 Task: Design a Puzzle Illustration.
Action: Mouse moved to (630, 268)
Screenshot: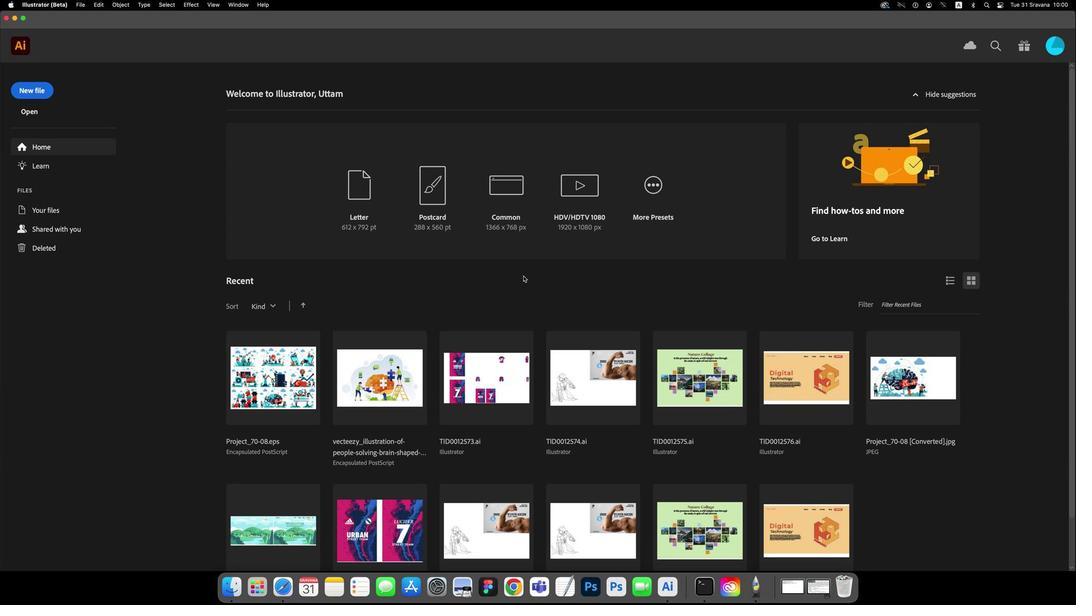 
Action: Mouse pressed left at (630, 268)
Screenshot: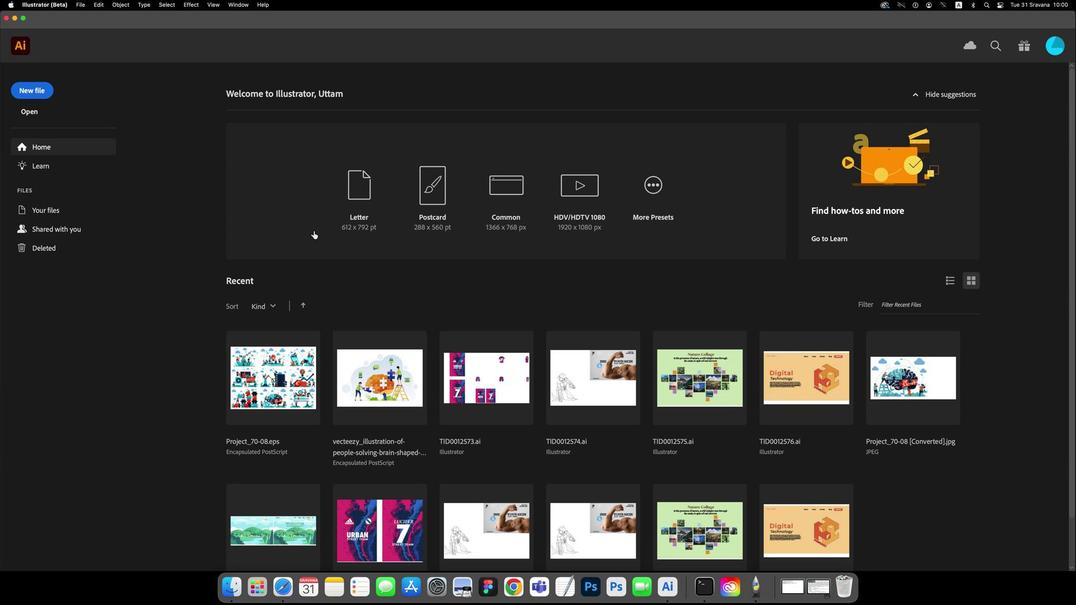 
Action: Mouse pressed left at (630, 268)
Screenshot: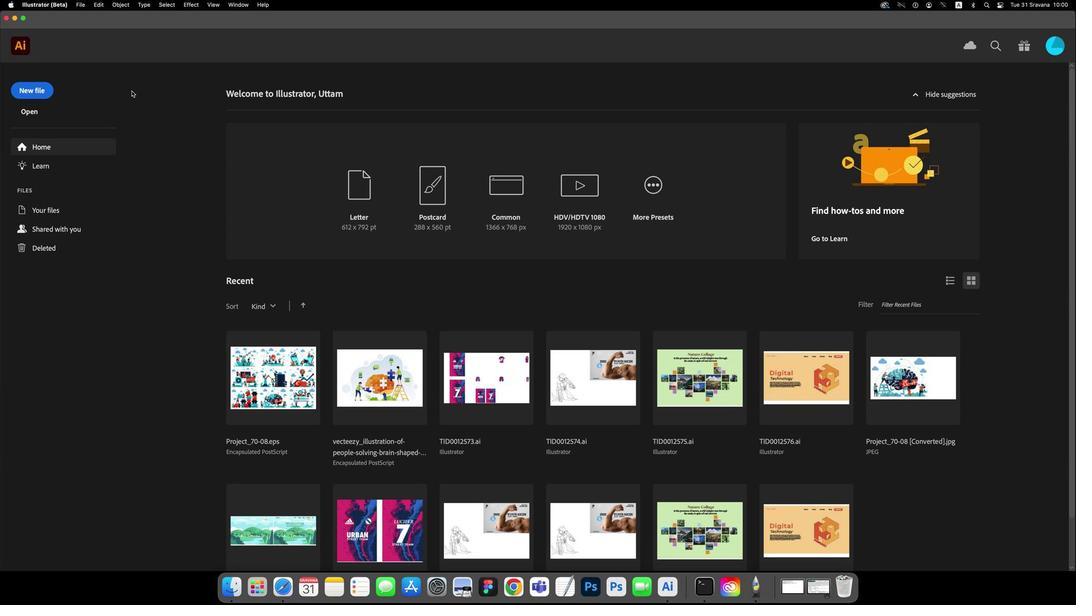 
Action: Mouse moved to (59, 108)
Screenshot: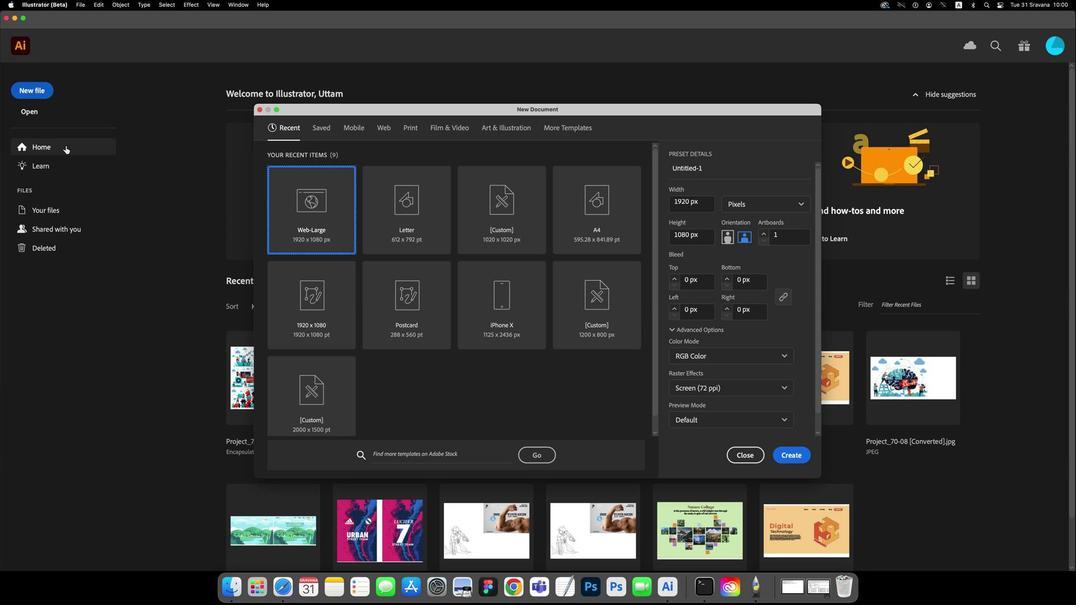 
Action: Mouse pressed left at (59, 108)
Screenshot: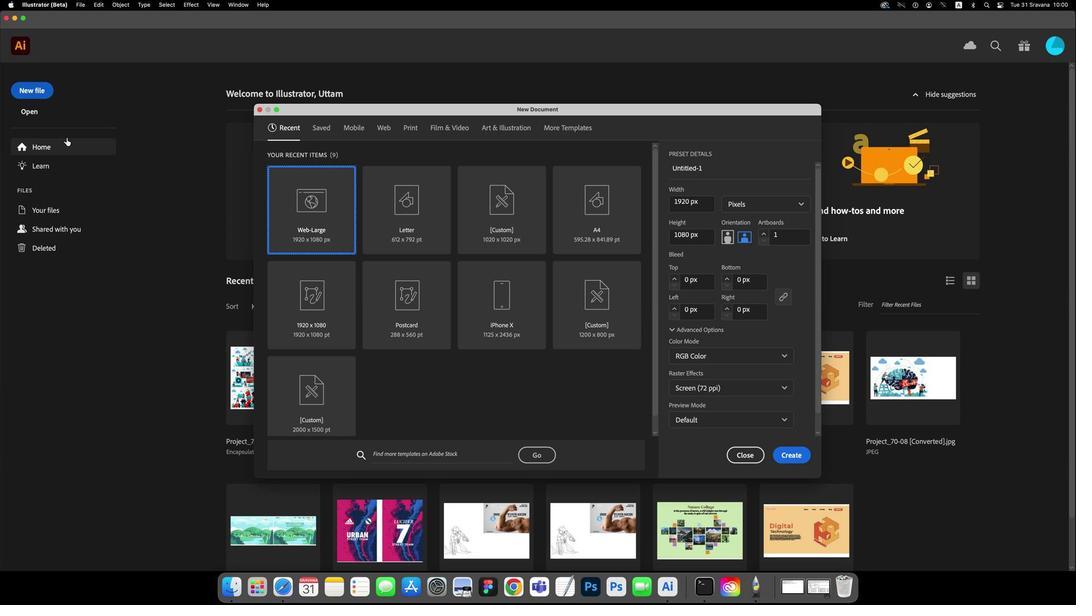 
Action: Mouse moved to (88, 141)
Screenshot: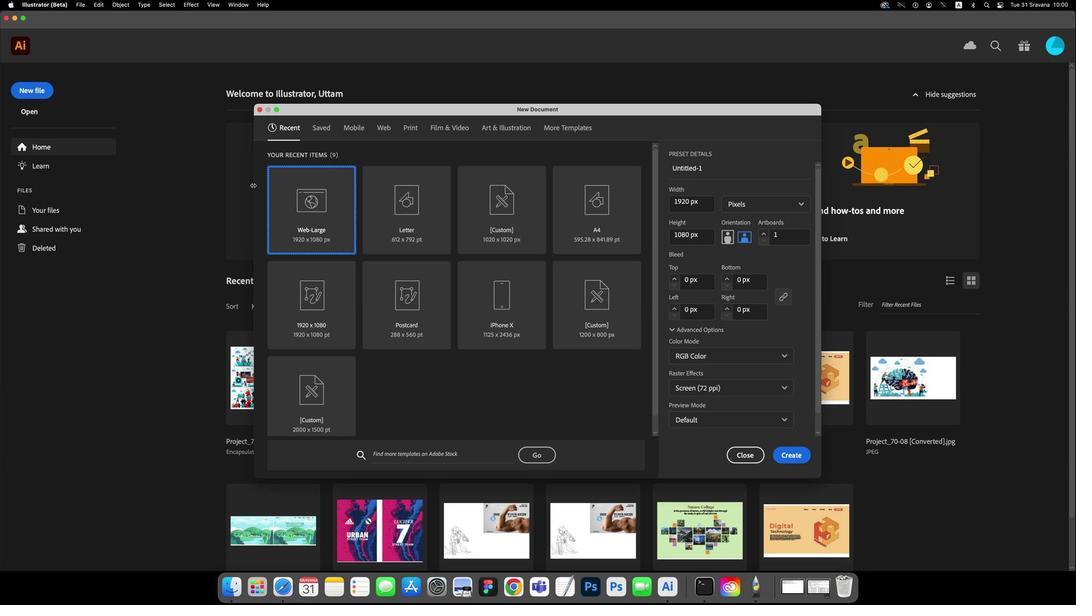 
Action: Mouse pressed left at (88, 141)
Screenshot: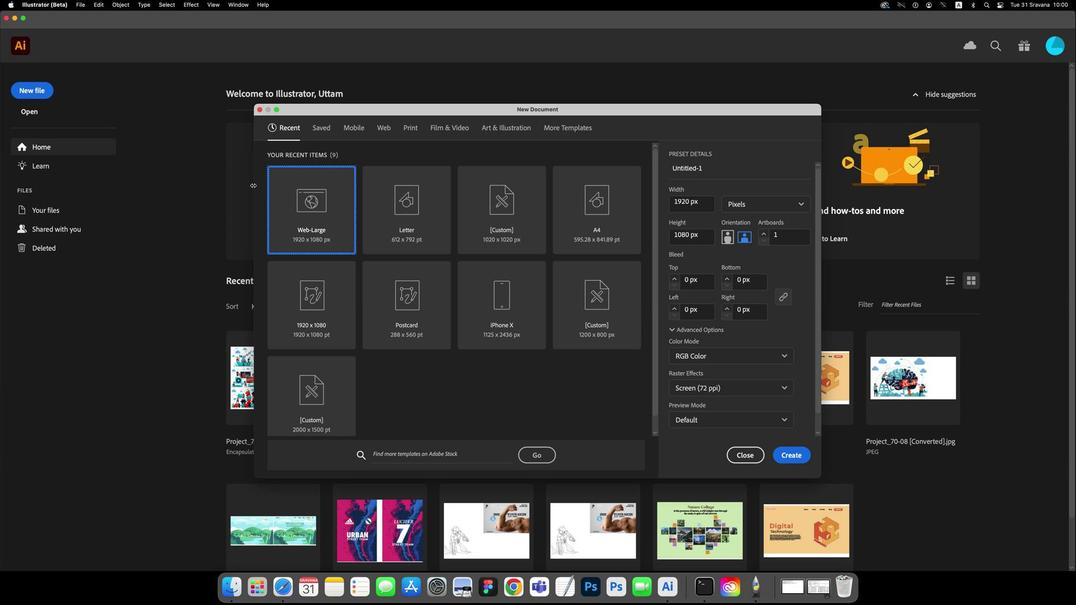 
Action: Mouse moved to (386, 141)
Screenshot: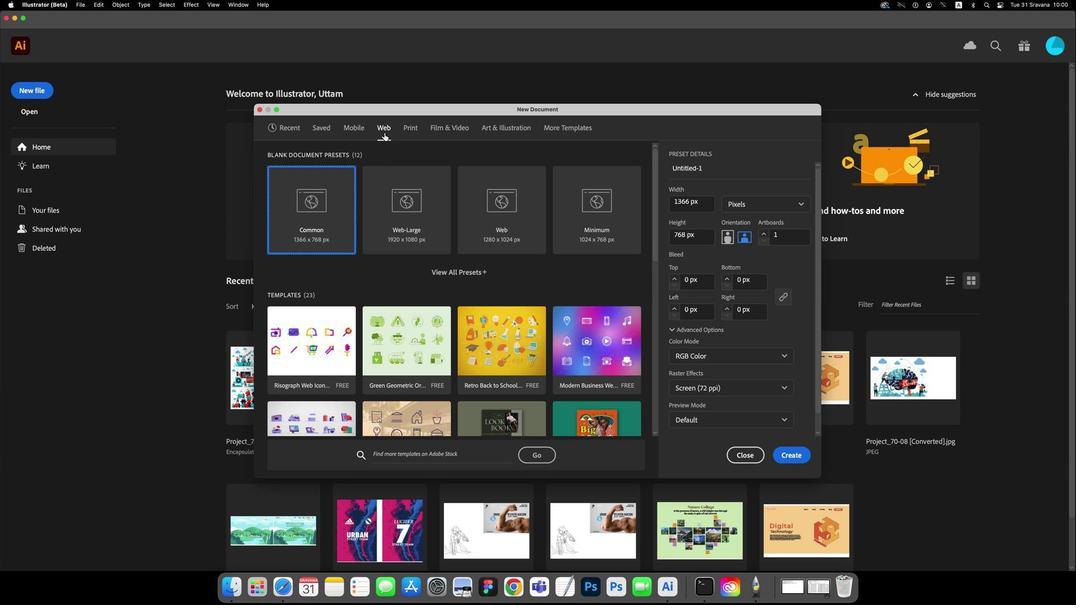 
Action: Mouse pressed left at (386, 141)
Screenshot: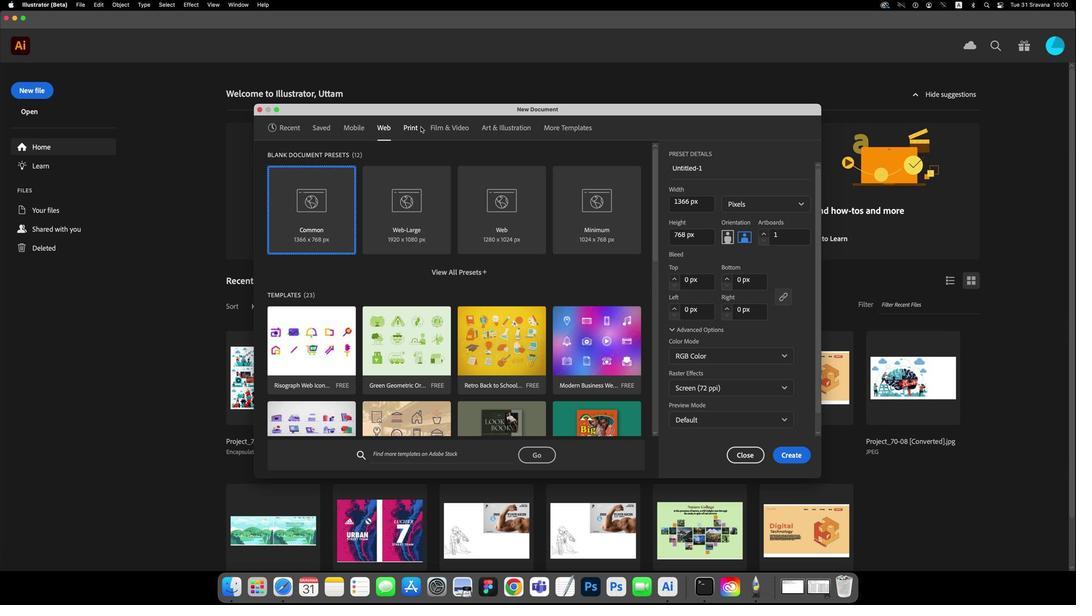 
Action: Mouse moved to (495, 138)
Screenshot: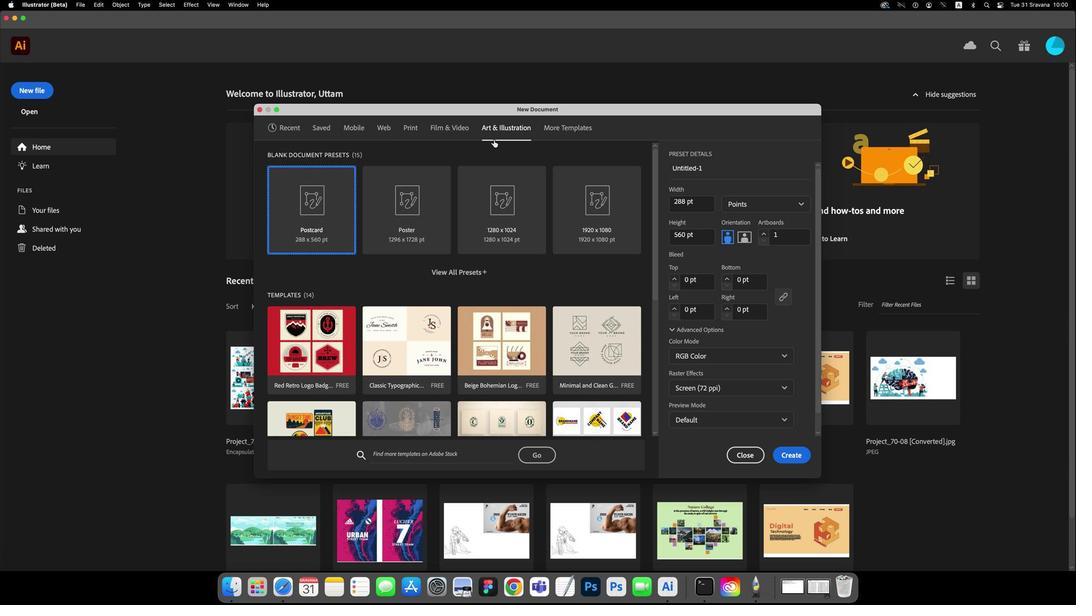 
Action: Mouse pressed left at (495, 138)
Screenshot: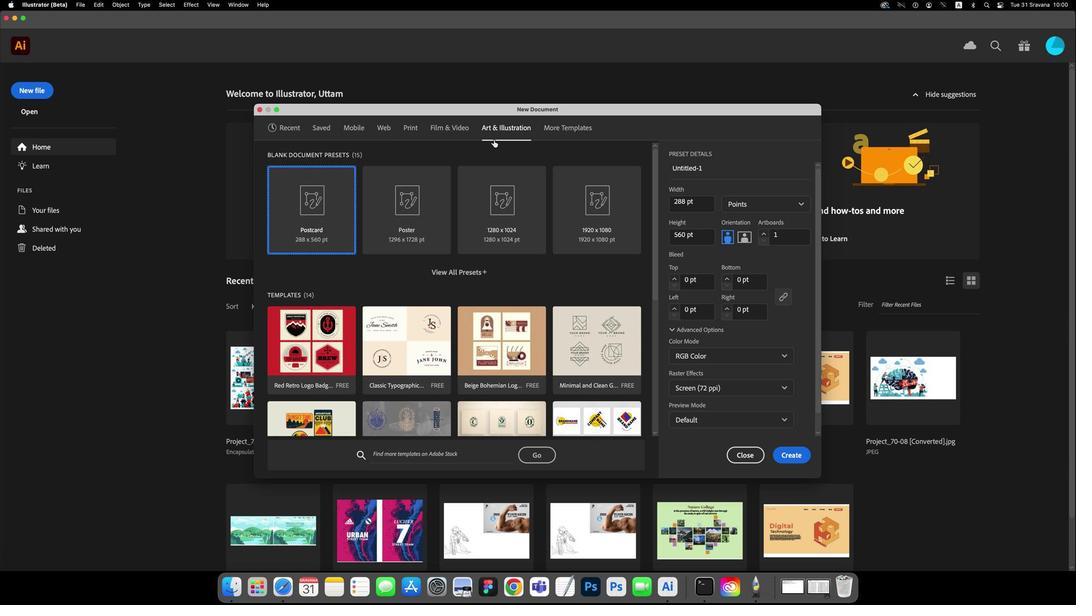 
Action: Mouse moved to (526, 205)
Screenshot: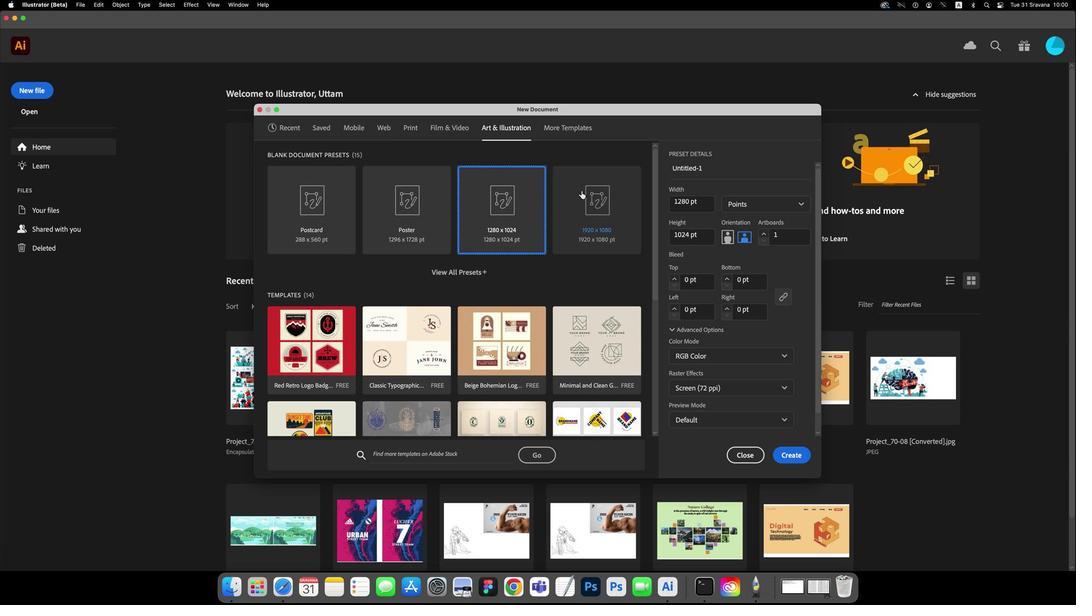 
Action: Mouse pressed left at (526, 205)
Screenshot: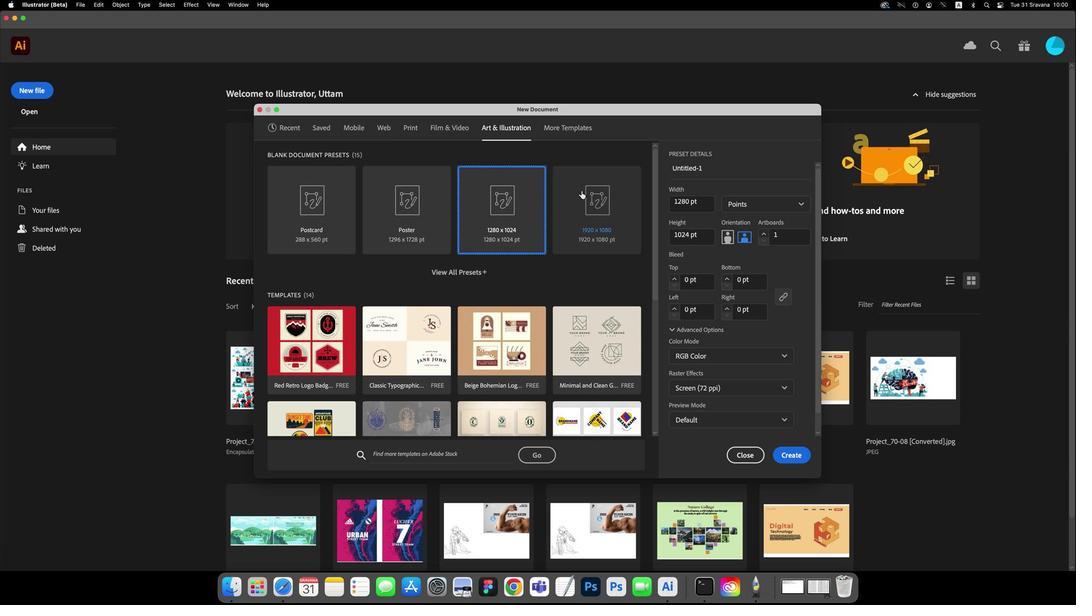 
Action: Mouse moved to (769, 404)
Screenshot: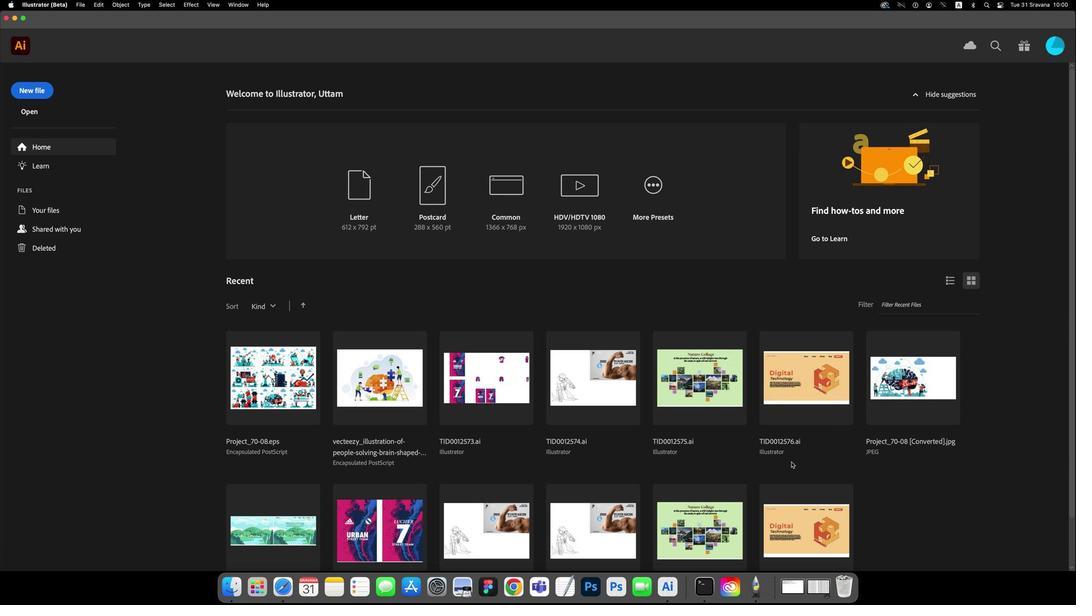 
Action: Mouse pressed left at (769, 404)
Screenshot: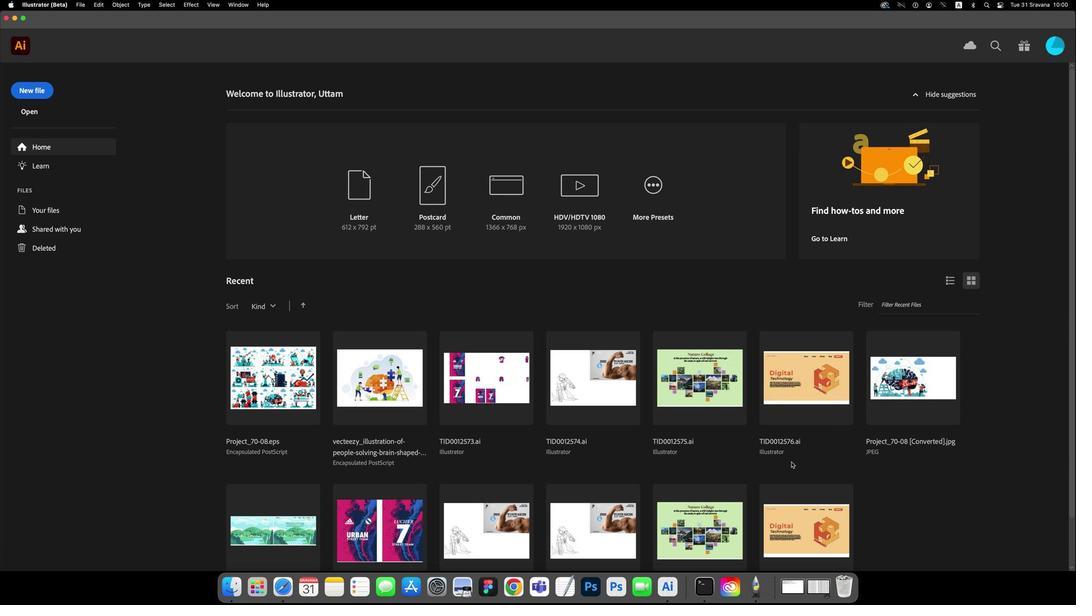 
Action: Mouse moved to (474, 188)
Screenshot: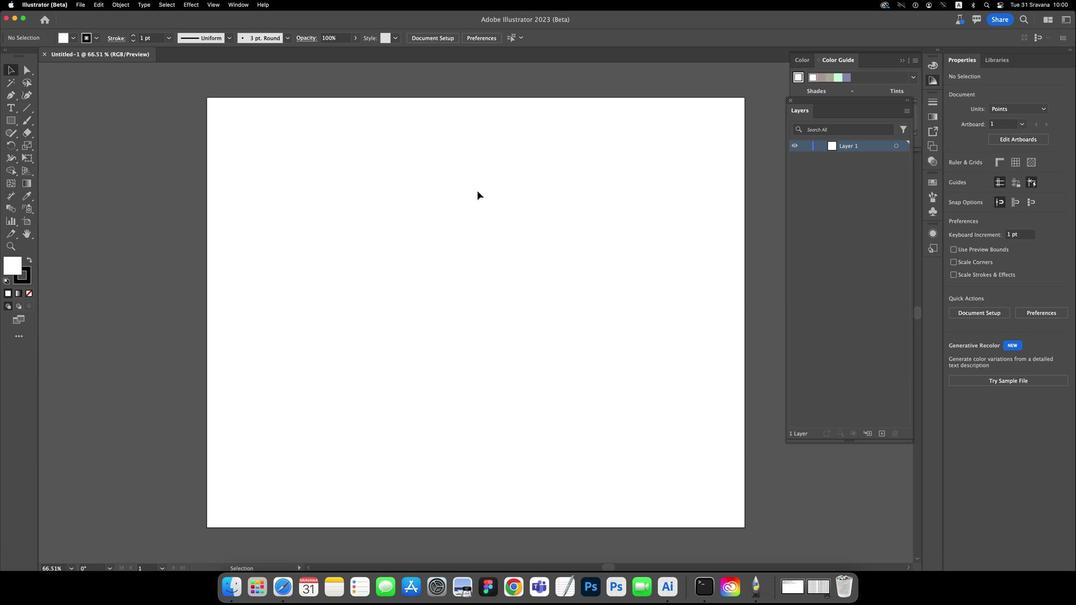 
Action: Mouse pressed left at (474, 188)
Screenshot: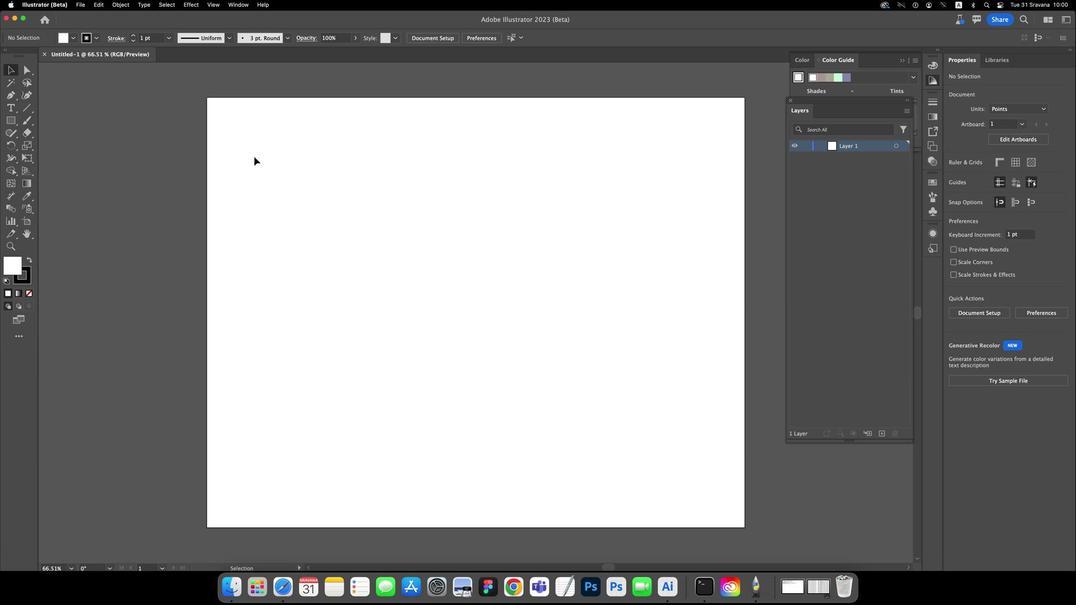 
Action: Mouse moved to (192, 149)
Screenshot: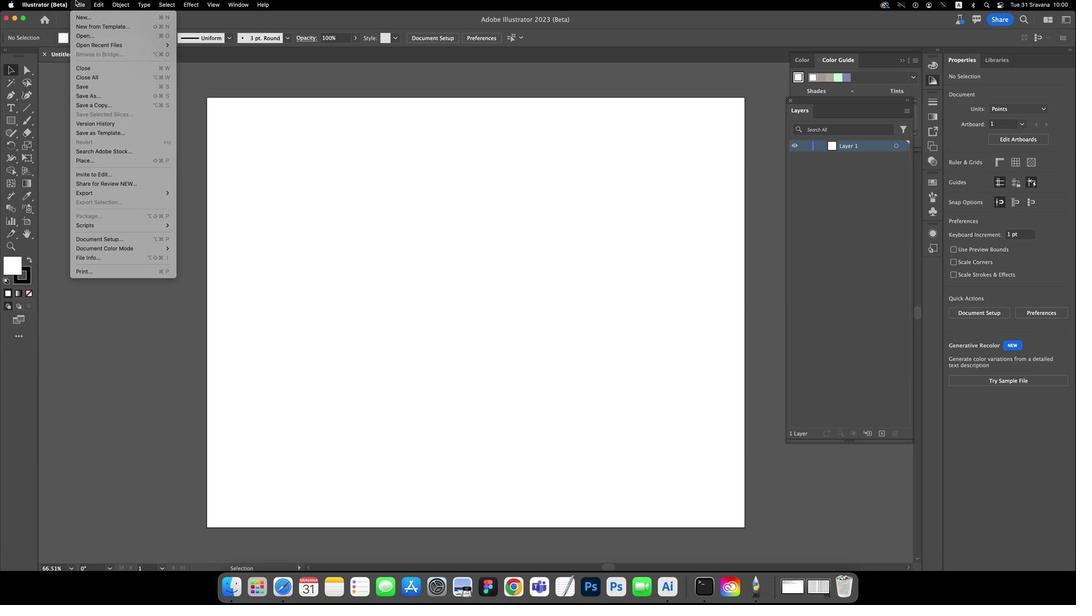 
Action: Mouse pressed left at (192, 149)
Screenshot: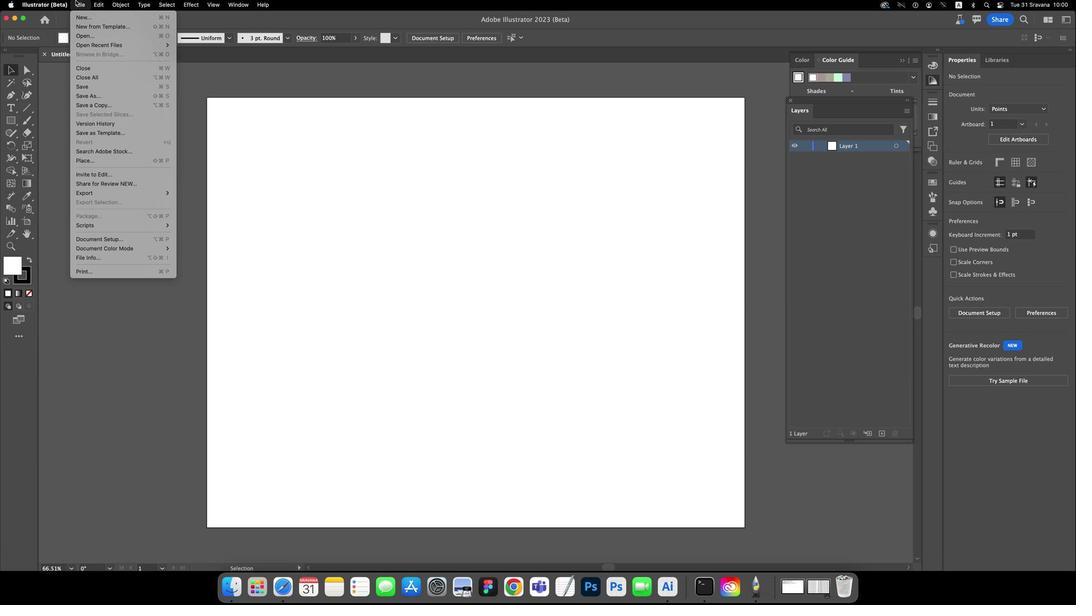 
Action: Mouse moved to (96, 35)
Screenshot: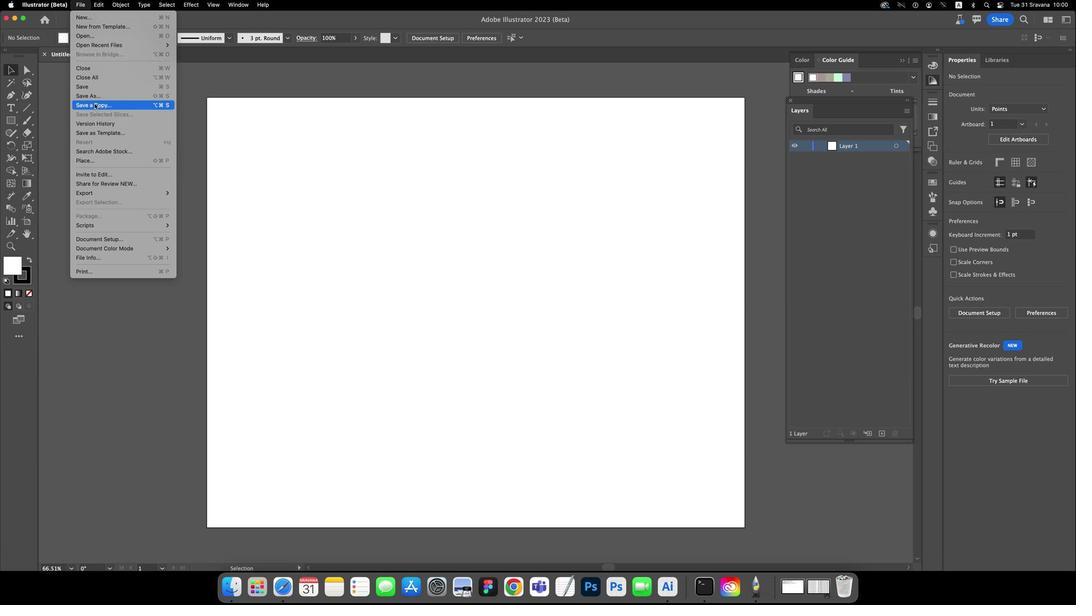 
Action: Mouse pressed left at (96, 35)
Screenshot: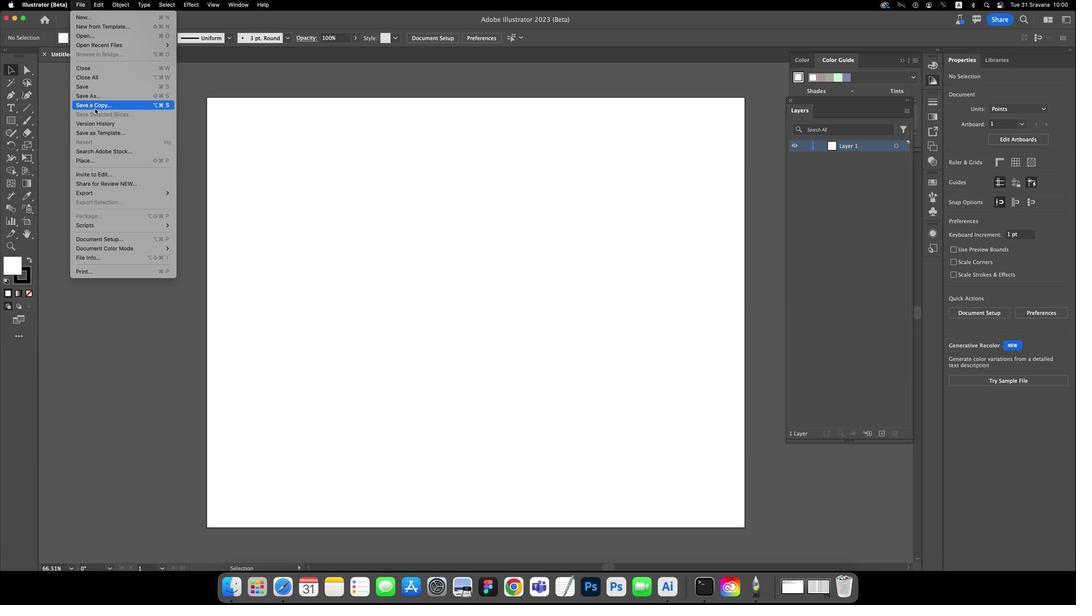 
Action: Mouse moved to (112, 166)
Screenshot: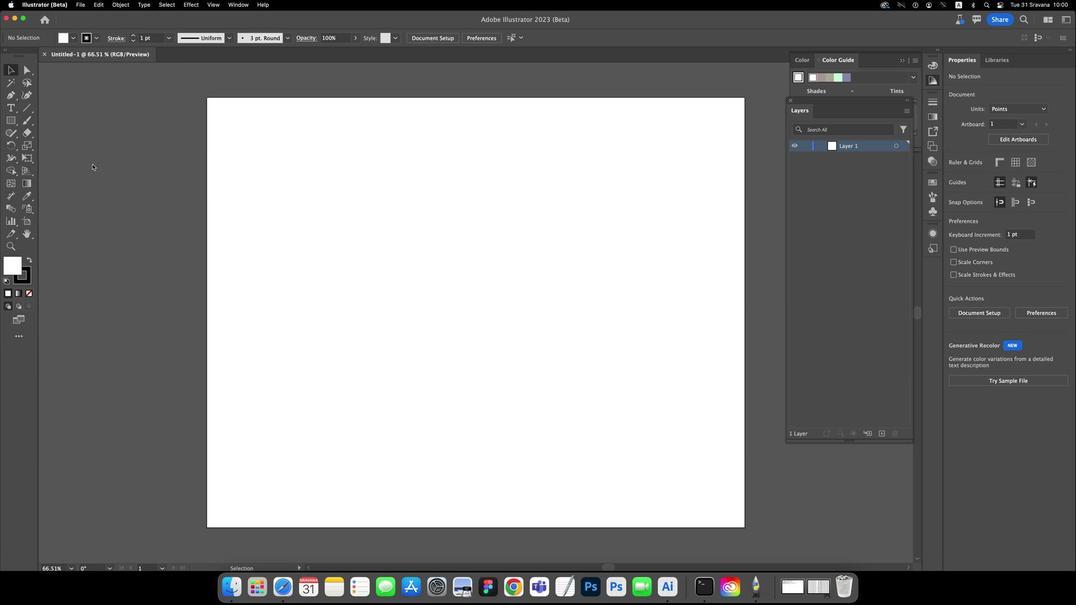 
Action: Mouse pressed left at (112, 166)
Screenshot: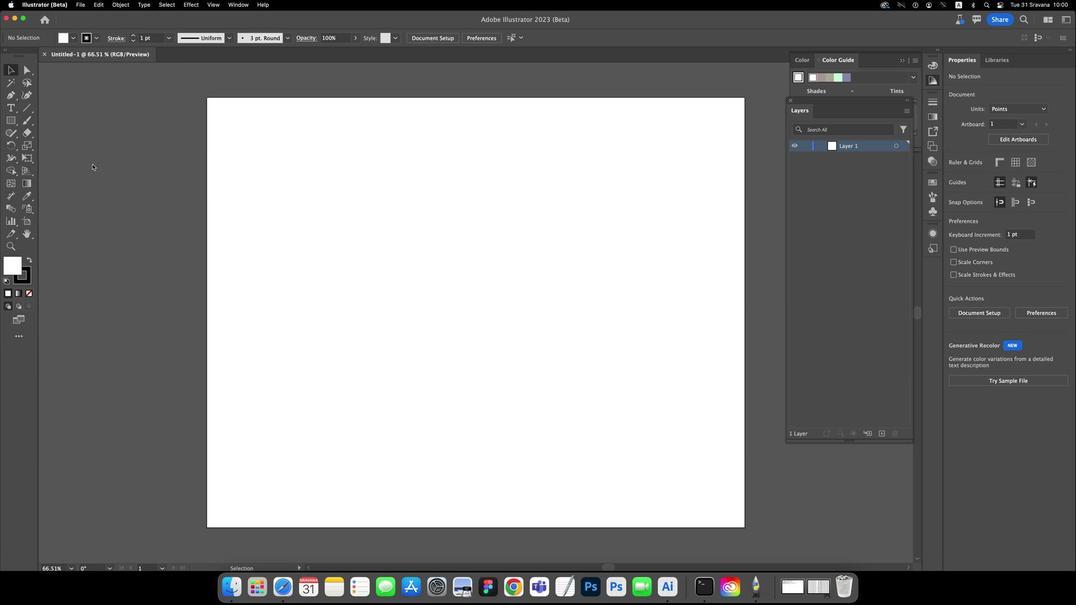 
Action: Mouse moved to (453, 154)
Screenshot: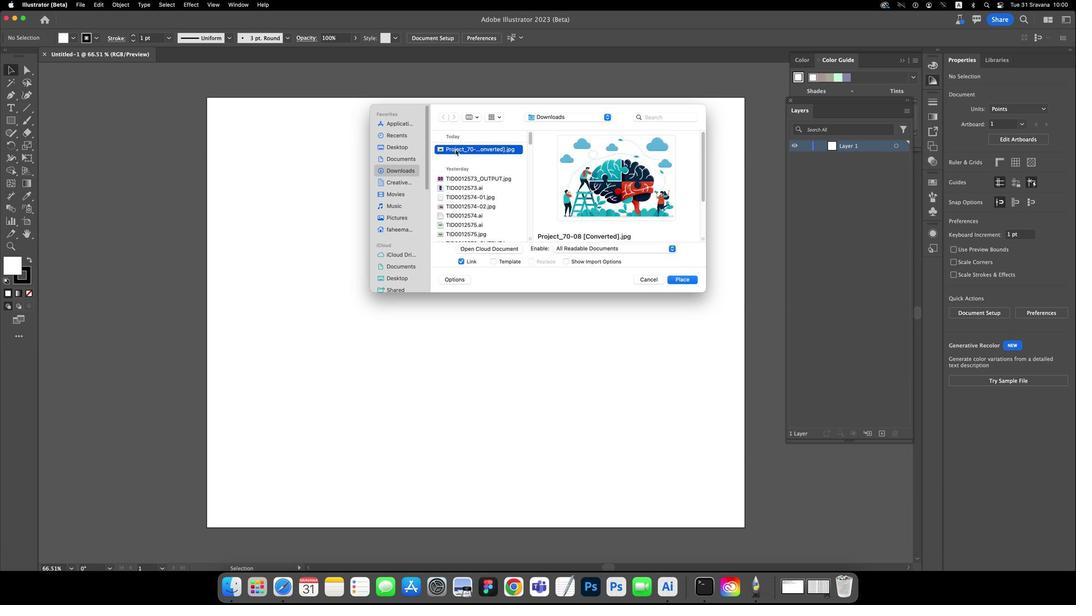 
Action: Mouse pressed left at (453, 154)
Screenshot: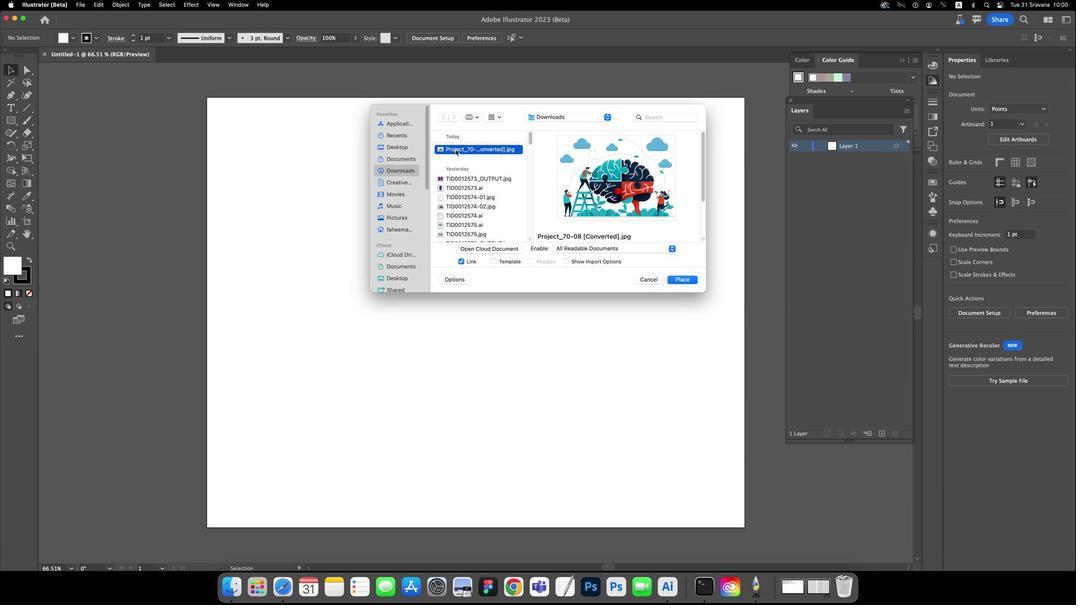 
Action: Key pressed Key.enter
Screenshot: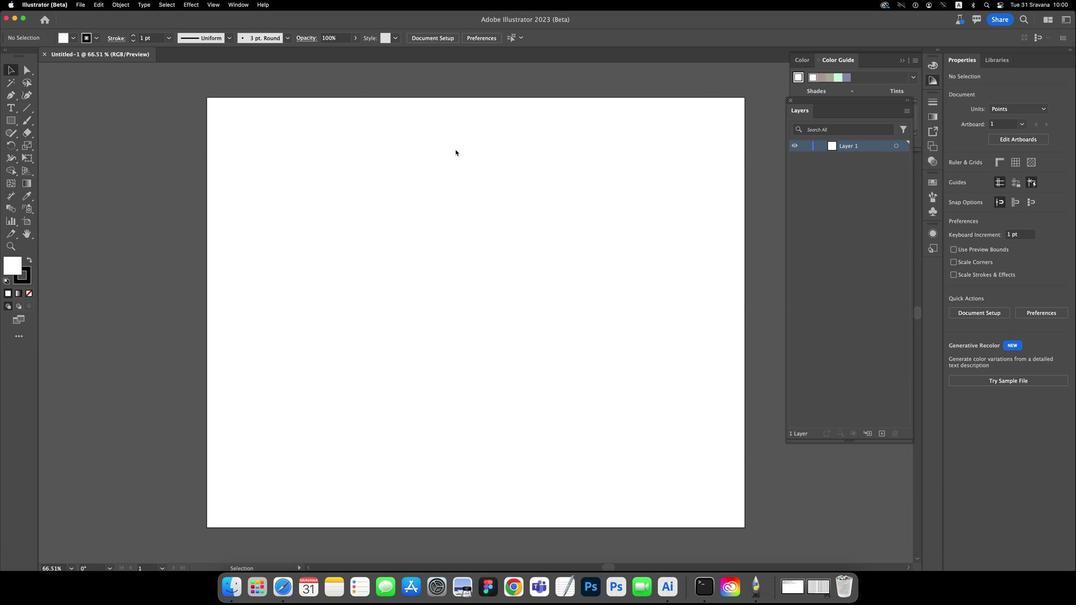 
Action: Mouse moved to (254, 136)
Screenshot: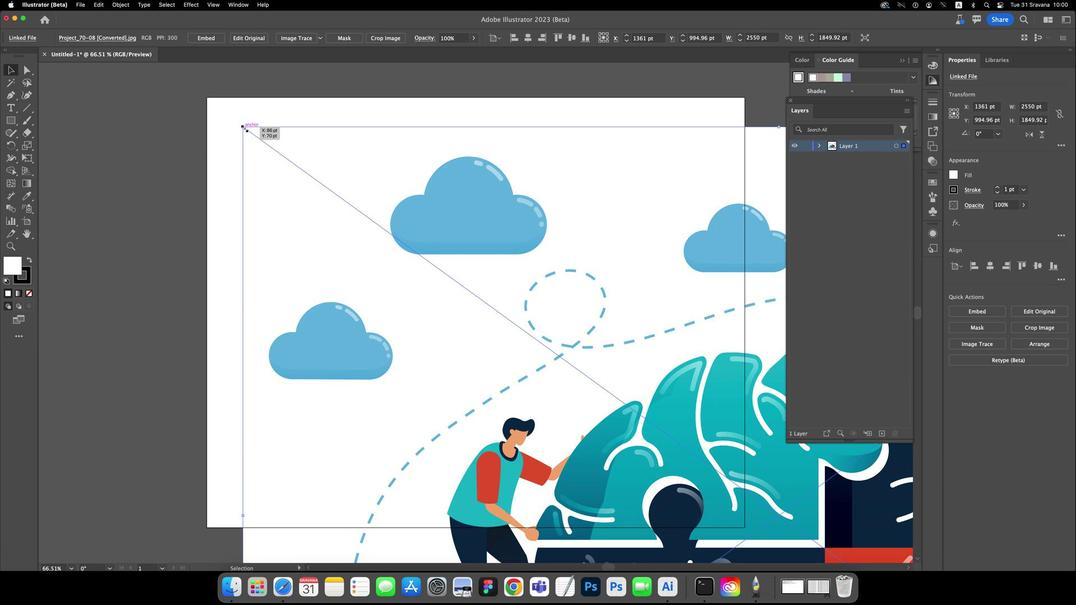 
Action: Mouse pressed left at (254, 136)
Screenshot: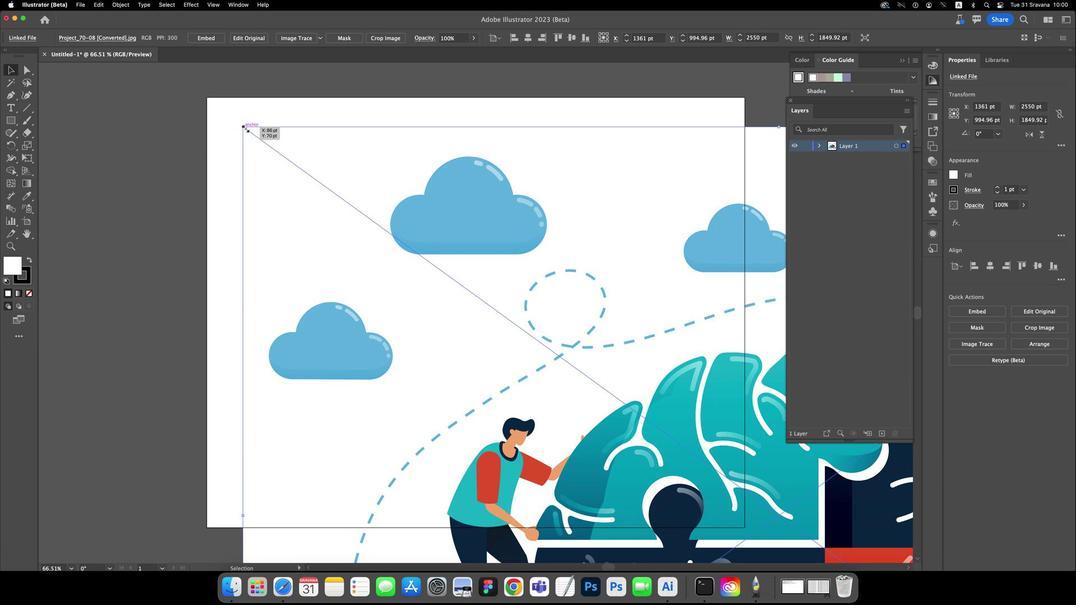 
Action: Mouse moved to (253, 135)
Screenshot: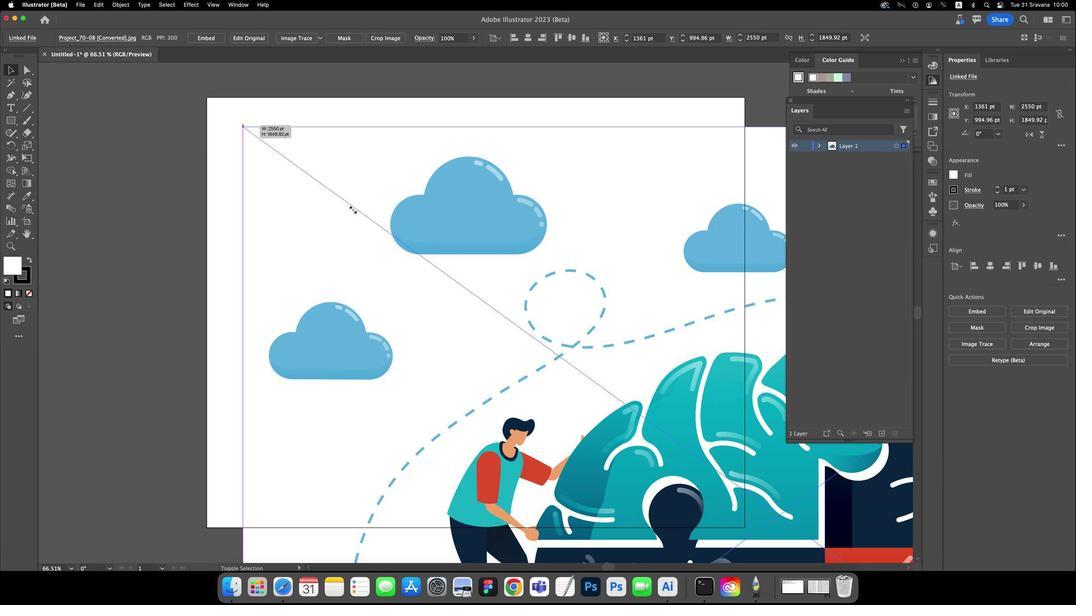 
Action: Key pressed Key.shift
Screenshot: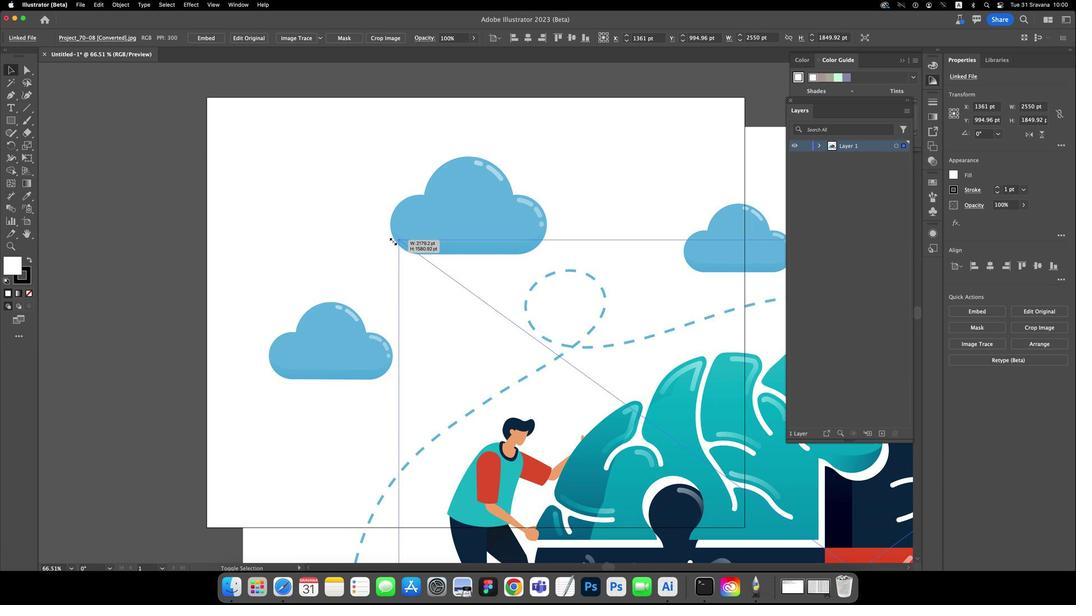 
Action: Mouse pressed left at (253, 135)
Screenshot: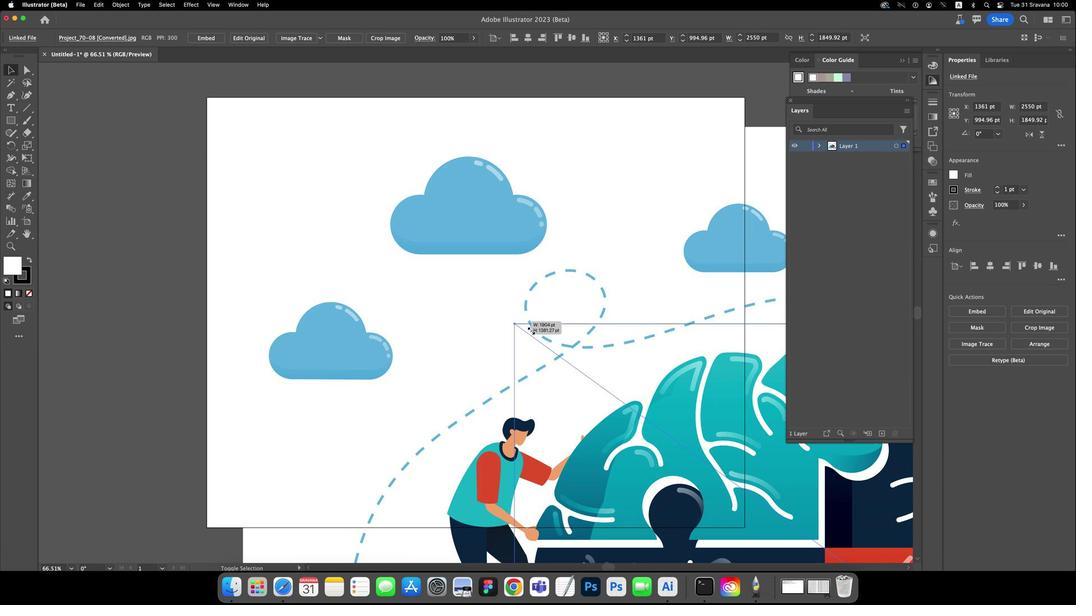 
Action: Mouse moved to (629, 359)
Screenshot: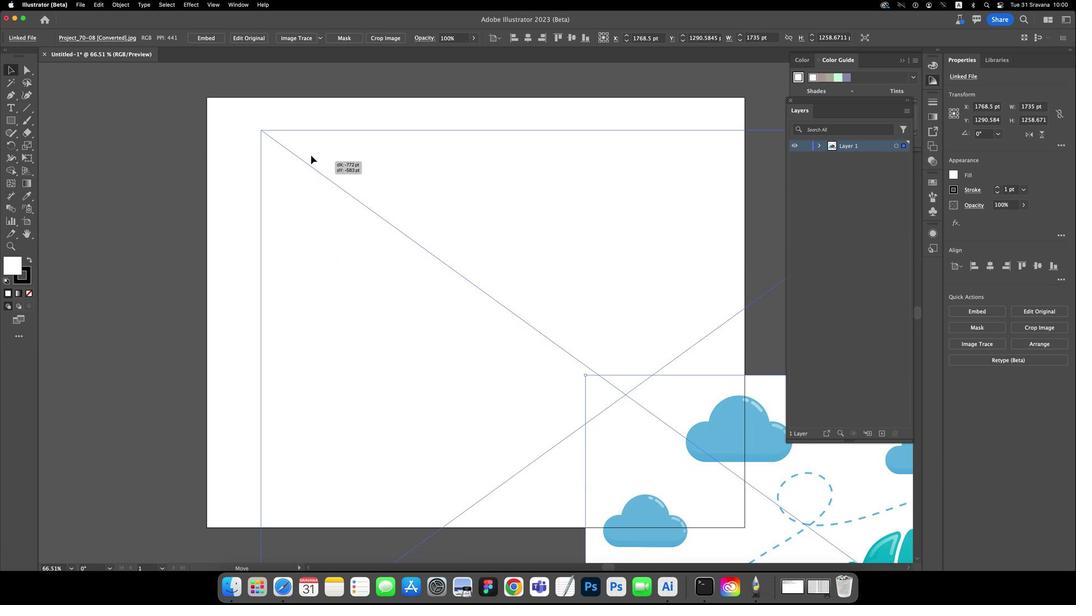 
Action: Mouse pressed left at (629, 359)
Screenshot: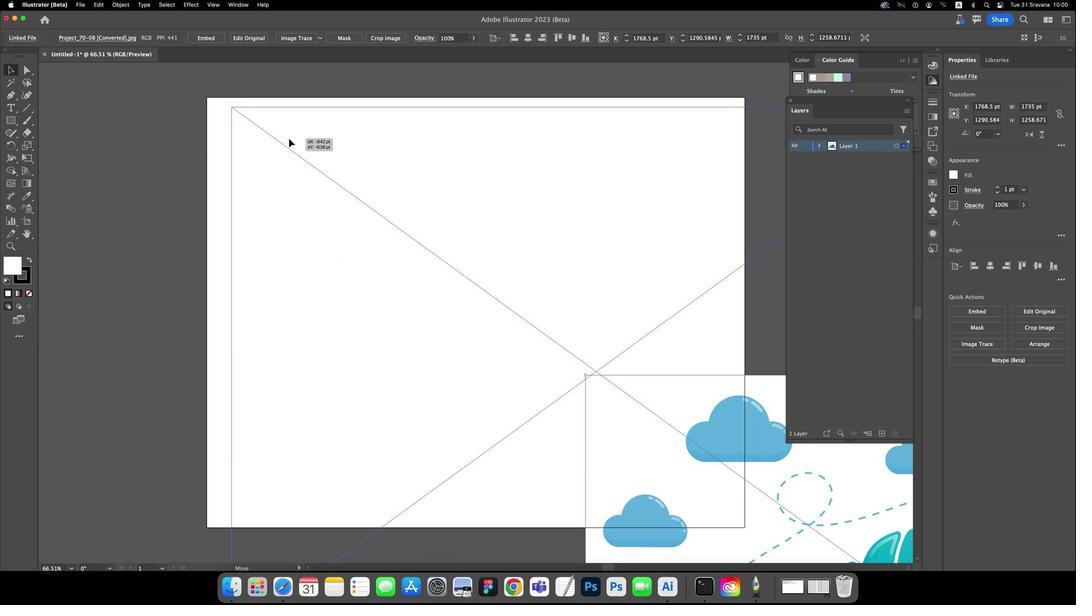 
Action: Mouse moved to (334, 164)
Screenshot: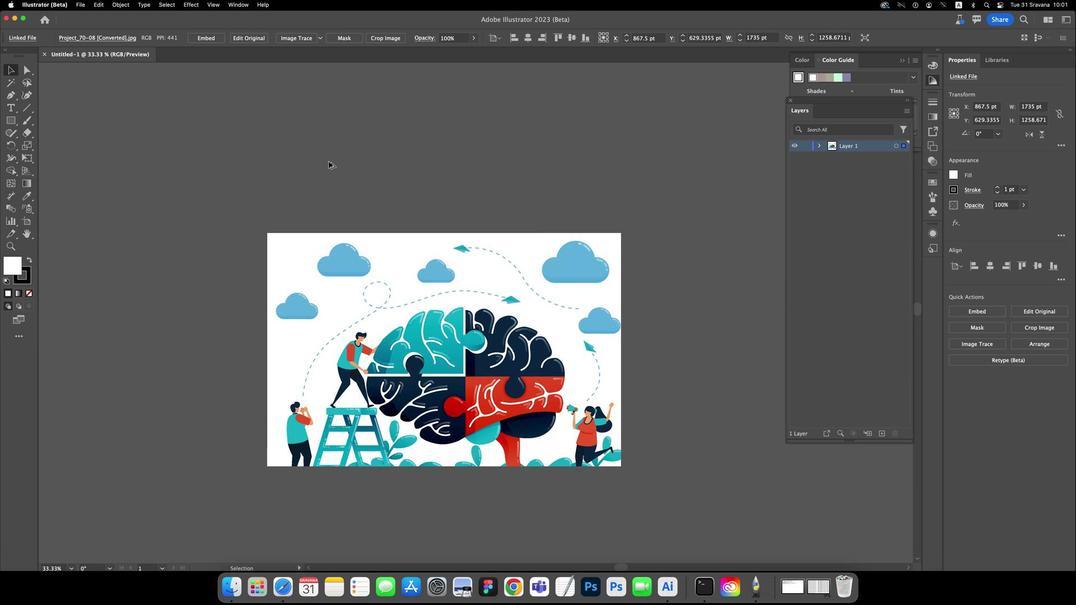 
Action: Key pressed Key.alt
Screenshot: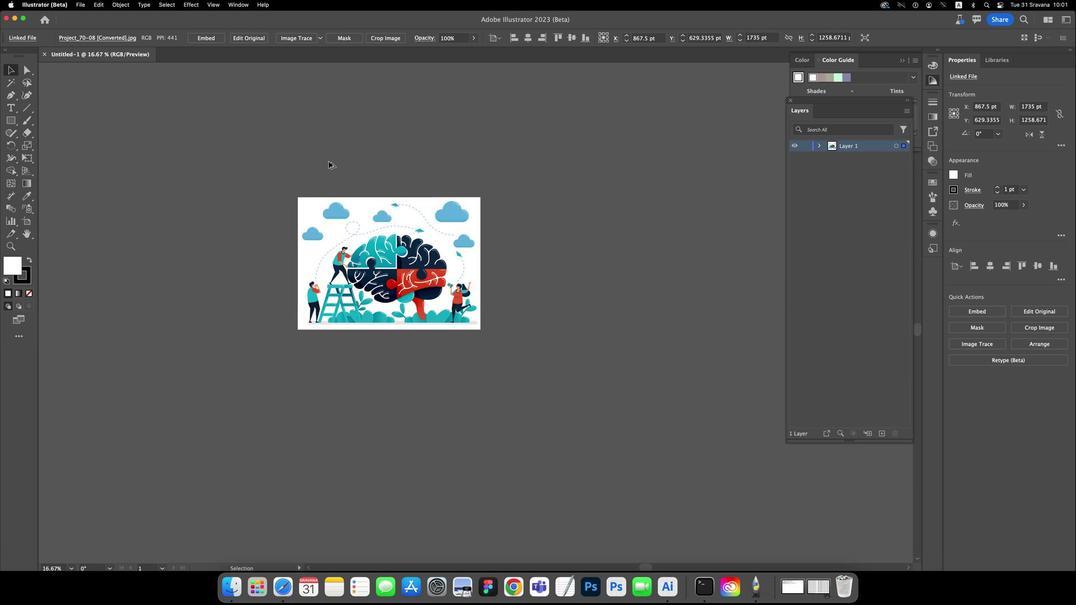 
Action: Mouse scrolled (334, 164) with delta (26, 34)
Screenshot: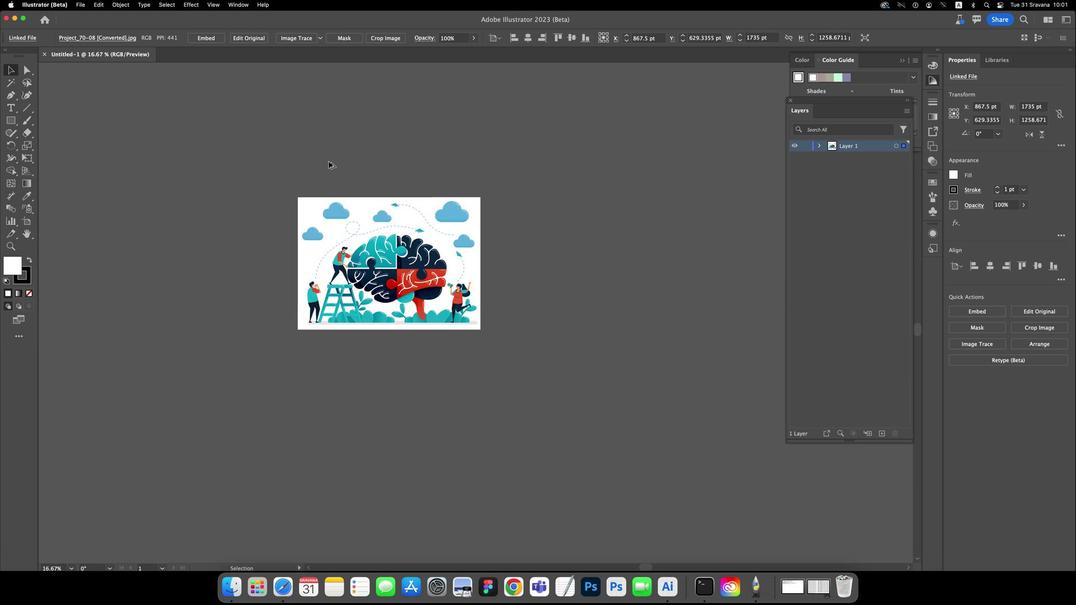 
Action: Mouse scrolled (334, 164) with delta (26, 34)
Screenshot: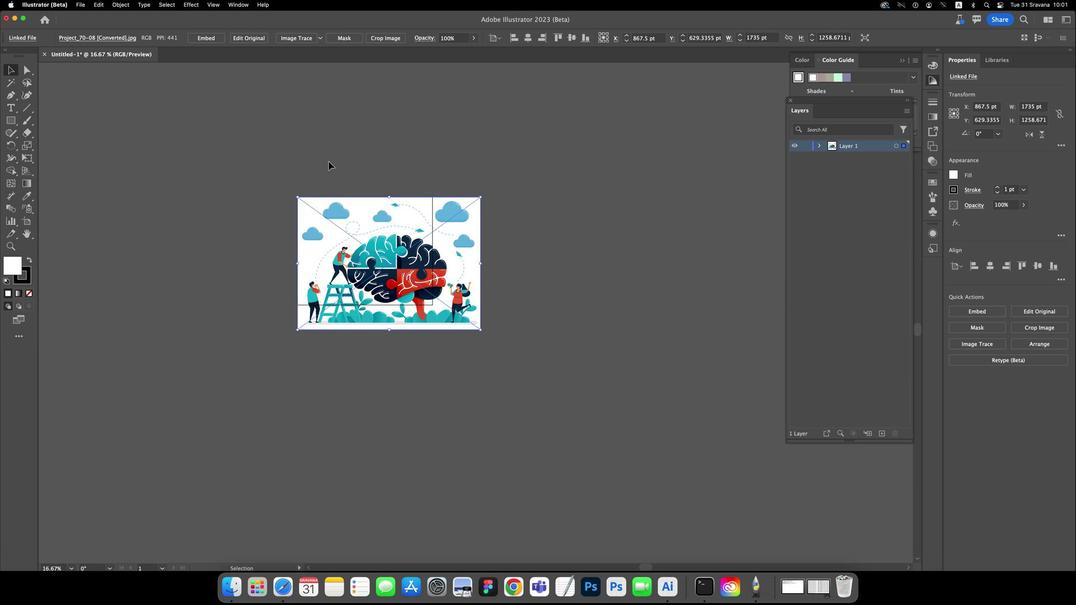 
Action: Mouse scrolled (334, 164) with delta (26, 34)
Screenshot: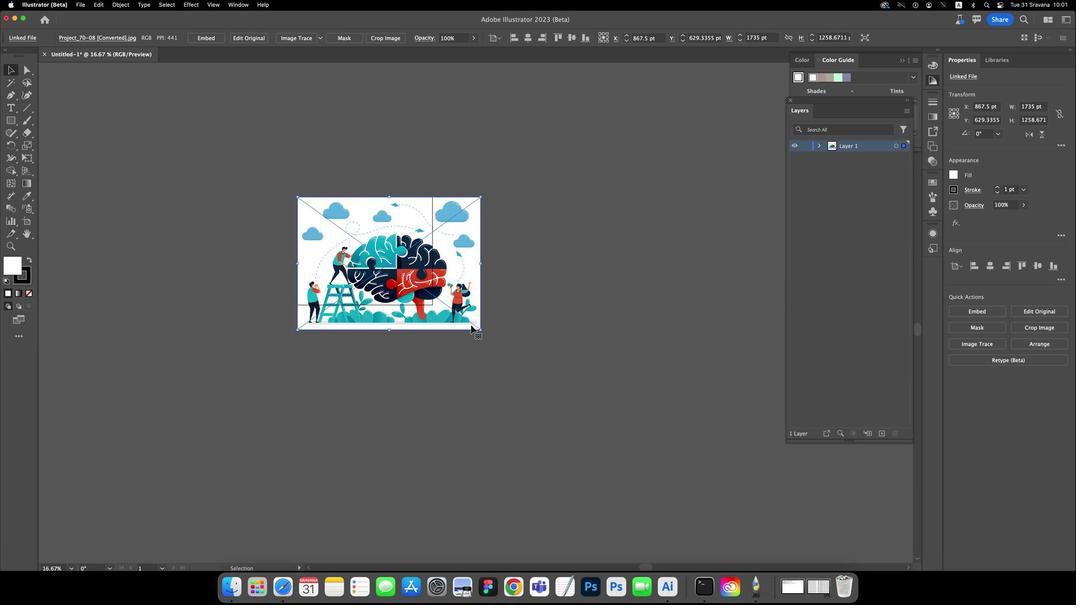 
Action: Mouse scrolled (334, 164) with delta (26, 34)
Screenshot: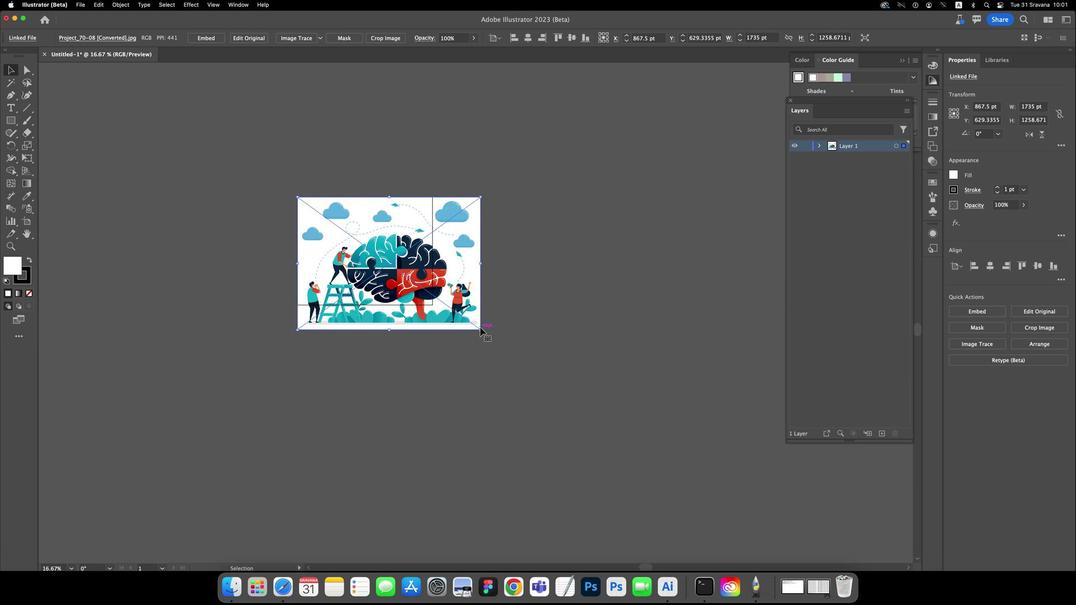 
Action: Mouse moved to (478, 298)
Screenshot: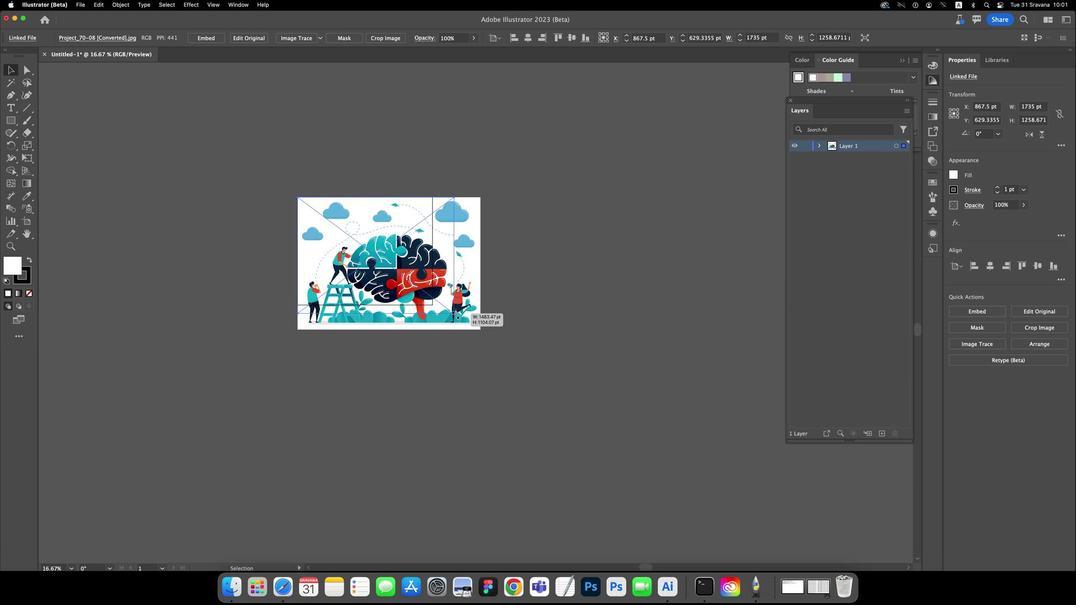
Action: Mouse pressed left at (478, 298)
Screenshot: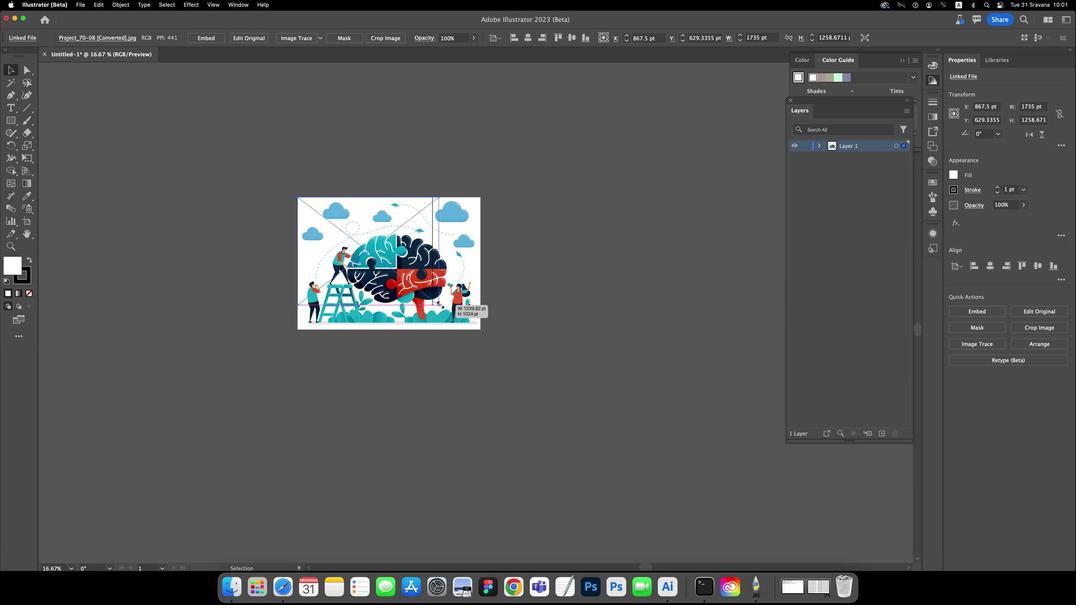 
Action: Mouse moved to (437, 278)
Screenshot: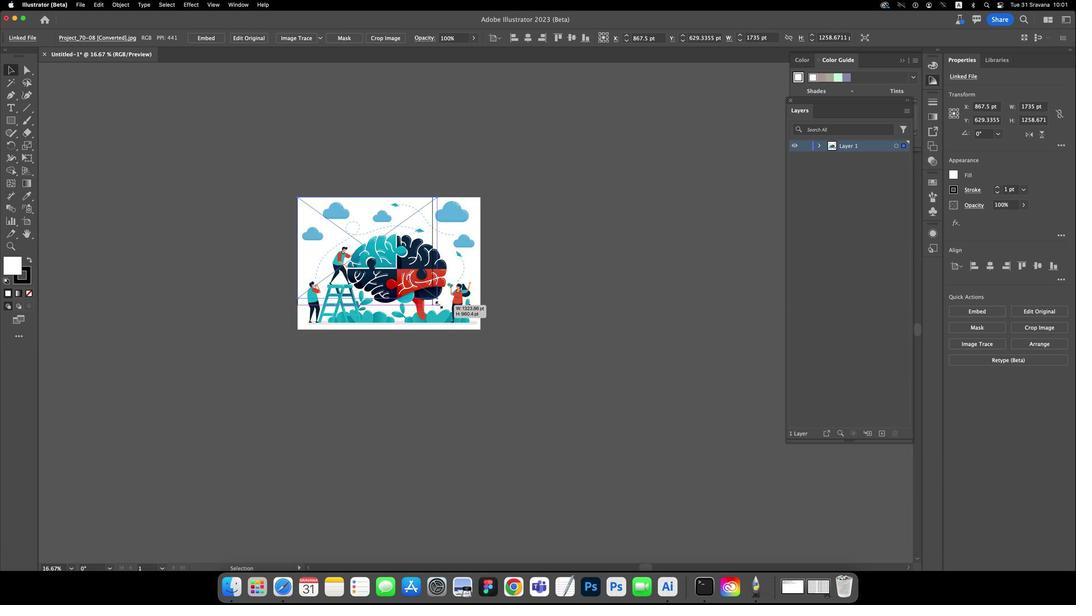 
Action: Key pressed Key.shift
Screenshot: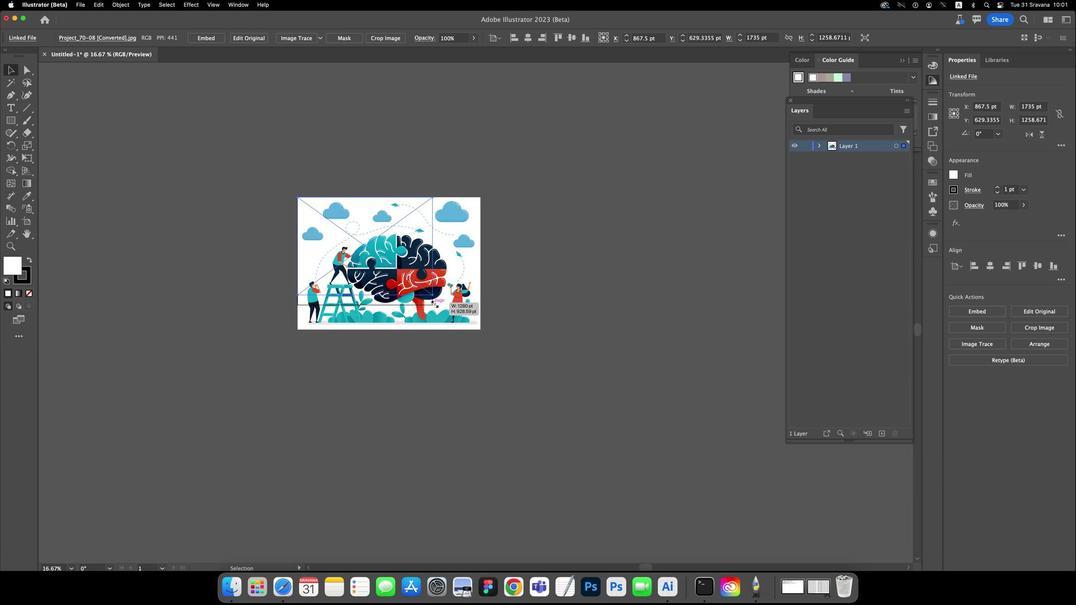 
Action: Mouse moved to (482, 249)
Screenshot: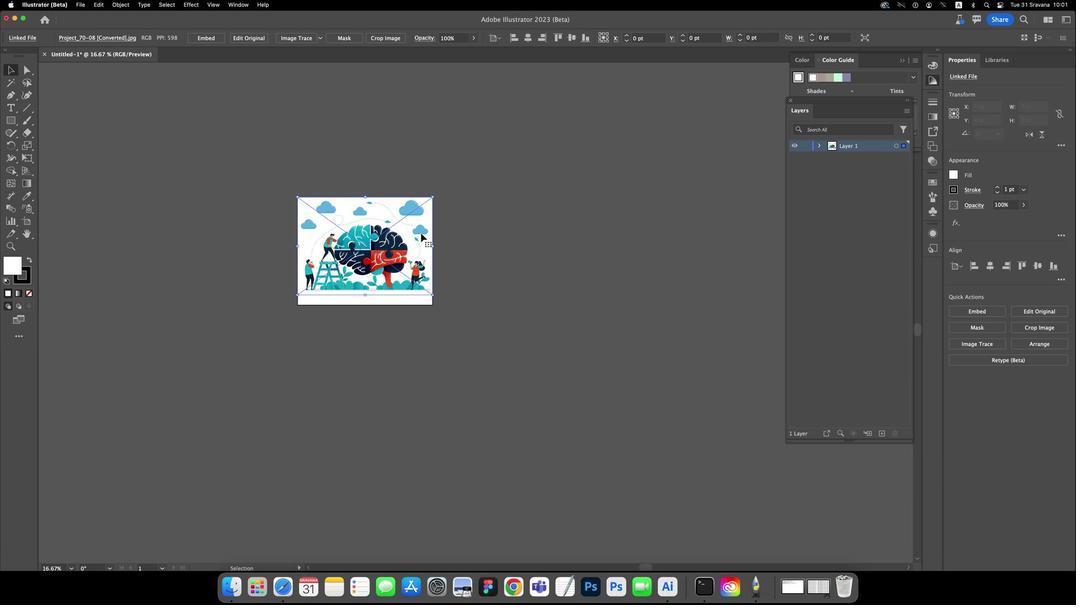 
Action: Mouse pressed left at (482, 249)
Screenshot: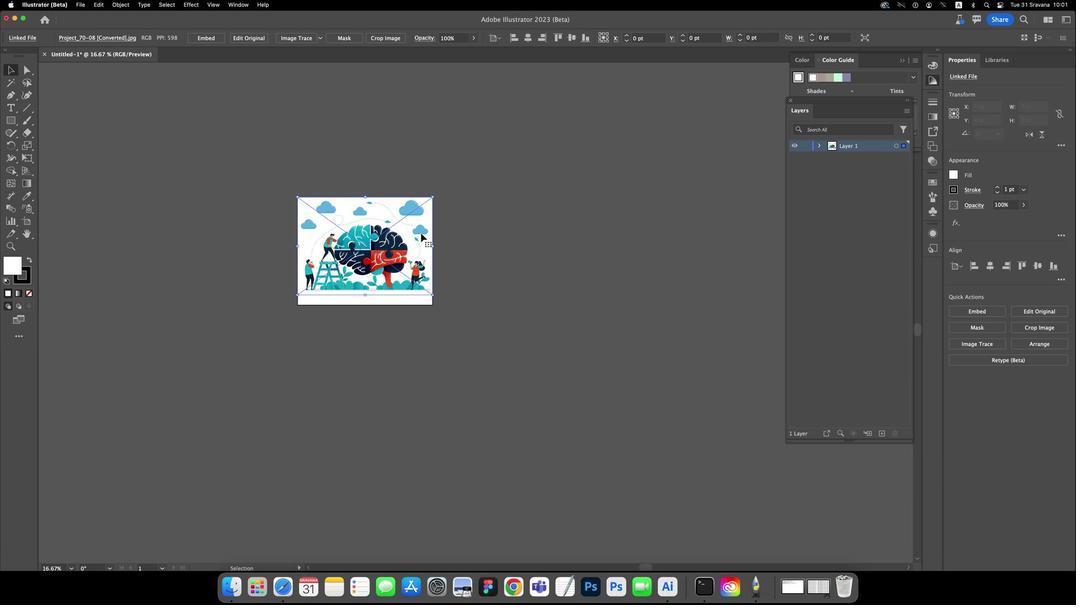 
Action: Mouse moved to (396, 232)
Screenshot: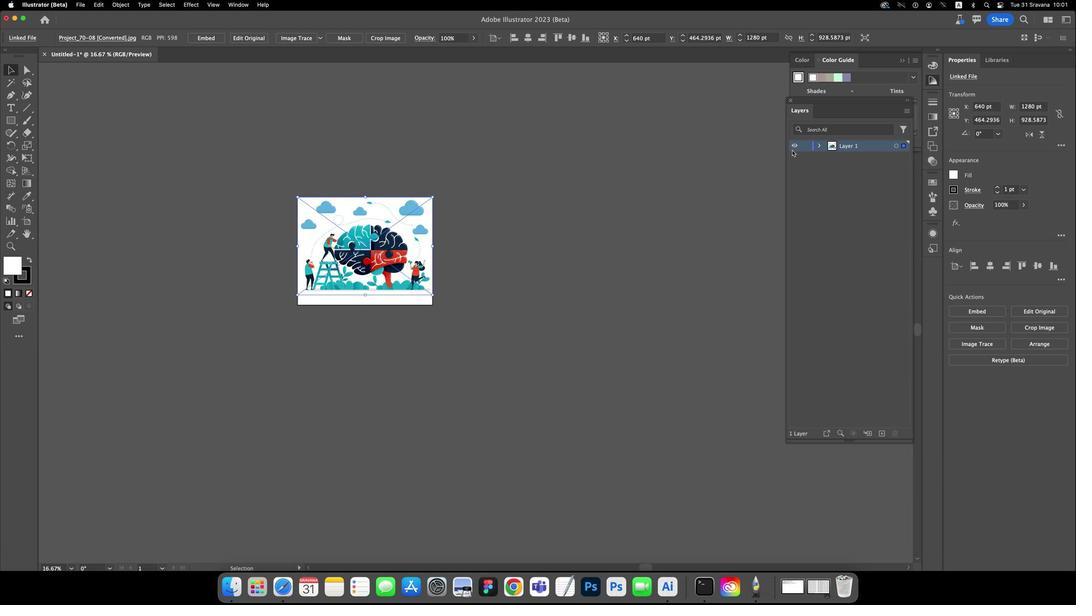 
Action: Mouse pressed left at (396, 232)
Screenshot: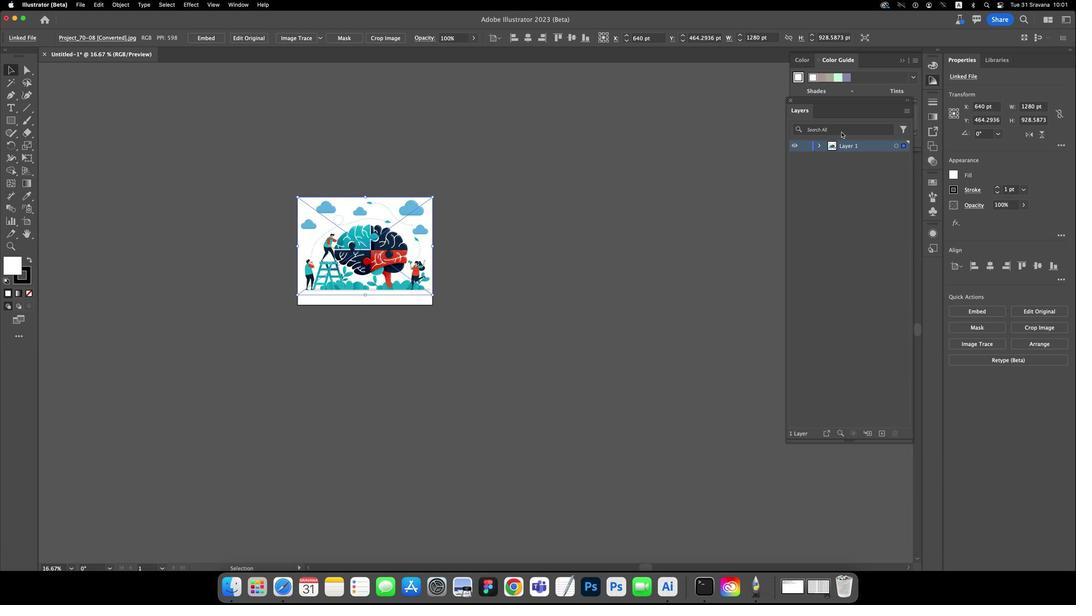 
Action: Mouse moved to (796, 150)
Screenshot: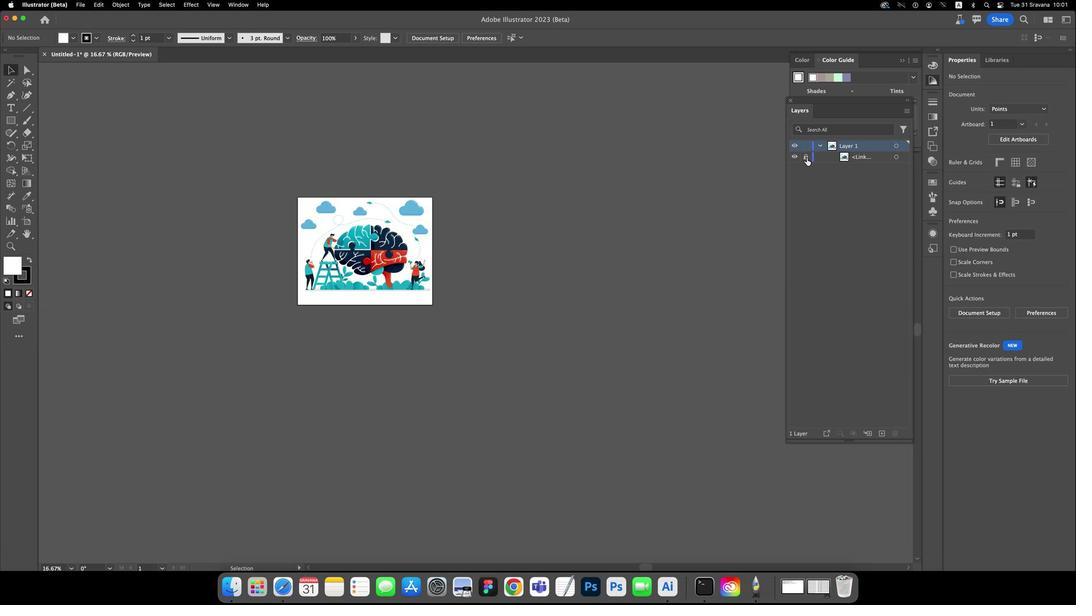 
Action: Mouse pressed left at (796, 150)
Screenshot: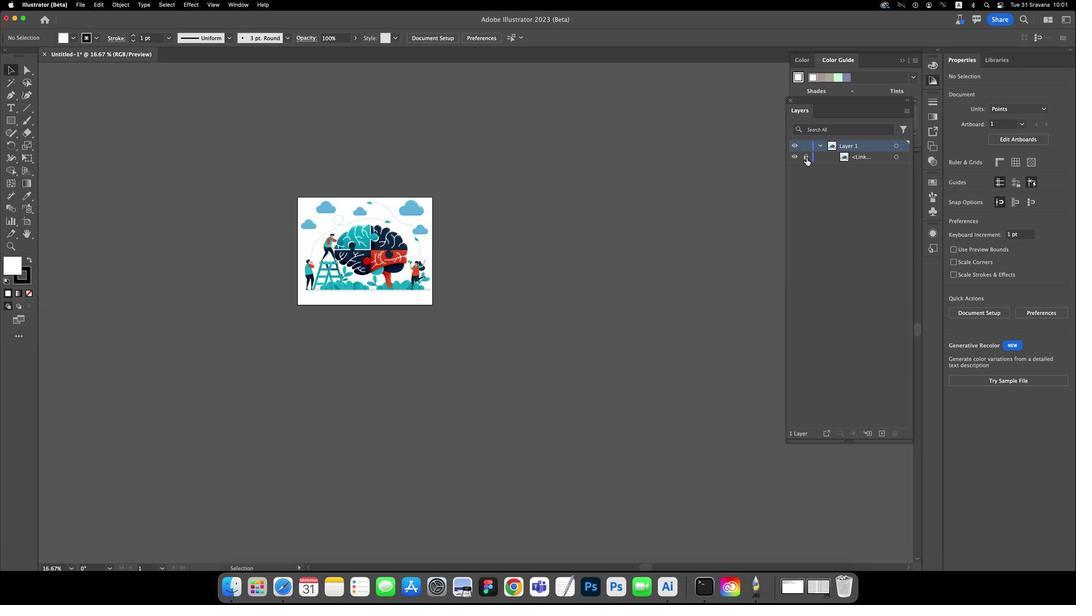 
Action: Mouse moved to (783, 161)
Screenshot: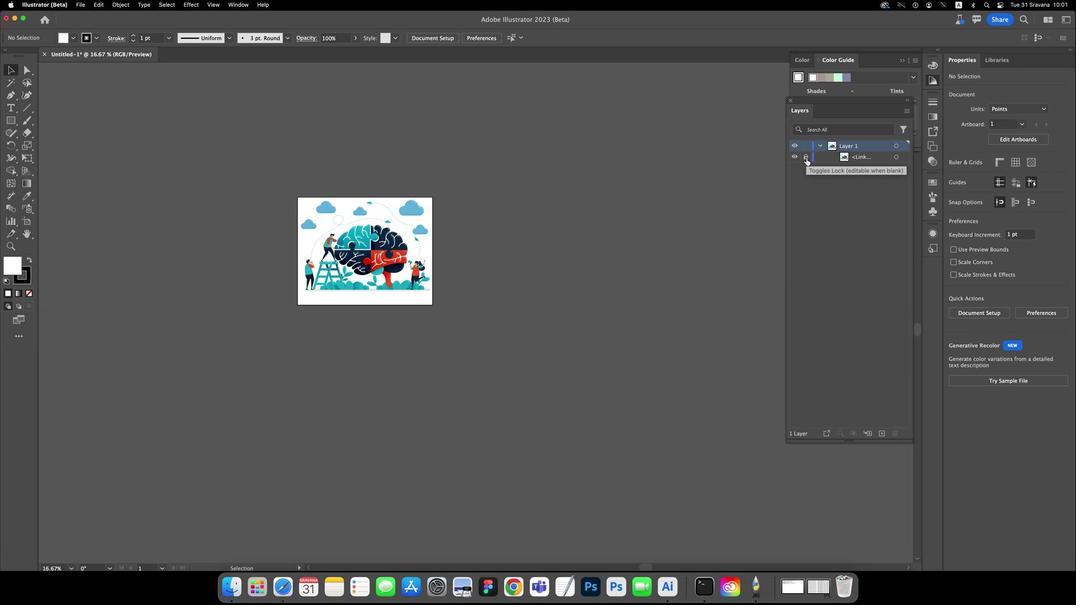 
Action: Mouse pressed left at (783, 161)
Screenshot: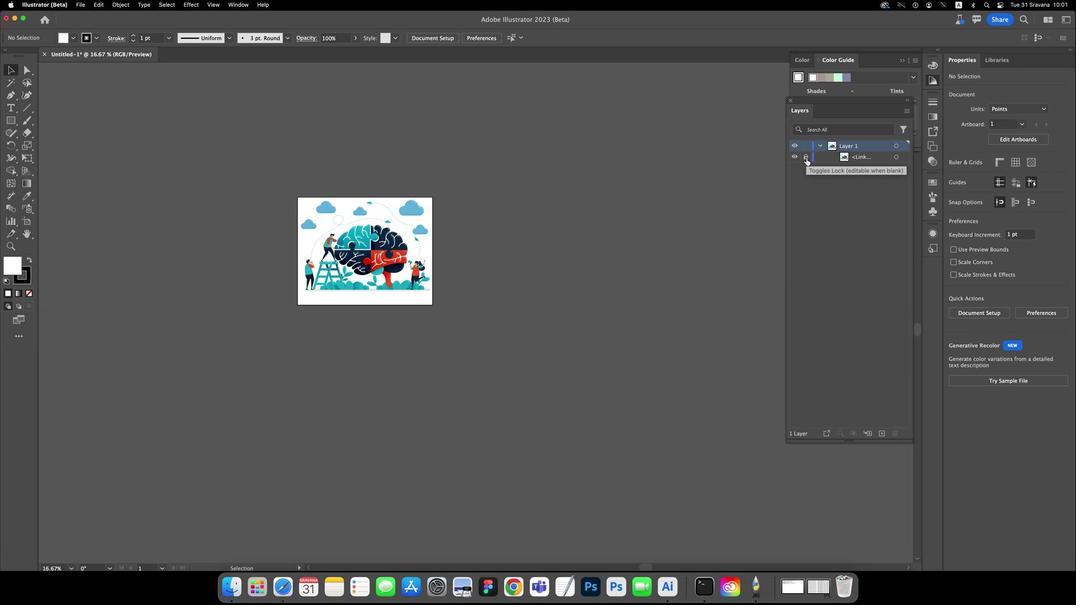 
Action: Mouse moved to (360, 281)
Screenshot: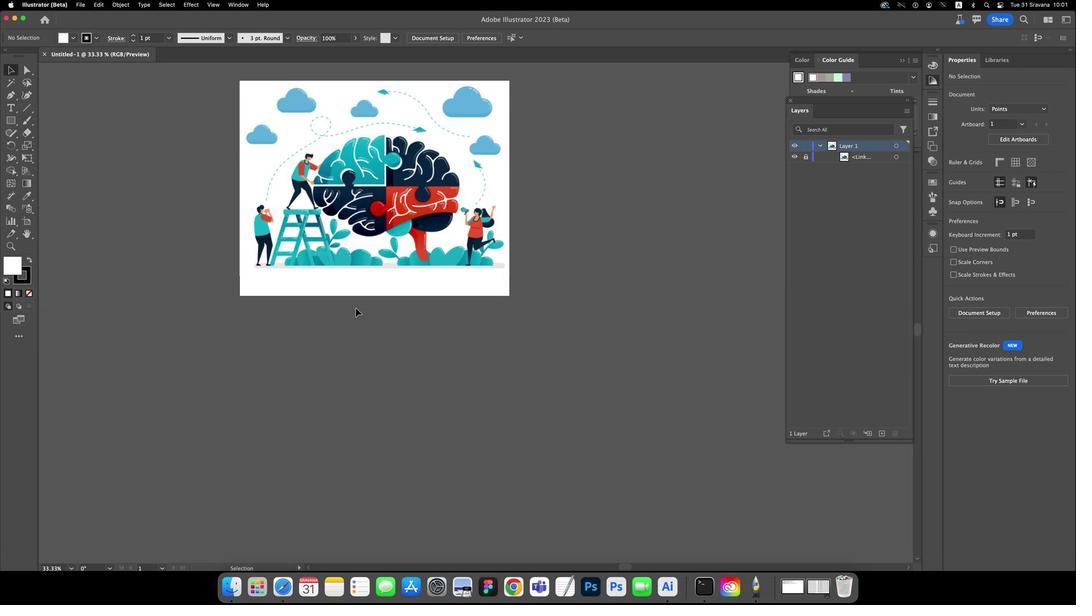
Action: Mouse pressed left at (360, 281)
Screenshot: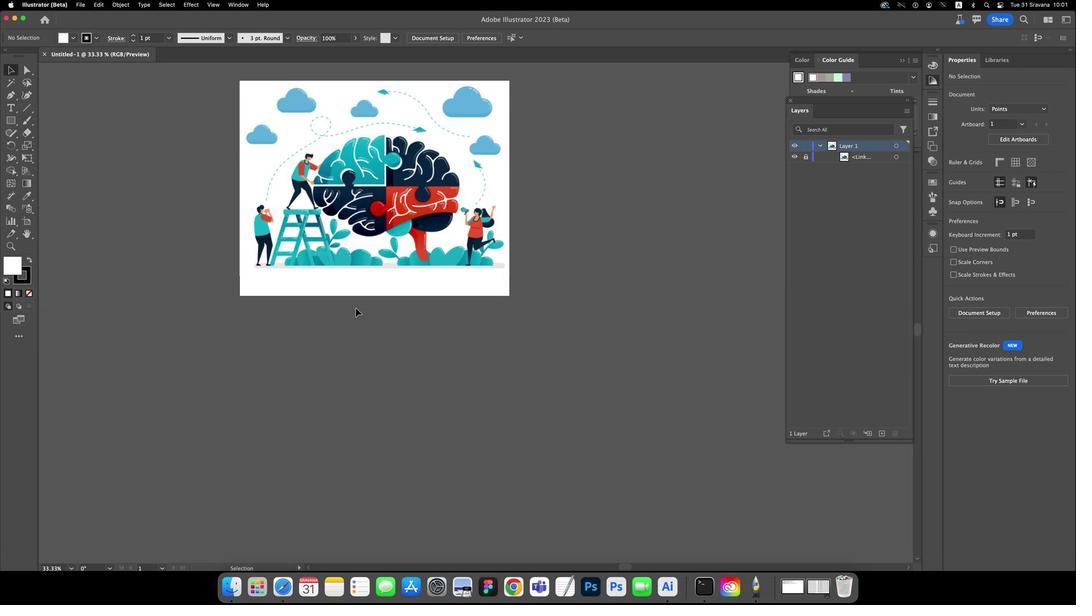 
Action: Key pressed Key.alt
Screenshot: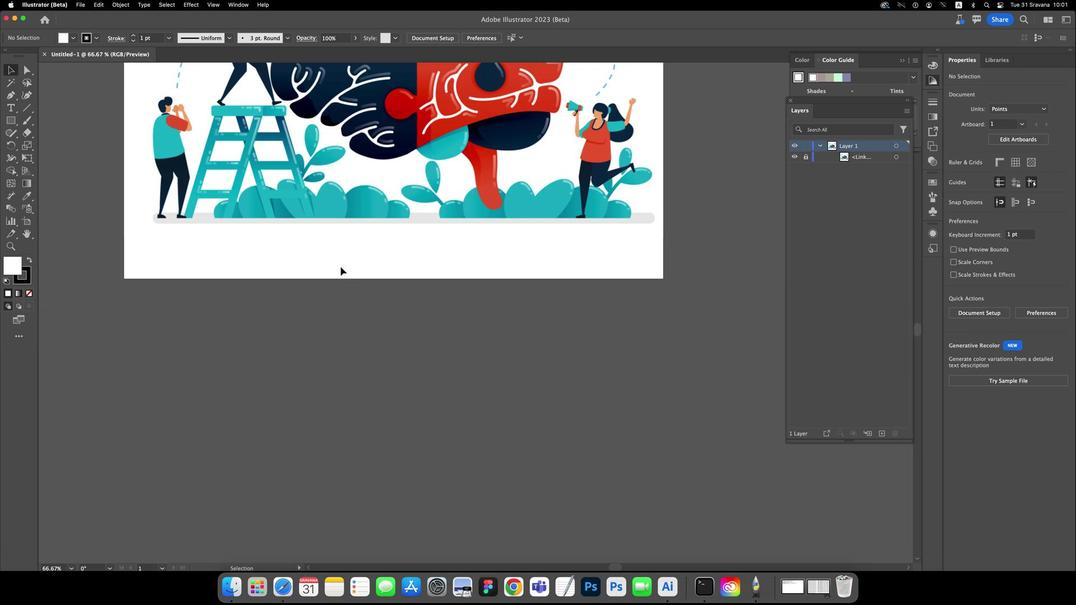 
Action: Mouse scrolled (360, 281) with delta (26, 35)
Screenshot: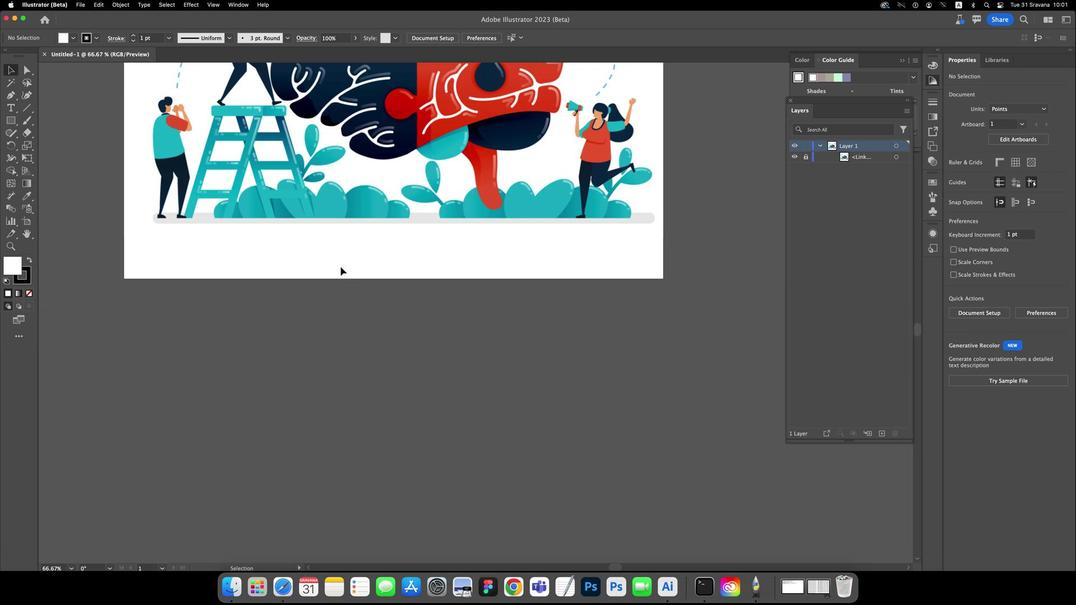 
Action: Mouse moved to (360, 281)
Screenshot: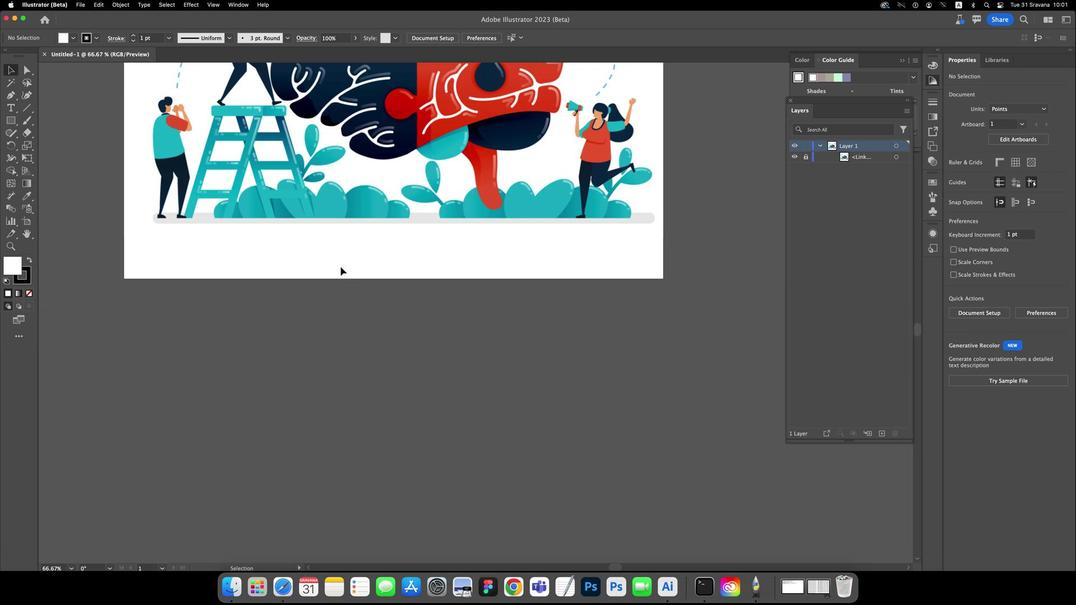 
Action: Mouse scrolled (360, 281) with delta (26, 35)
Screenshot: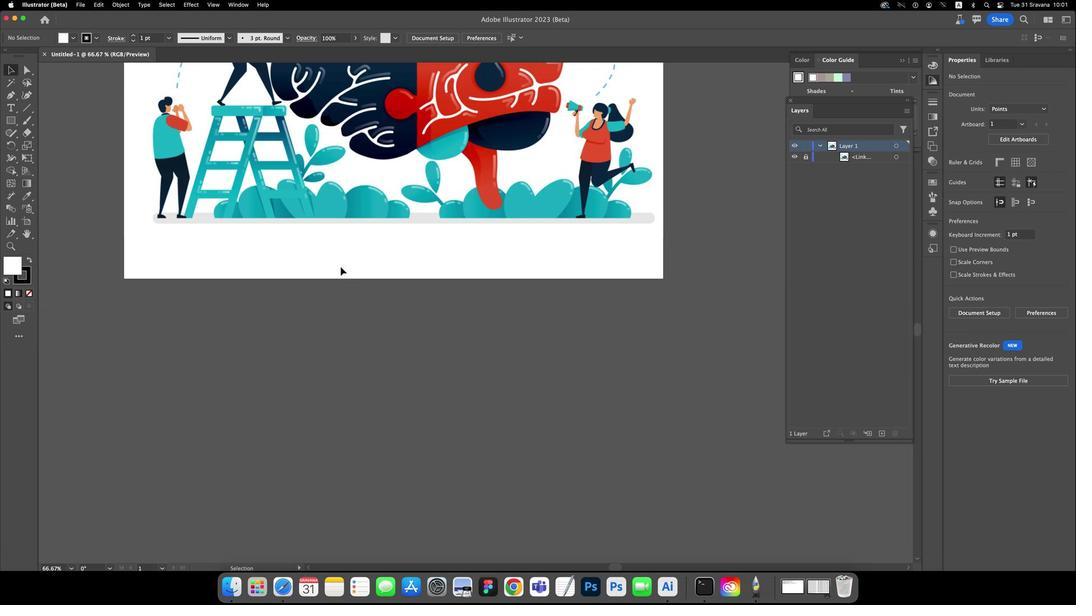 
Action: Mouse scrolled (360, 281) with delta (26, 35)
Screenshot: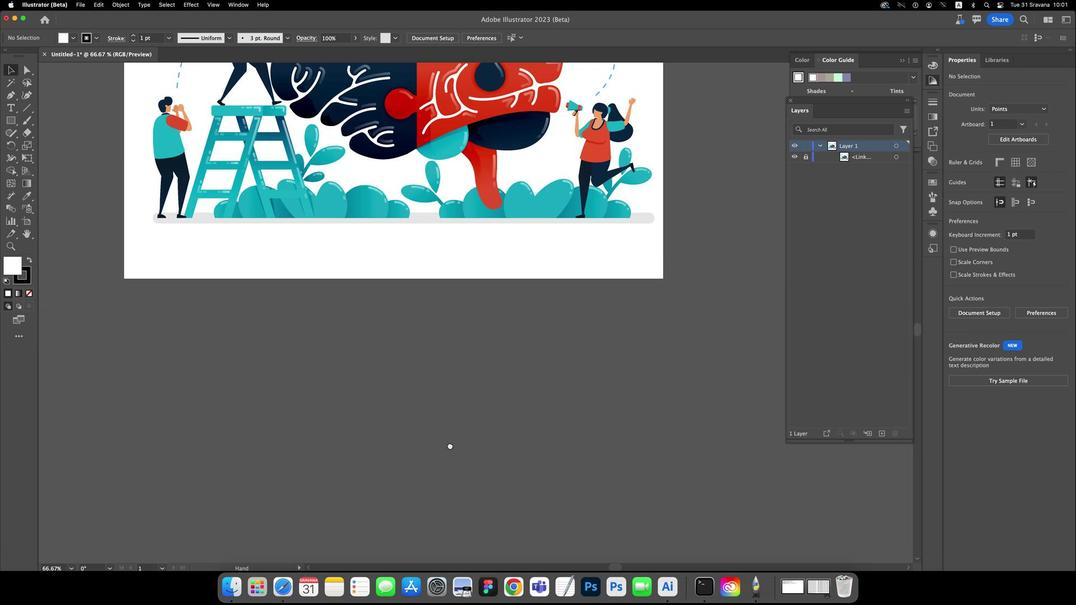 
Action: Mouse scrolled (360, 281) with delta (26, 35)
Screenshot: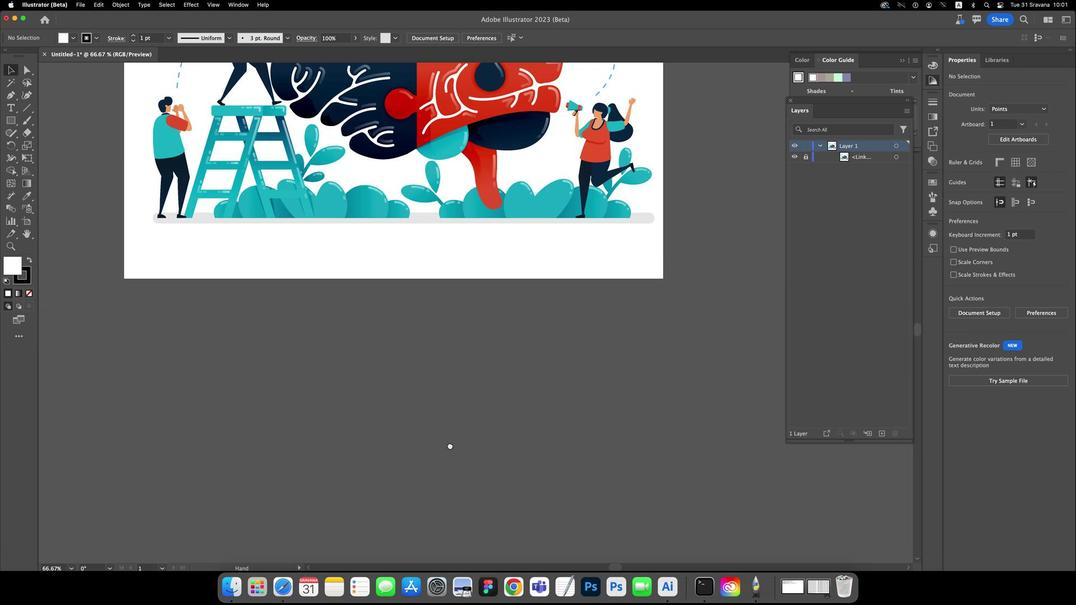 
Action: Mouse moved to (345, 248)
Screenshot: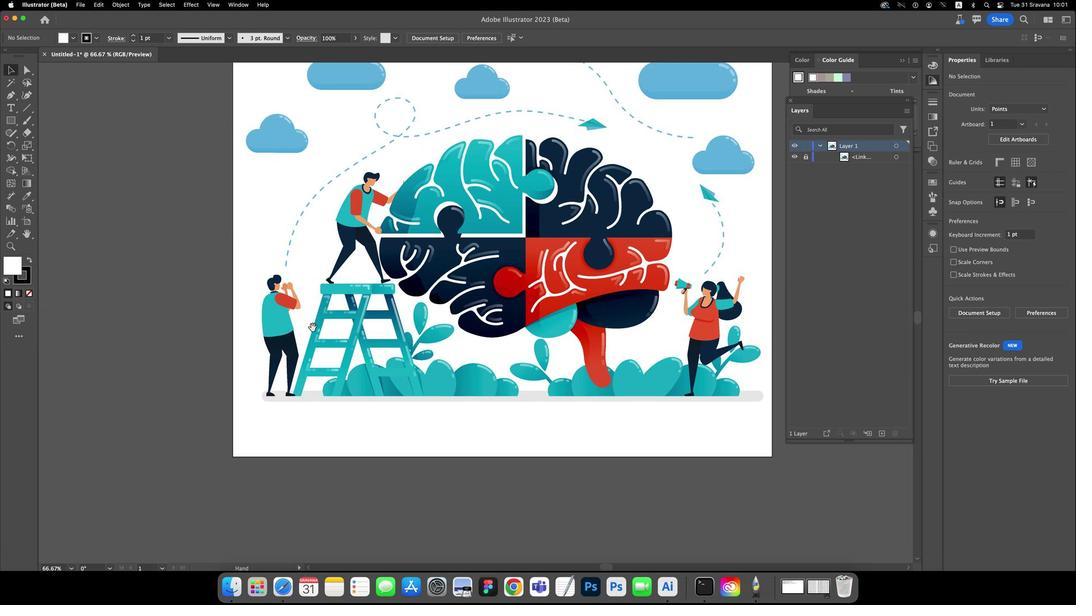 
Action: Key pressed Key.space
Screenshot: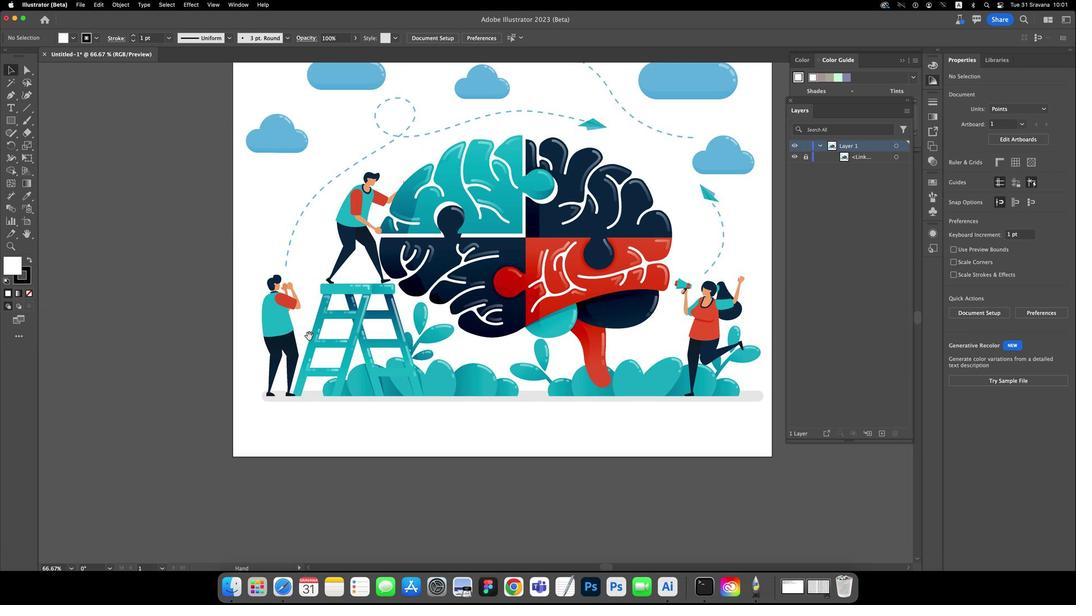 
Action: Mouse moved to (345, 248)
Screenshot: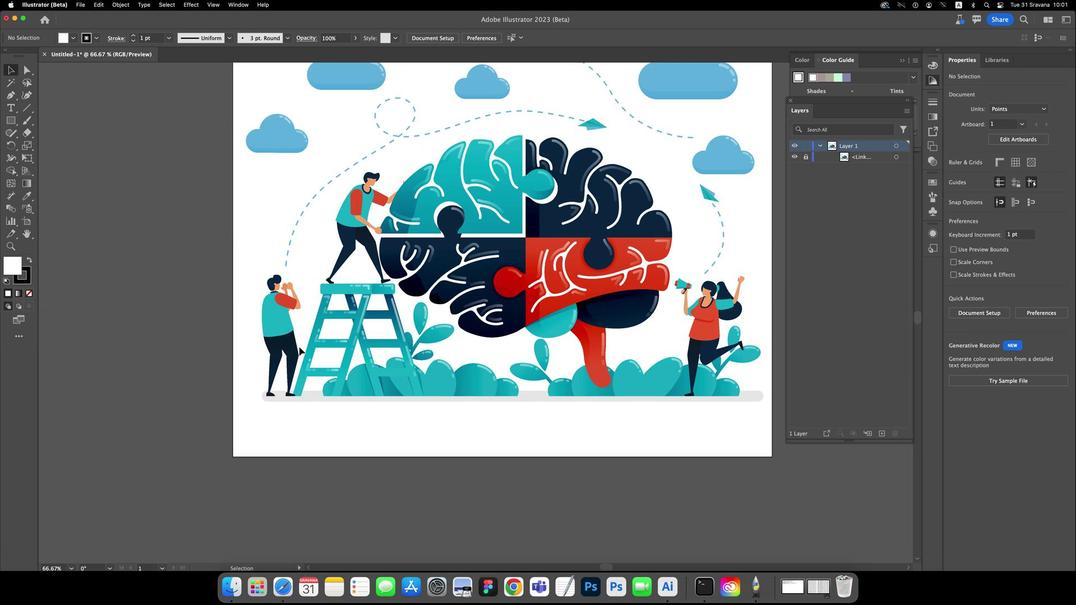 
Action: Mouse pressed left at (345, 248)
Screenshot: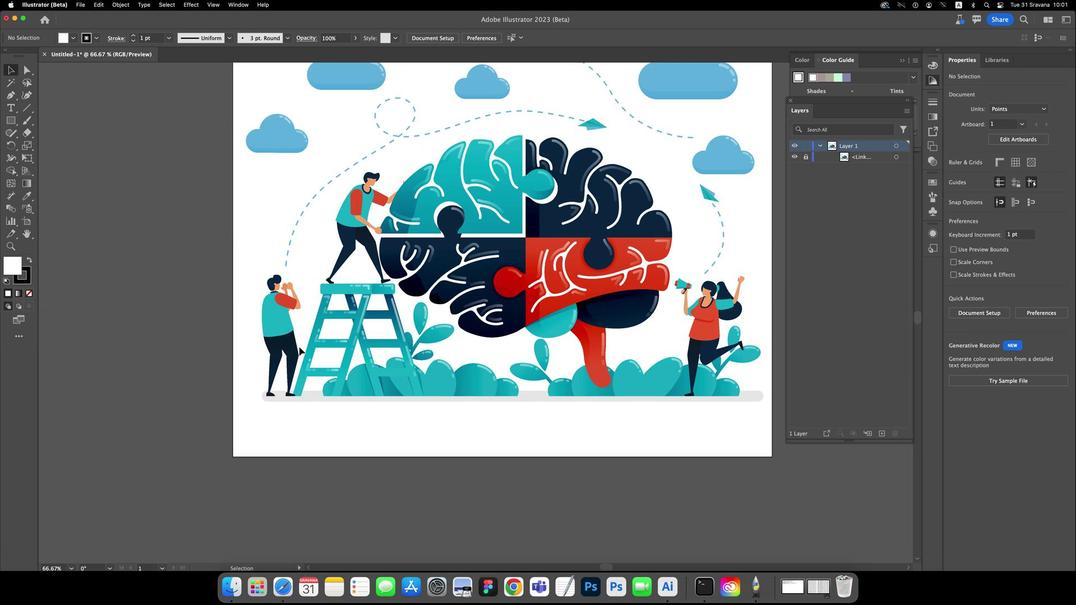 
Action: Mouse moved to (321, 282)
Screenshot: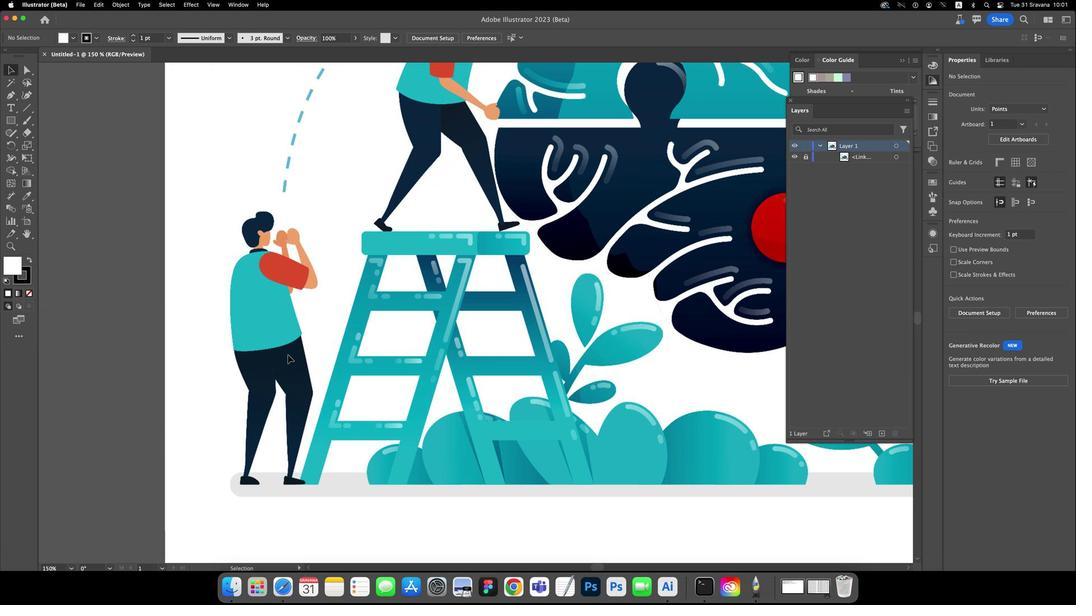 
Action: Key pressed Key.space
Screenshot: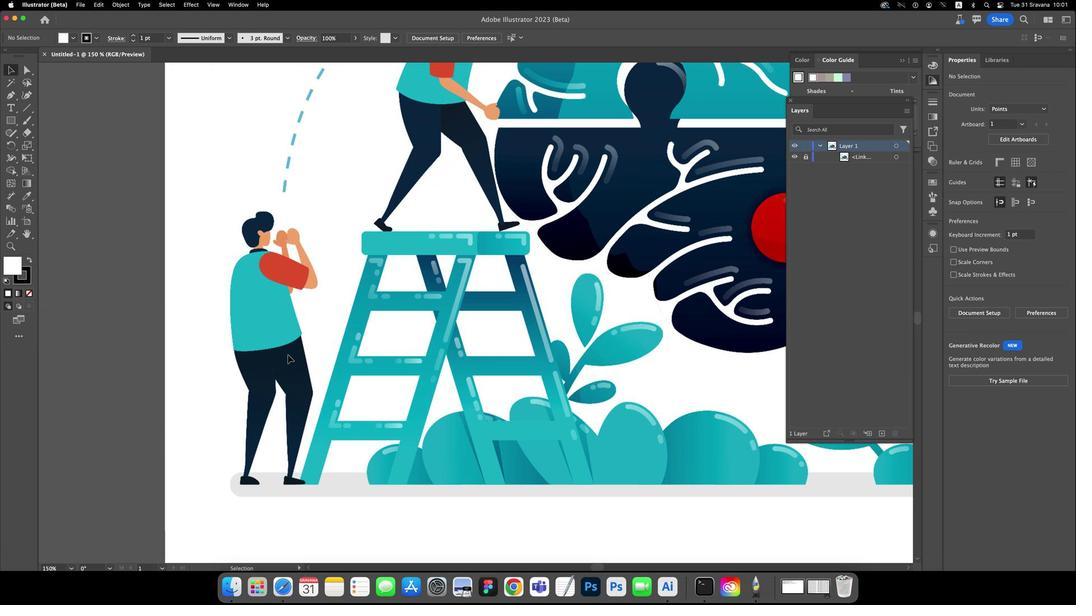 
Action: Mouse moved to (296, 318)
Screenshot: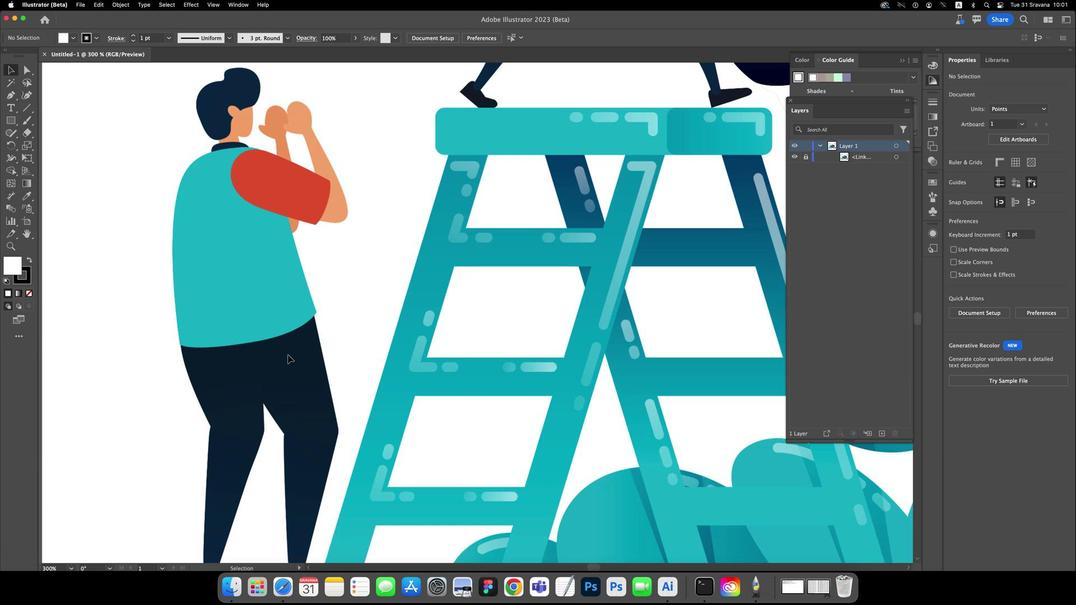 
Action: Key pressed Key.alt
Screenshot: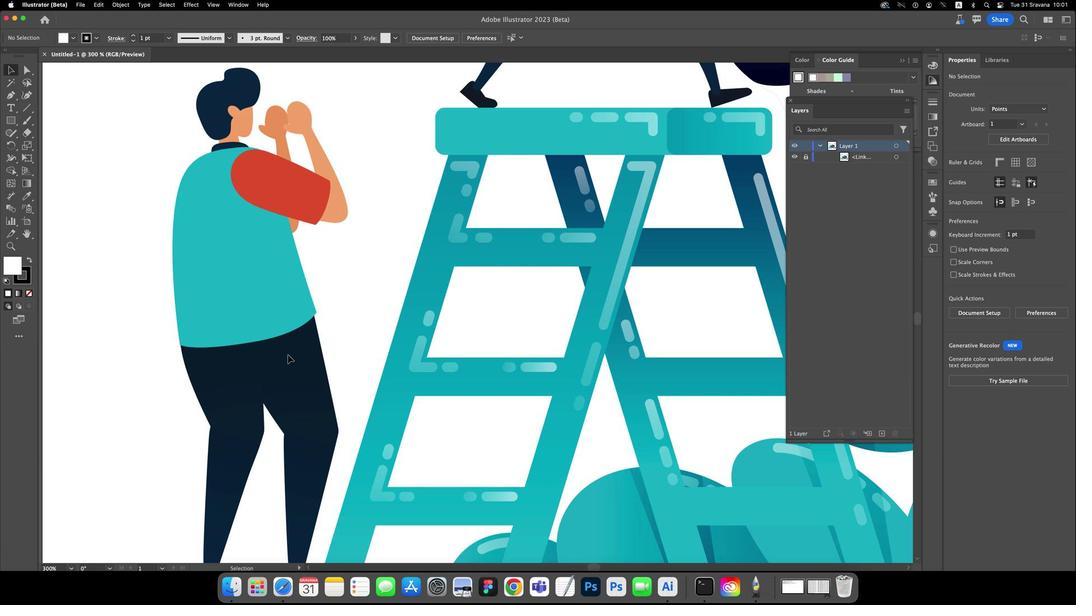 
Action: Mouse scrolled (296, 318) with delta (26, 35)
Screenshot: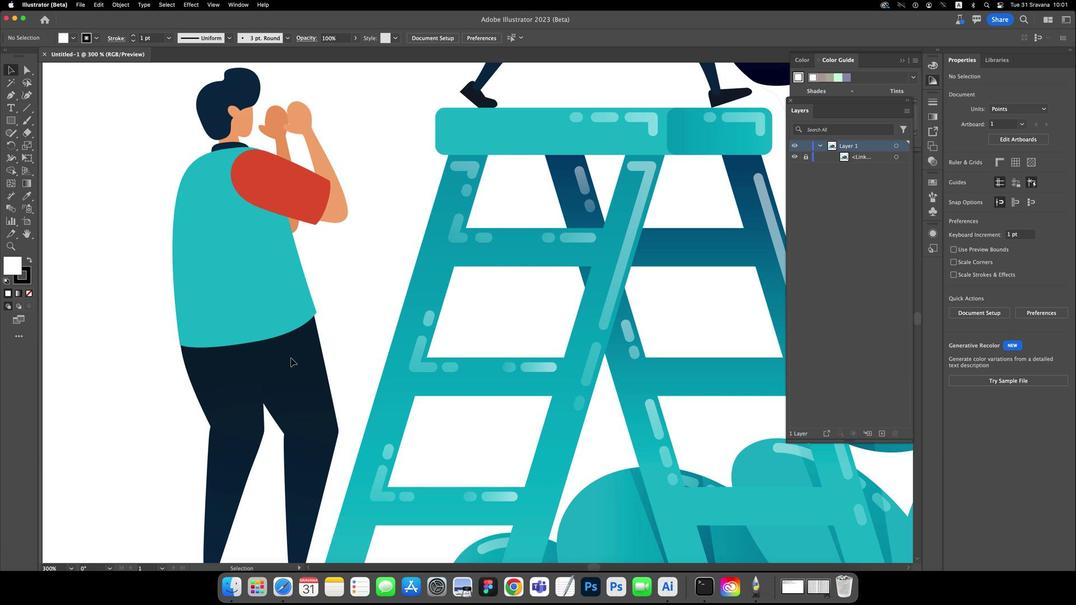 
Action: Mouse scrolled (296, 318) with delta (26, 35)
Screenshot: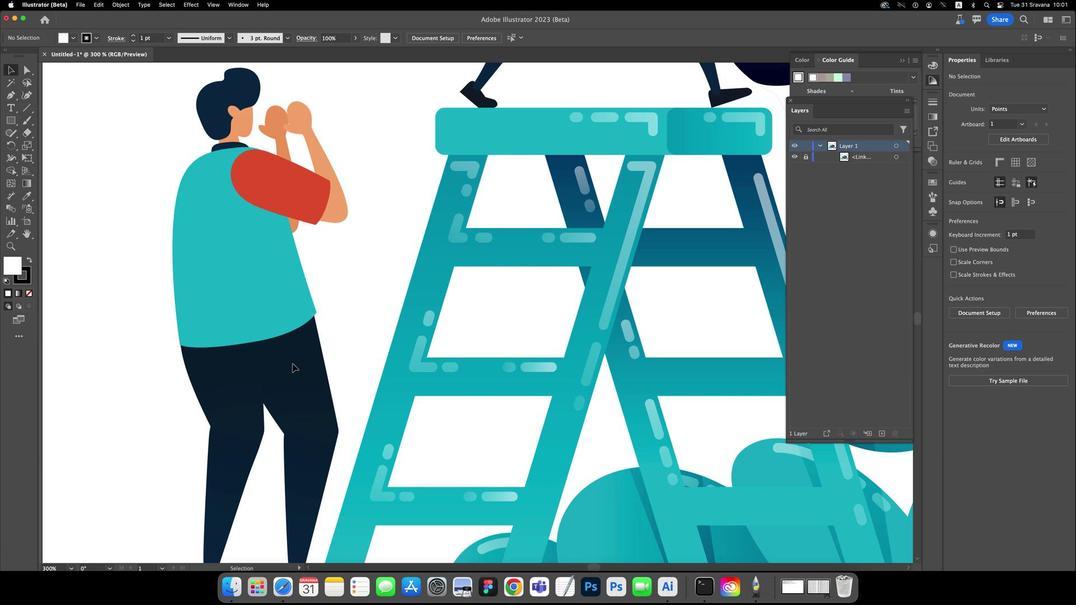 
Action: Mouse scrolled (296, 318) with delta (26, 35)
Screenshot: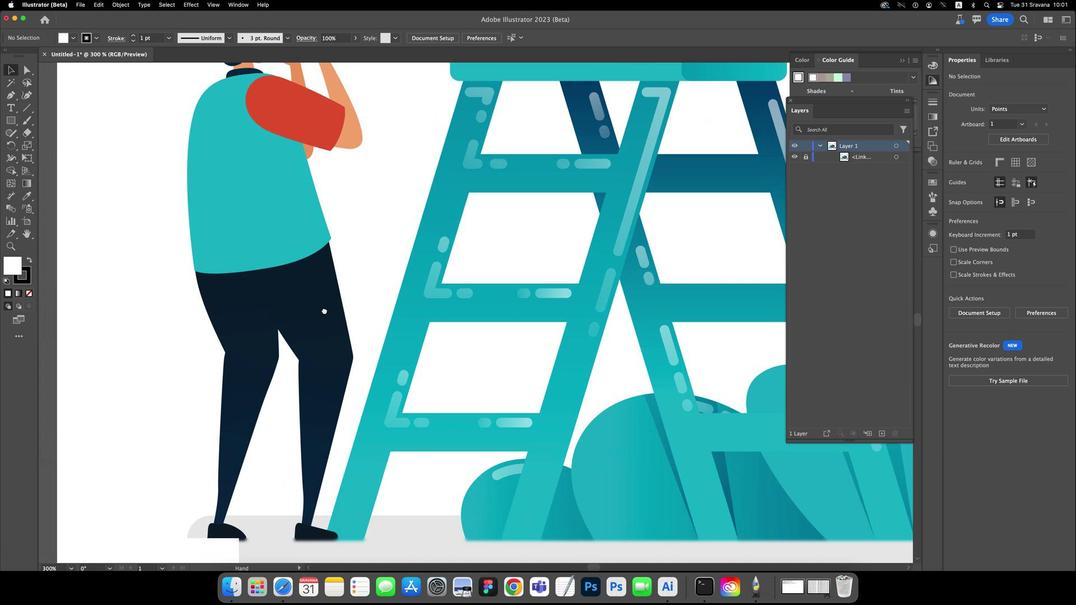 
Action: Mouse scrolled (296, 318) with delta (26, 35)
Screenshot: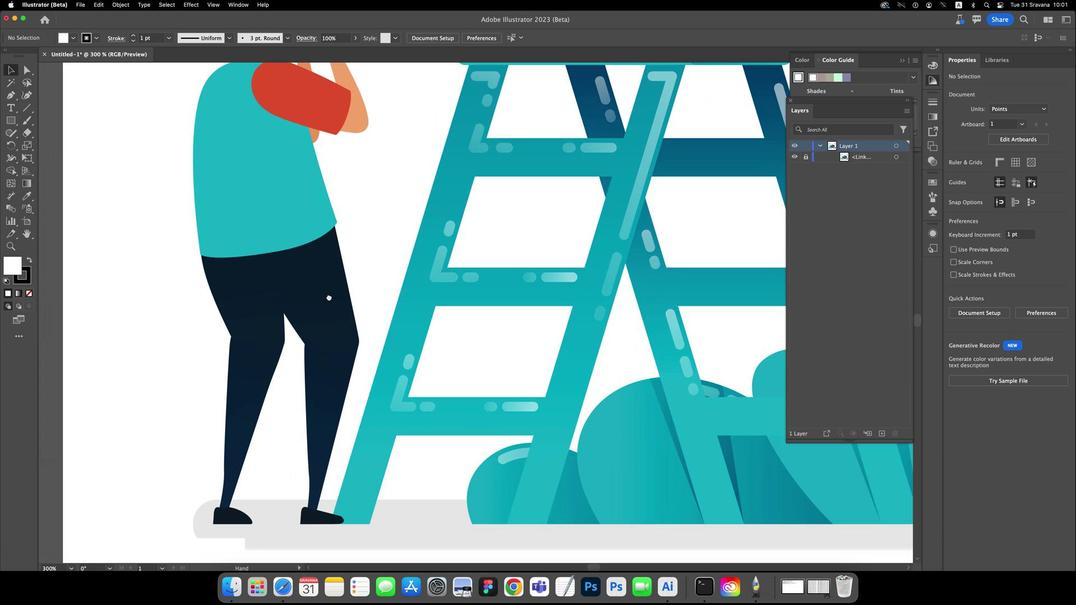 
Action: Mouse scrolled (296, 318) with delta (26, 36)
Screenshot: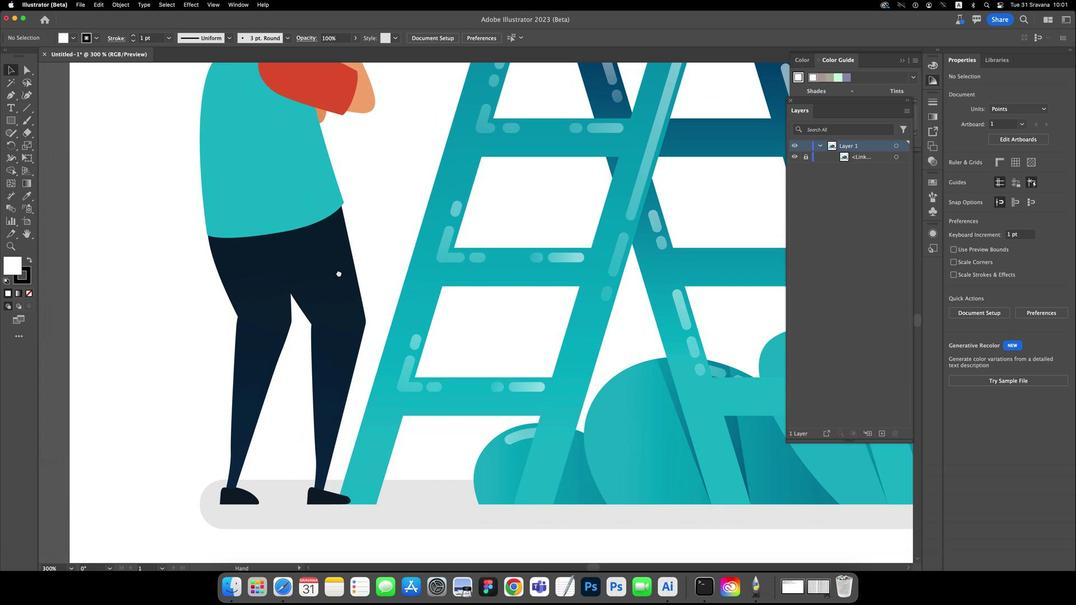 
Action: Mouse moved to (303, 332)
Screenshot: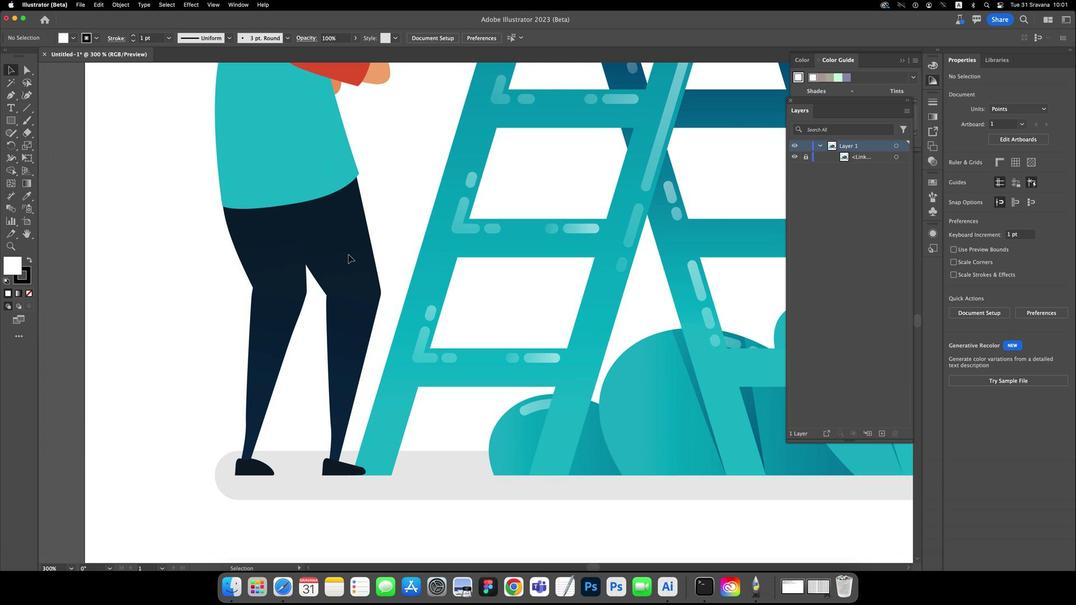 
Action: Key pressed Key.space
Screenshot: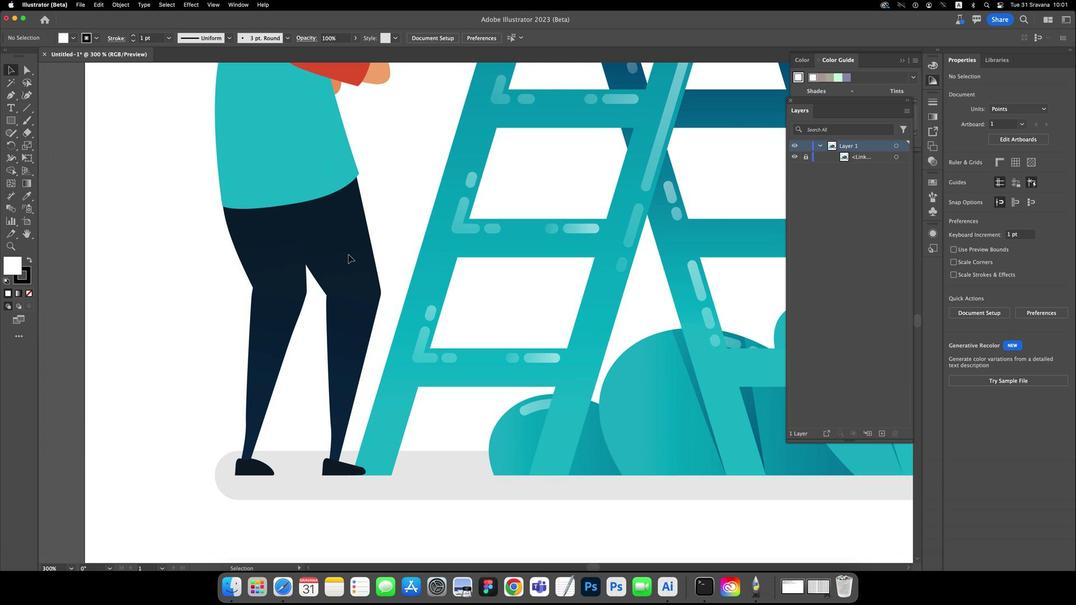 
Action: Mouse moved to (313, 349)
Screenshot: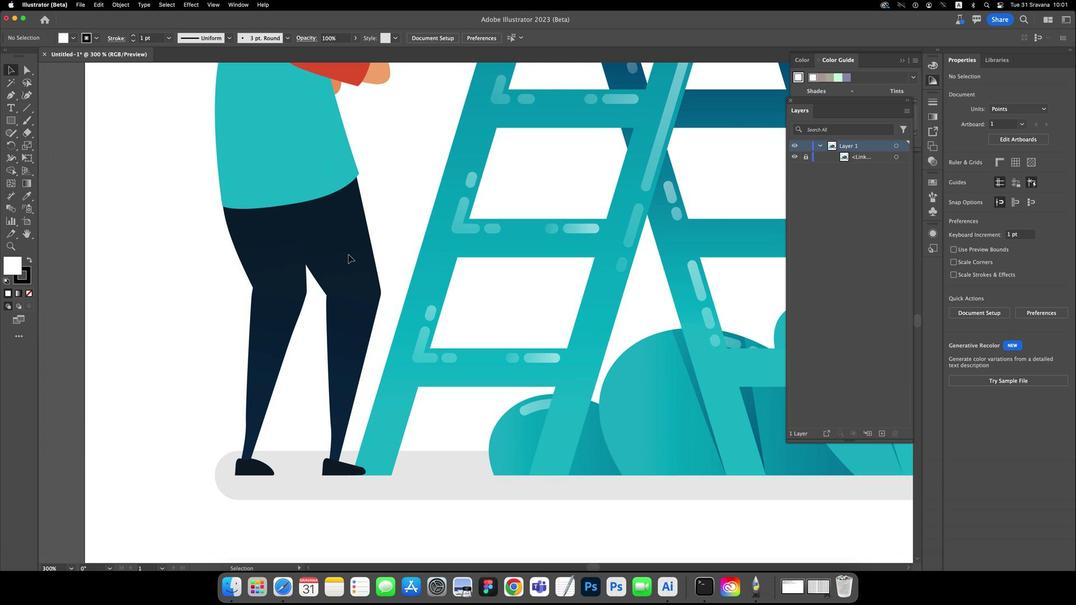 
Action: Mouse pressed left at (313, 349)
Screenshot: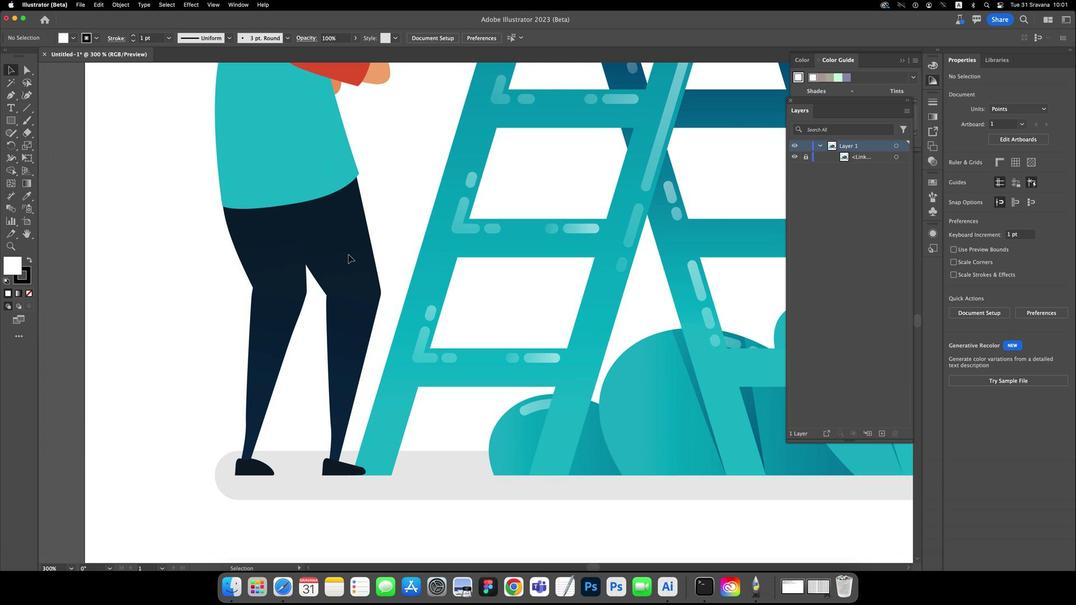 
Action: Mouse moved to (353, 238)
Screenshot: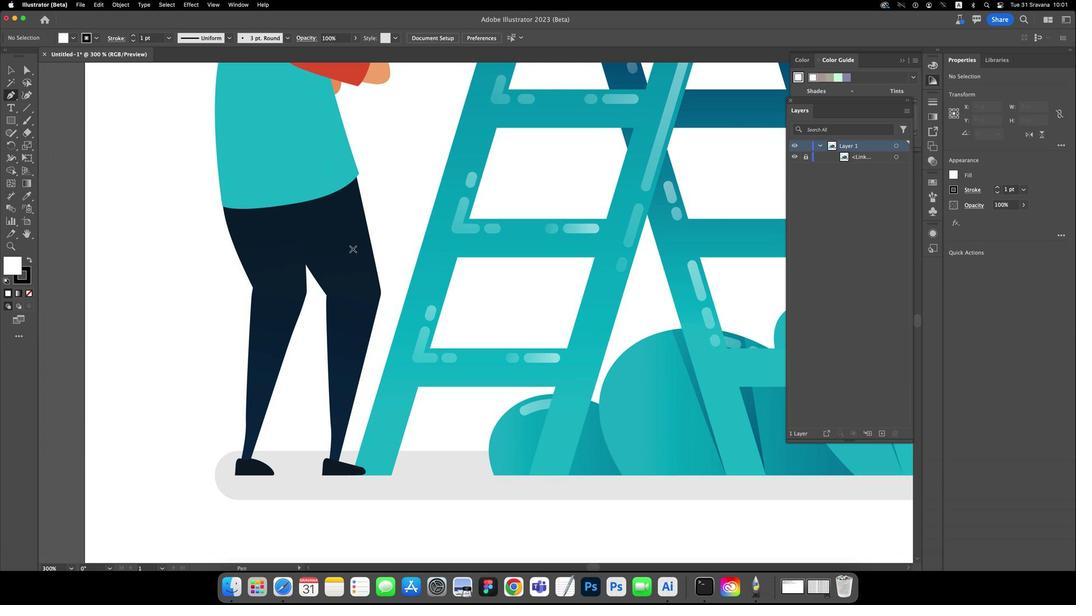 
Action: Key pressed 'P'
Screenshot: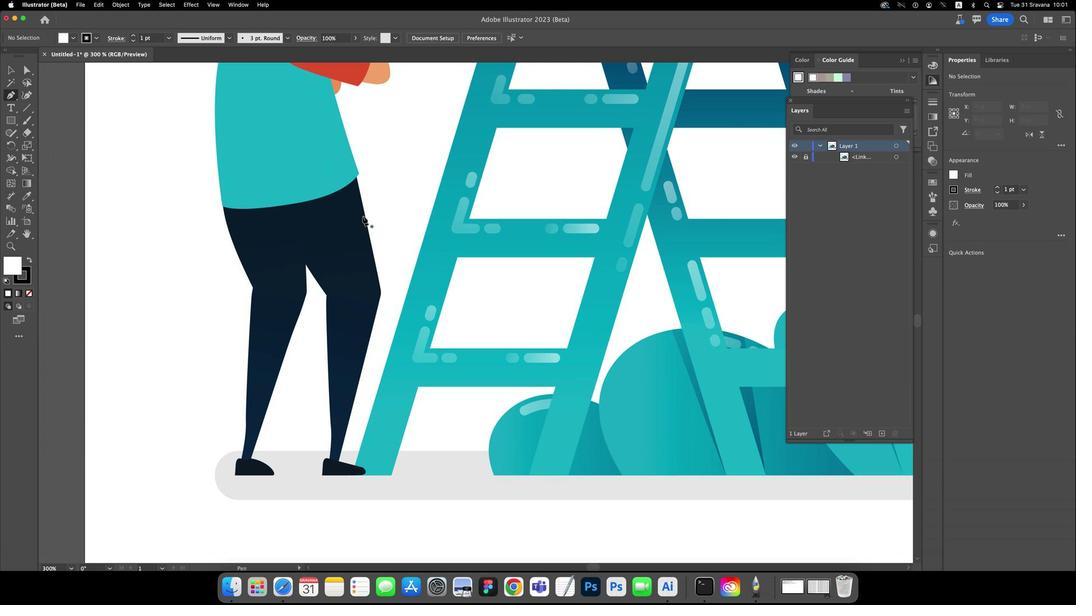 
Action: Mouse moved to (366, 207)
Screenshot: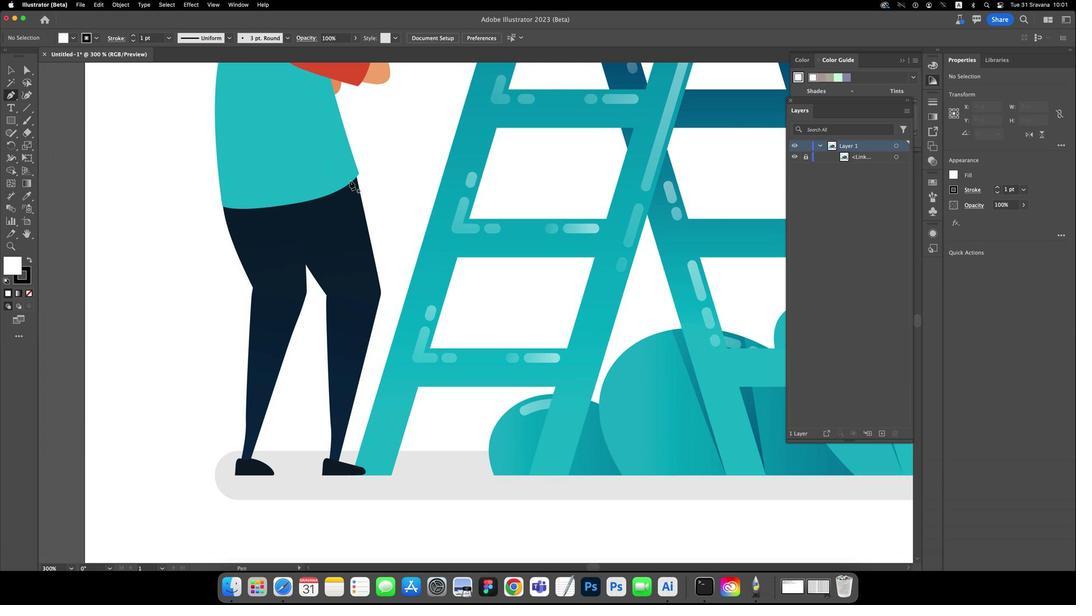 
Action: Key pressed Key.caps_lock
Screenshot: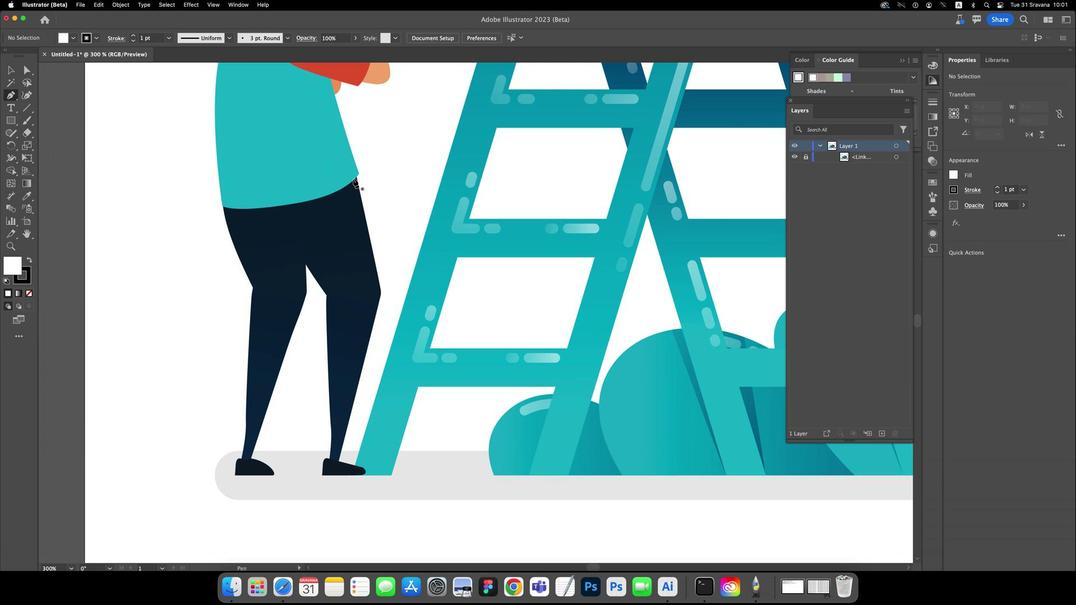 
Action: Mouse moved to (359, 177)
Screenshot: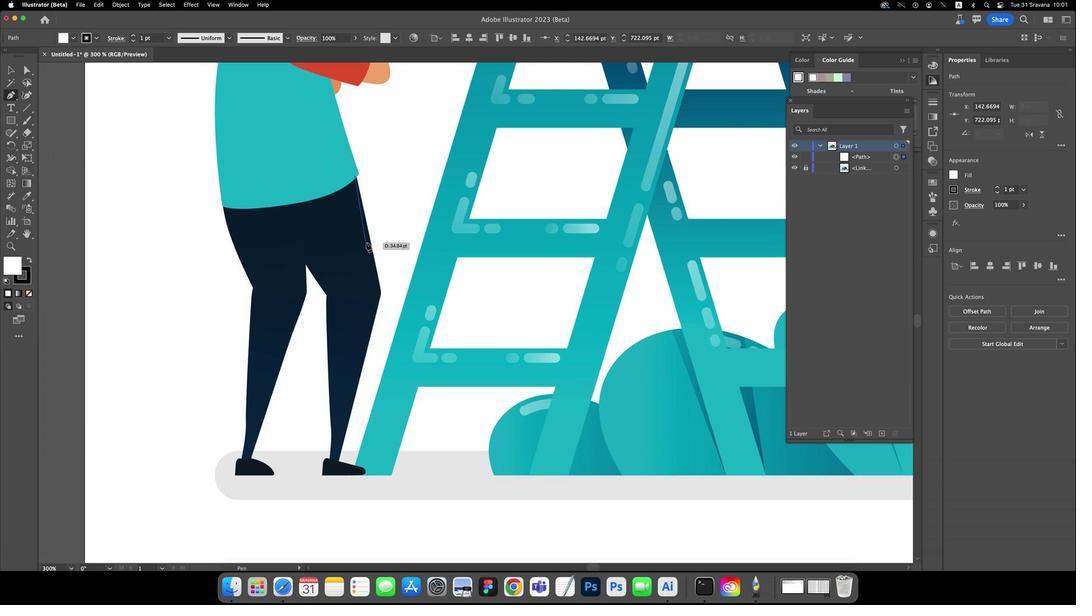 
Action: Mouse pressed left at (359, 177)
Screenshot: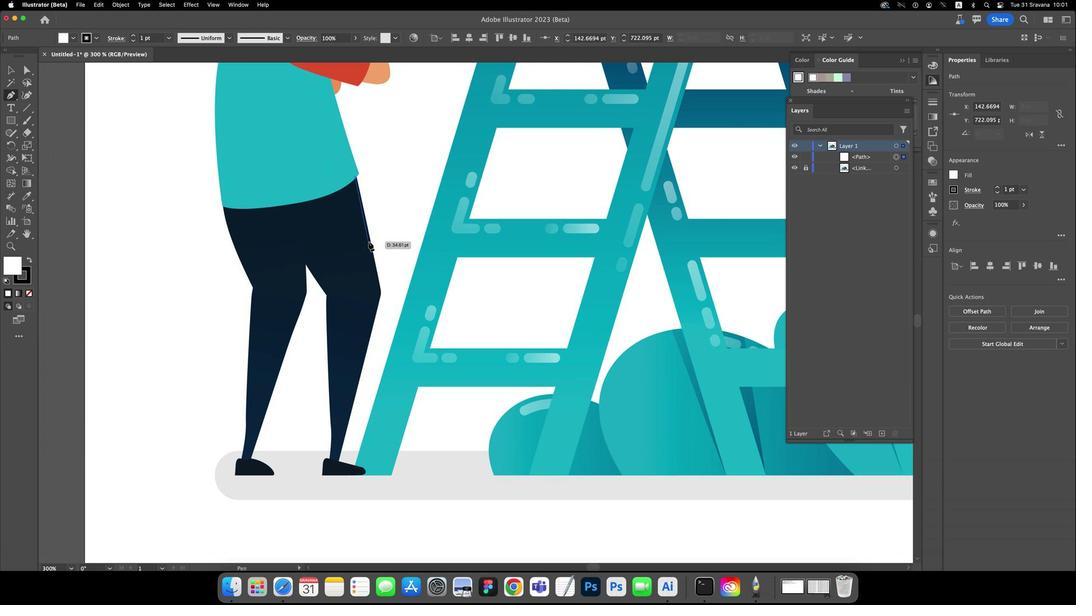 
Action: Mouse moved to (374, 227)
Screenshot: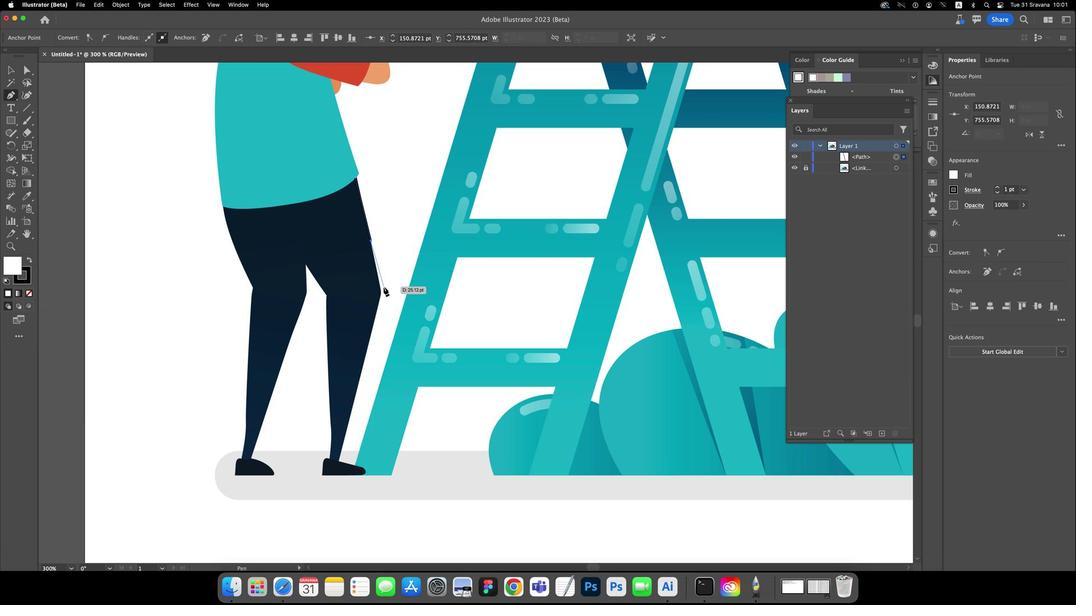 
Action: Mouse pressed left at (374, 227)
Screenshot: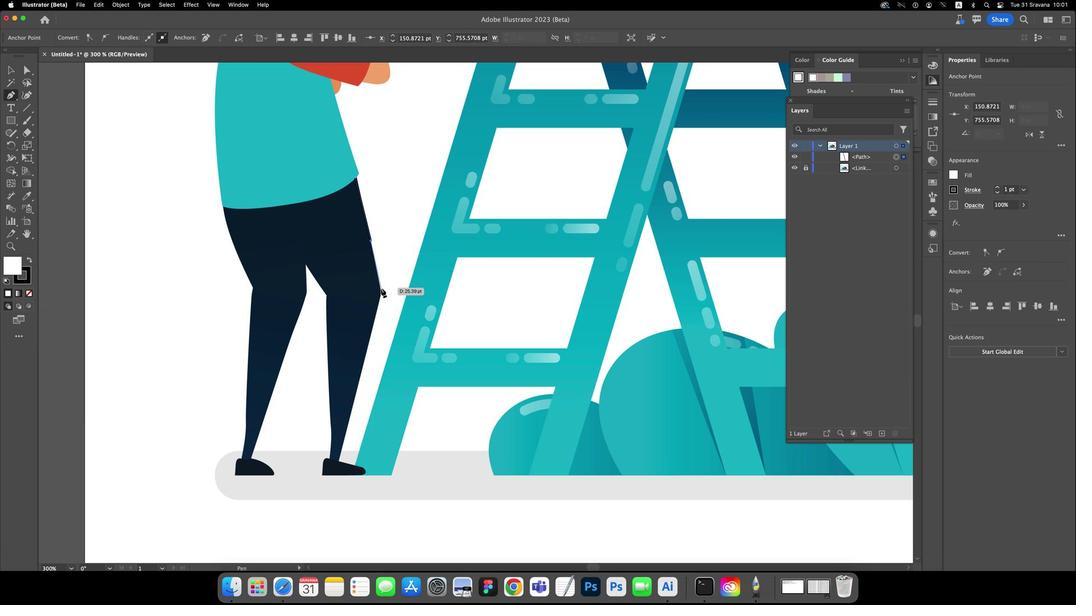 
Action: Mouse moved to (383, 265)
Screenshot: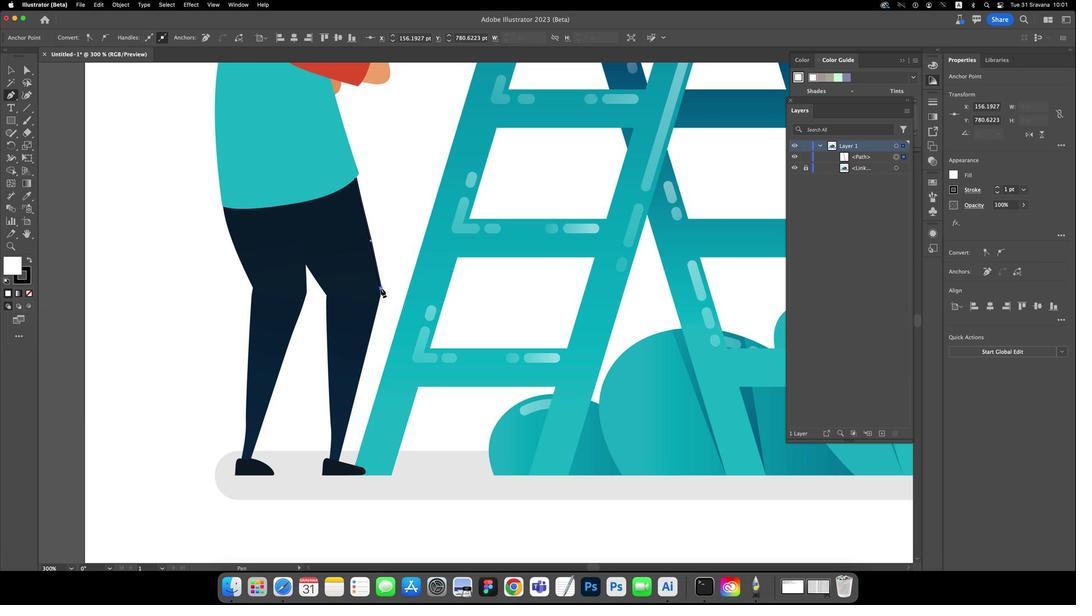 
Action: Mouse pressed left at (383, 265)
Screenshot: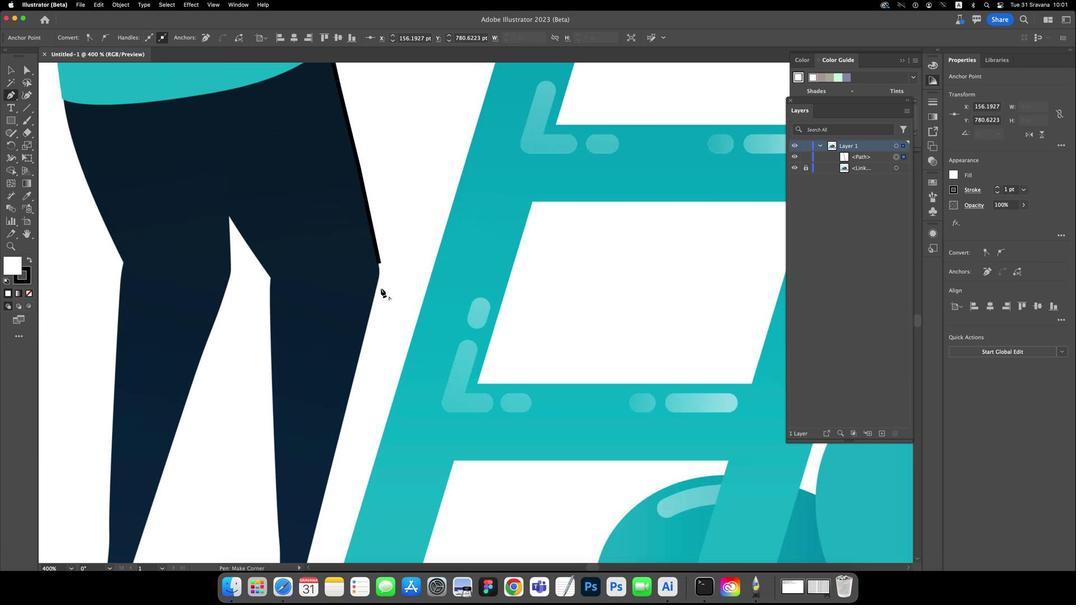 
Action: Key pressed Key.alt
Screenshot: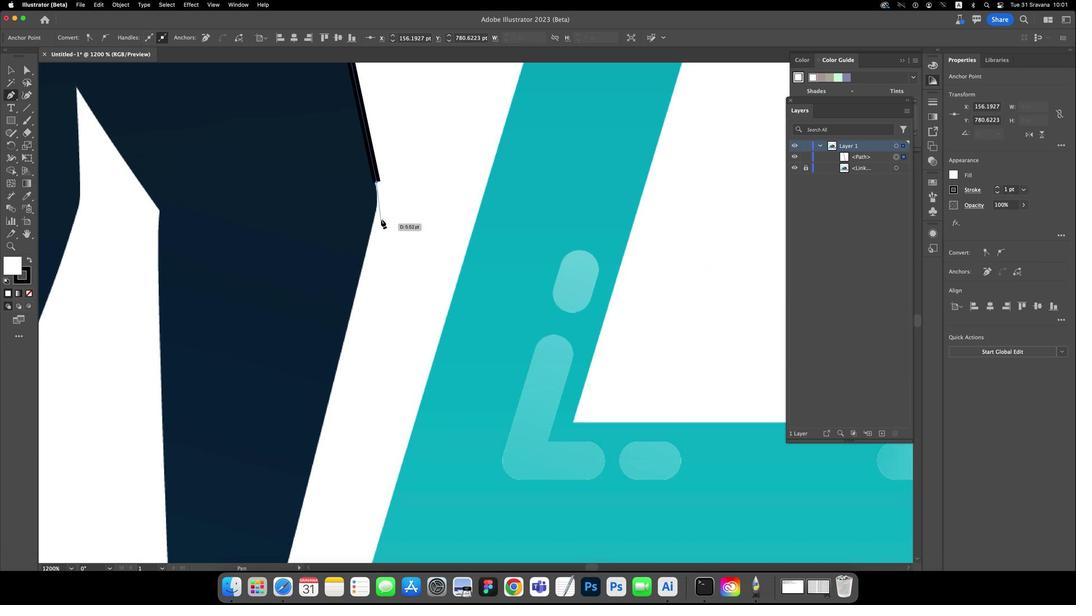
Action: Mouse scrolled (383, 265) with delta (26, 35)
Screenshot: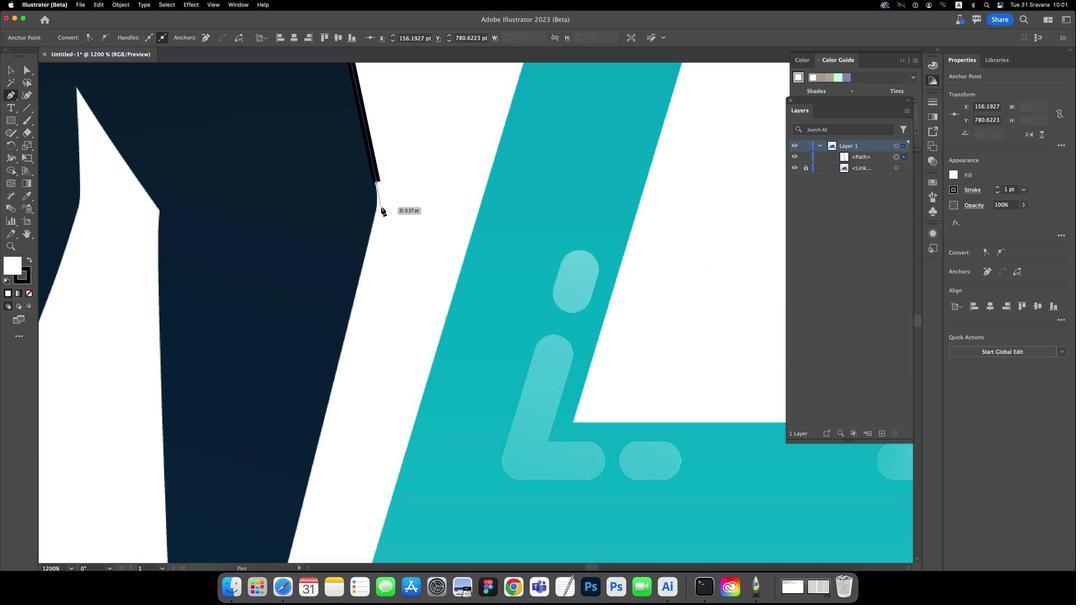 
Action: Mouse scrolled (383, 265) with delta (26, 35)
Screenshot: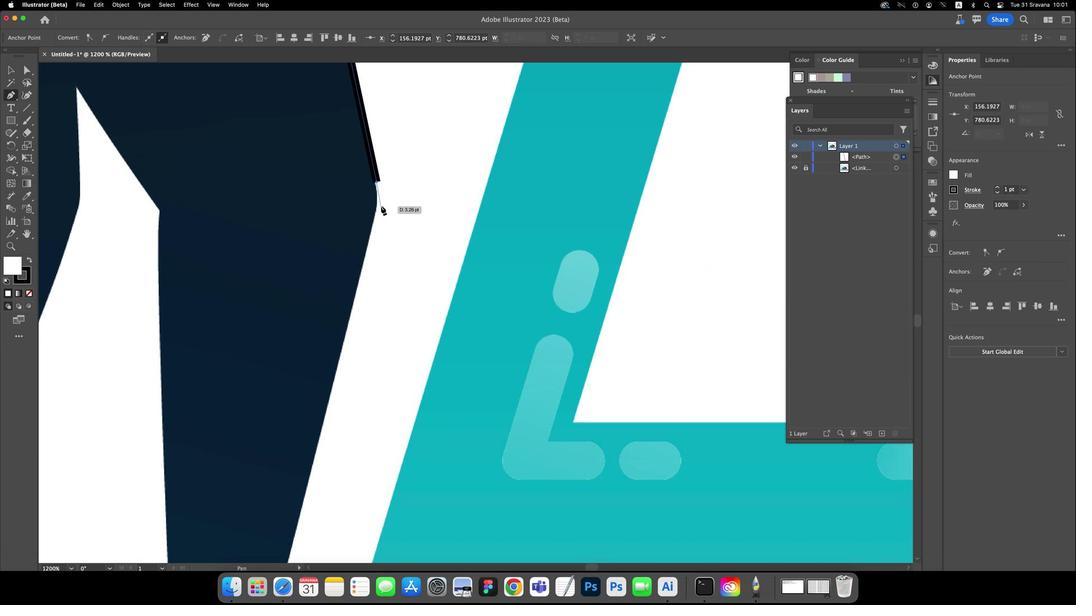 
Action: Mouse scrolled (383, 265) with delta (26, 35)
Screenshot: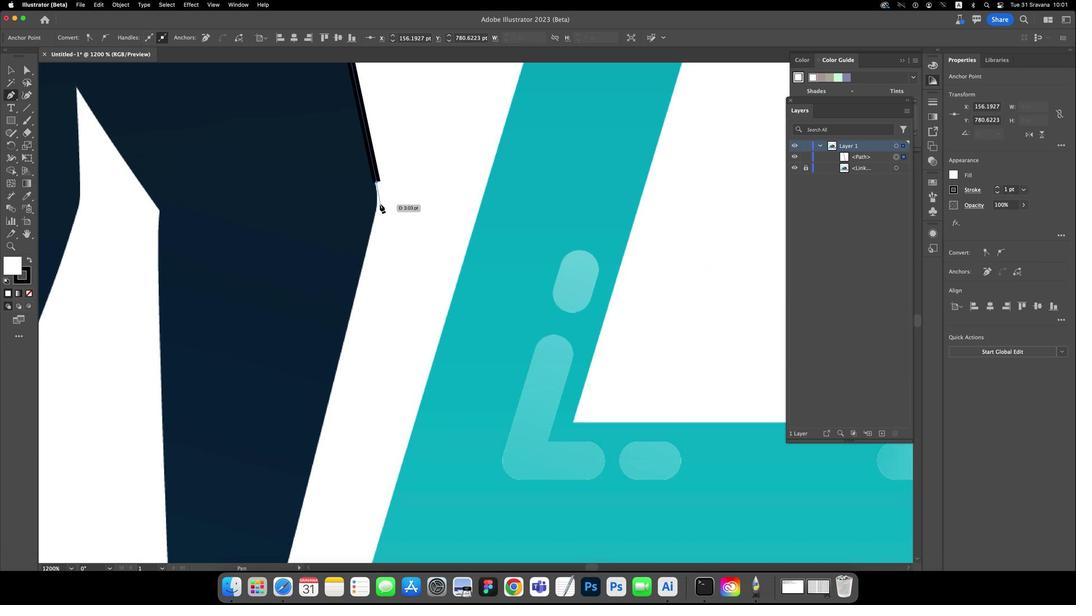 
Action: Mouse moved to (378, 195)
Screenshot: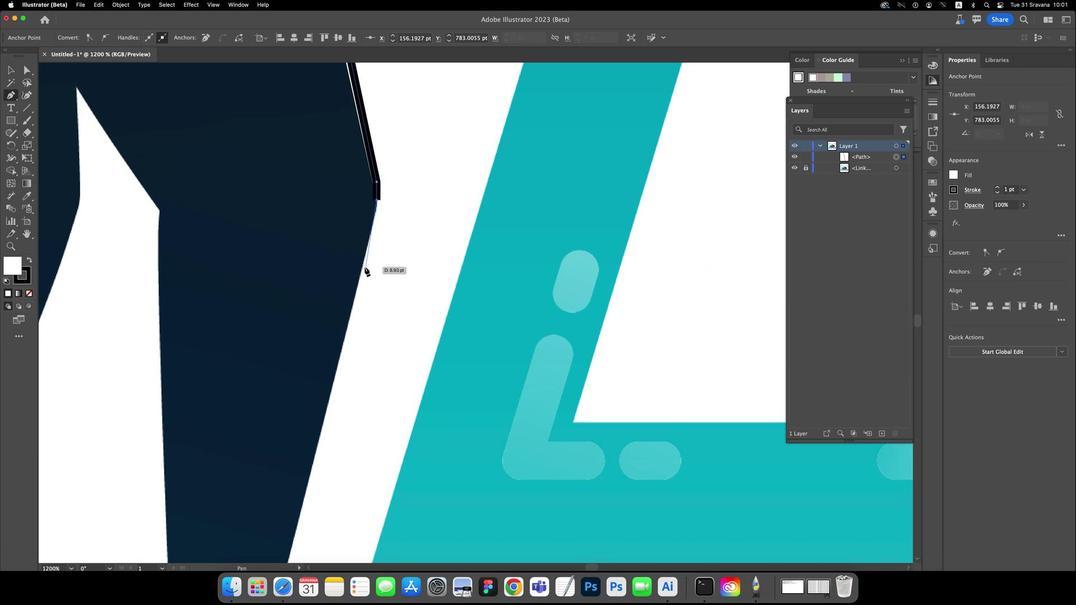 
Action: Mouse pressed left at (378, 195)
Screenshot: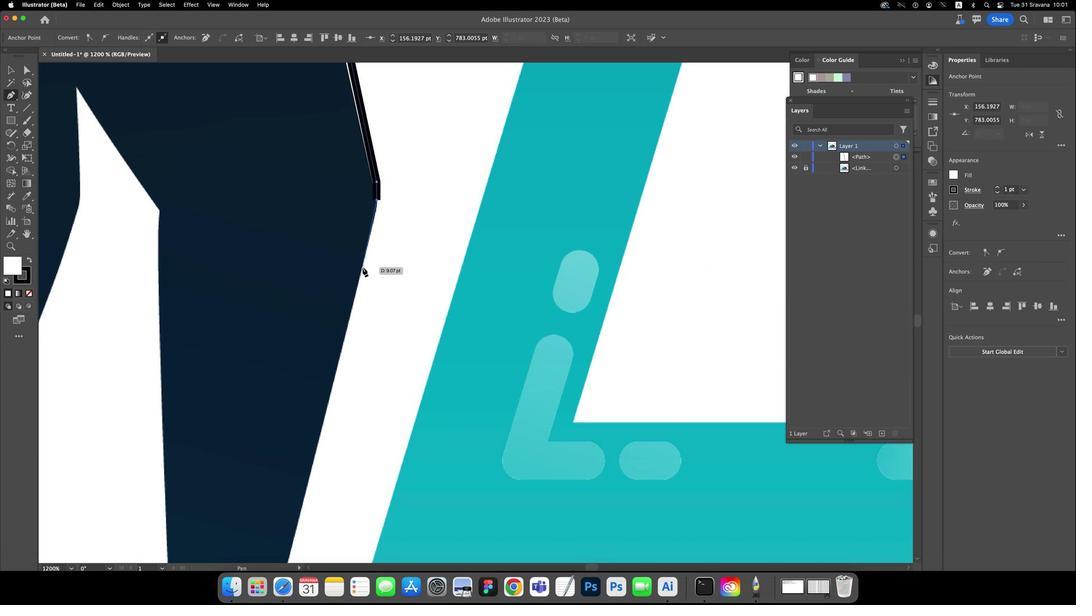 
Action: Mouse moved to (361, 257)
Screenshot: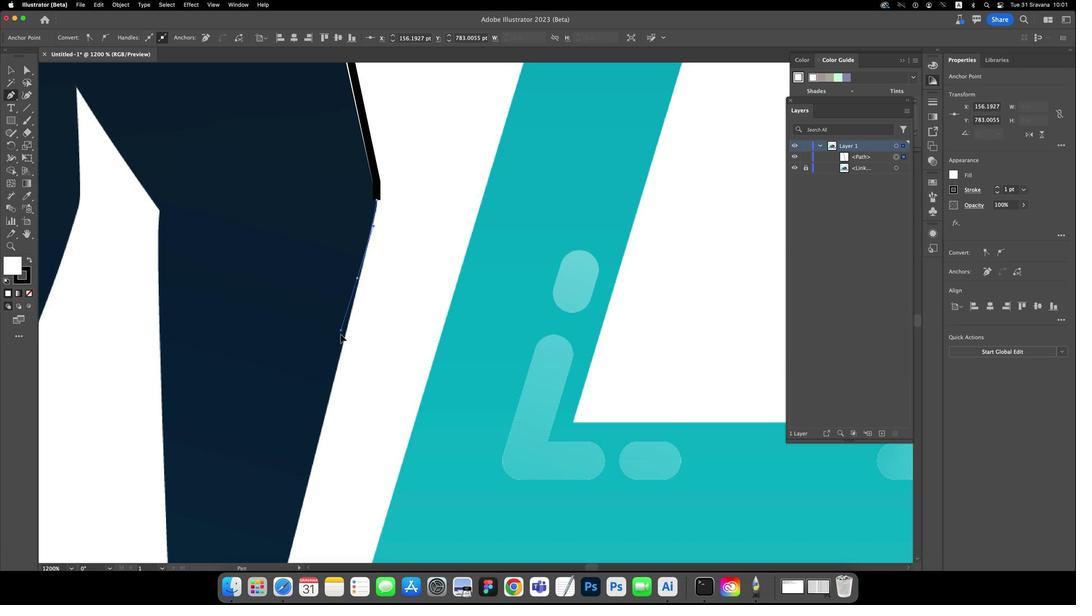 
Action: Mouse pressed left at (361, 257)
Screenshot: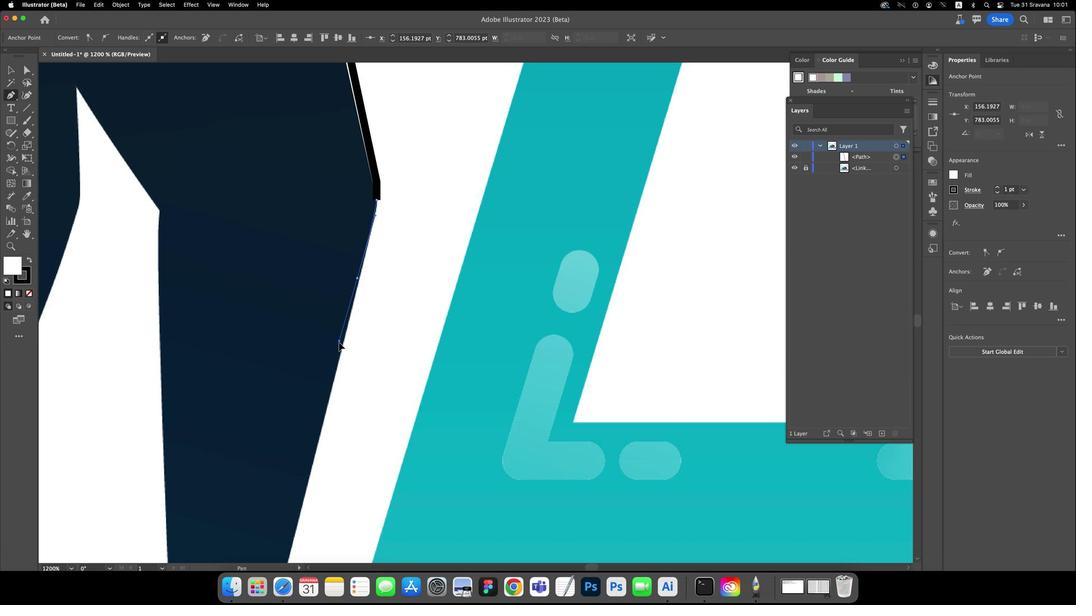 
Action: Mouse moved to (361, 256)
Screenshot: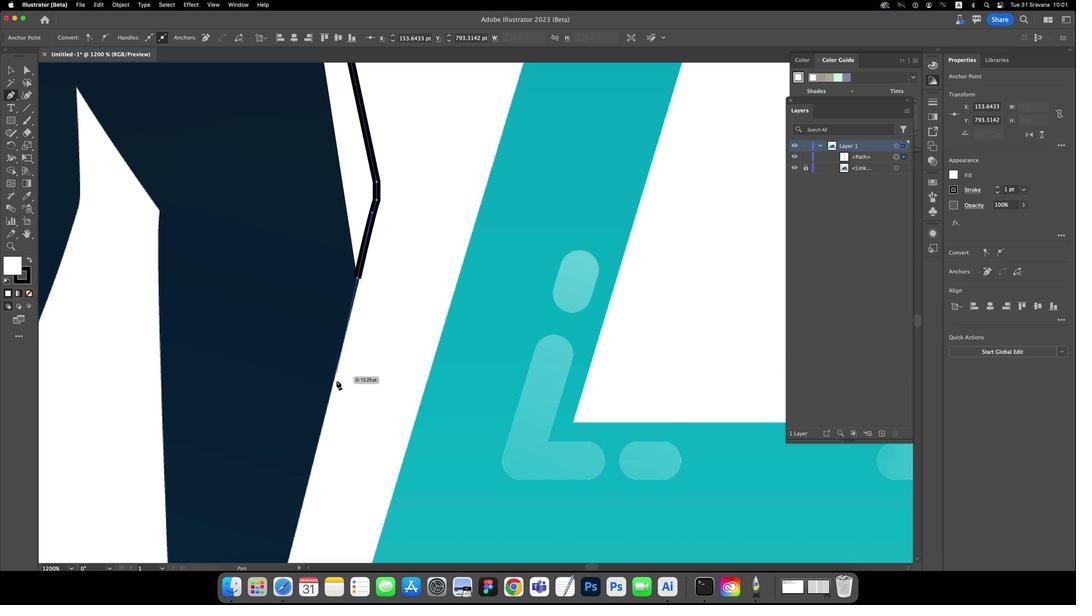 
Action: Mouse pressed left at (361, 256)
Screenshot: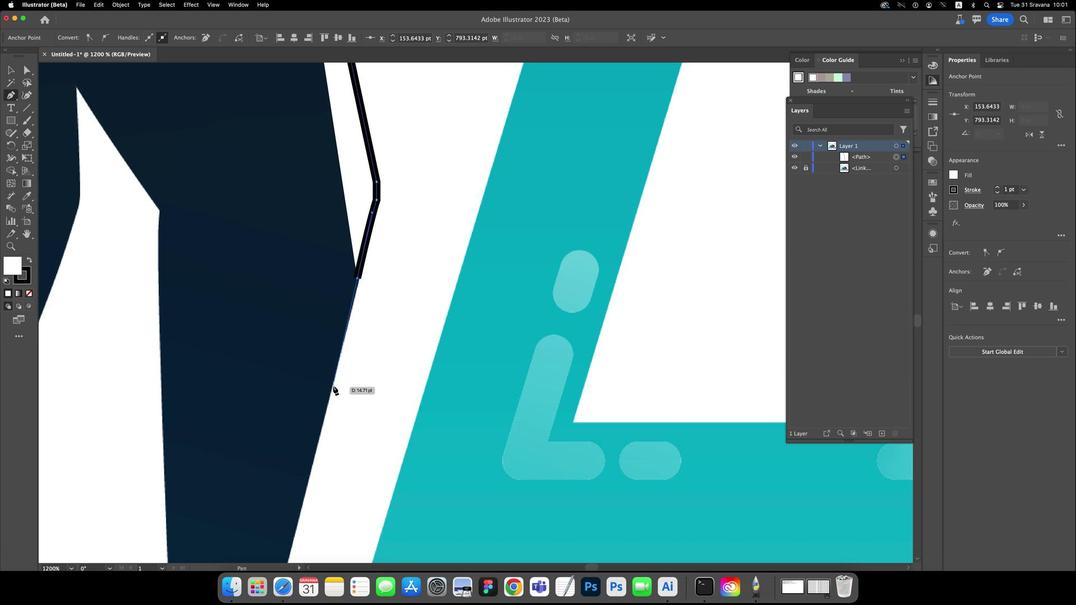 
Action: Mouse moved to (317, 413)
Screenshot: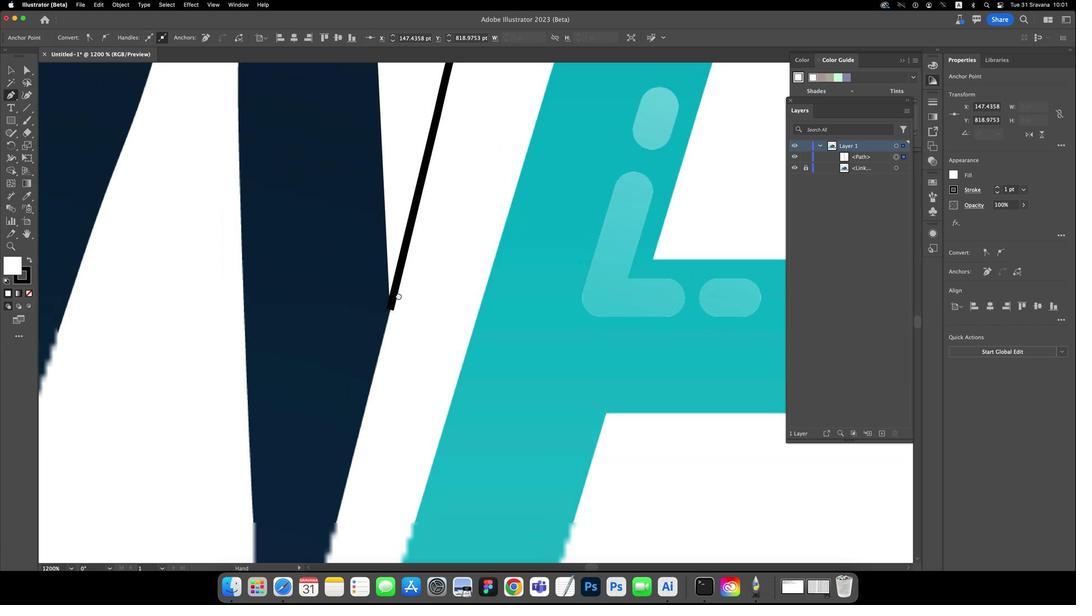 
Action: Mouse pressed left at (317, 413)
Screenshot: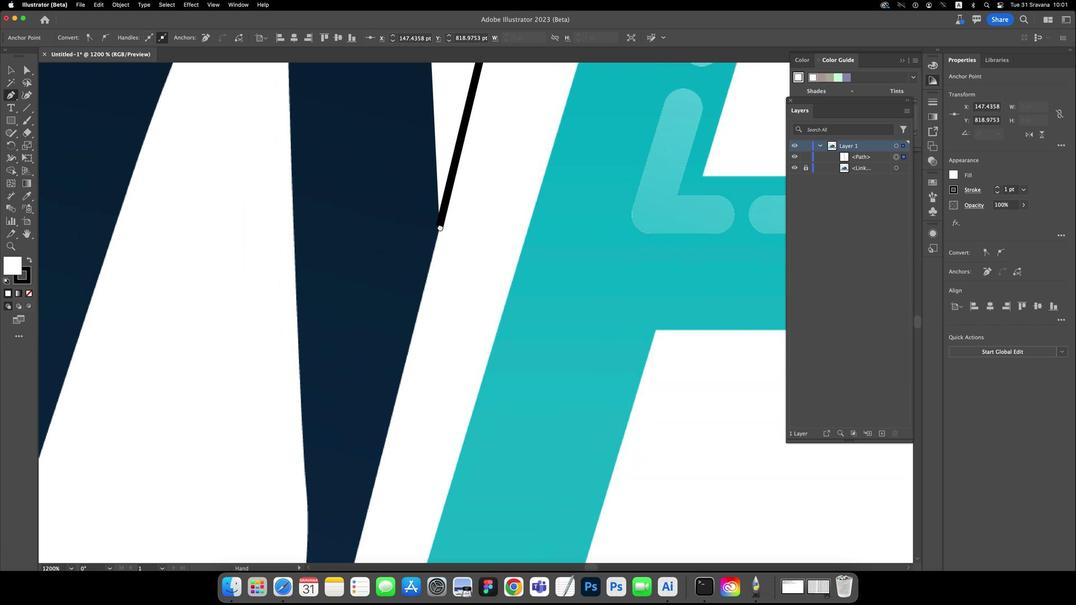
Action: Key pressed Key.space
Screenshot: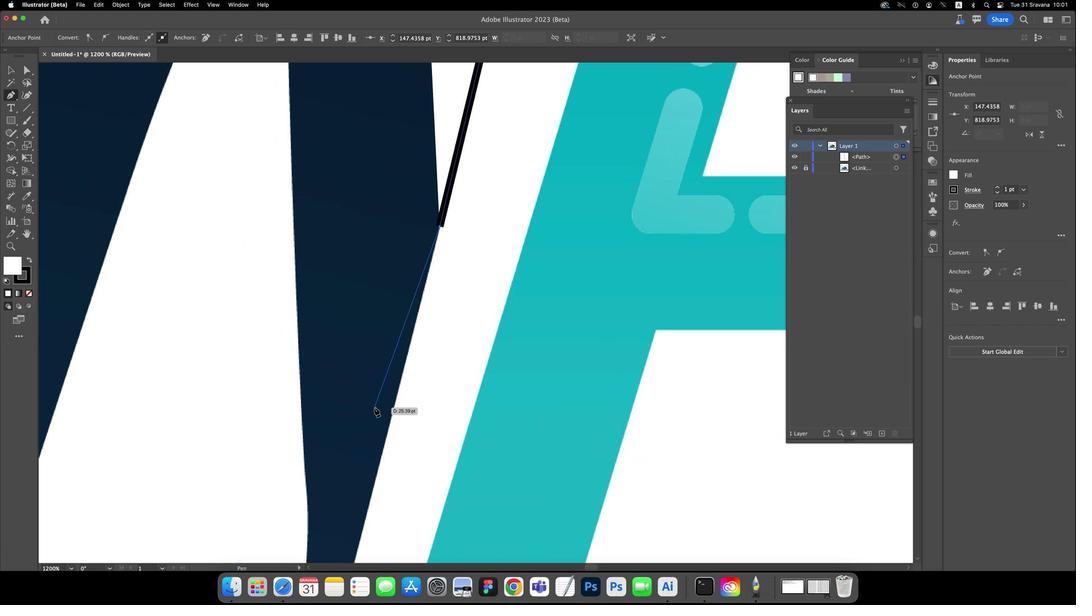 
Action: Mouse pressed left at (317, 413)
Screenshot: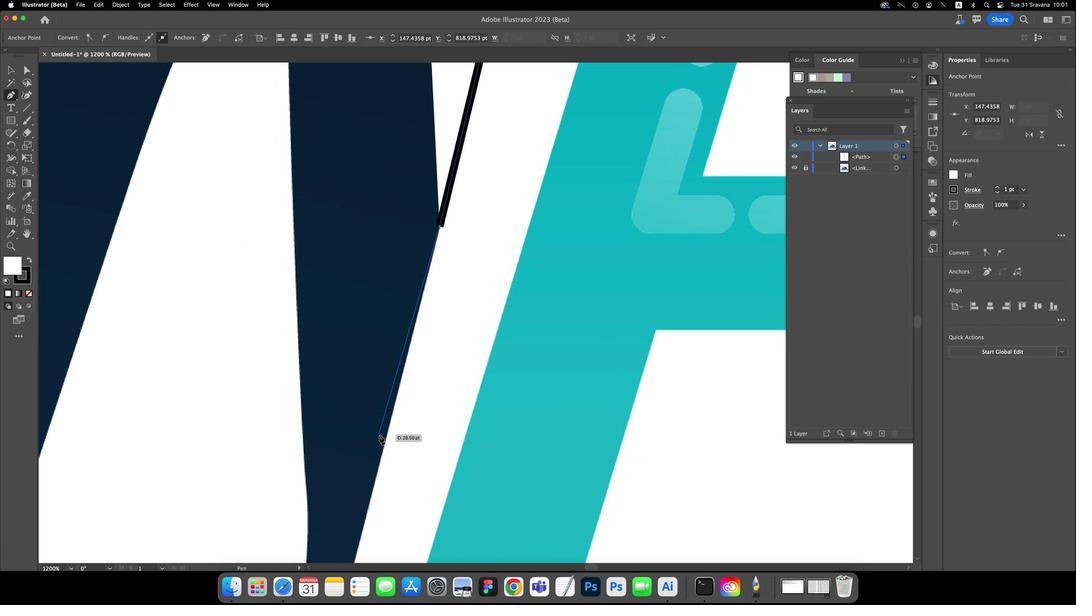 
Action: Mouse moved to (387, 387)
Screenshot: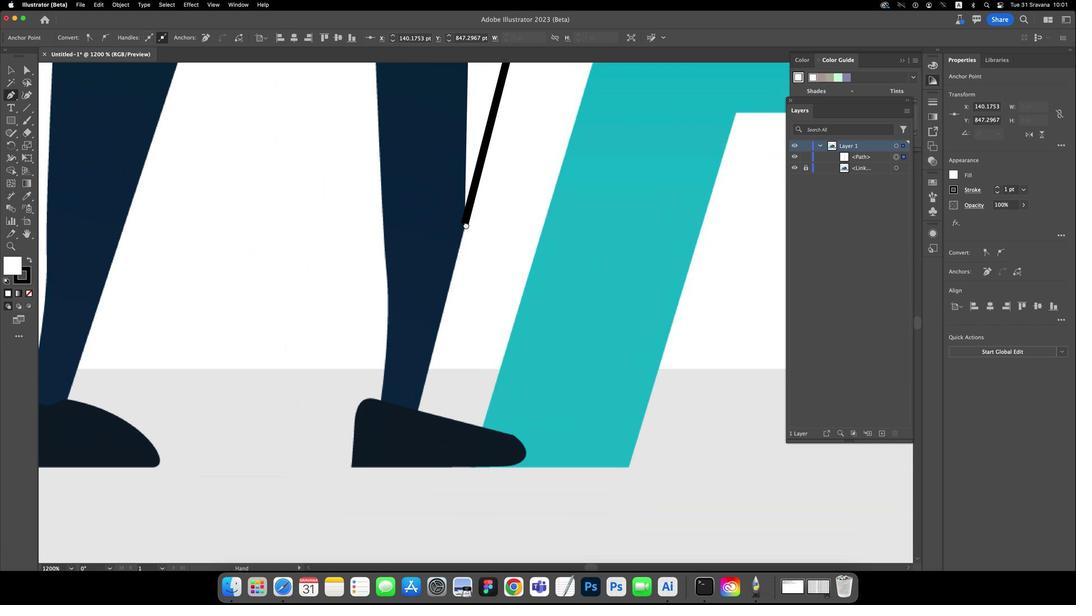 
Action: Mouse pressed left at (387, 387)
Screenshot: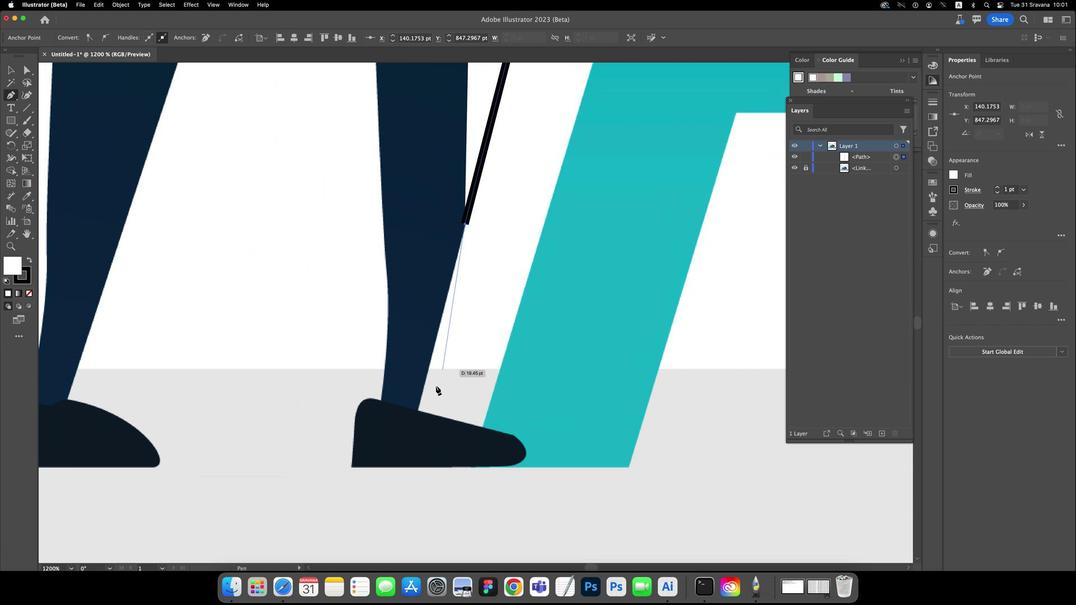 
Action: Key pressed Key.space
Screenshot: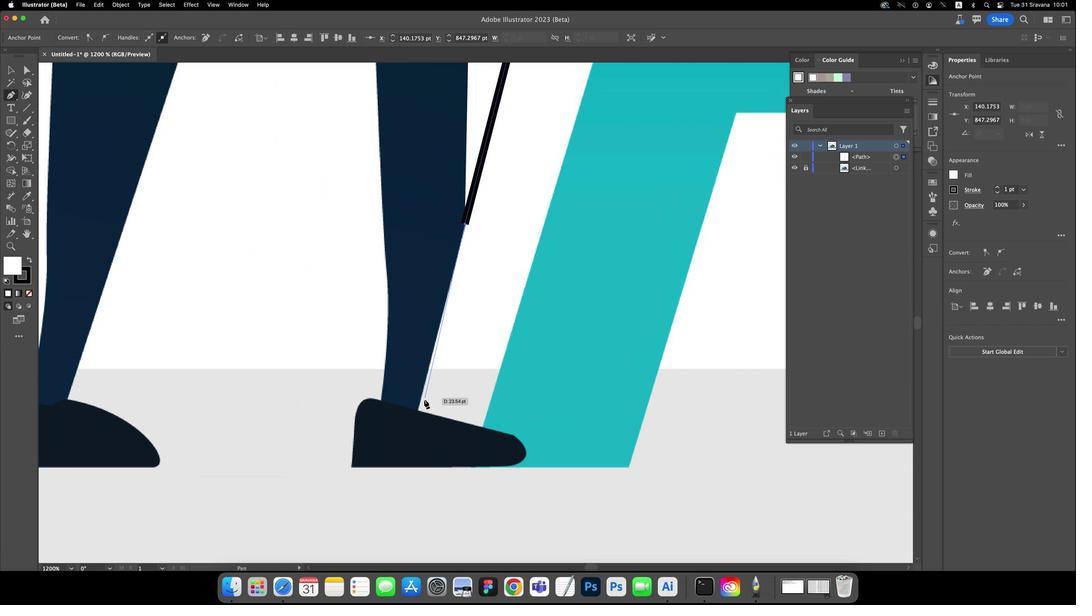 
Action: Mouse moved to (387, 388)
Screenshot: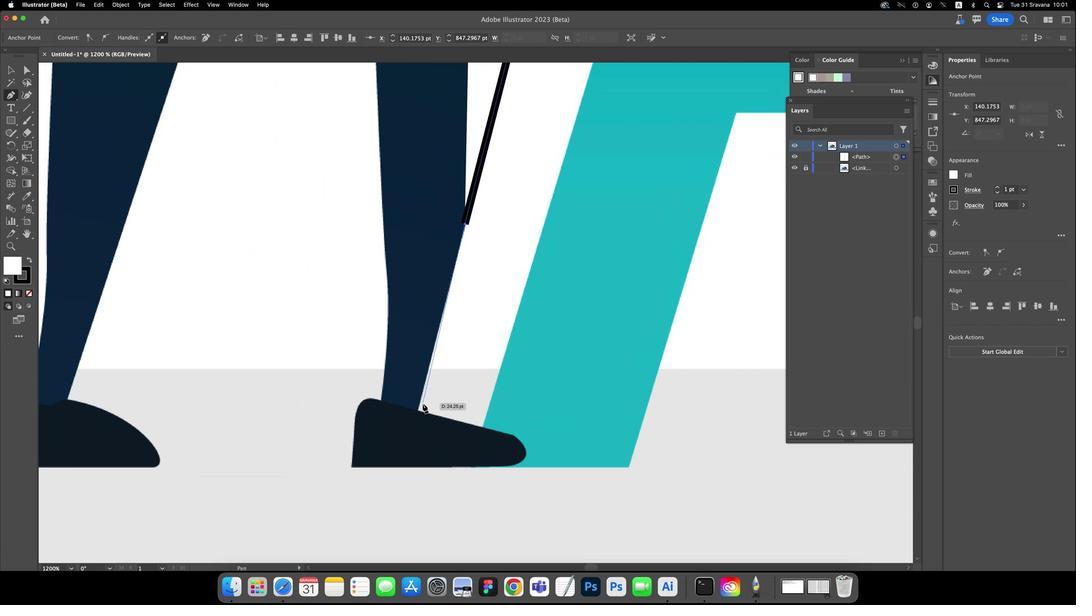 
Action: Mouse pressed left at (387, 388)
Screenshot: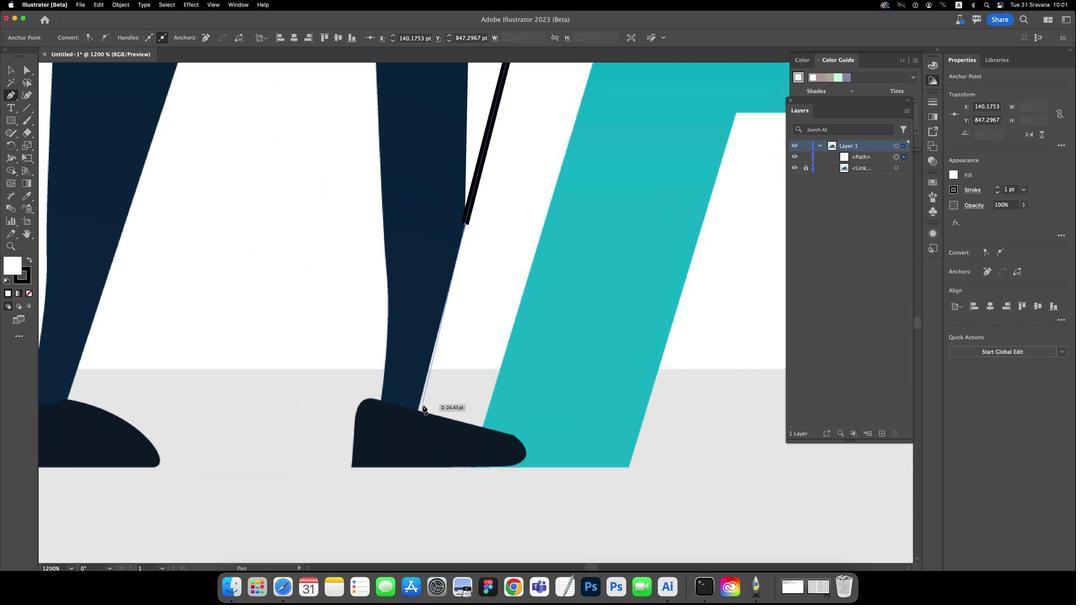 
Action: Mouse moved to (418, 364)
Screenshot: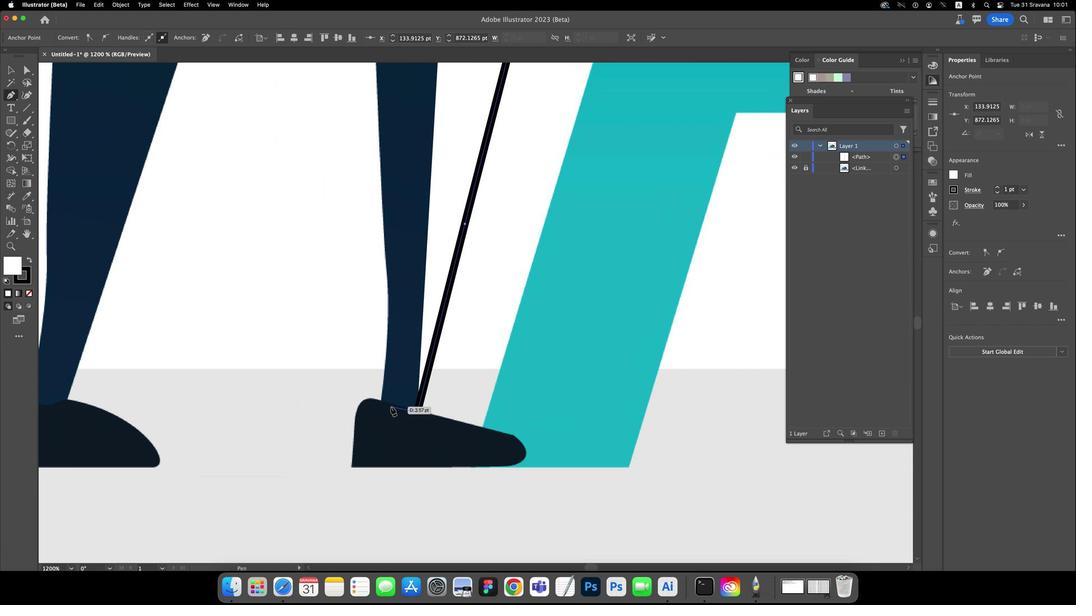 
Action: Mouse pressed left at (418, 364)
Screenshot: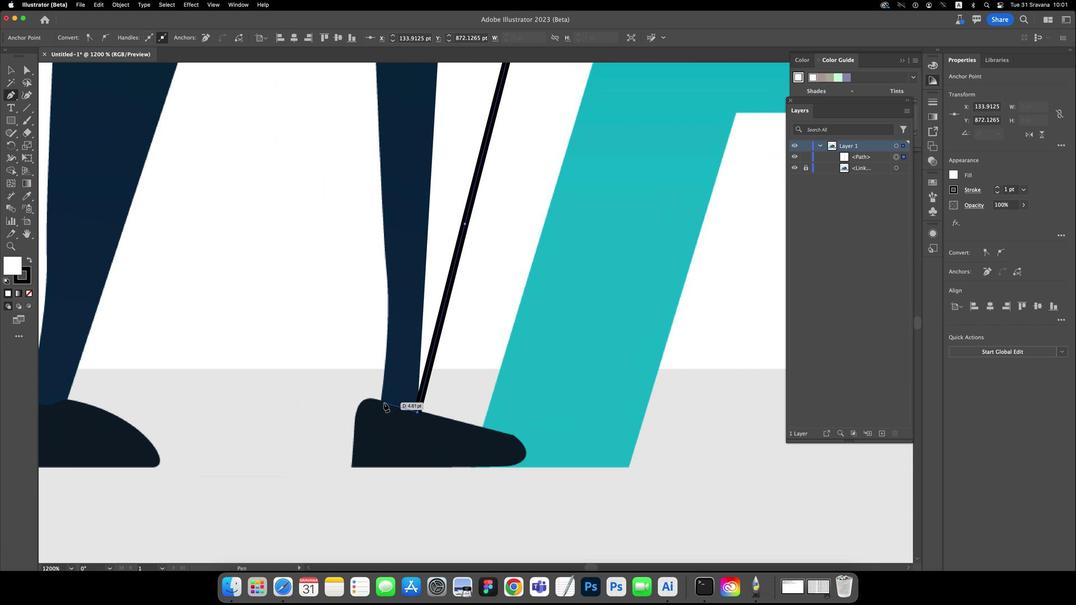 
Action: Mouse moved to (381, 354)
Screenshot: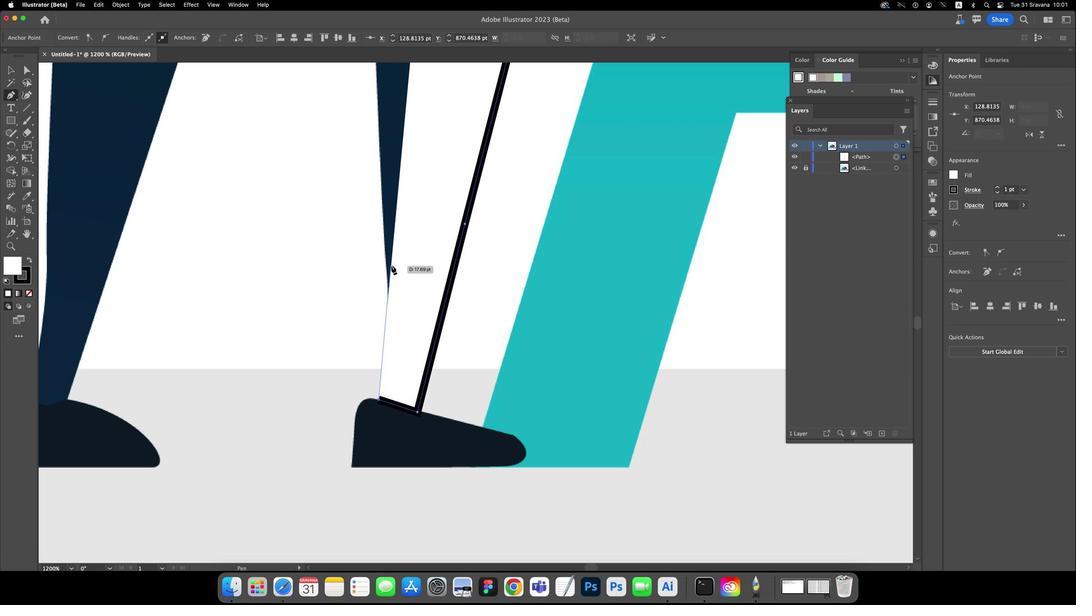 
Action: Mouse pressed left at (381, 354)
Screenshot: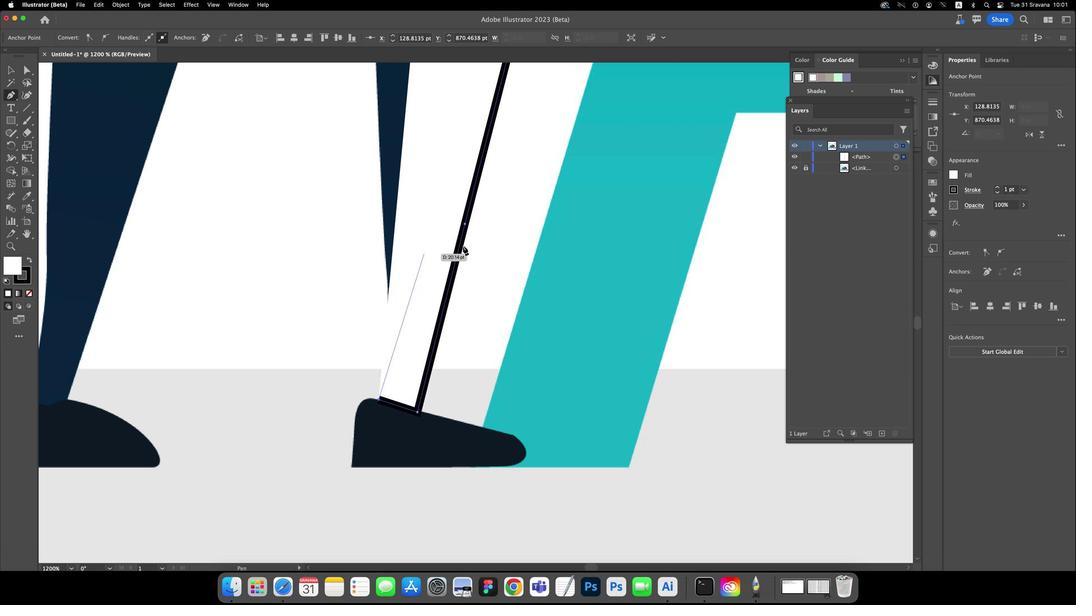 
Action: Mouse moved to (774, 81)
Screenshot: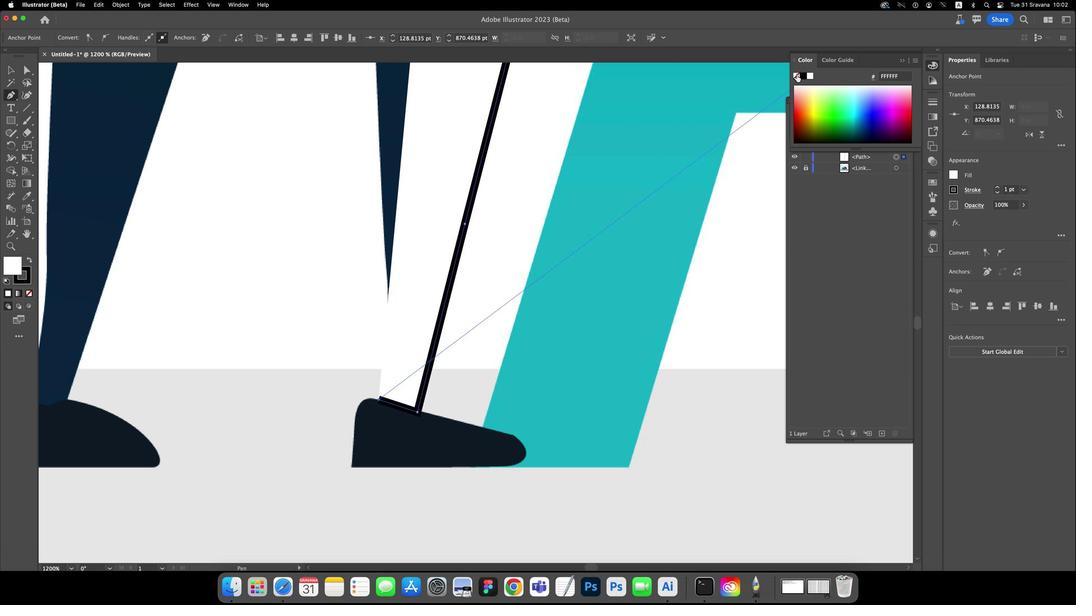 
Action: Mouse pressed left at (774, 81)
Screenshot: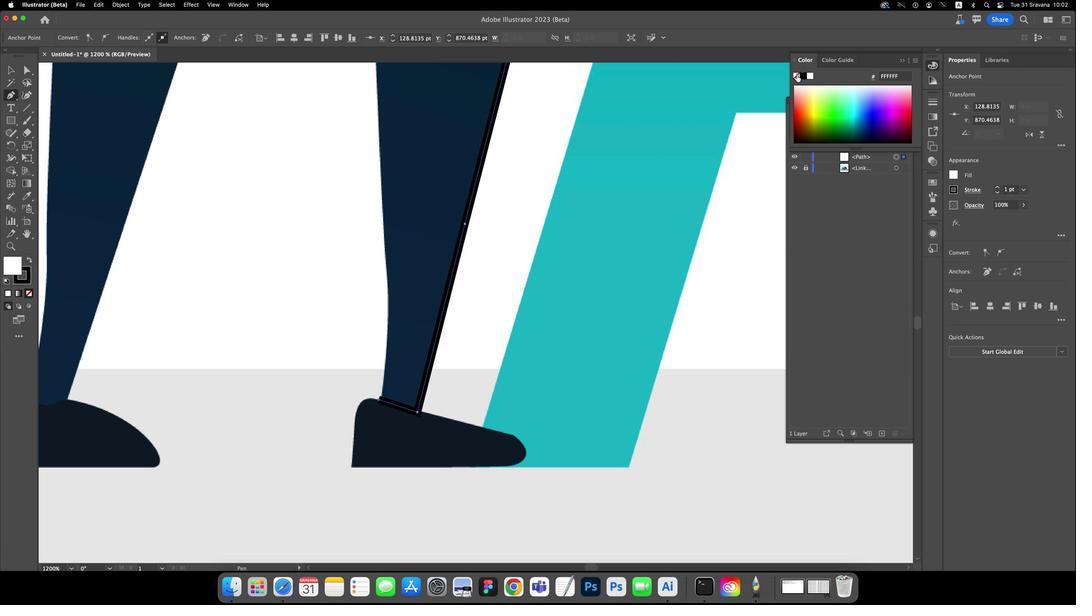 
Action: Mouse moved to (774, 94)
Screenshot: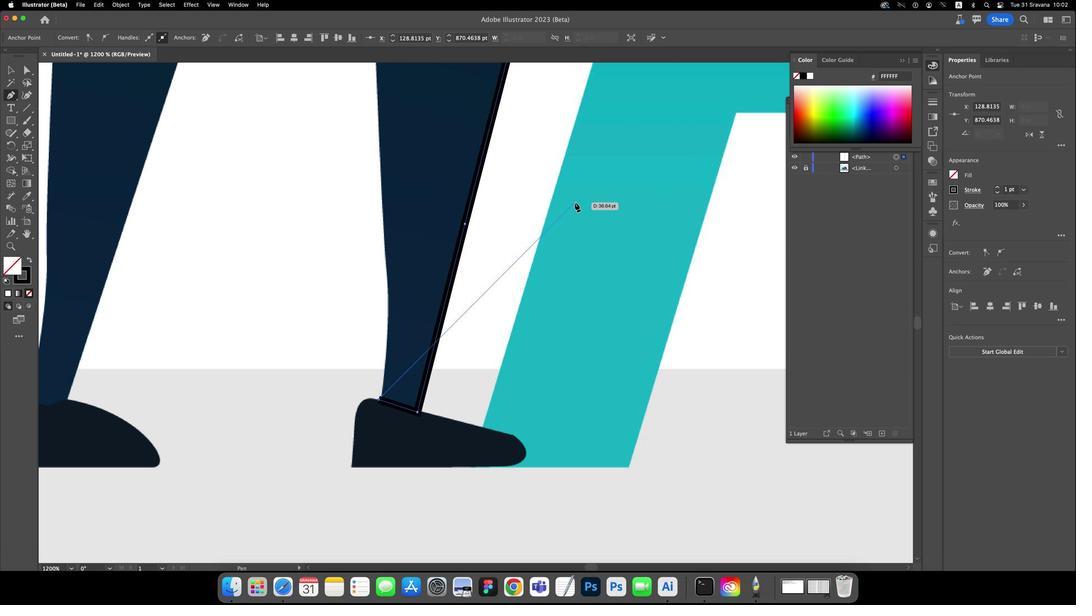 
Action: Mouse pressed left at (774, 94)
Screenshot: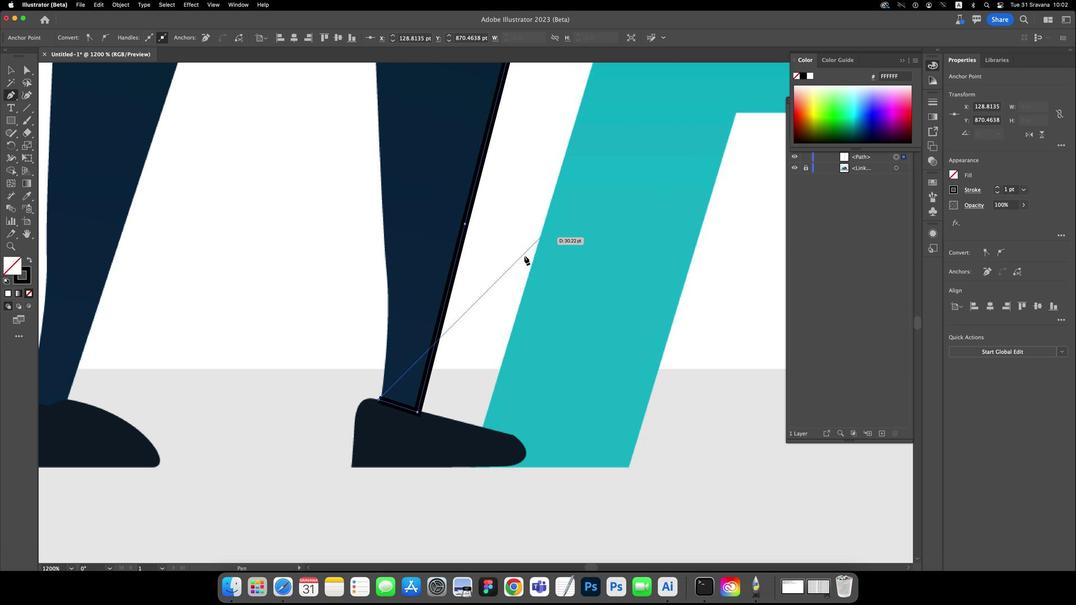 
Action: Mouse moved to (388, 323)
Screenshot: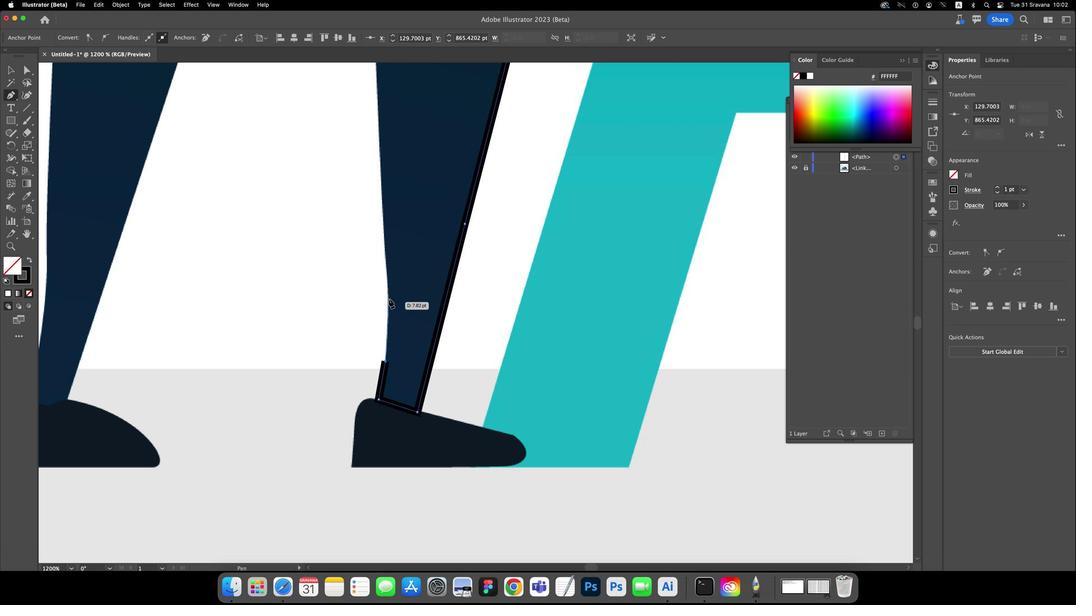
Action: Mouse pressed left at (388, 323)
Screenshot: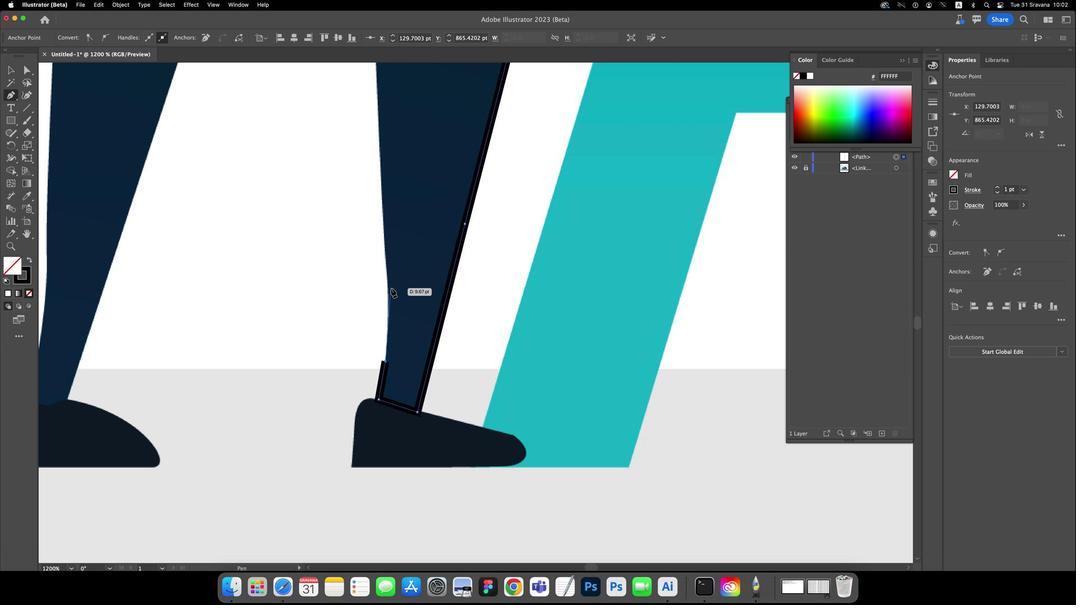 
Action: Mouse moved to (392, 267)
Screenshot: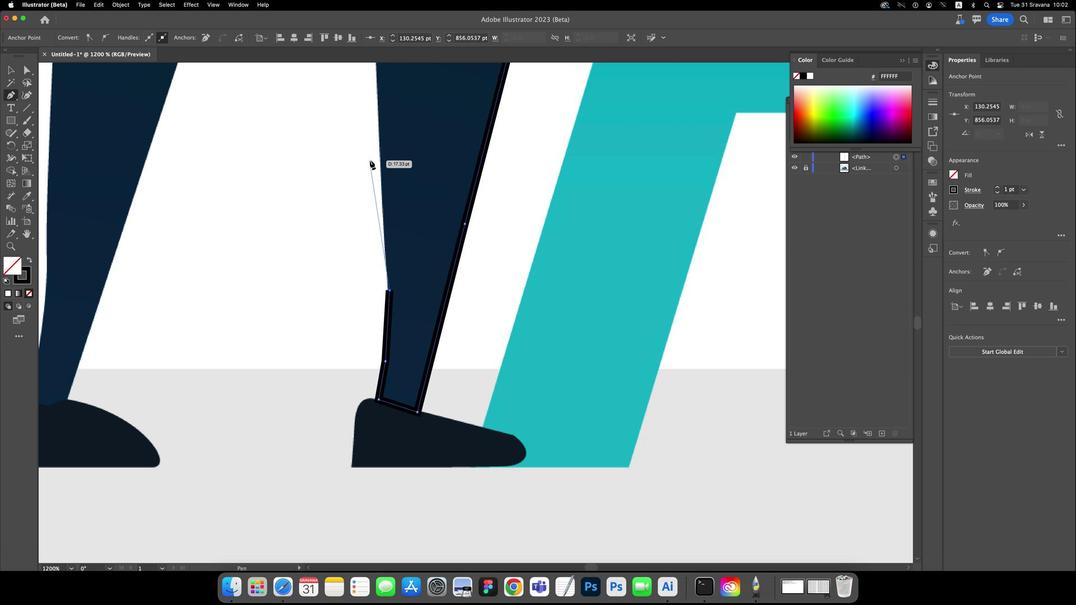 
Action: Mouse pressed left at (392, 267)
Screenshot: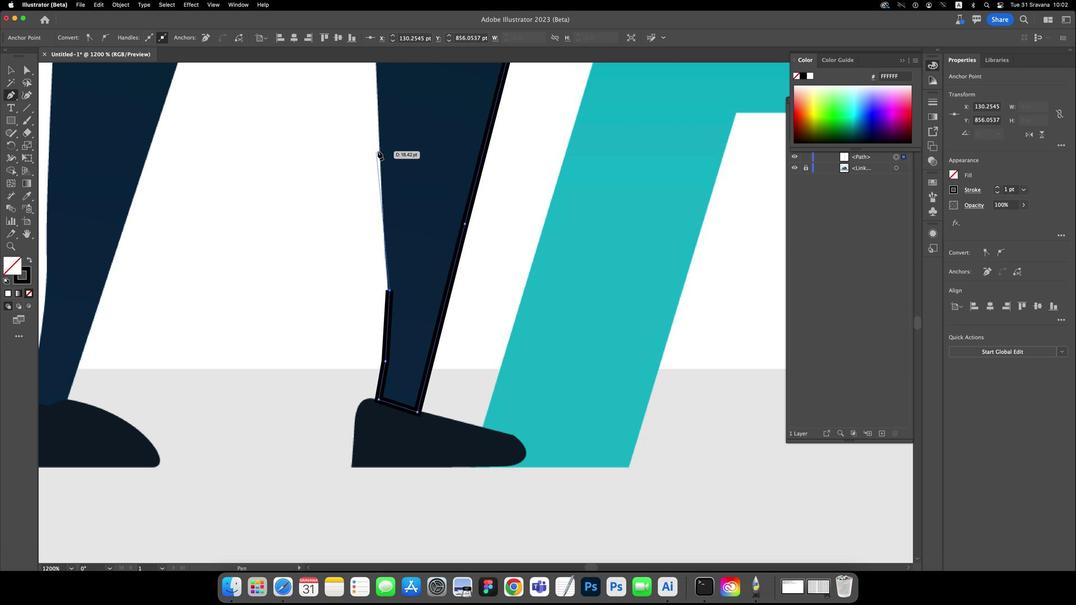 
Action: Mouse moved to (382, 153)
Screenshot: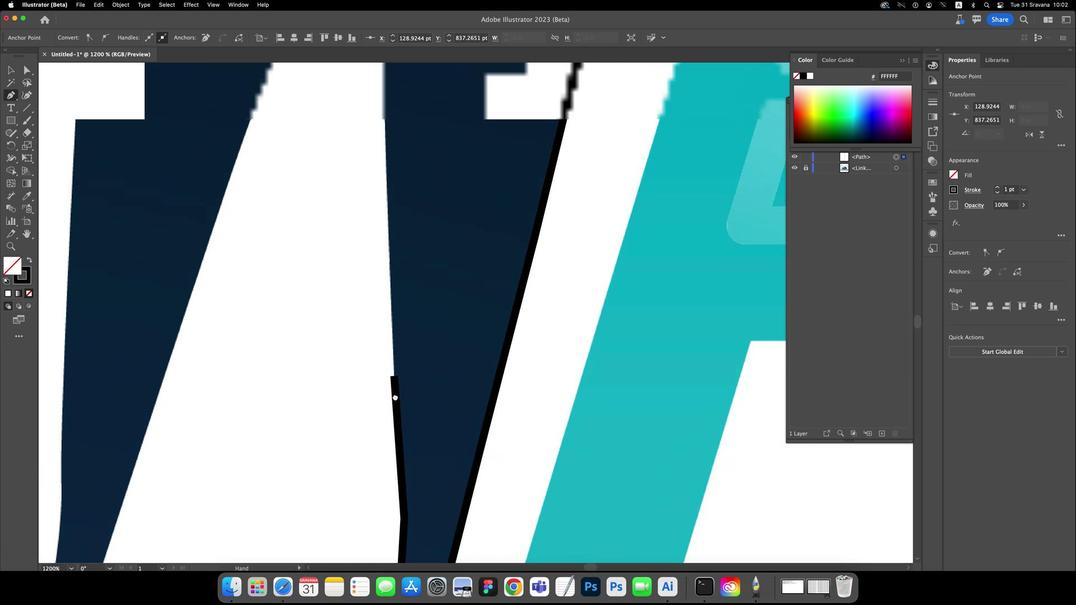 
Action: Mouse pressed left at (382, 153)
Screenshot: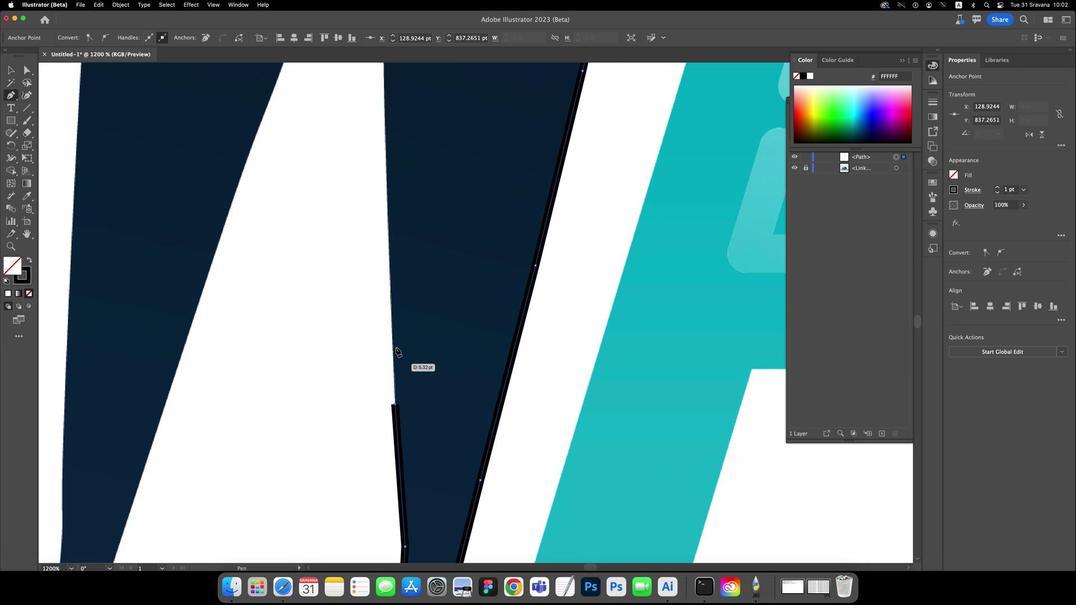 
Action: Key pressed Key.space
Screenshot: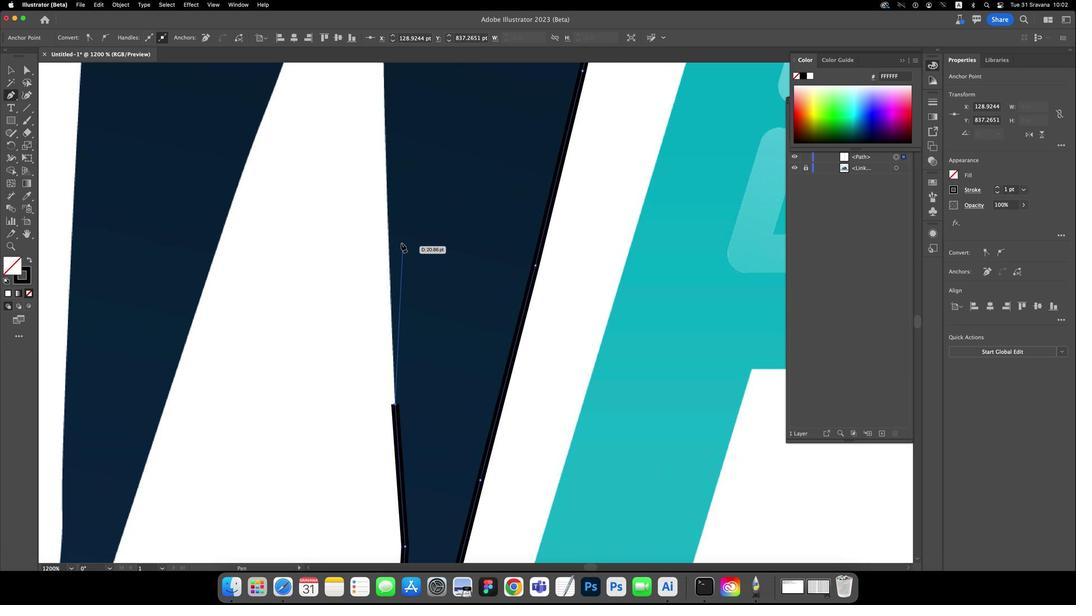 
Action: Mouse pressed left at (382, 153)
Screenshot: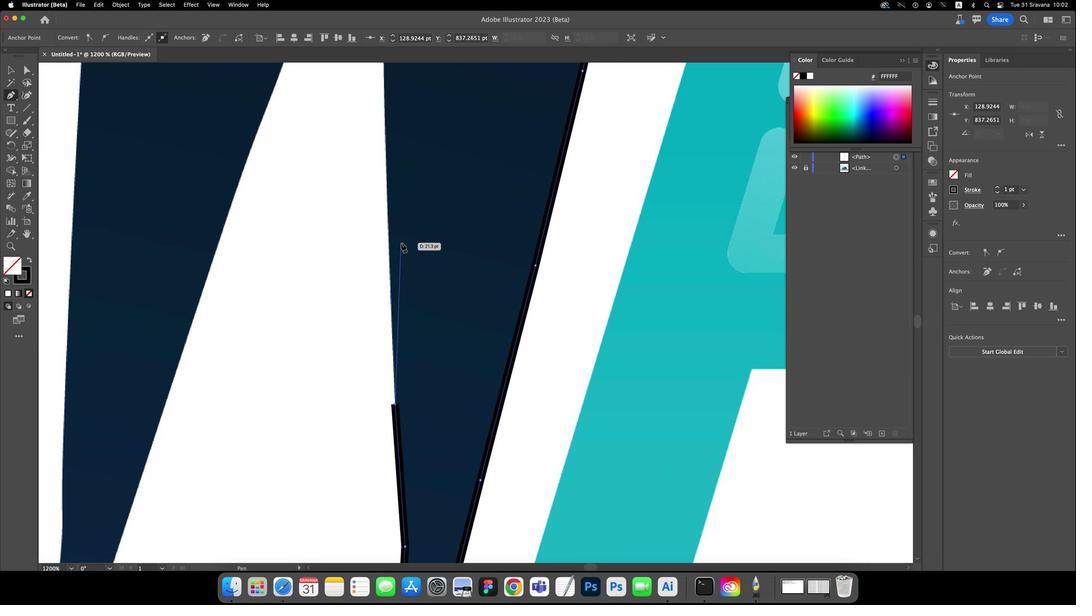 
Action: Mouse moved to (390, 220)
Screenshot: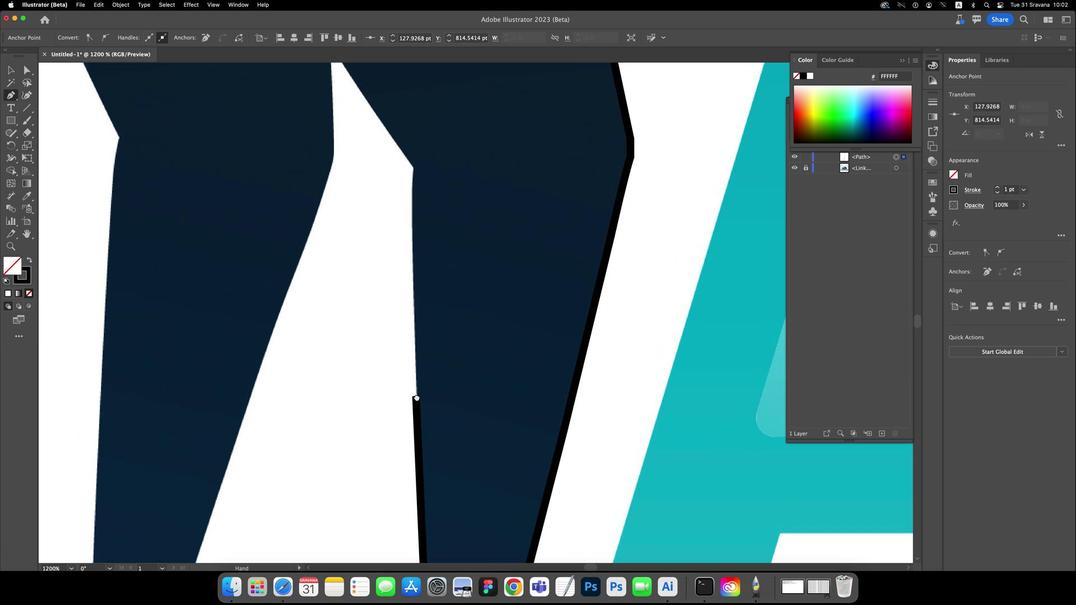 
Action: Mouse pressed left at (390, 220)
Screenshot: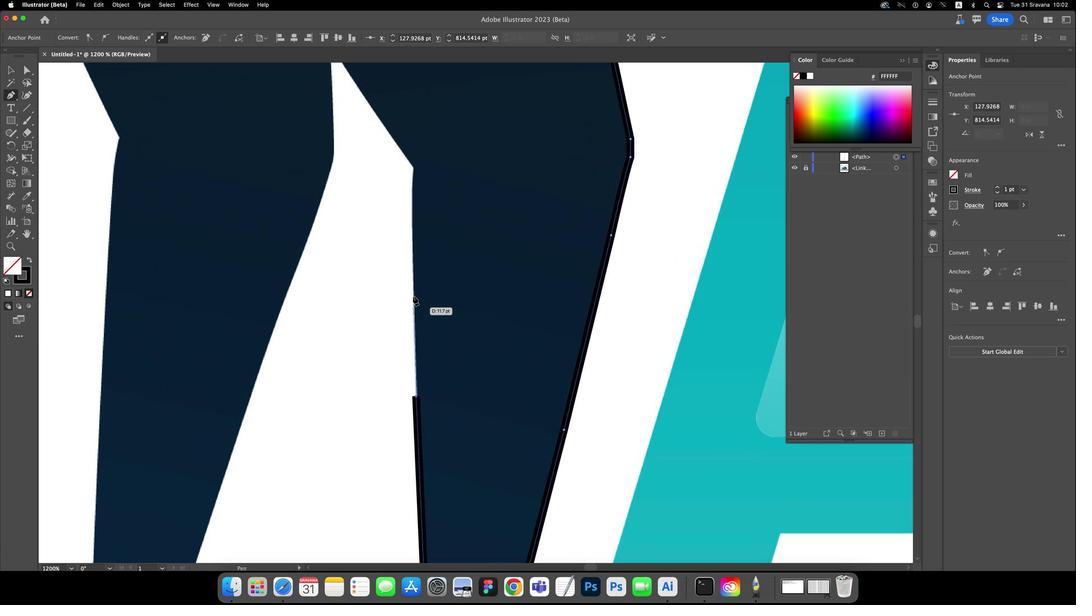 
Action: Key pressed Key.space
Screenshot: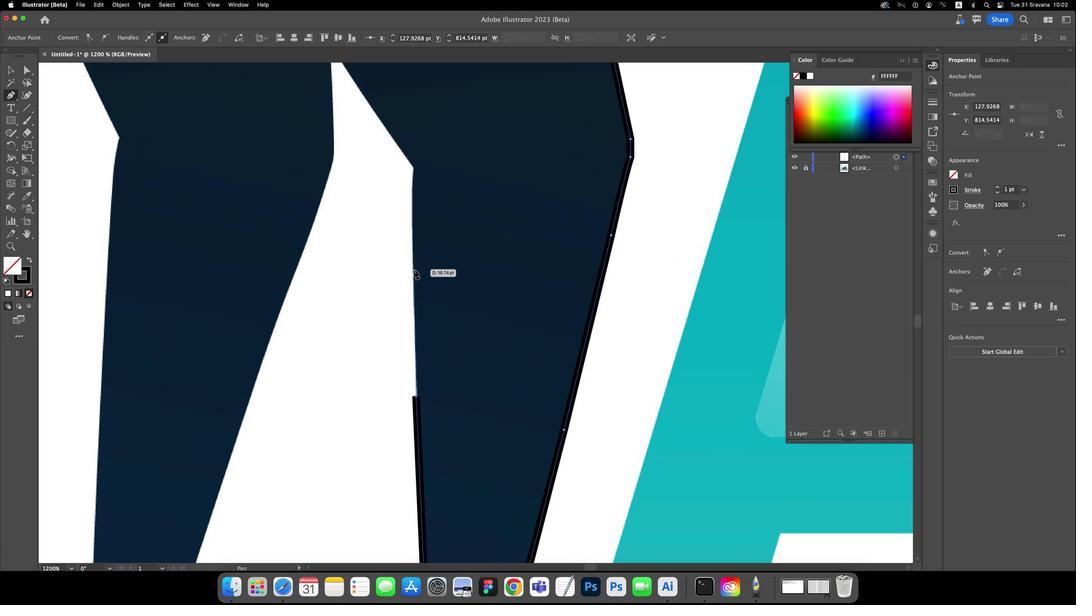 
Action: Mouse pressed left at (390, 220)
Screenshot: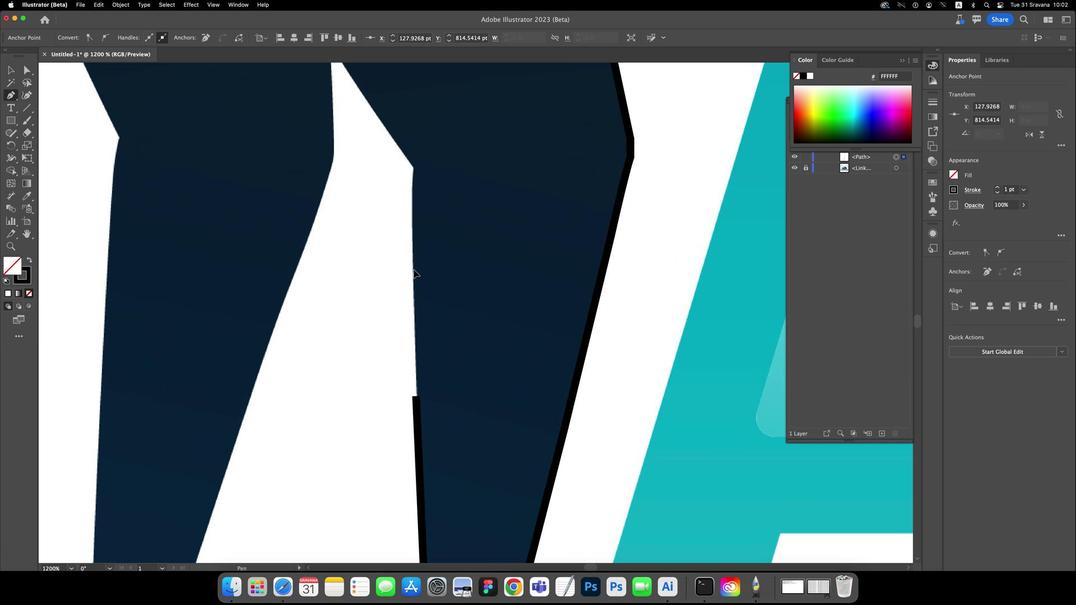 
Action: Mouse moved to (414, 250)
Screenshot: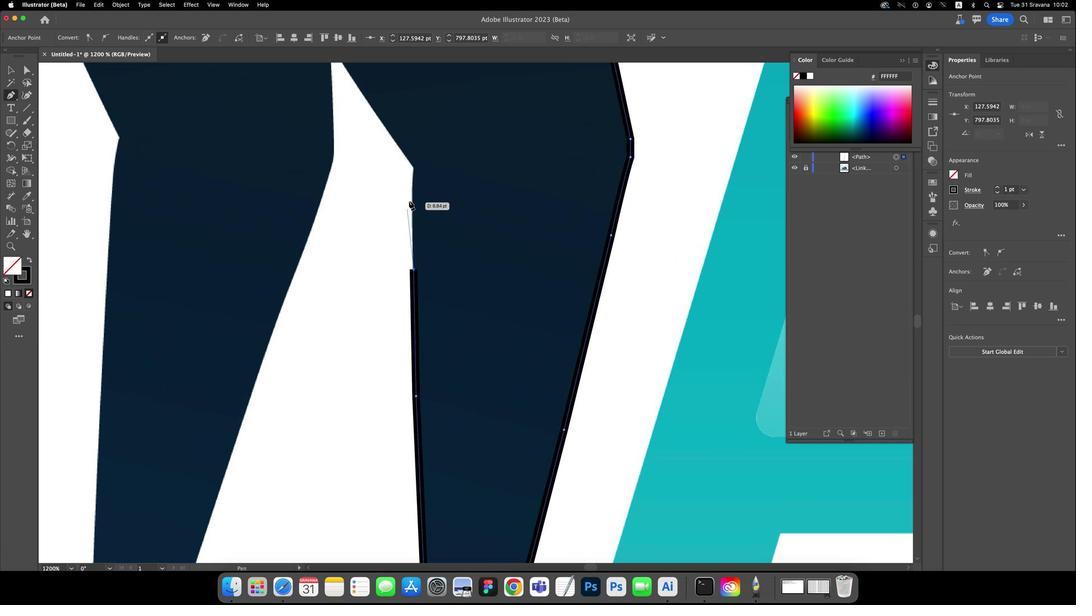 
Action: Mouse pressed left at (414, 250)
Screenshot: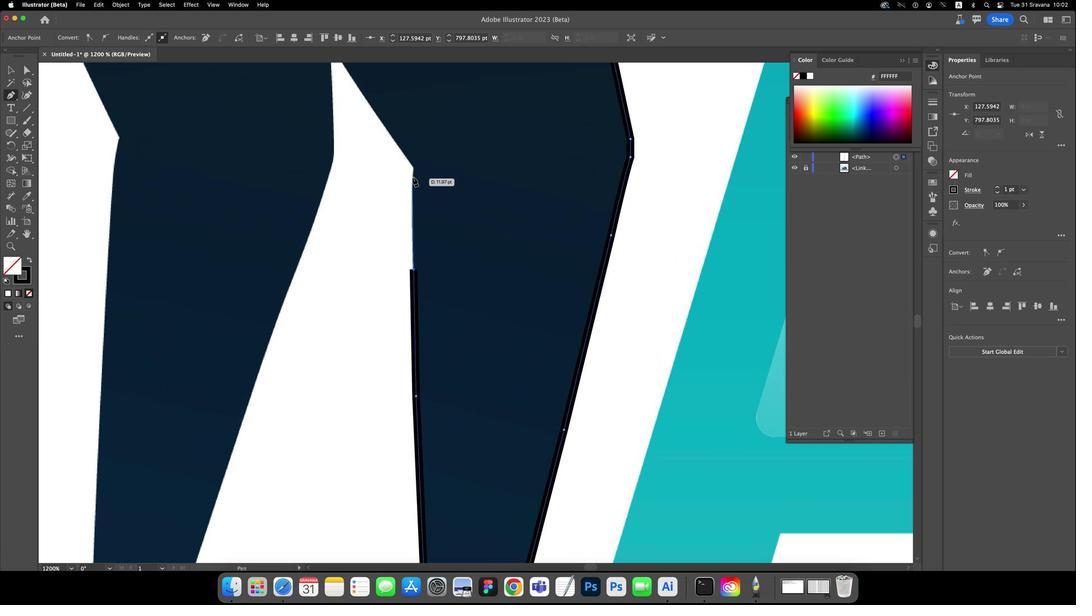 
Action: Mouse moved to (414, 169)
Screenshot: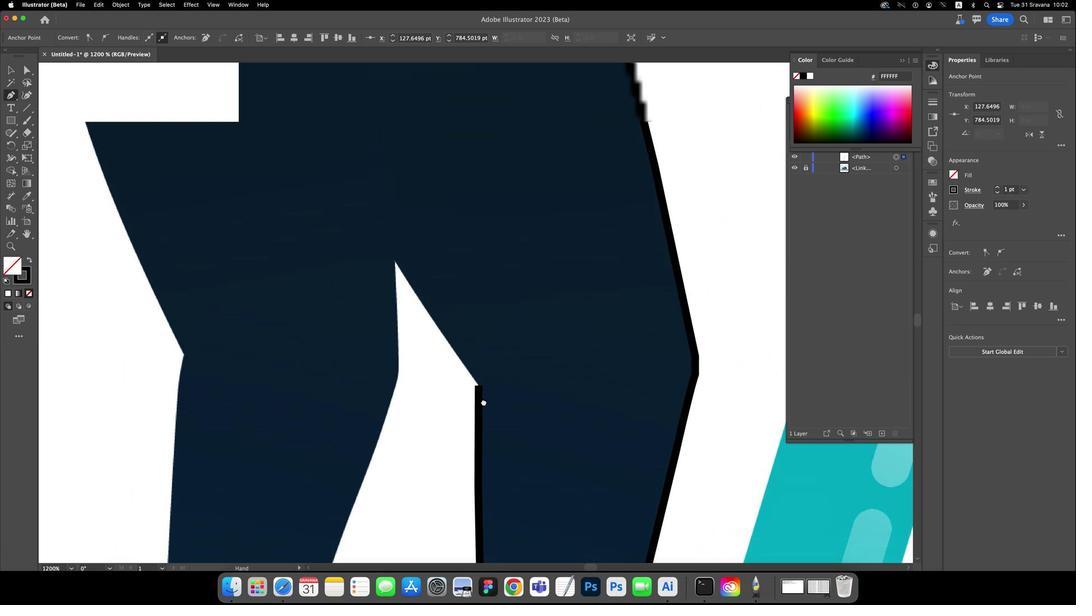 
Action: Mouse pressed left at (414, 169)
Screenshot: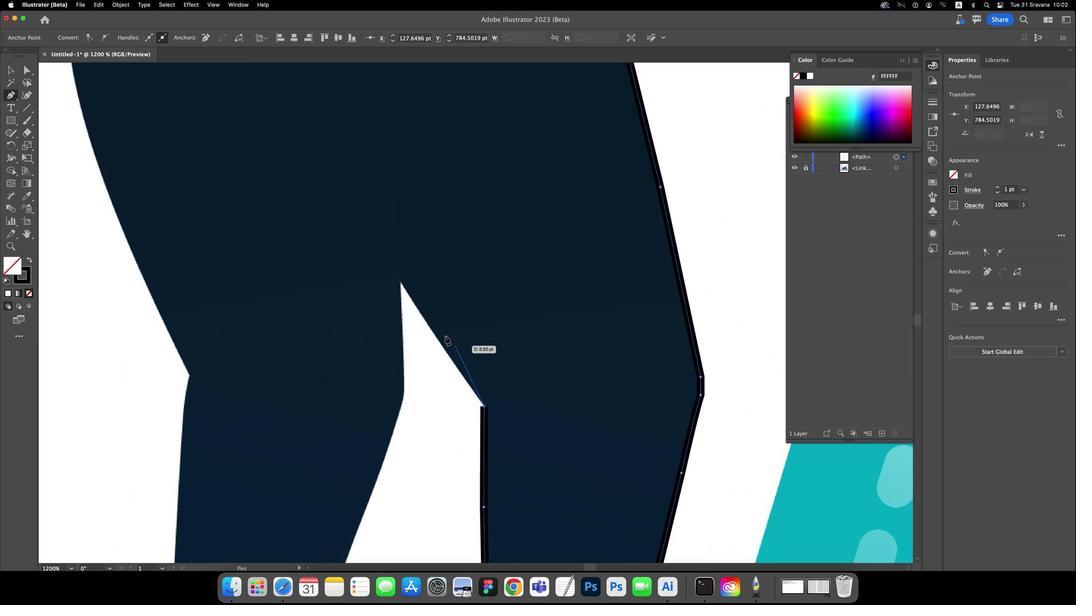 
Action: Key pressed Key.space
Screenshot: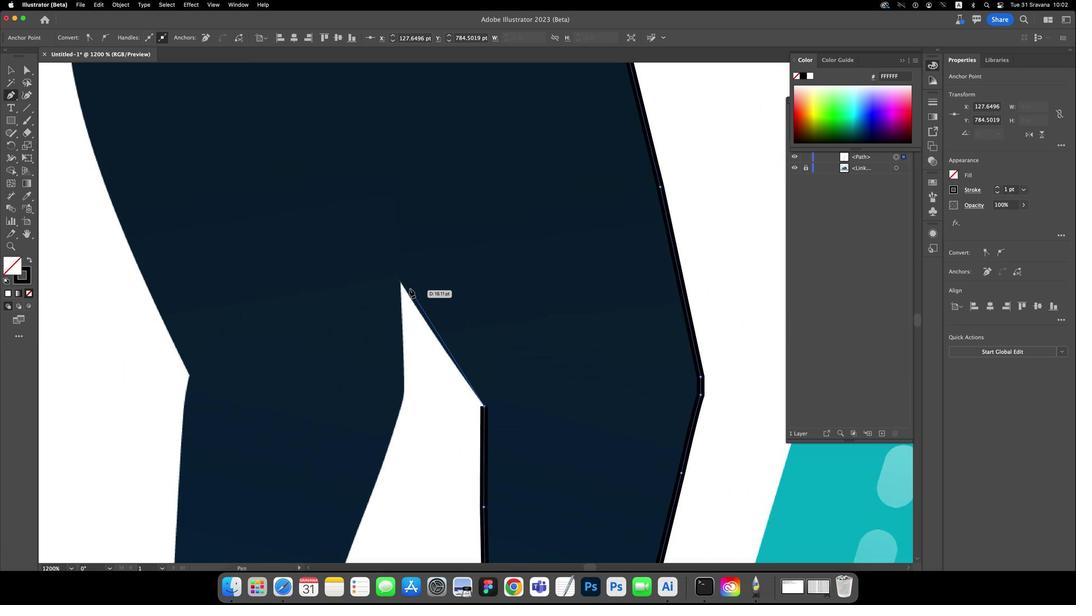 
Action: Mouse moved to (414, 170)
Screenshot: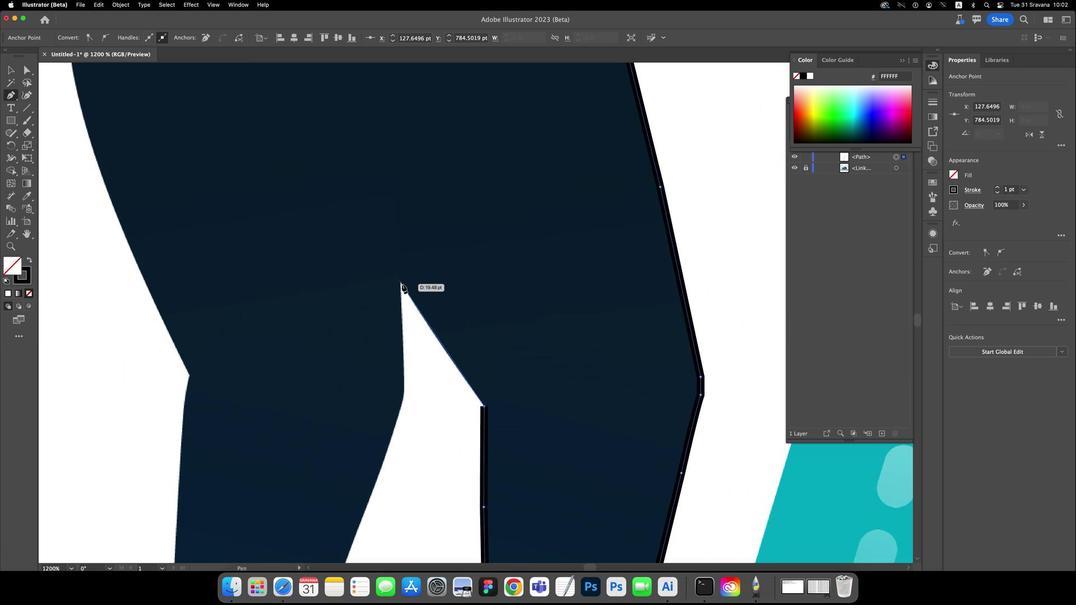 
Action: Mouse pressed left at (414, 170)
Screenshot: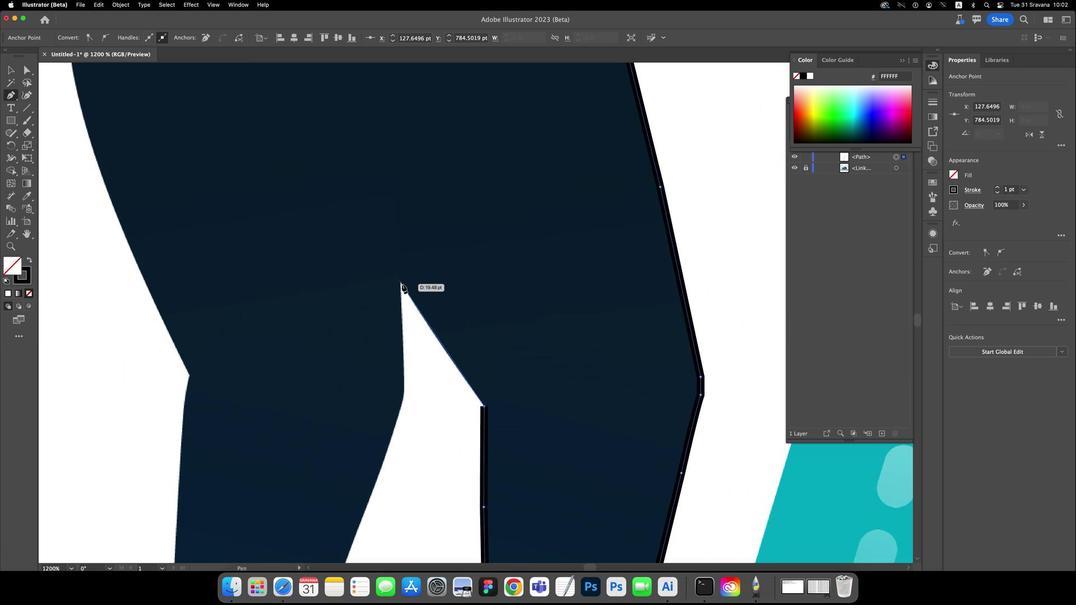 
Action: Mouse moved to (401, 260)
Screenshot: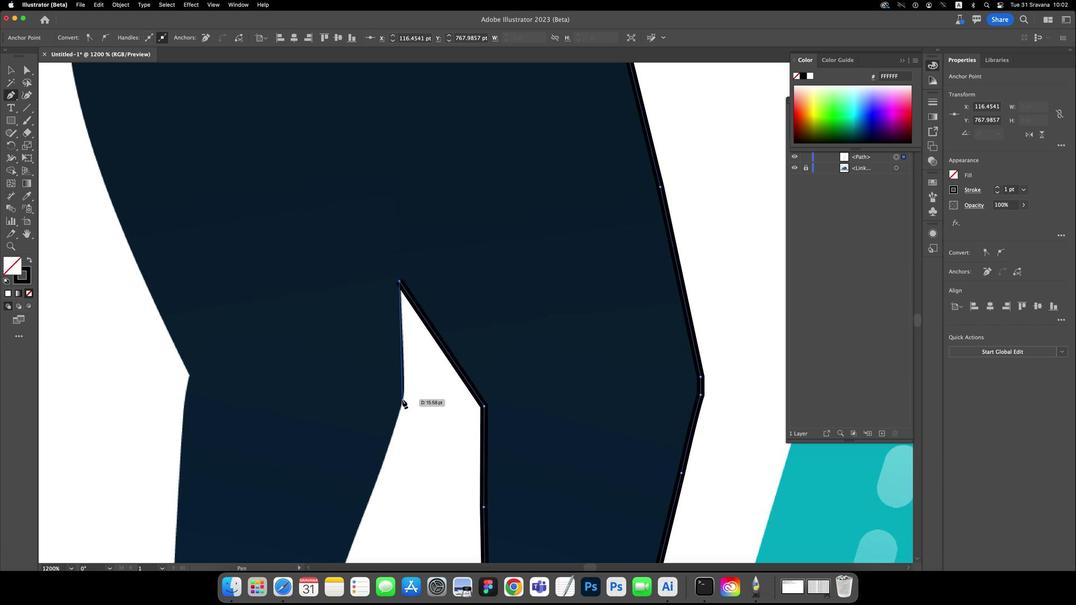 
Action: Mouse pressed left at (401, 260)
Screenshot: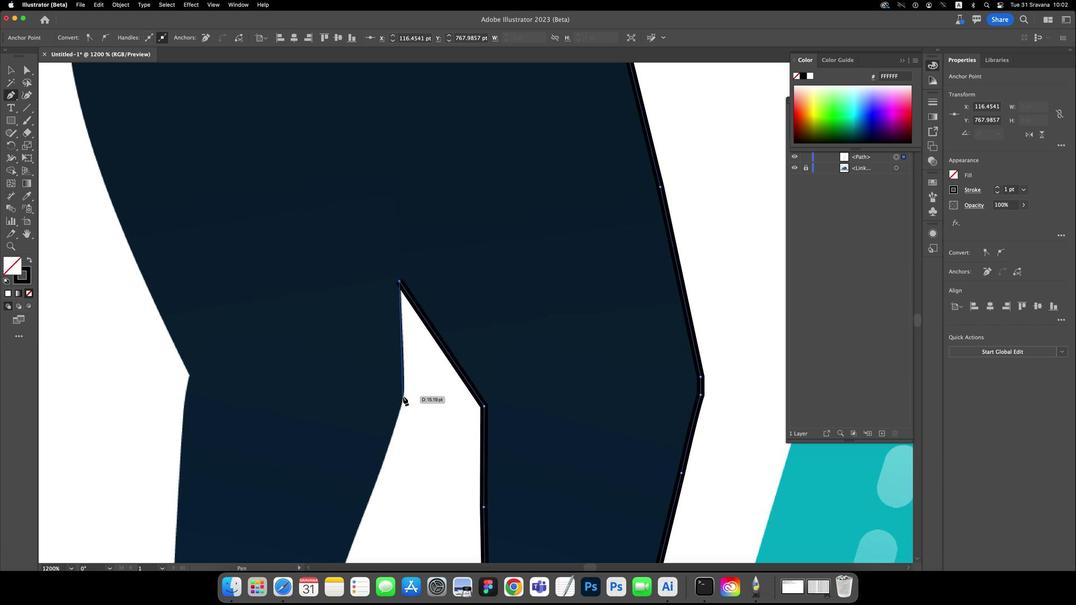 
Action: Mouse moved to (405, 349)
Screenshot: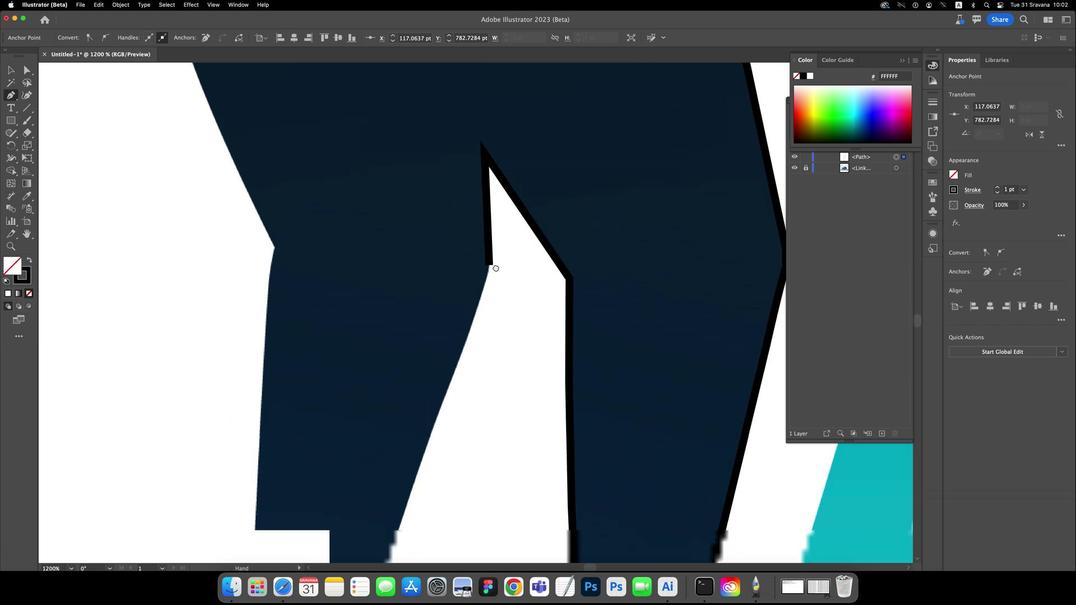 
Action: Mouse pressed left at (405, 349)
Screenshot: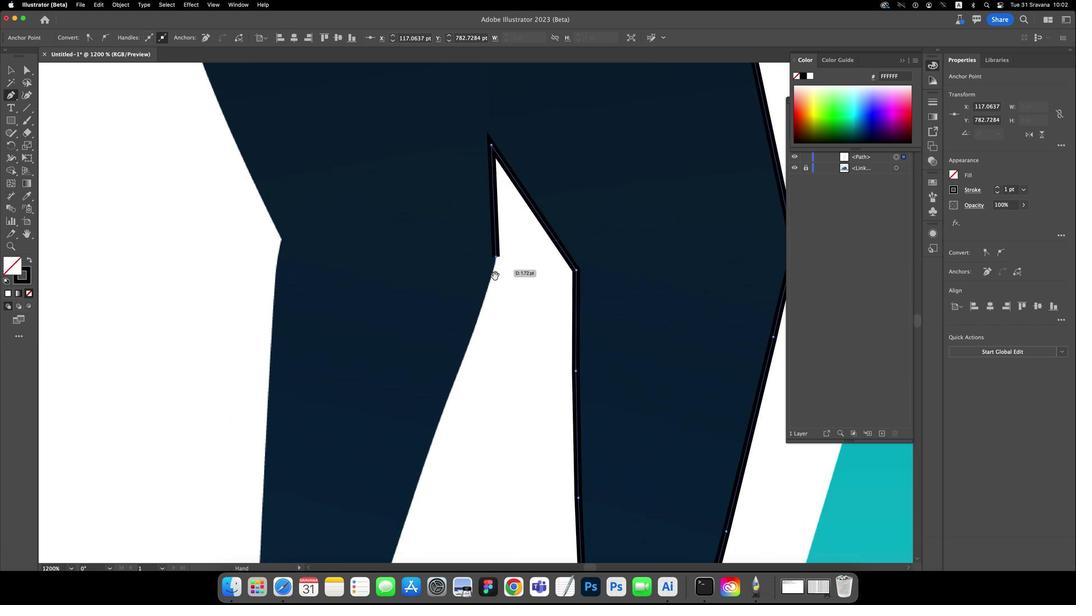 
Action: Mouse moved to (405, 350)
Screenshot: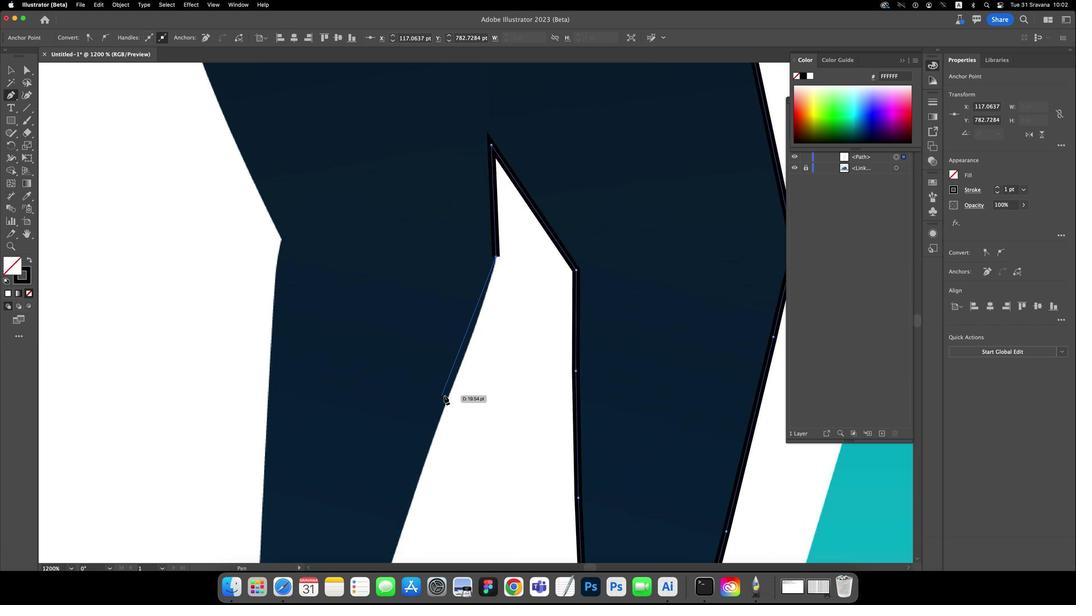
Action: Key pressed Key.space
Screenshot: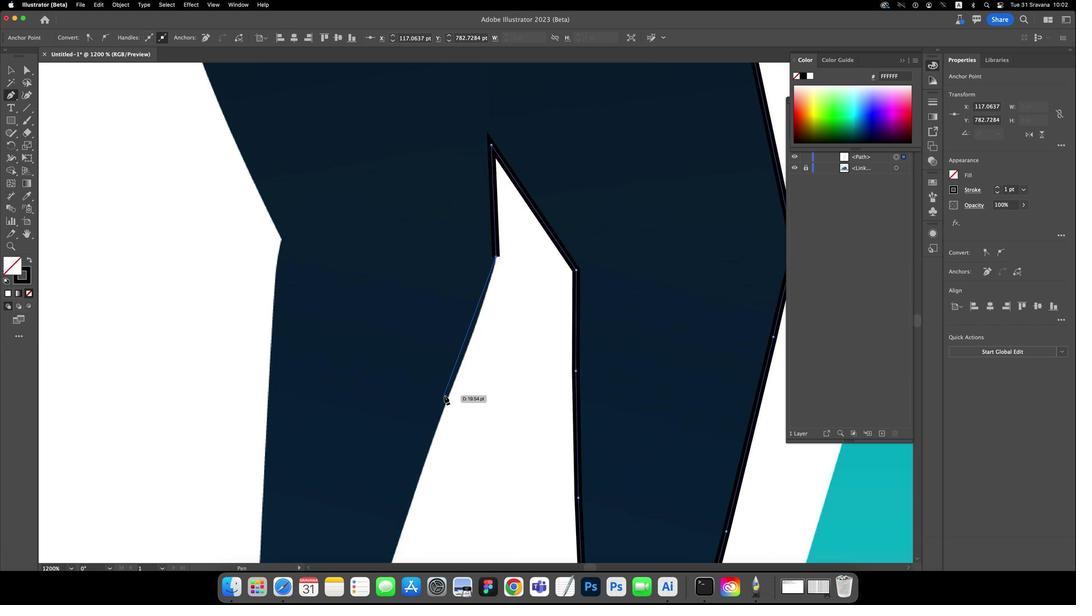 
Action: Mouse moved to (405, 356)
Screenshot: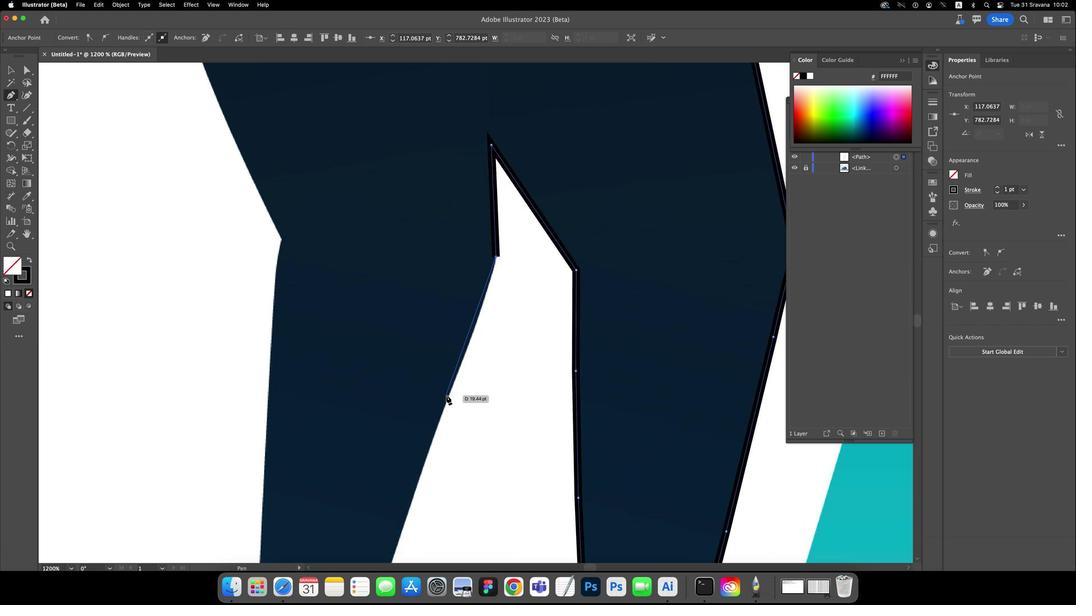 
Action: Mouse pressed left at (405, 356)
Screenshot: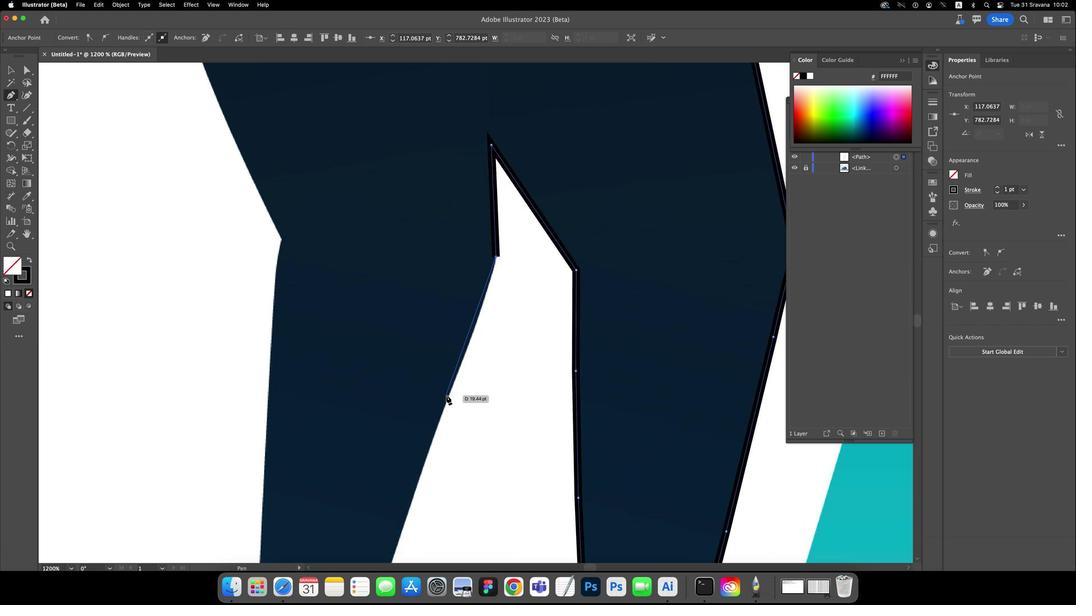 
Action: Mouse moved to (446, 352)
Screenshot: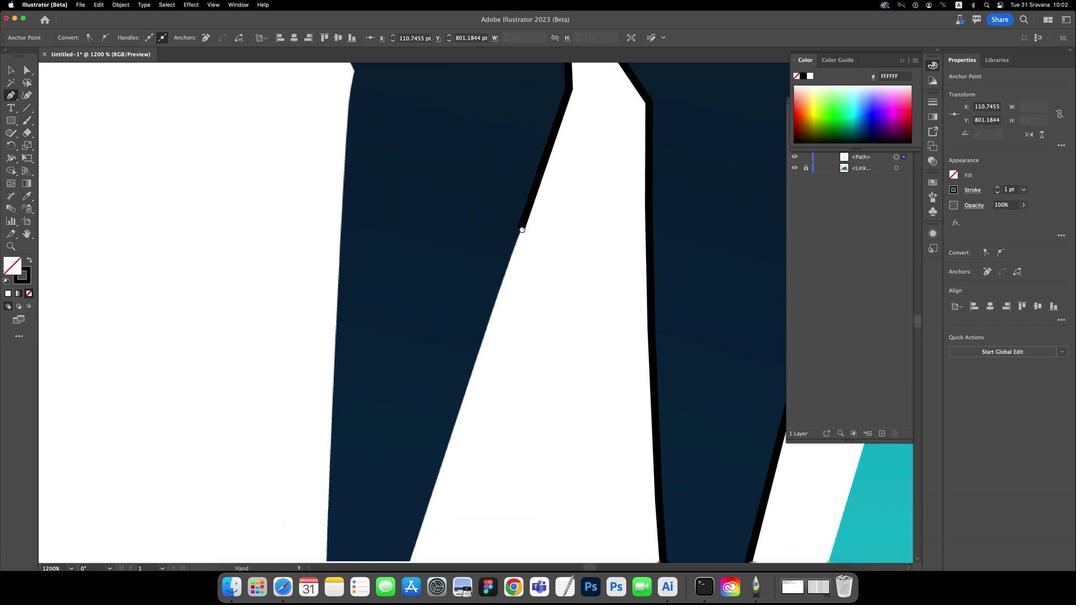 
Action: Mouse pressed left at (446, 352)
Screenshot: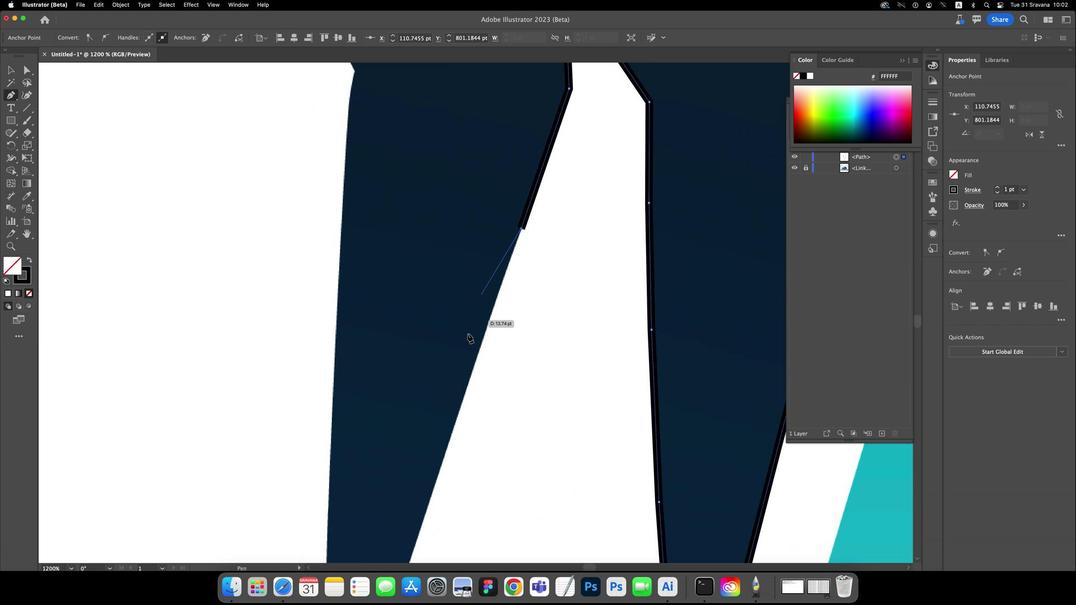
Action: Key pressed Key.space
Screenshot: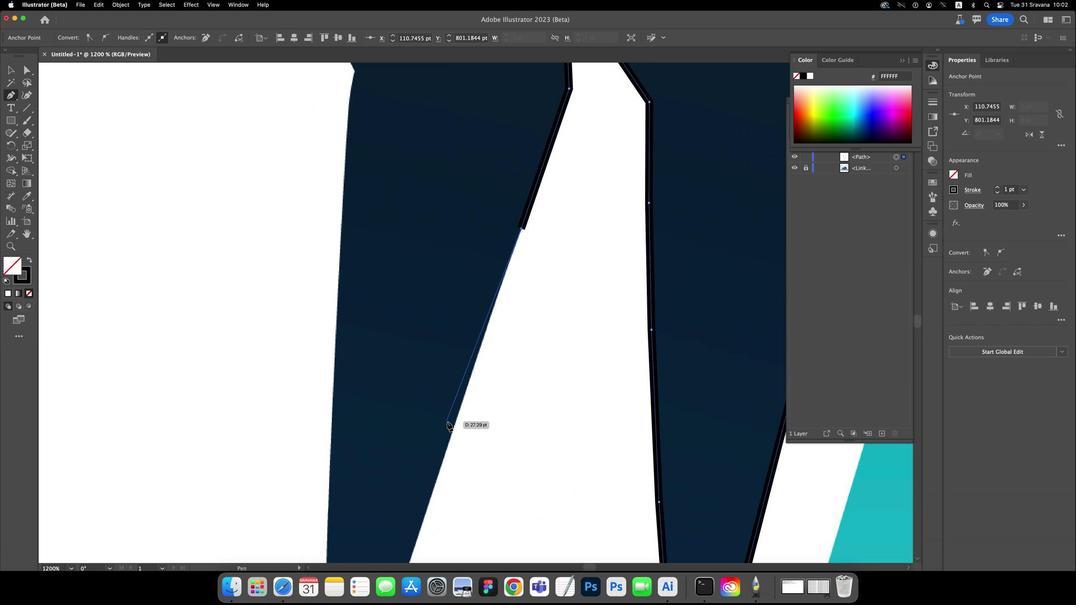 
Action: Mouse pressed left at (446, 352)
Screenshot: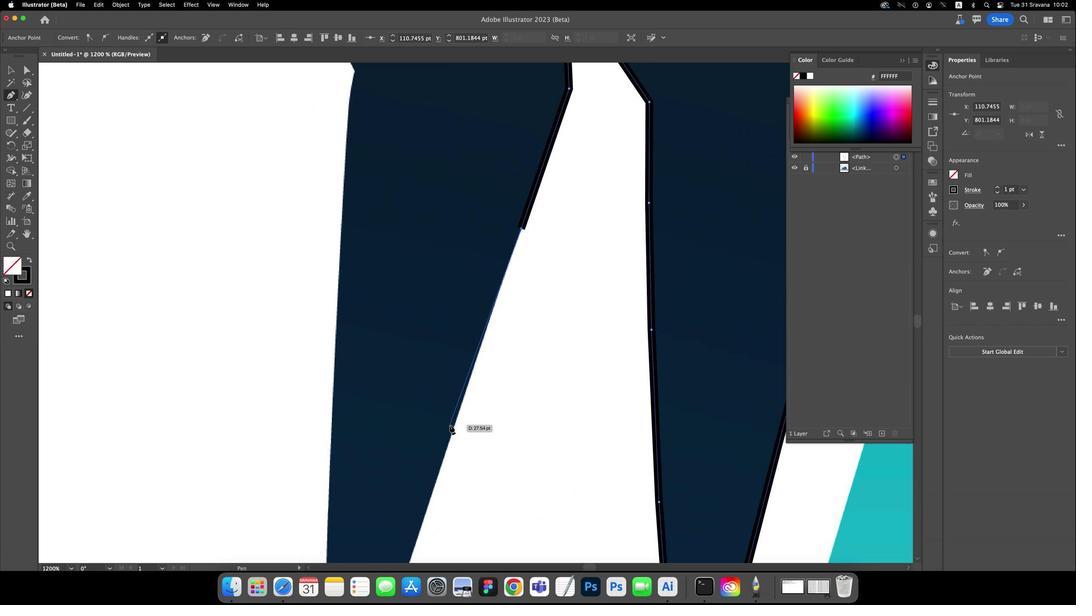 
Action: Mouse moved to (450, 376)
Screenshot: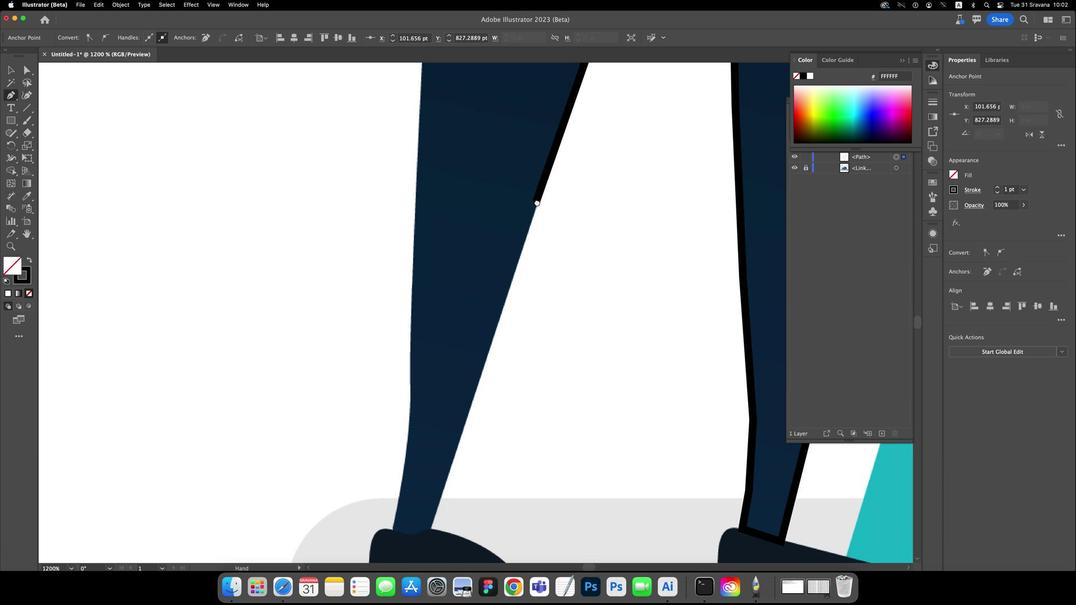 
Action: Mouse pressed left at (450, 376)
Screenshot: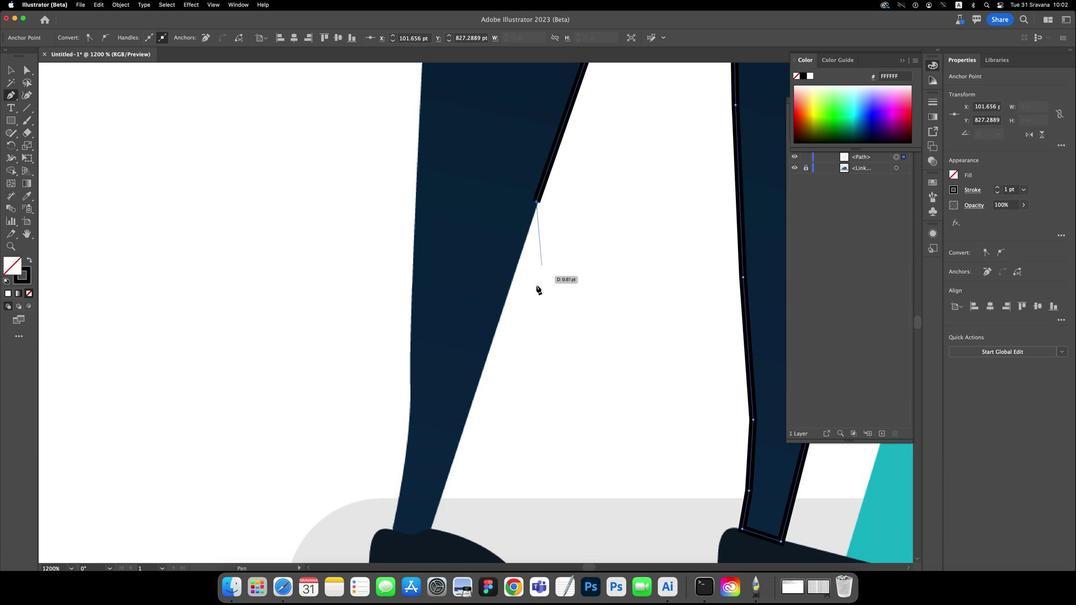 
Action: Key pressed Key.space
Screenshot: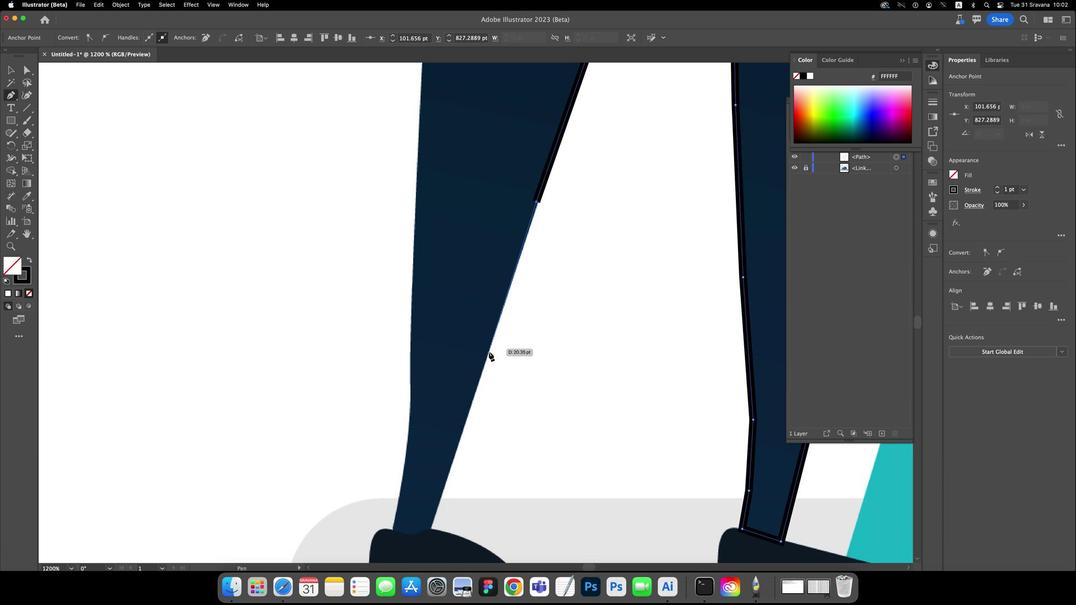 
Action: Mouse pressed left at (450, 376)
Screenshot: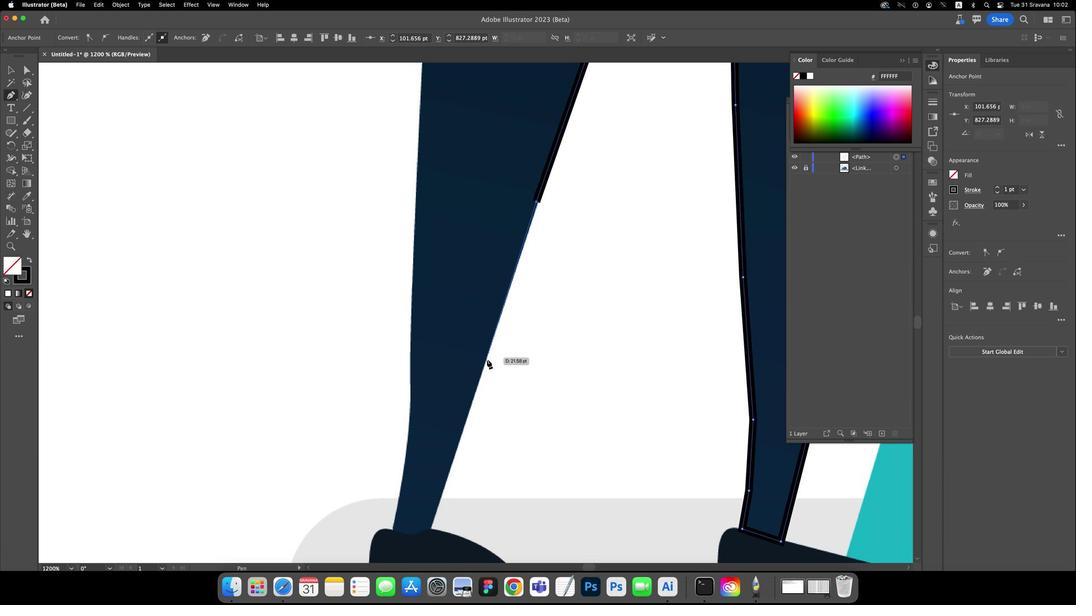 
Action: Mouse moved to (482, 323)
Screenshot: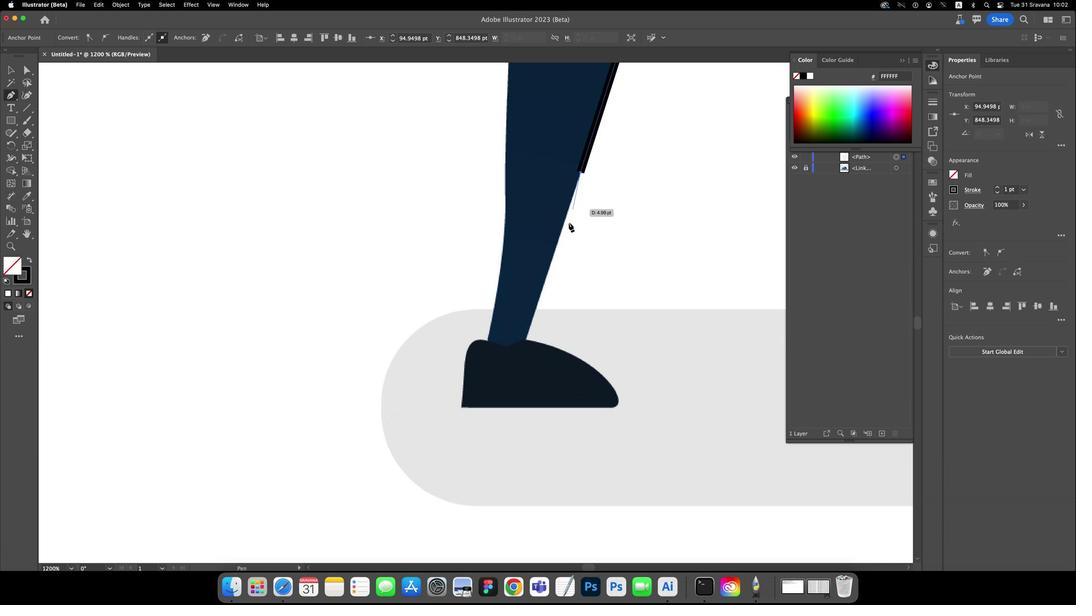 
Action: Mouse pressed left at (482, 323)
Screenshot: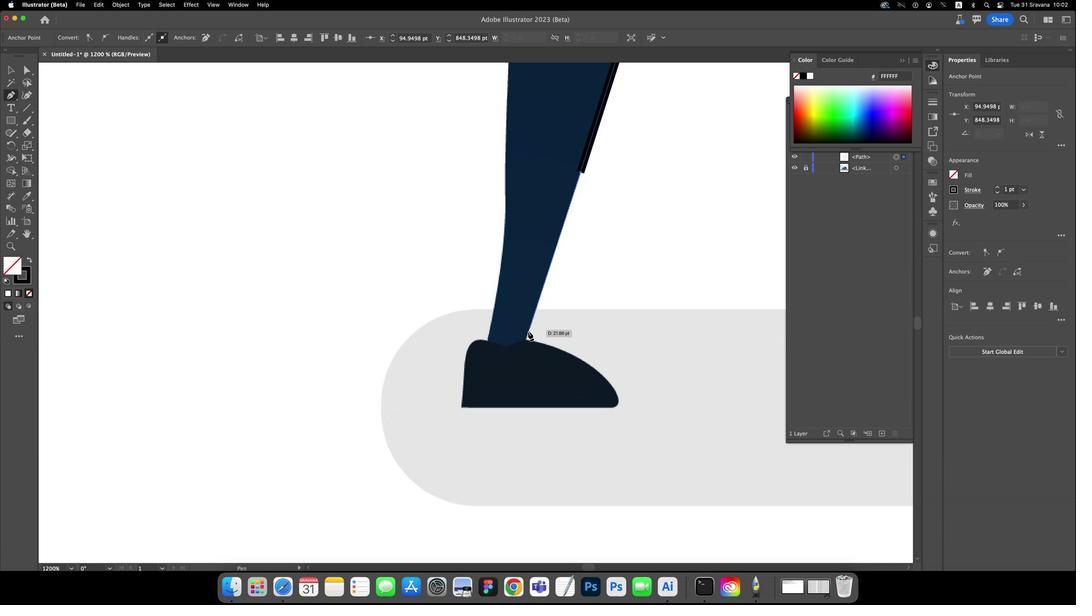 
Action: Key pressed Key.space
Screenshot: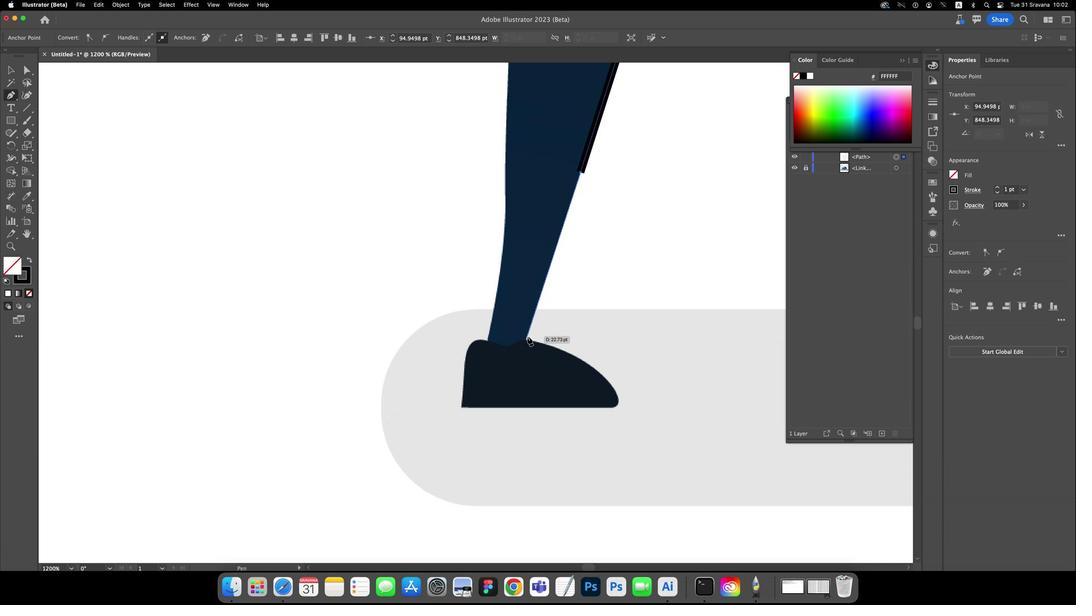 
Action: Mouse moved to (484, 332)
Screenshot: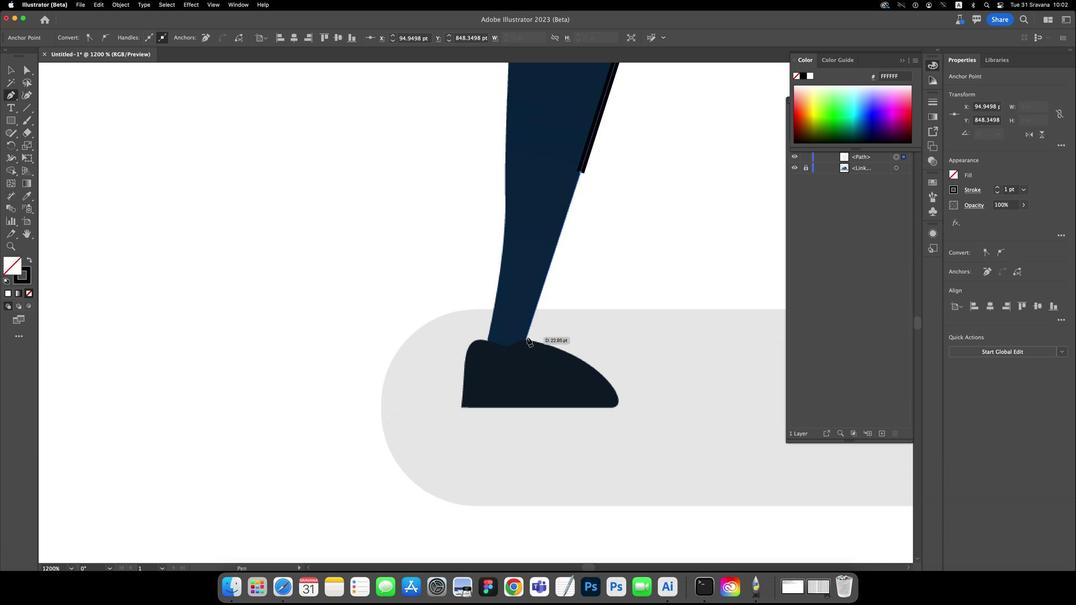 
Action: Mouse pressed left at (484, 332)
Screenshot: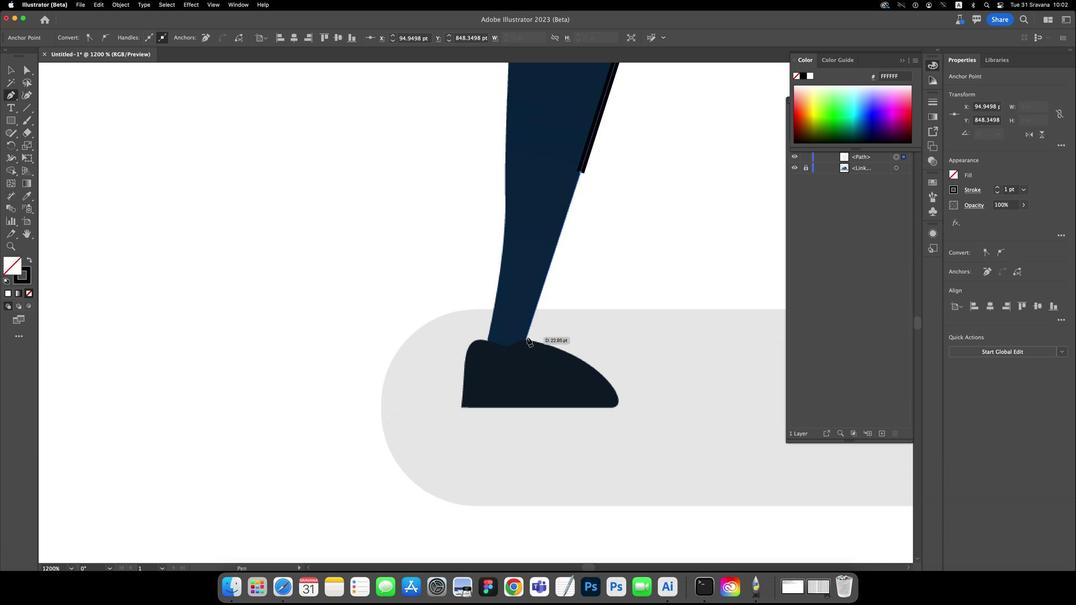 
Action: Mouse moved to (519, 307)
Screenshot: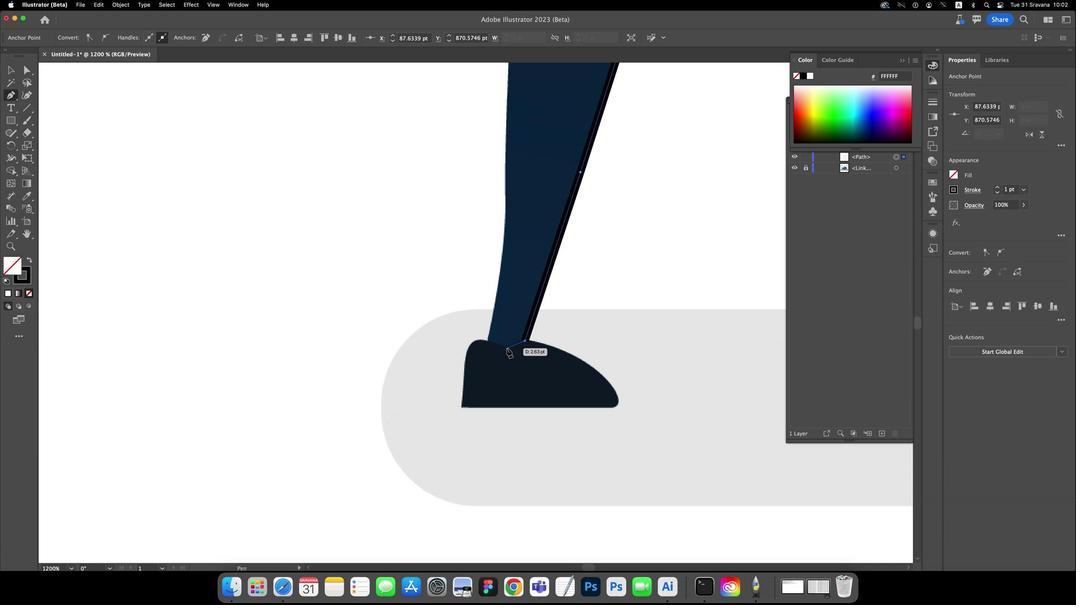 
Action: Mouse pressed left at (519, 307)
Screenshot: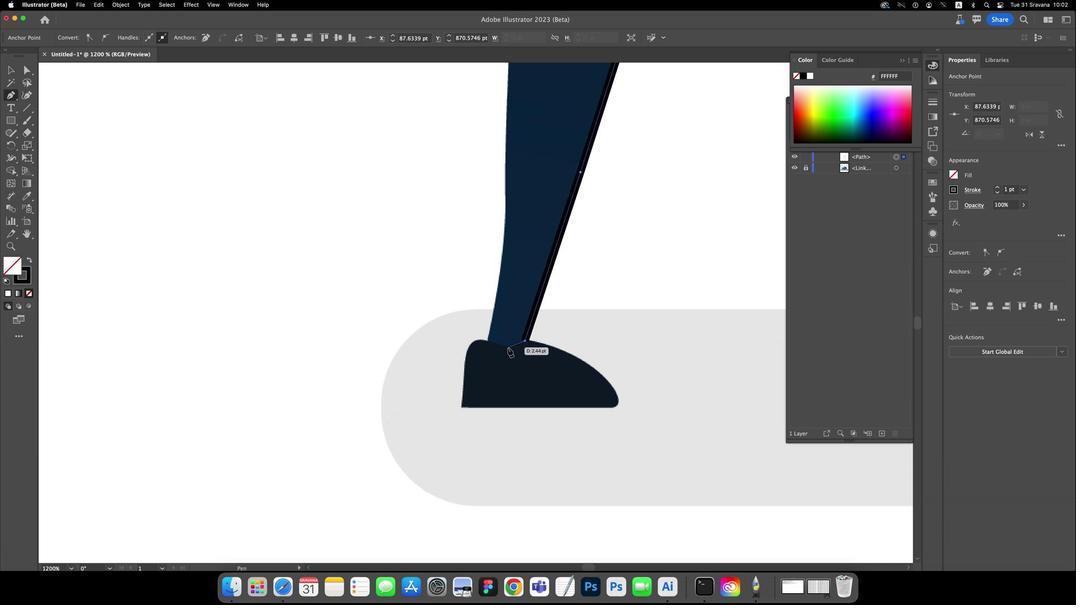 
Action: Mouse moved to (502, 312)
Screenshot: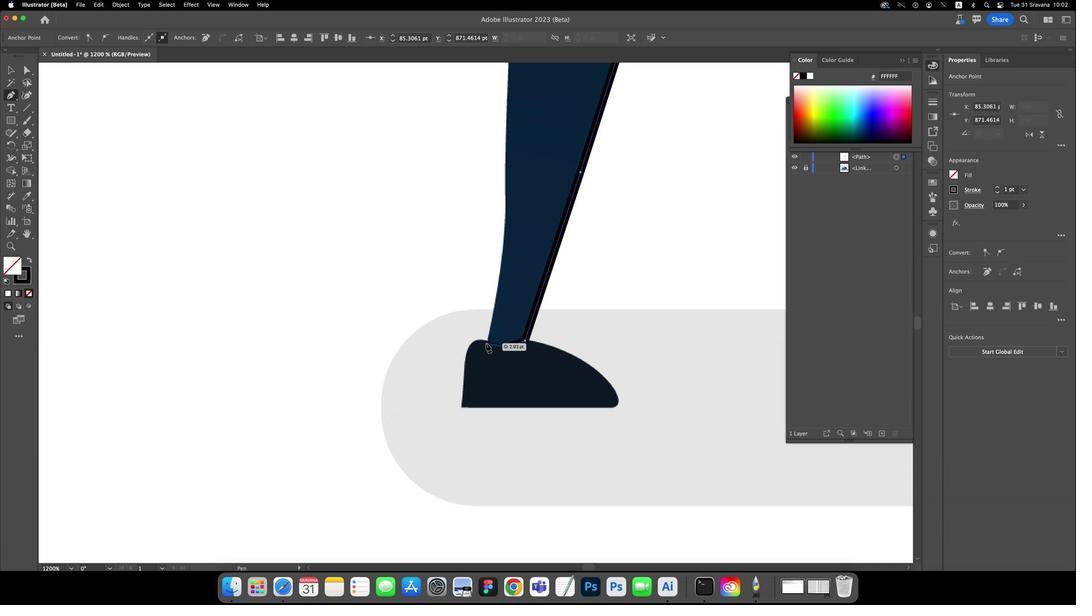 
Action: Mouse pressed left at (502, 312)
Screenshot: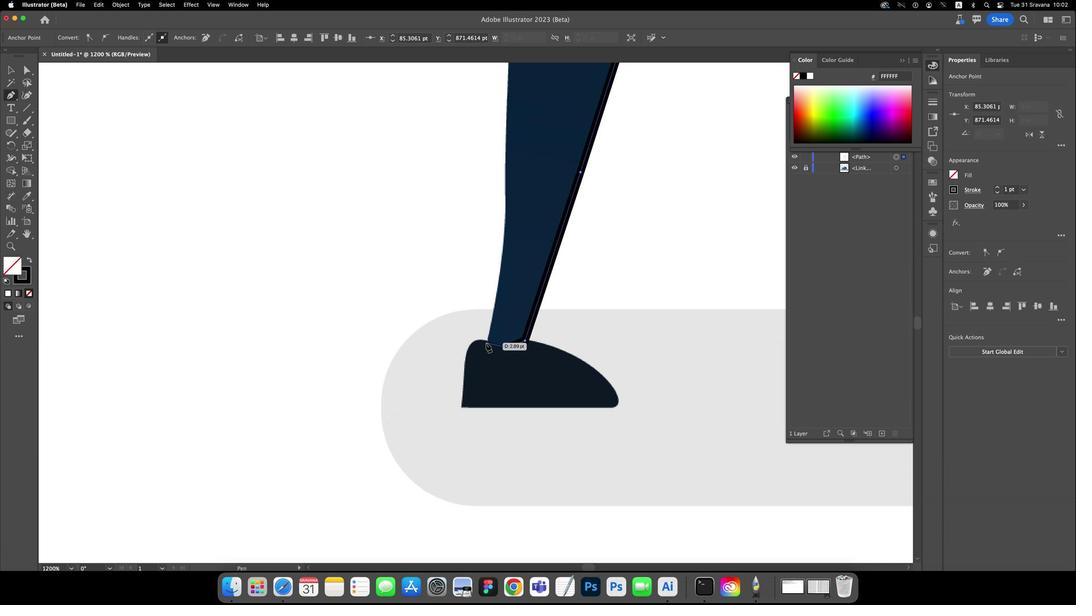 
Action: Mouse moved to (482, 309)
Screenshot: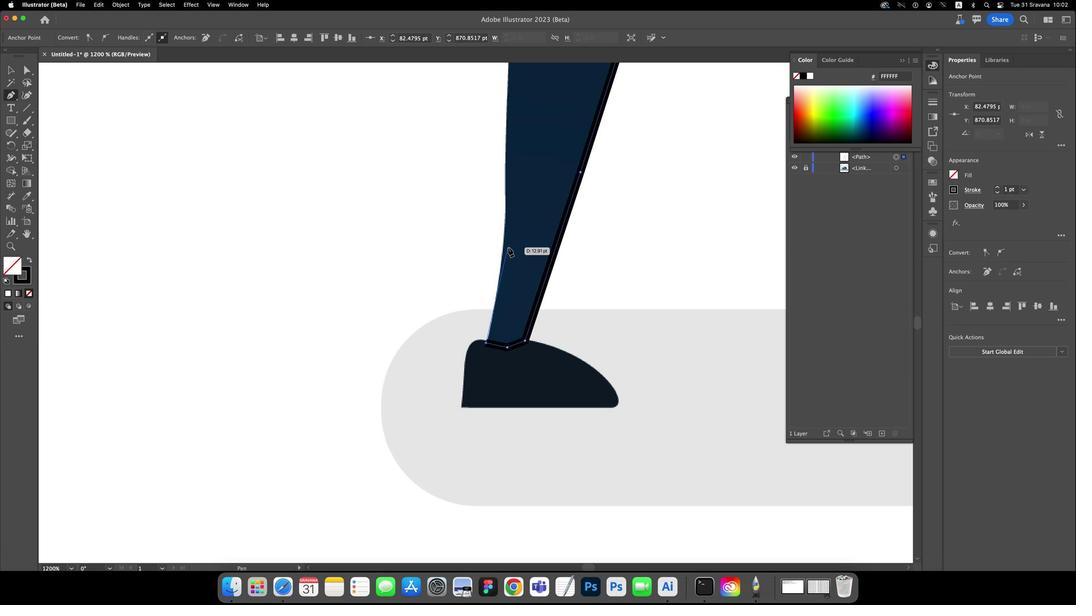 
Action: Mouse pressed left at (482, 309)
Screenshot: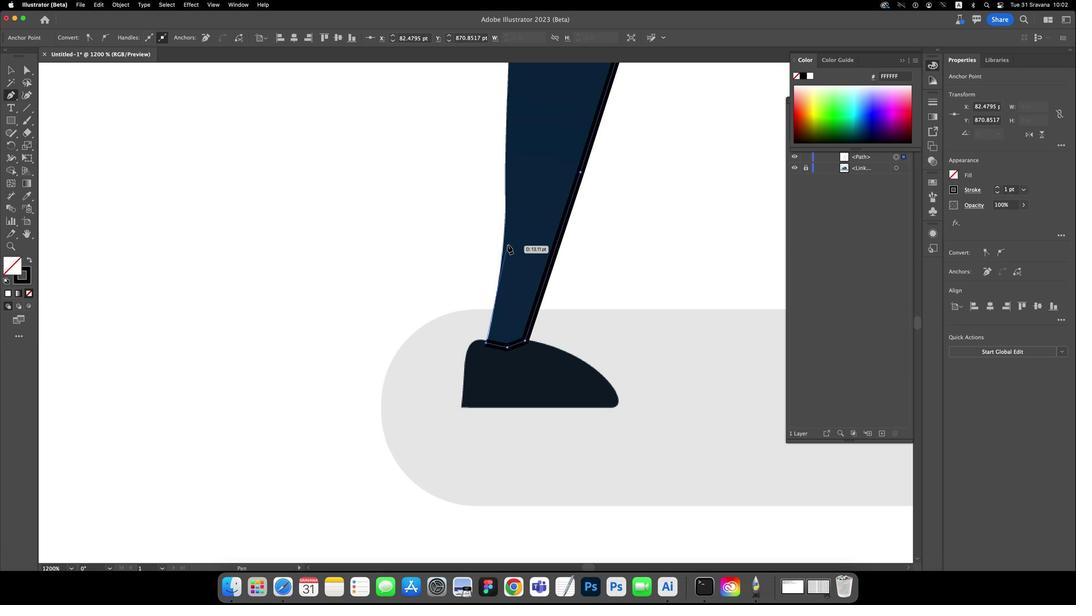 
Action: Mouse moved to (493, 266)
Screenshot: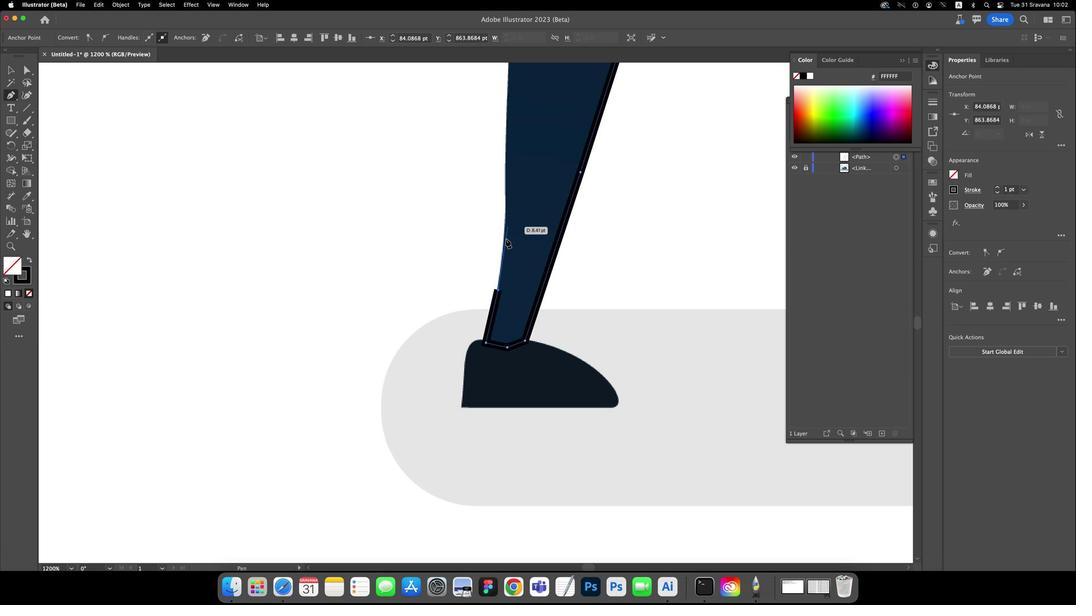 
Action: Mouse pressed left at (493, 266)
Screenshot: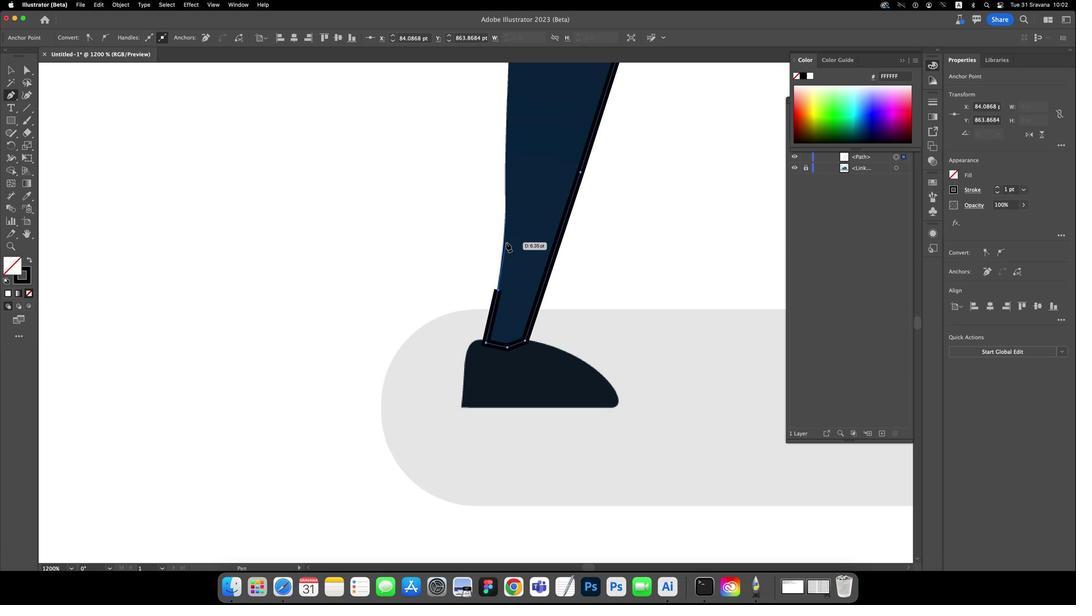 
Action: Mouse moved to (500, 228)
Screenshot: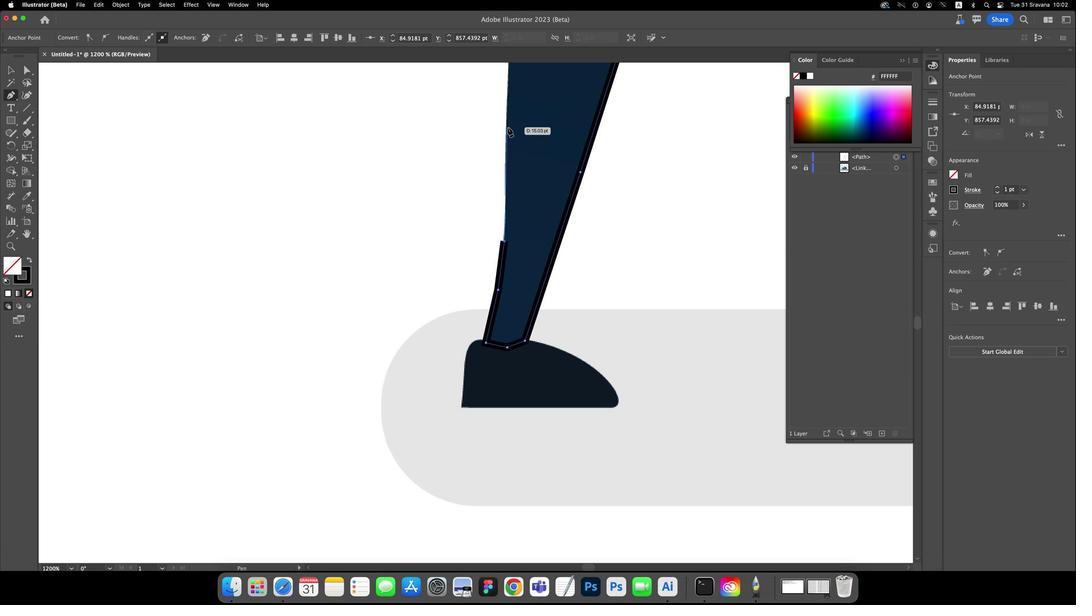 
Action: Mouse pressed left at (500, 228)
Screenshot: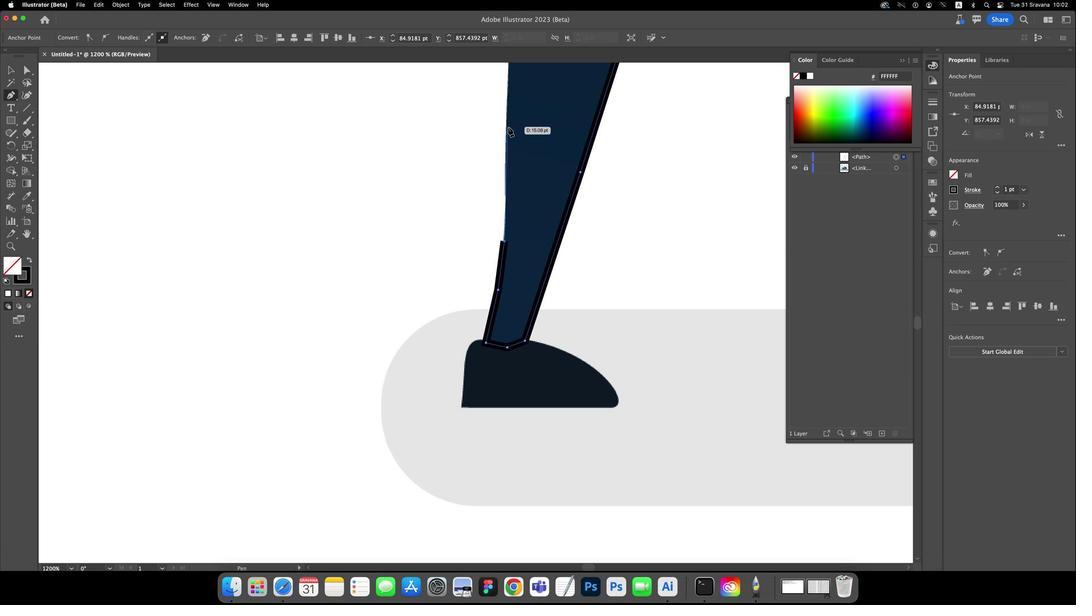 
Action: Mouse moved to (502, 136)
Screenshot: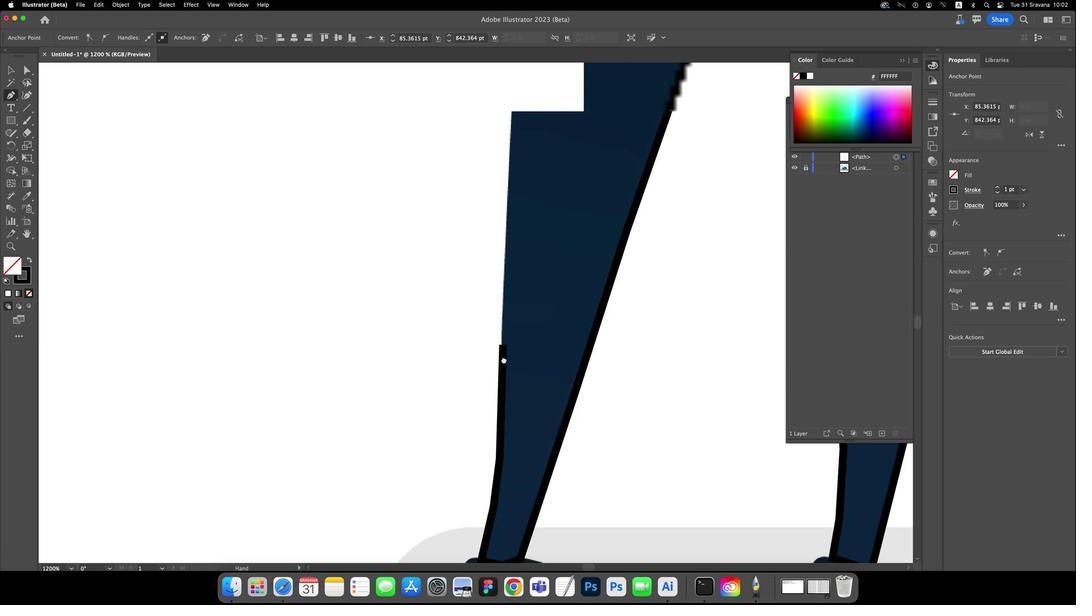 
Action: Mouse pressed left at (502, 136)
Screenshot: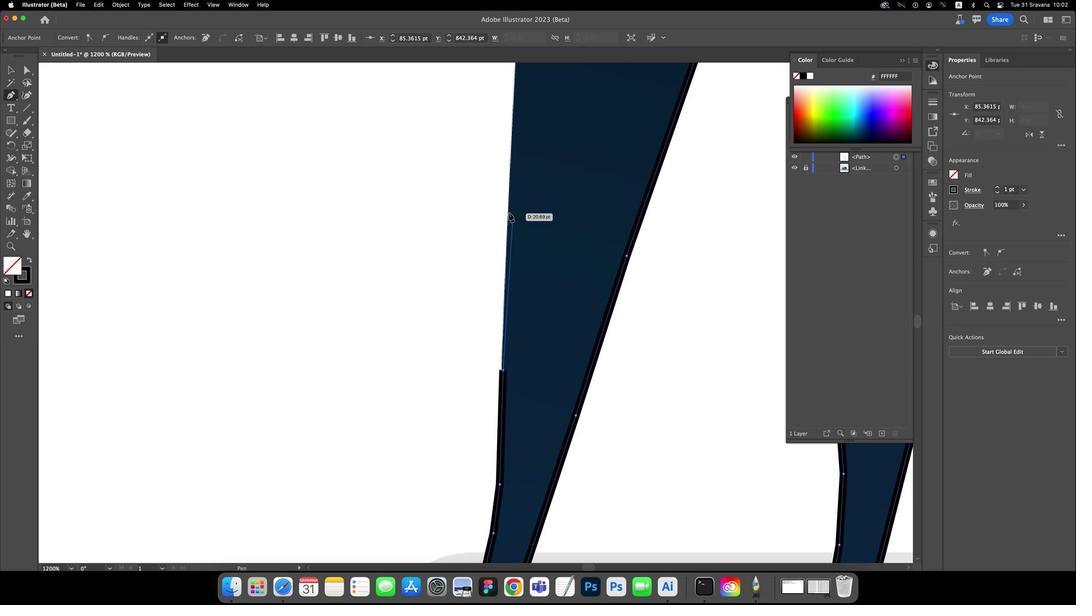 
Action: Mouse moved to (503, 137)
Screenshot: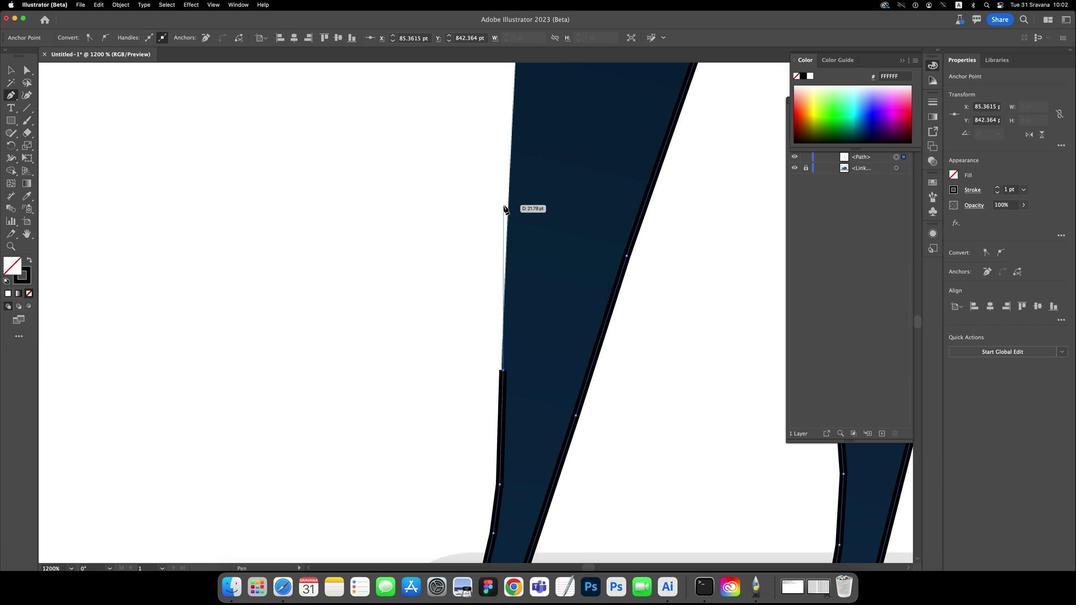 
Action: Key pressed Key.space
Screenshot: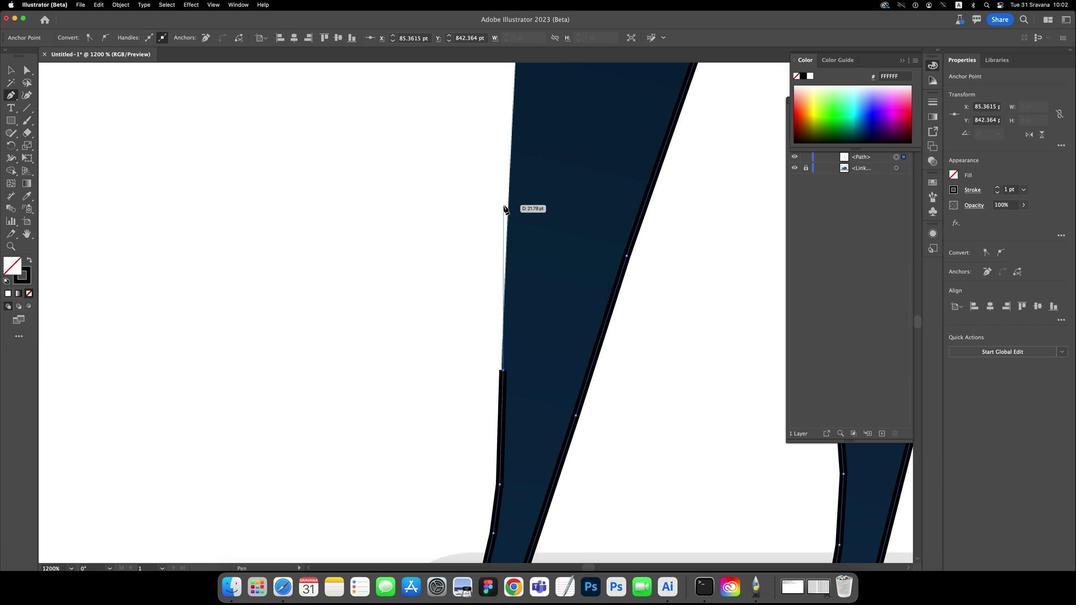 
Action: Mouse moved to (503, 137)
Screenshot: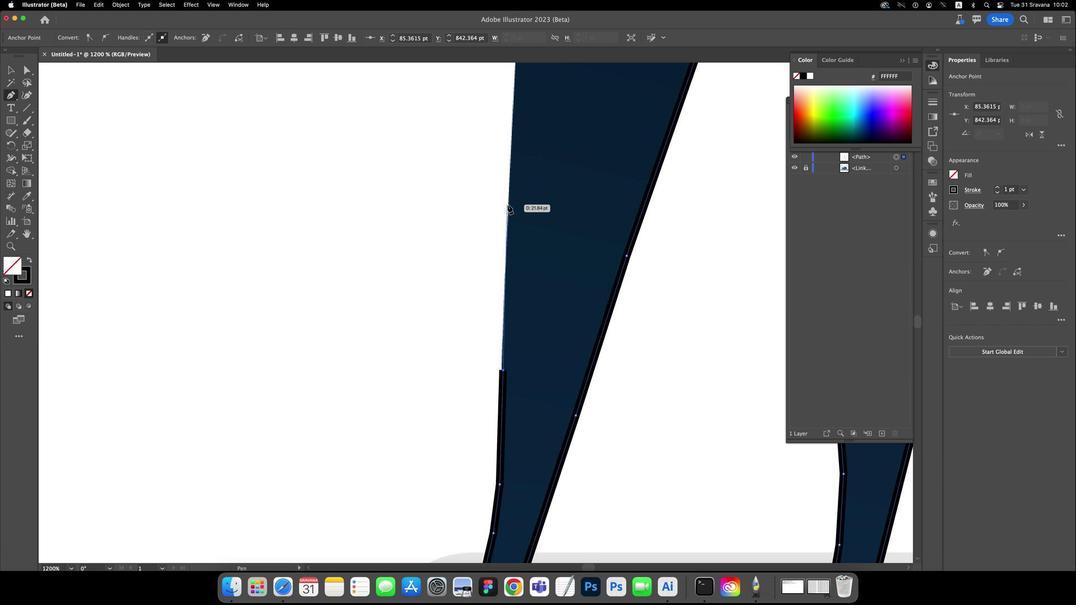 
Action: Mouse pressed left at (503, 137)
Screenshot: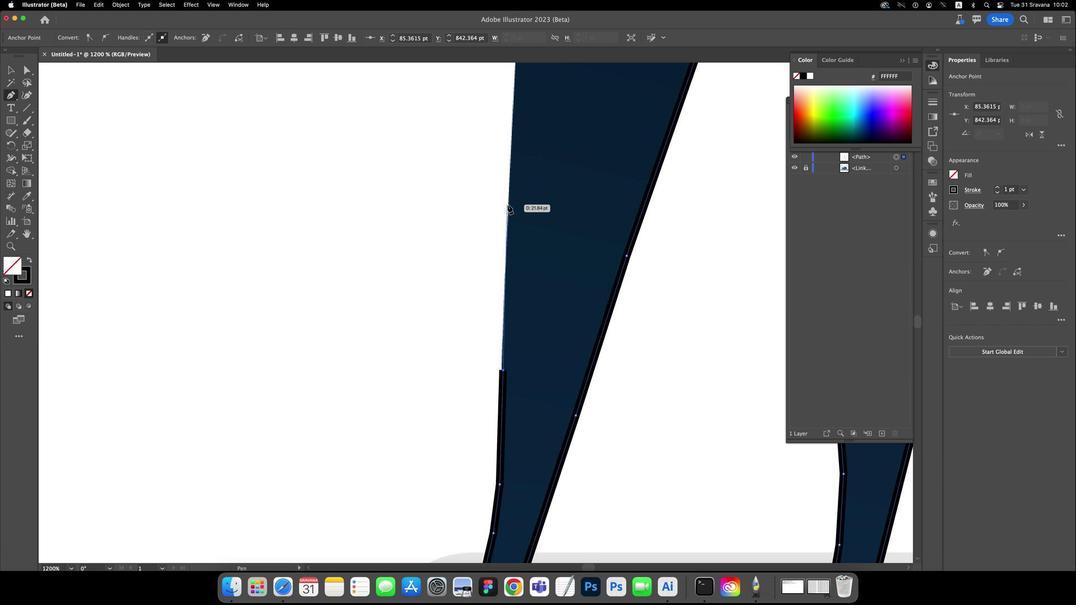 
Action: Mouse moved to (503, 197)
Screenshot: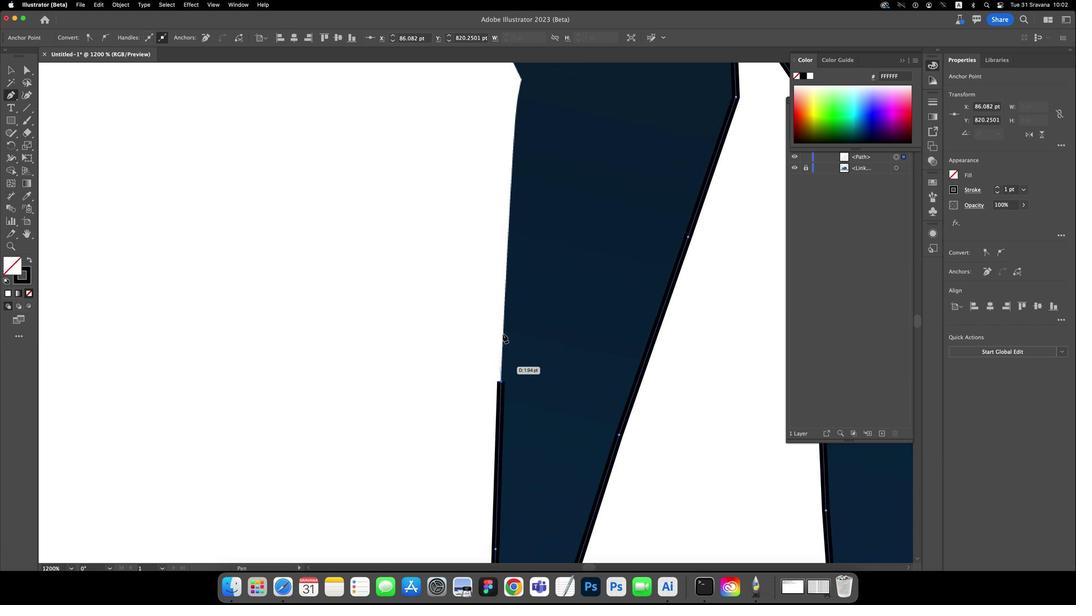 
Action: Mouse pressed left at (503, 197)
Screenshot: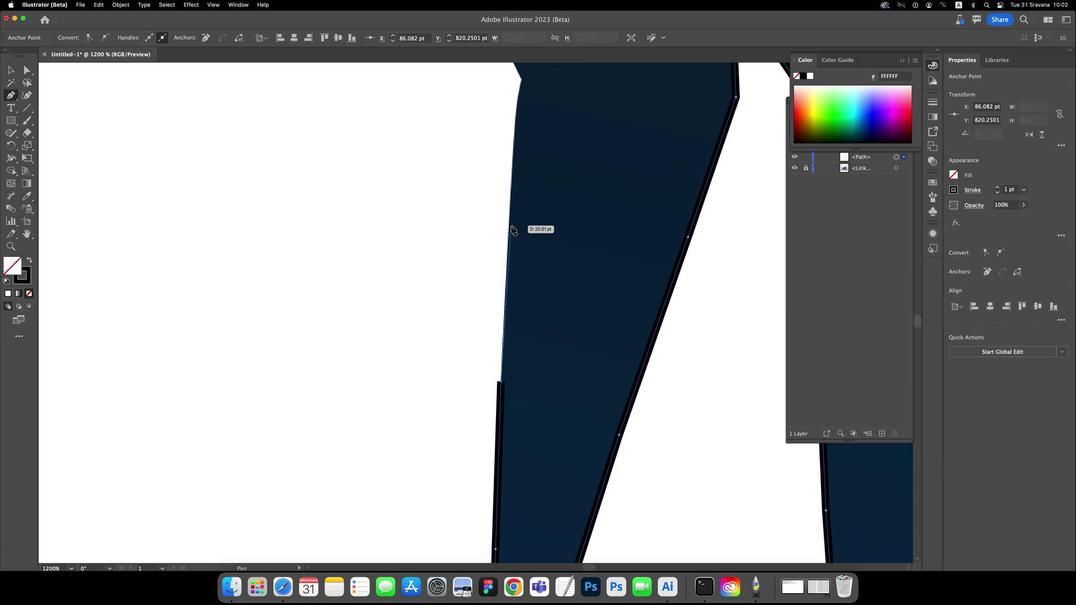 
Action: Mouse moved to (503, 197)
Screenshot: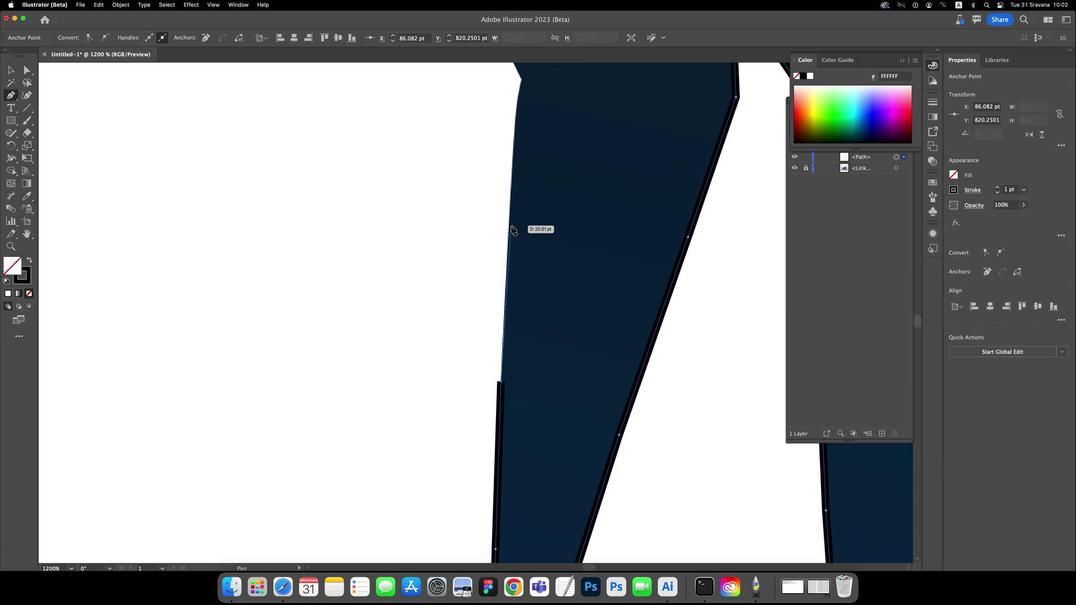 
Action: Key pressed Key.space
Screenshot: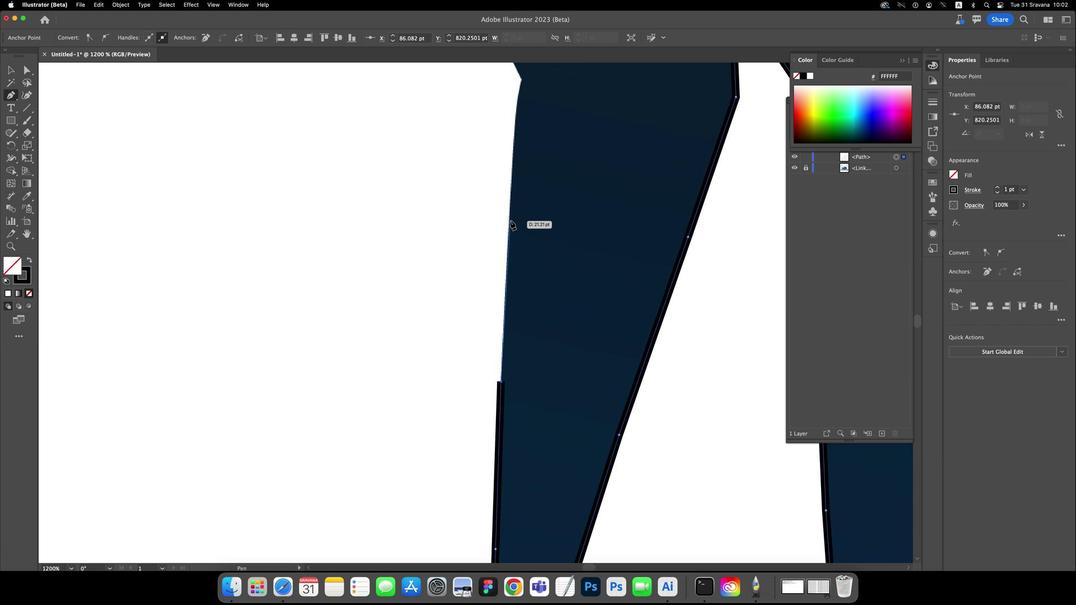 
Action: Mouse pressed left at (503, 197)
Screenshot: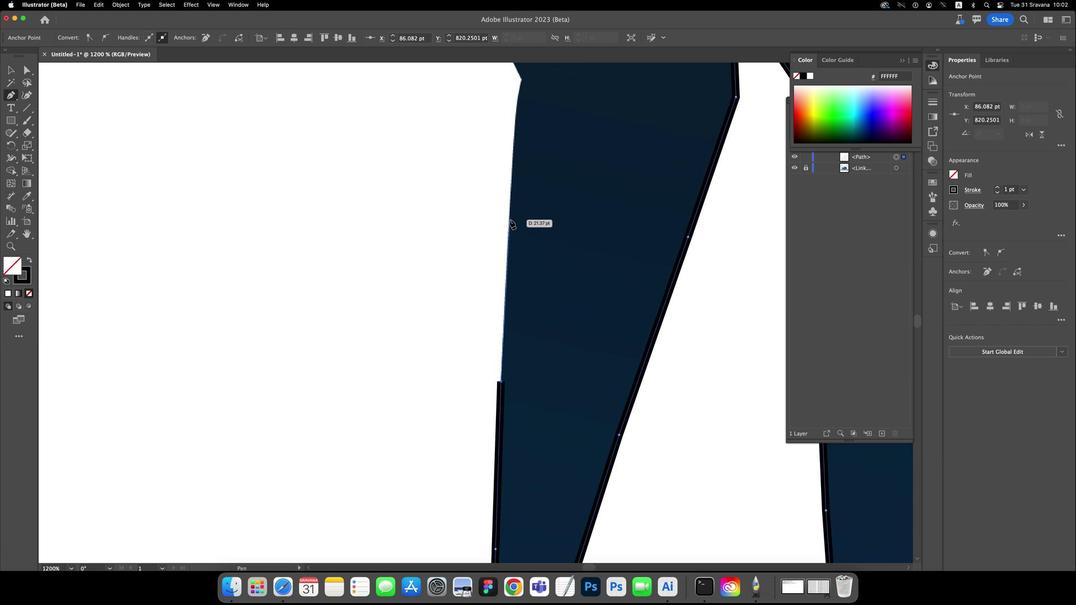 
Action: Mouse moved to (505, 210)
Screenshot: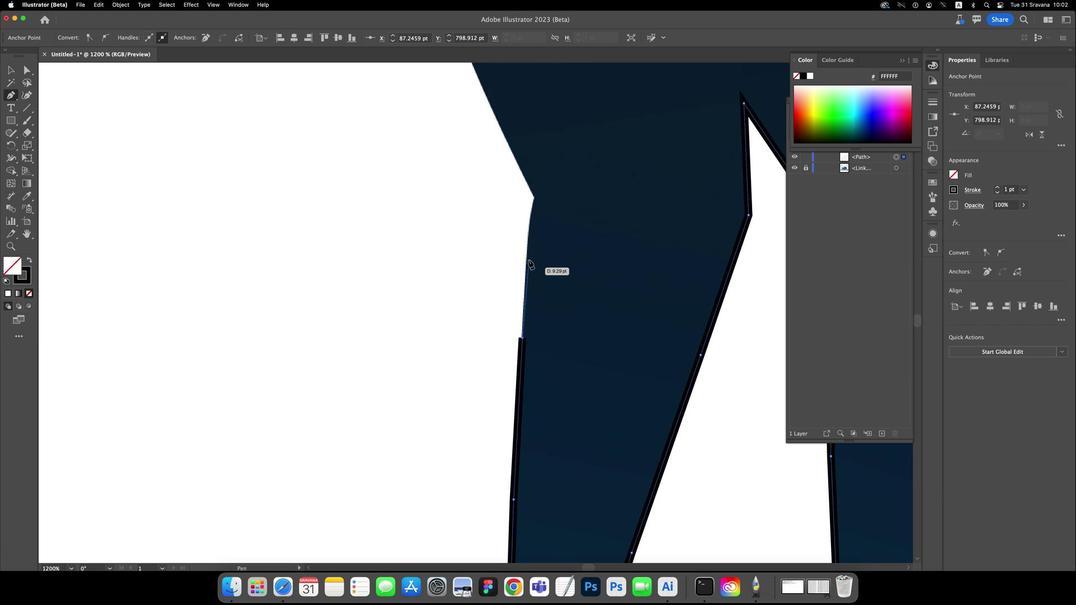 
Action: Mouse pressed left at (505, 210)
Screenshot: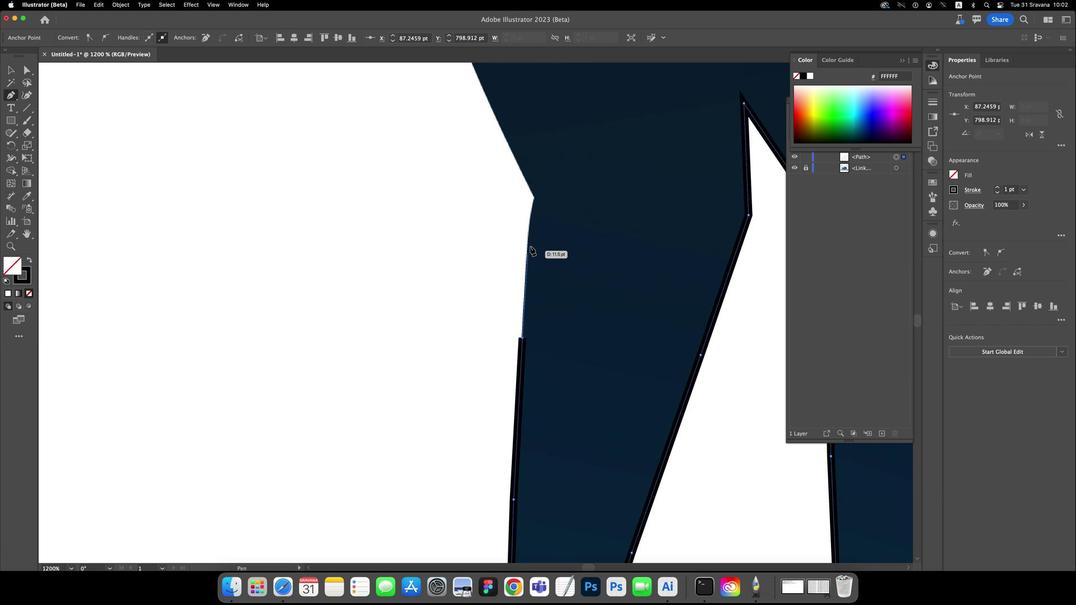 
Action: Key pressed Key.space
Screenshot: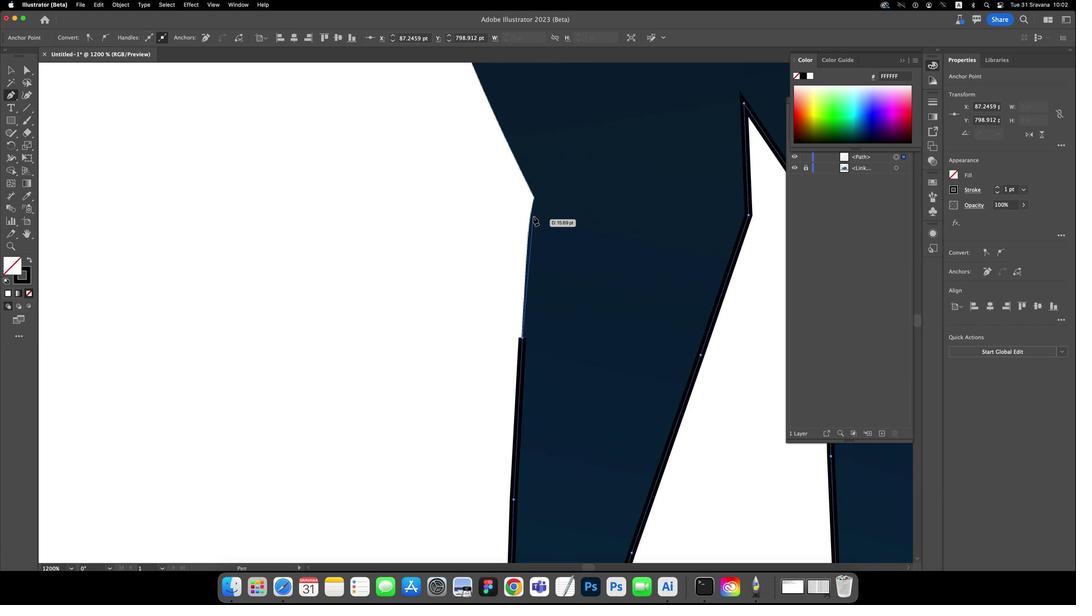 
Action: Mouse pressed left at (505, 210)
Screenshot: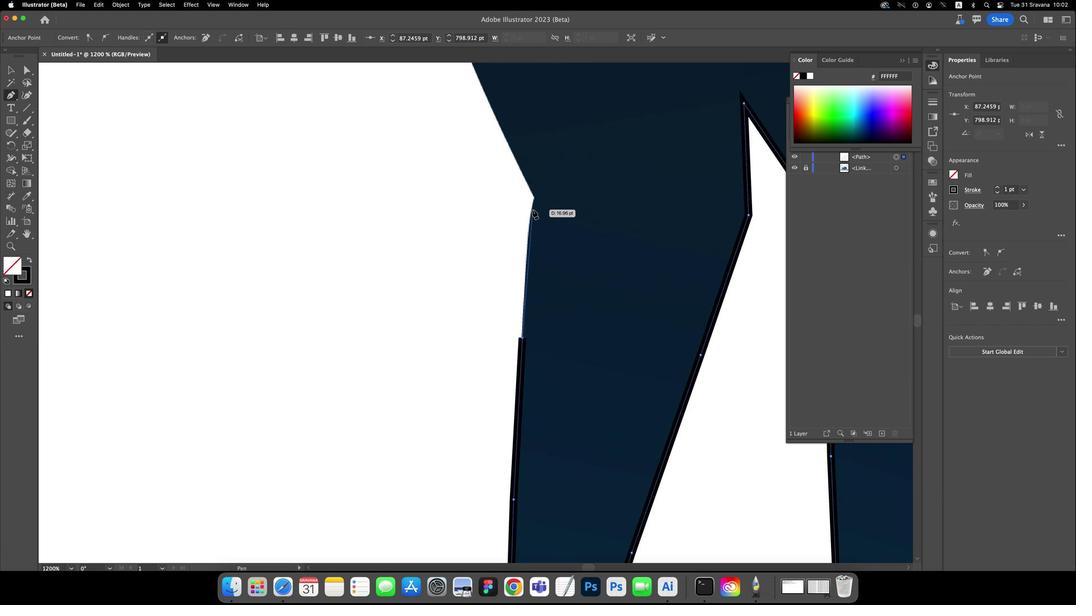 
Action: Mouse moved to (527, 193)
Screenshot: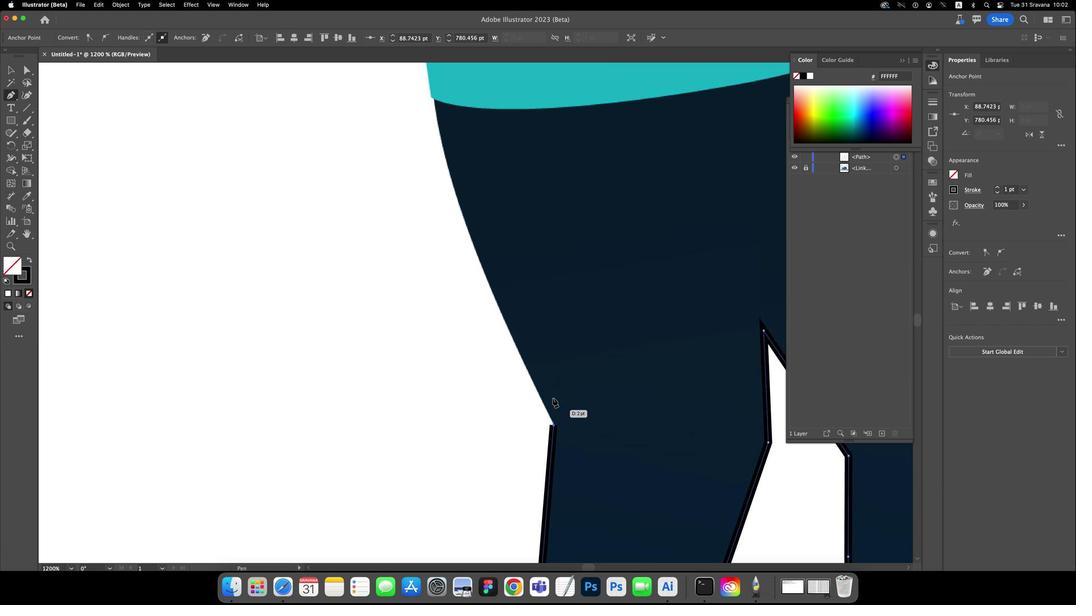 
Action: Mouse pressed left at (527, 193)
Screenshot: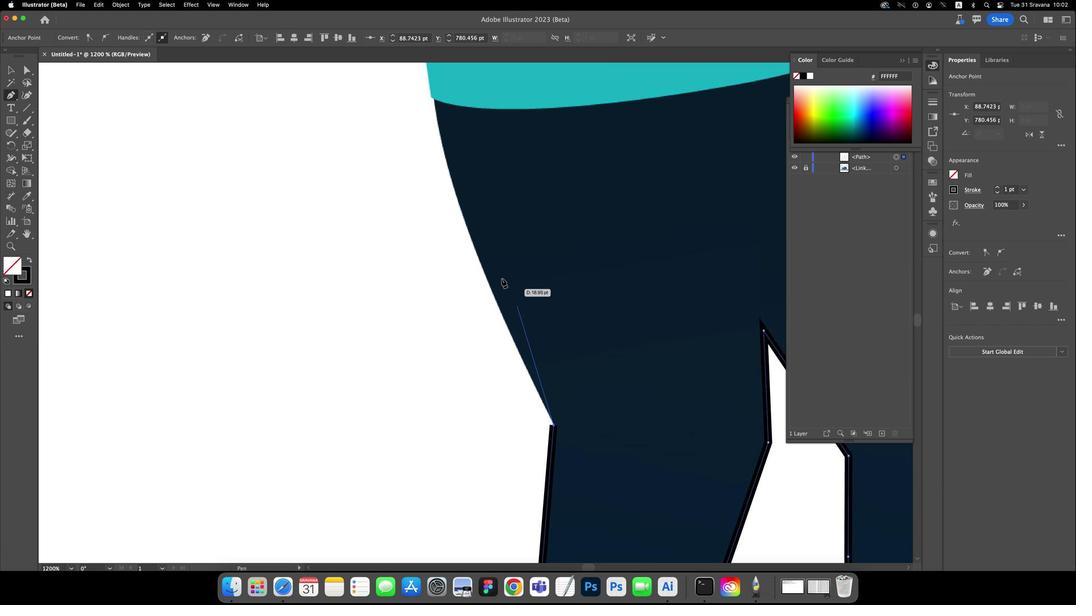 
Action: Key pressed Key.space
Screenshot: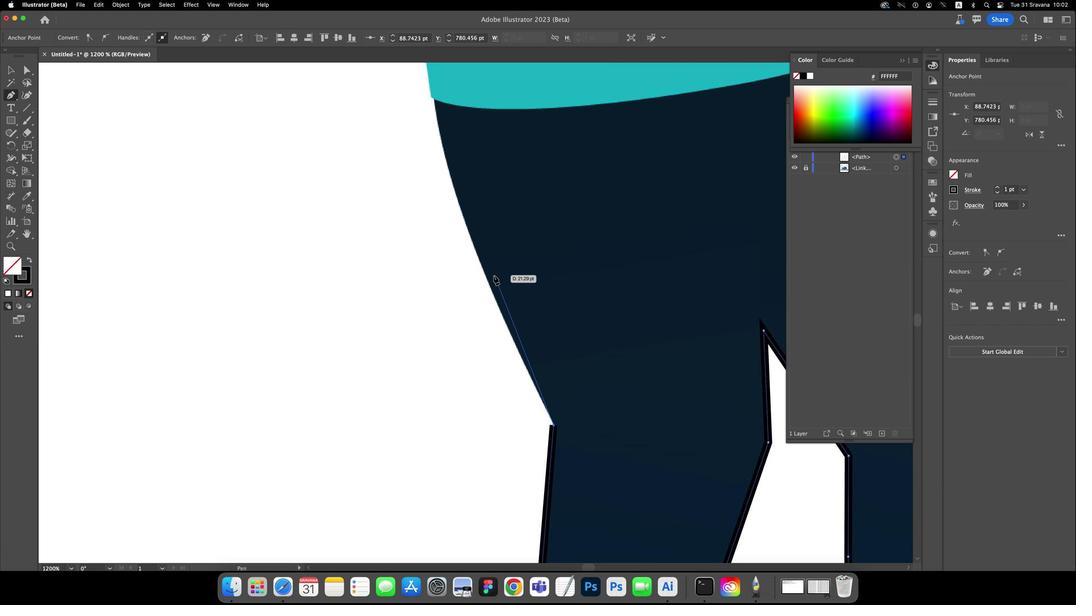 
Action: Mouse pressed left at (527, 193)
Screenshot: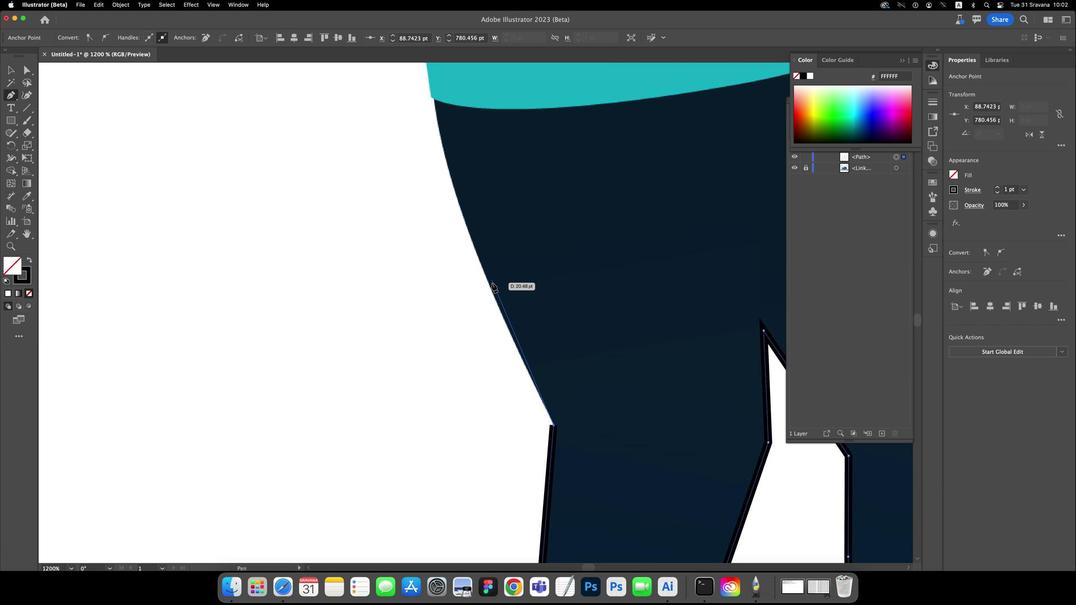 
Action: Mouse moved to (496, 283)
Screenshot: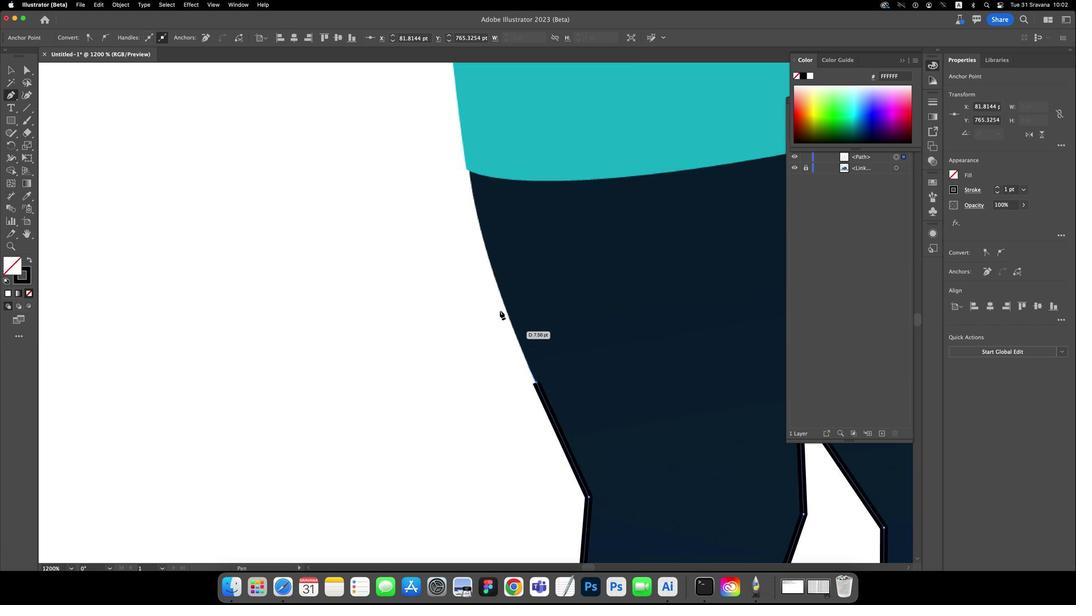 
Action: Mouse pressed left at (496, 283)
Screenshot: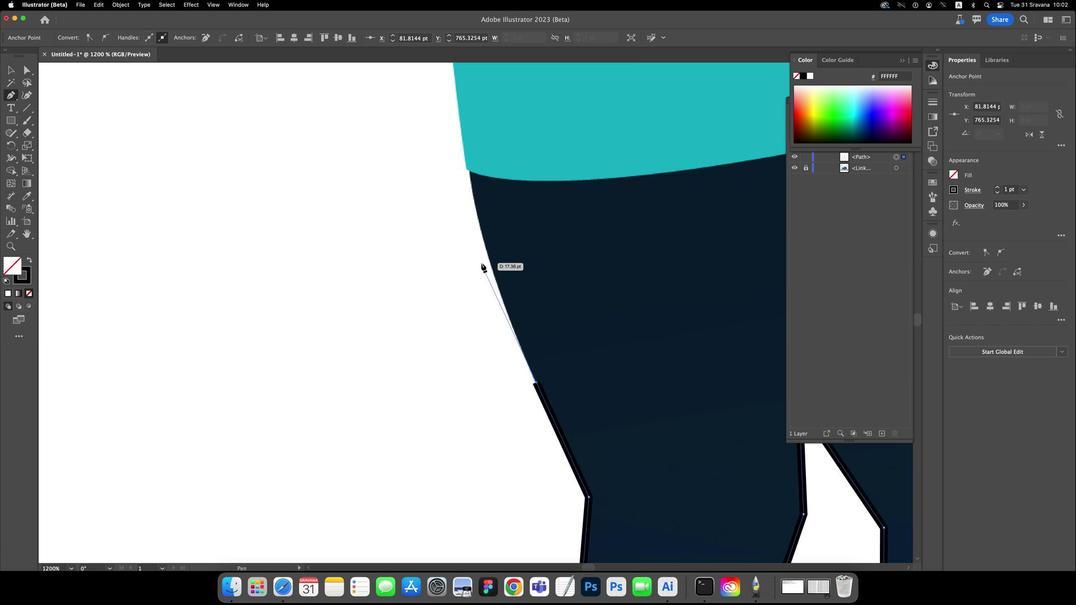 
Action: Mouse moved to (492, 277)
Screenshot: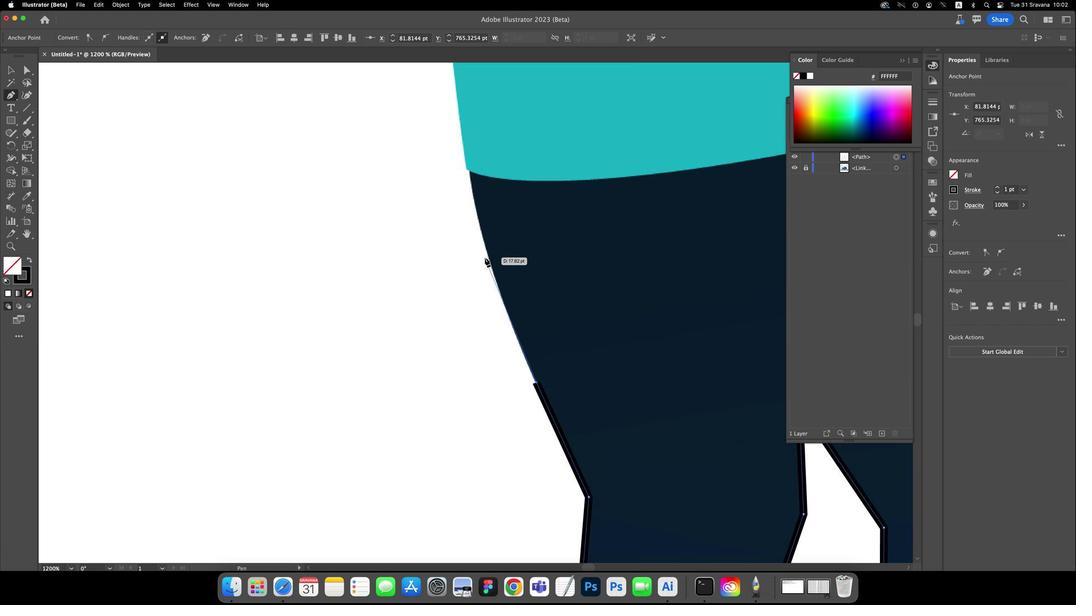 
Action: Key pressed Key.space
Screenshot: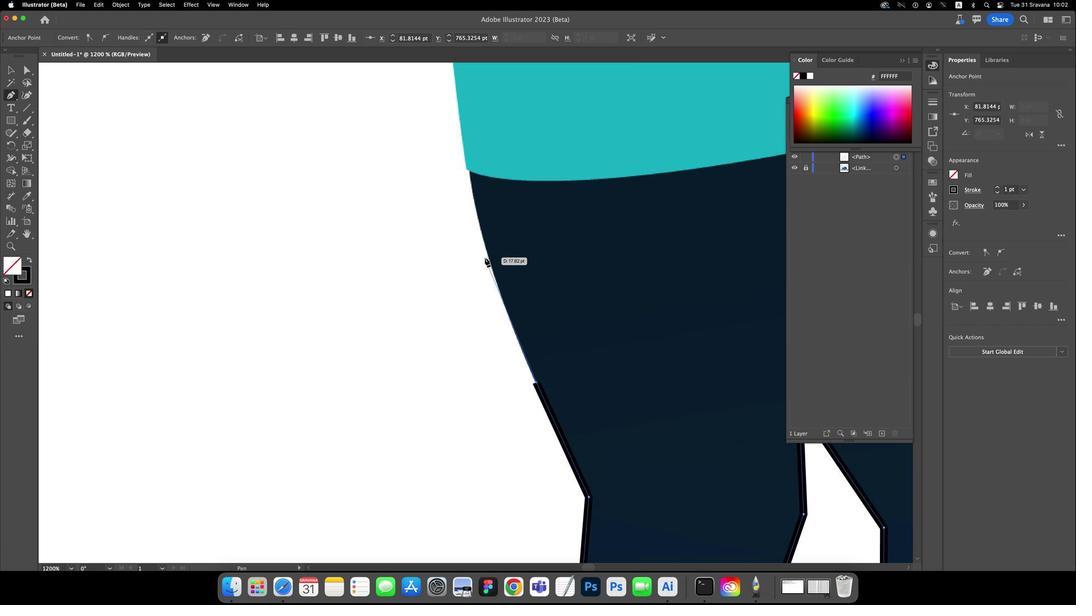 
Action: Mouse moved to (492, 278)
Screenshot: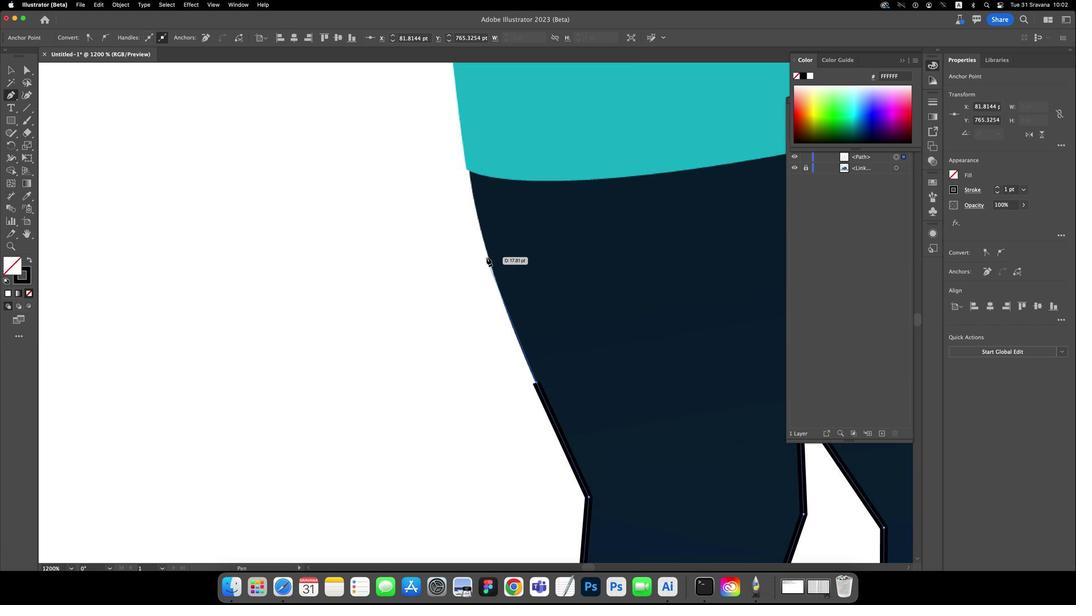 
Action: Mouse pressed left at (492, 278)
Screenshot: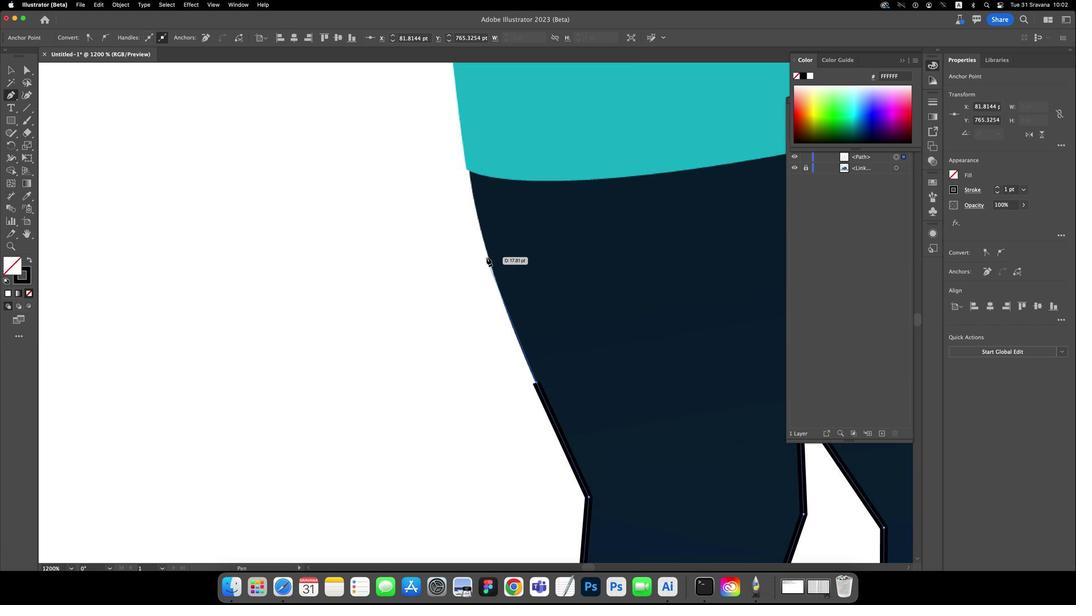 
Action: Mouse moved to (483, 240)
Screenshot: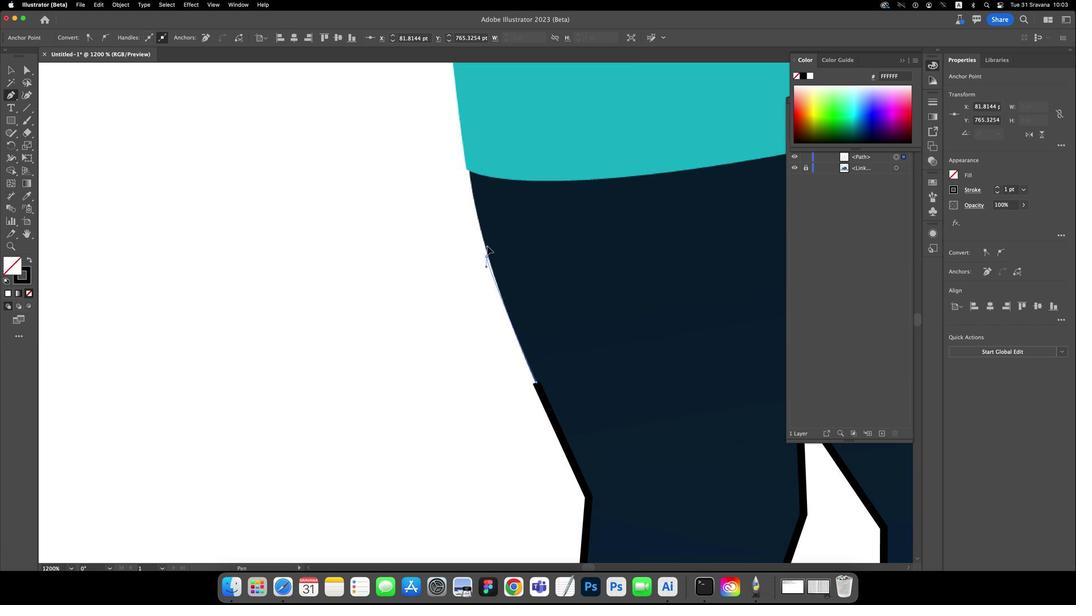 
Action: Mouse pressed left at (483, 240)
Screenshot: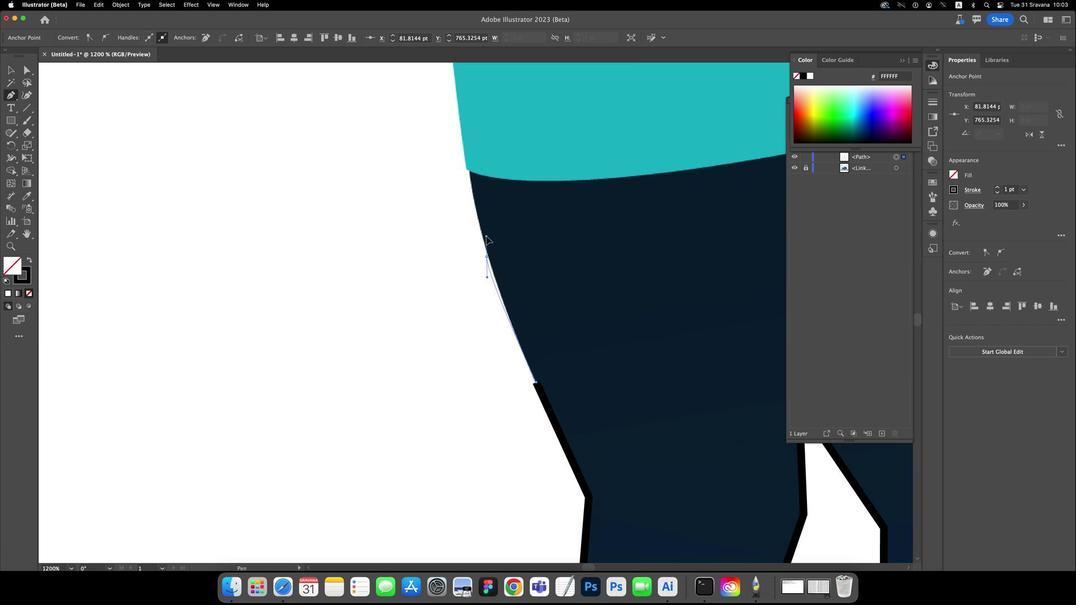 
Action: Mouse moved to (483, 241)
Screenshot: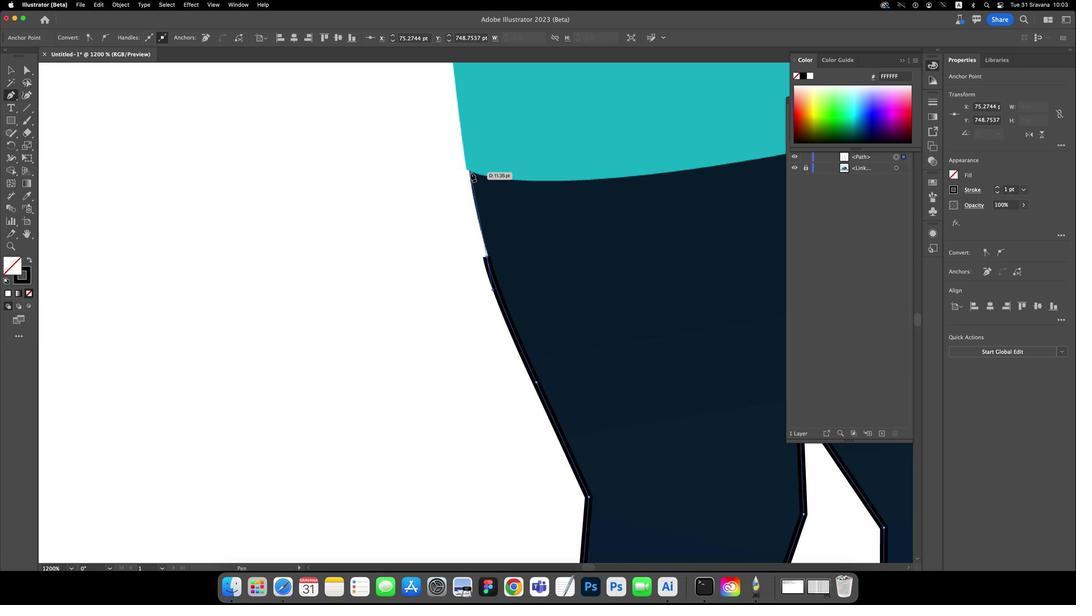 
Action: Mouse pressed left at (483, 241)
Screenshot: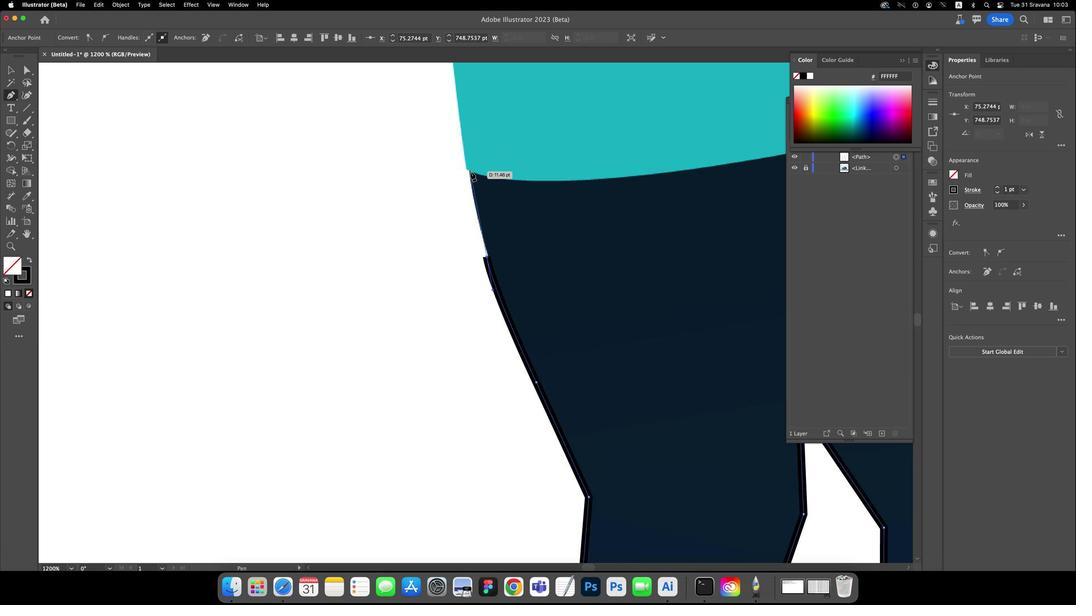 
Action: Mouse moved to (468, 172)
Screenshot: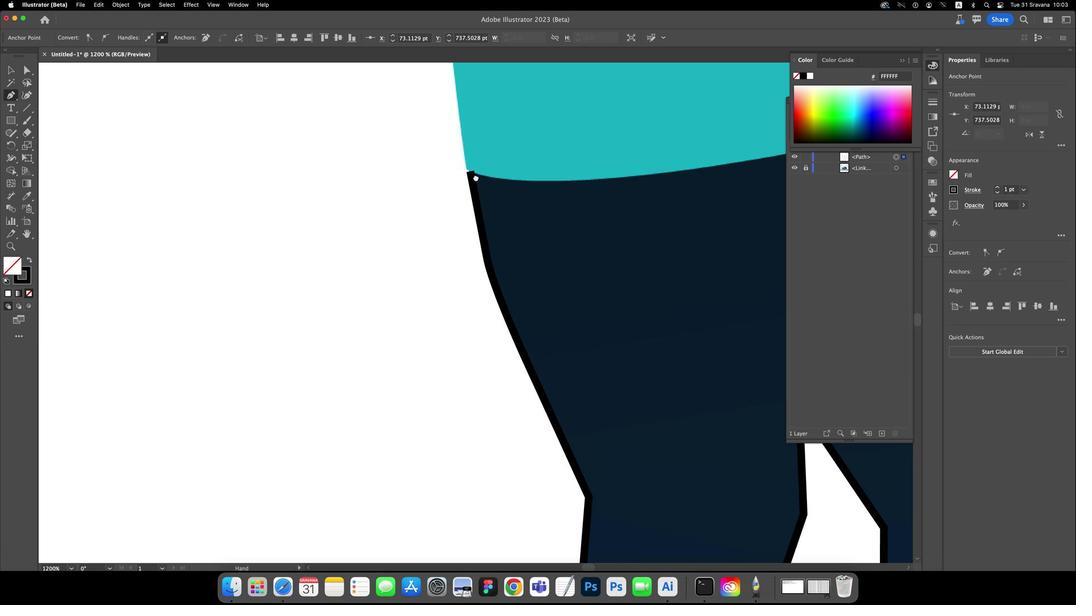 
Action: Mouse pressed left at (468, 172)
Screenshot: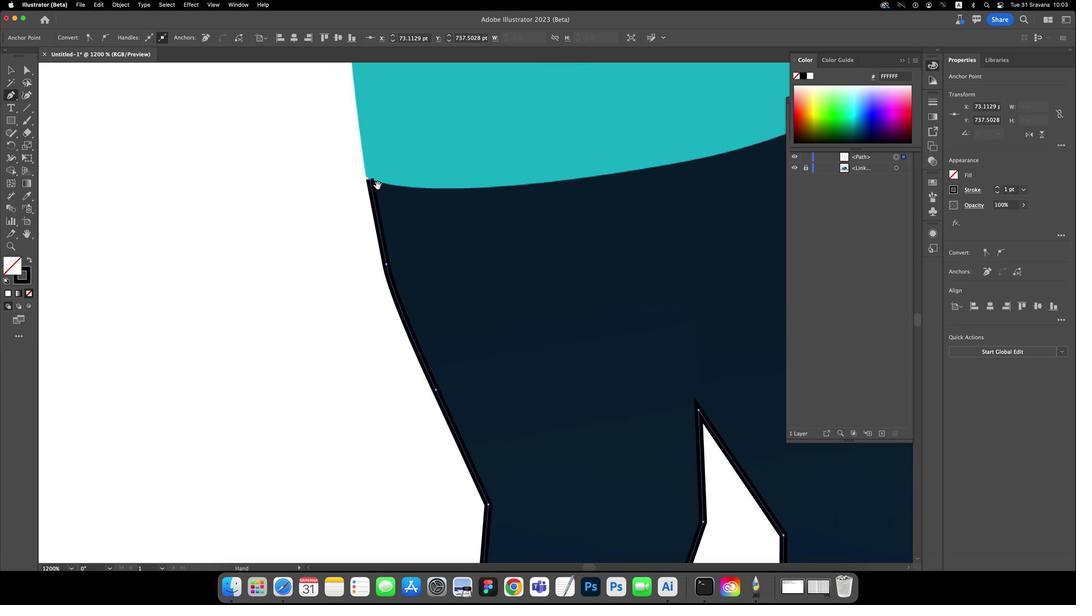 
Action: Key pressed Key.space
Screenshot: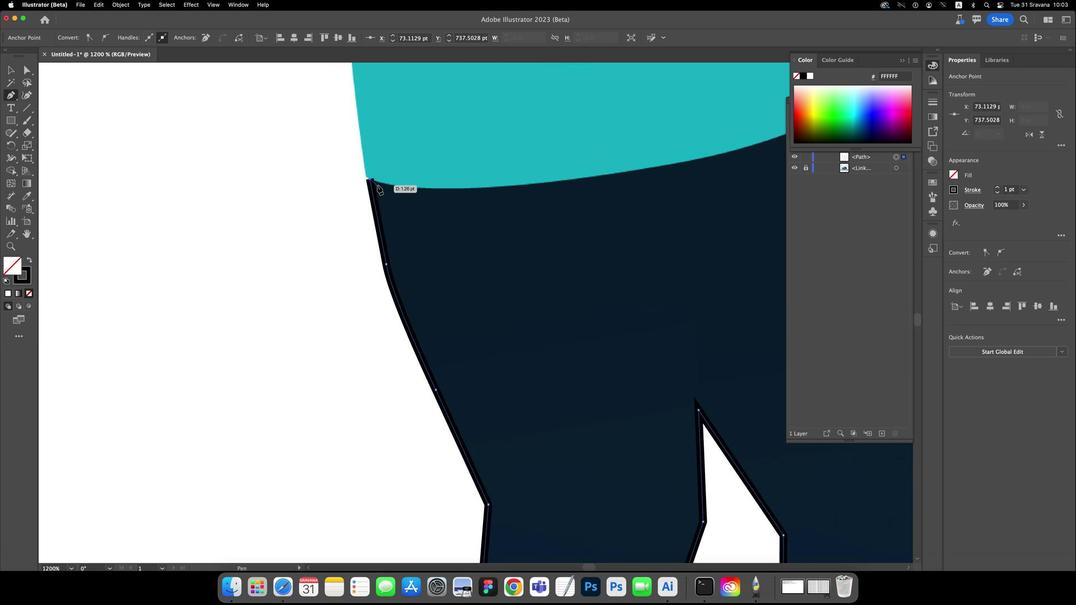 
Action: Mouse moved to (474, 177)
Screenshot: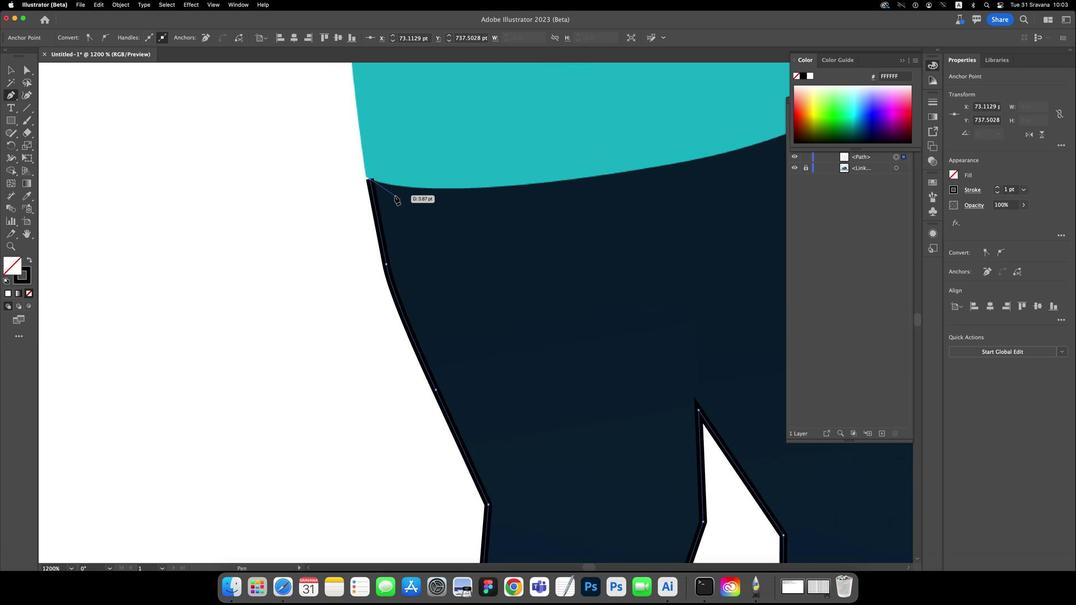 
Action: Mouse pressed left at (474, 177)
Screenshot: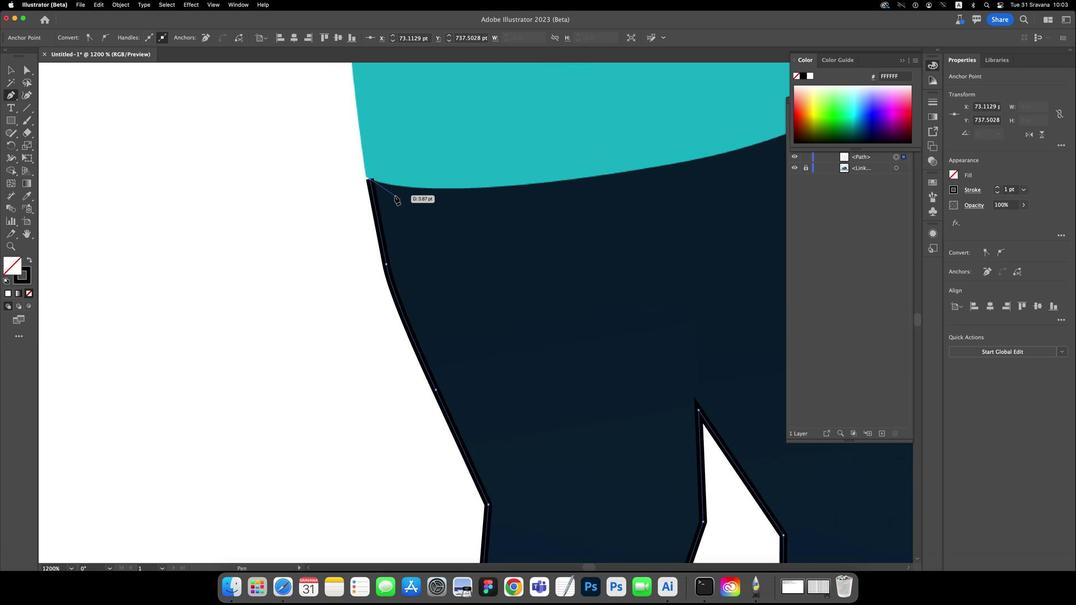 
Action: Mouse moved to (427, 186)
Screenshot: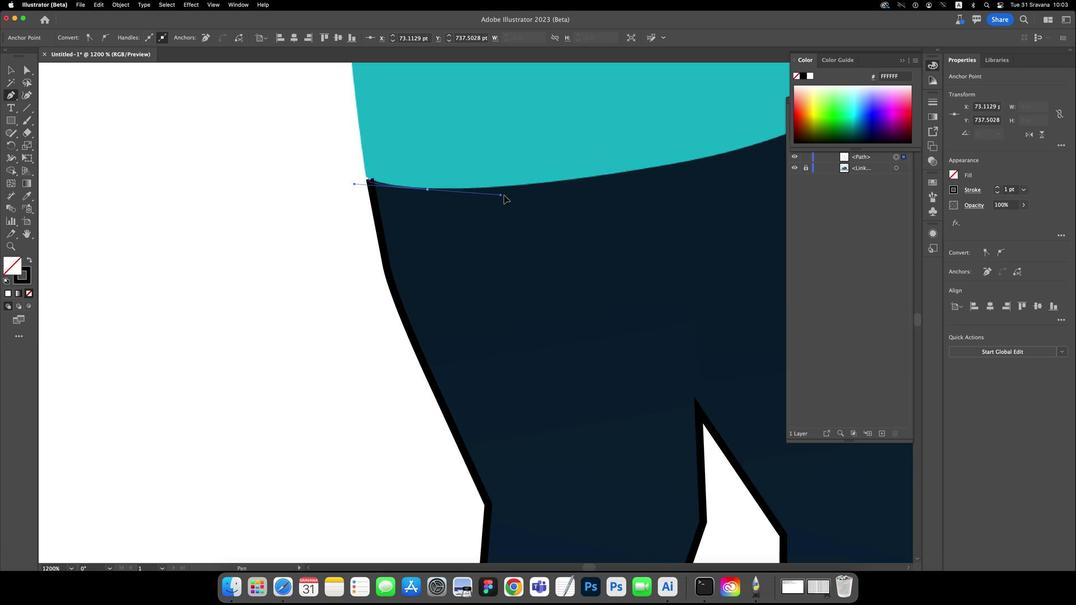 
Action: Mouse pressed left at (427, 186)
Screenshot: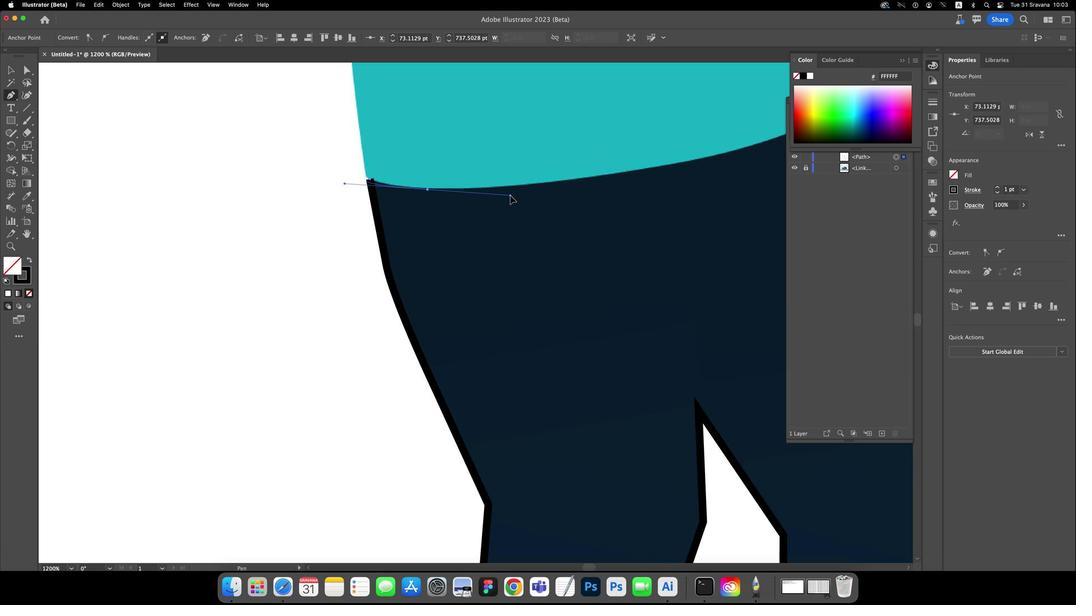 
Action: Mouse moved to (428, 187)
Screenshot: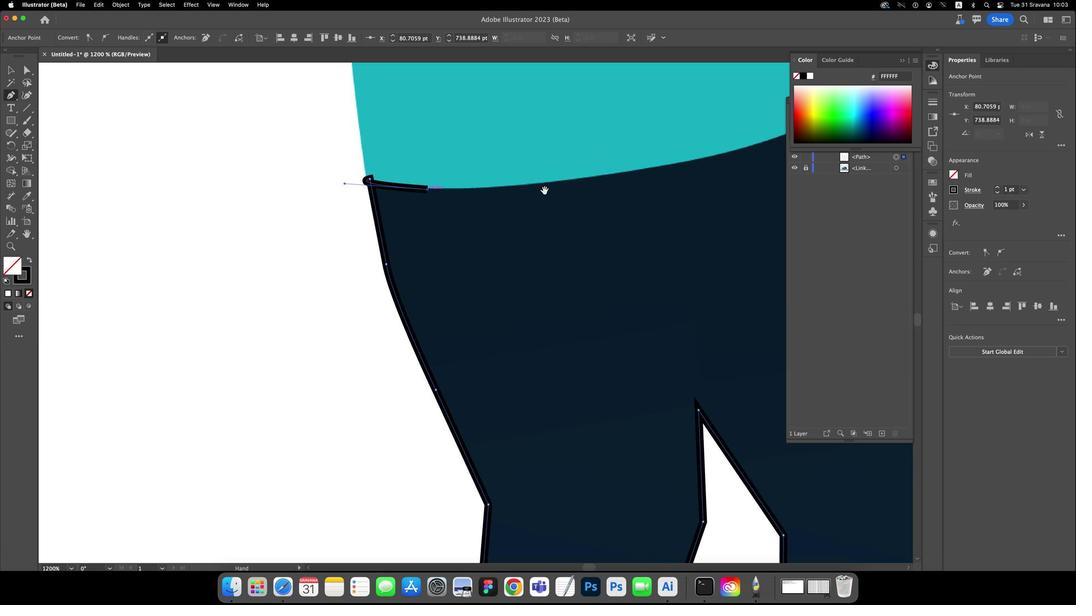 
Action: Mouse pressed left at (428, 187)
Screenshot: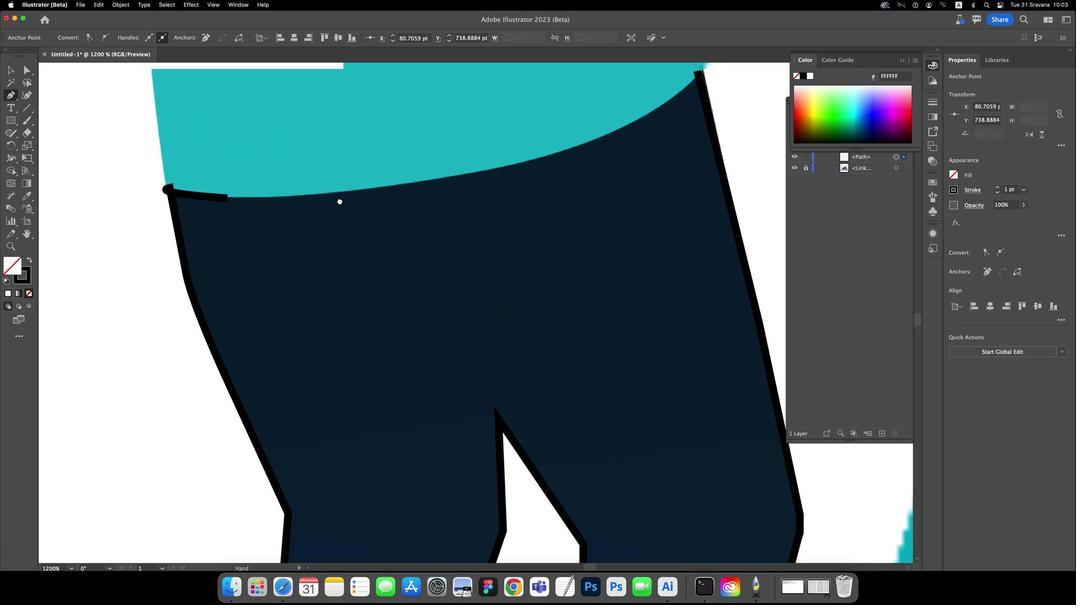 
Action: Mouse moved to (429, 188)
Screenshot: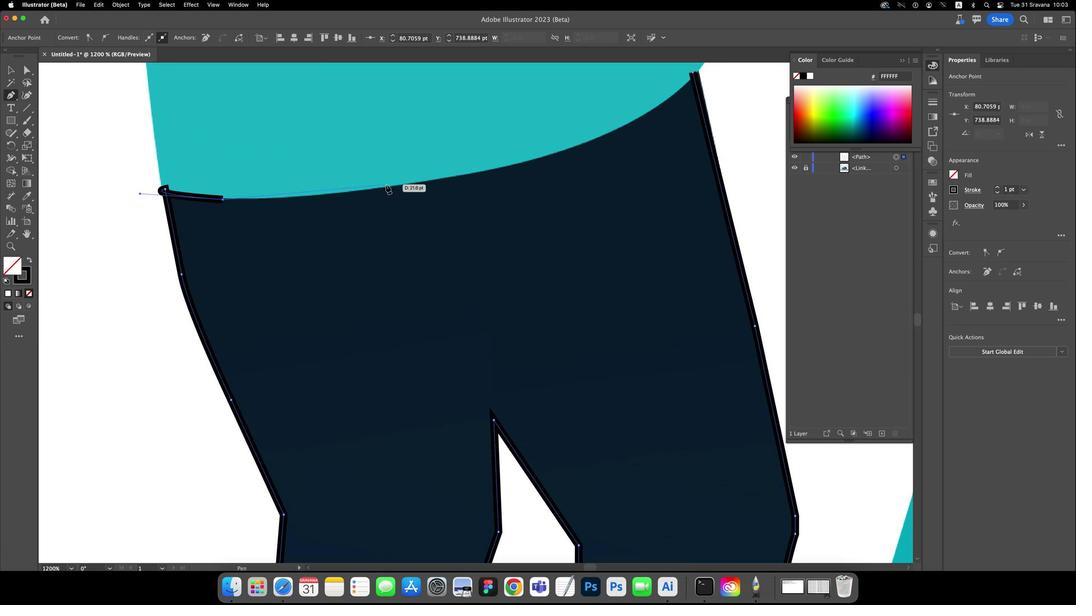 
Action: Key pressed Key.space
Screenshot: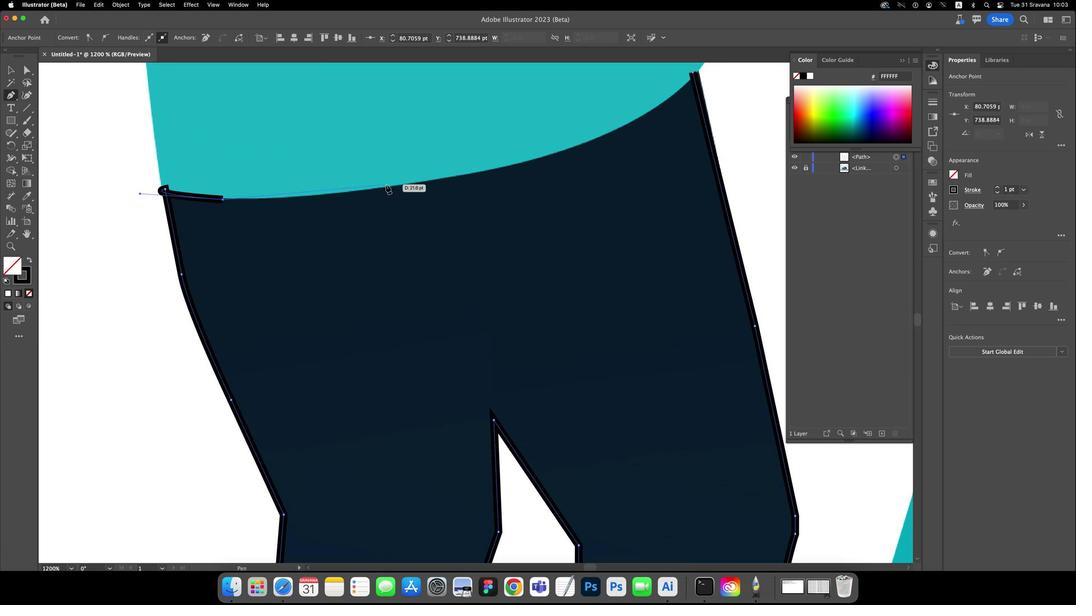 
Action: Mouse moved to (533, 187)
Screenshot: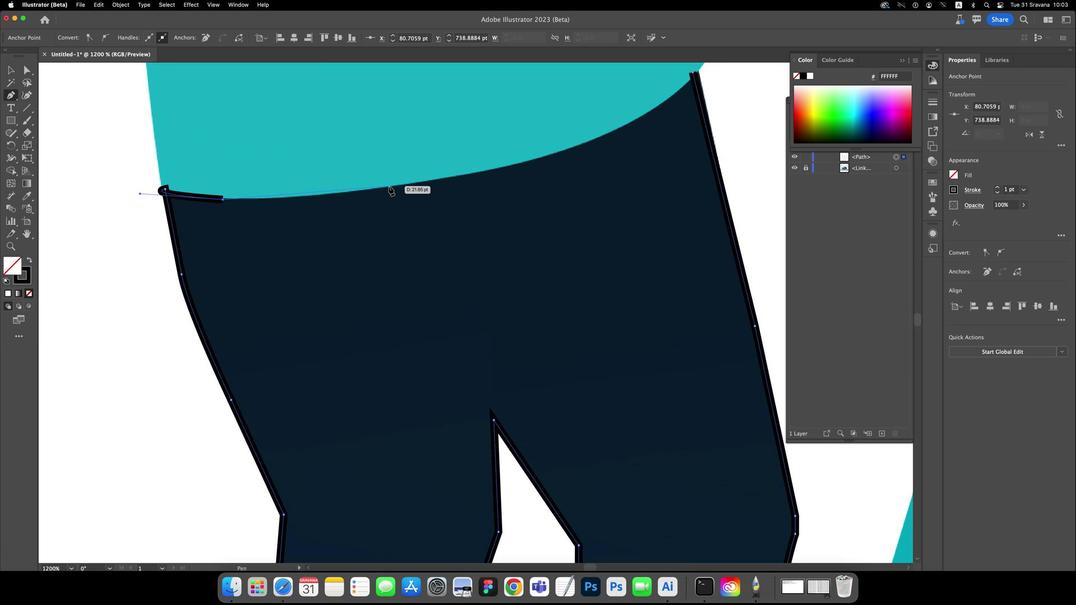 
Action: Mouse pressed left at (533, 187)
Screenshot: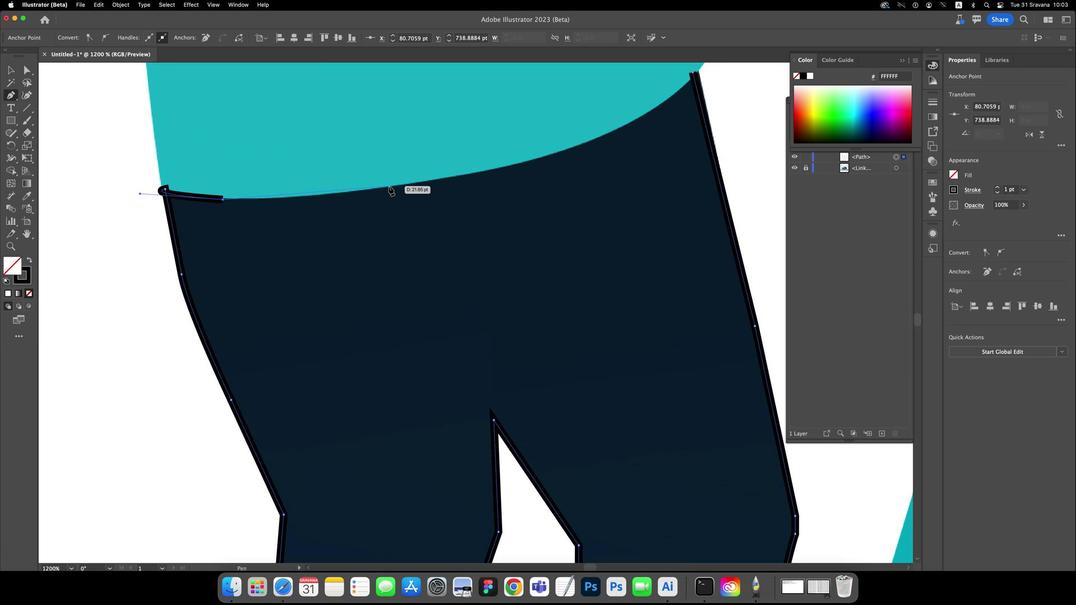 
Action: Mouse moved to (392, 184)
Screenshot: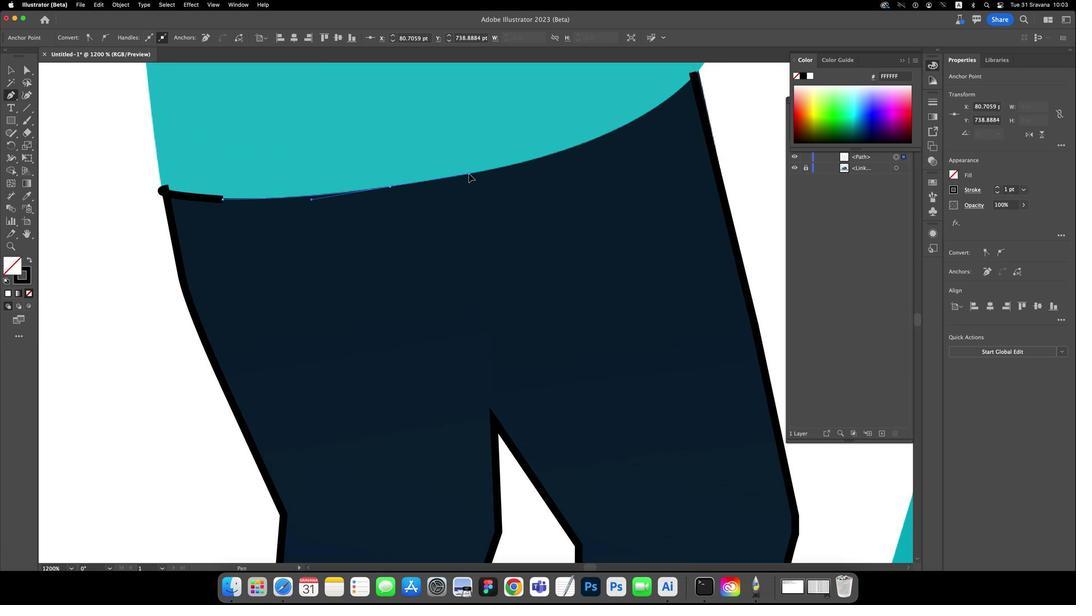 
Action: Mouse pressed left at (392, 184)
Screenshot: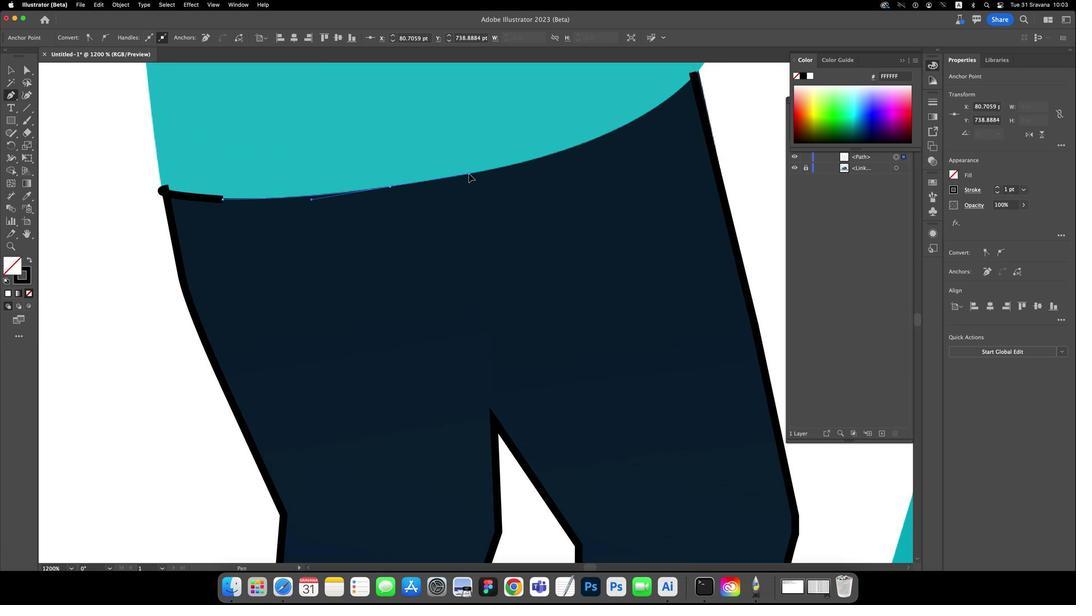 
Action: Mouse moved to (390, 184)
Screenshot: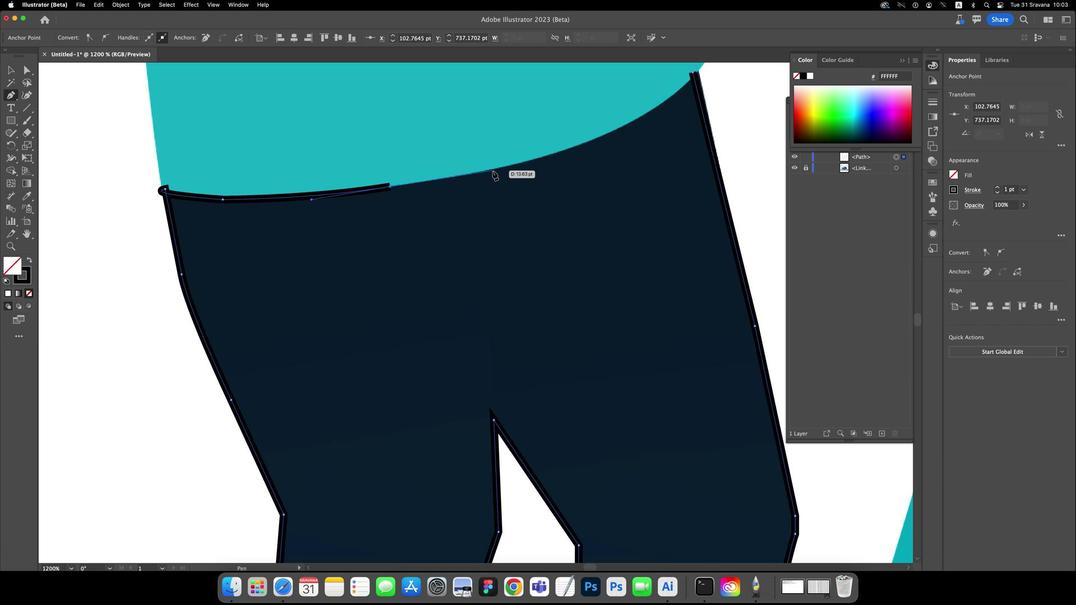 
Action: Mouse pressed left at (390, 184)
Screenshot: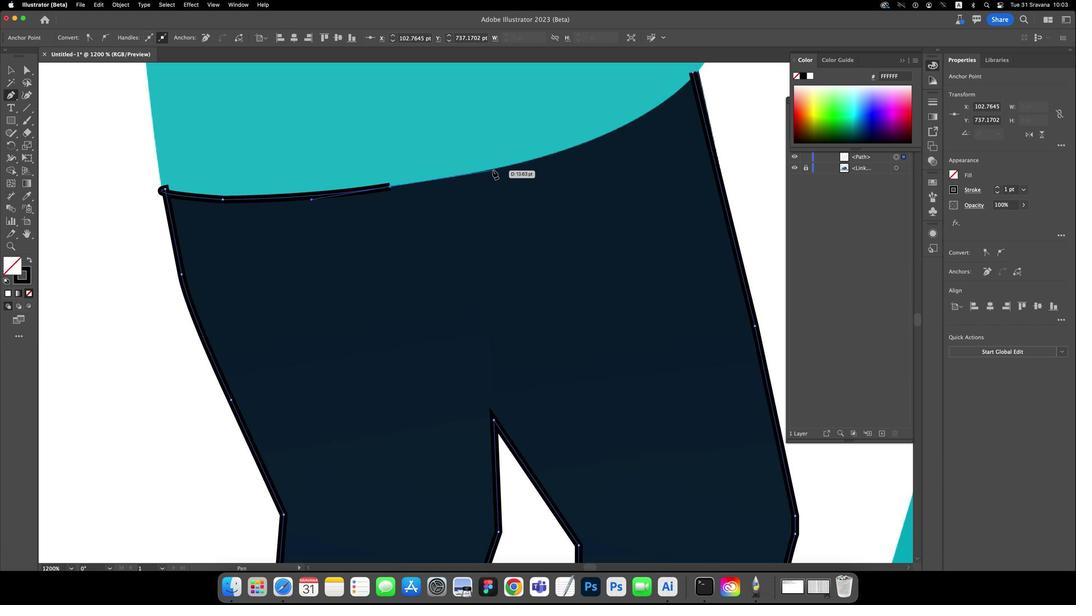 
Action: Mouse moved to (488, 170)
Screenshot: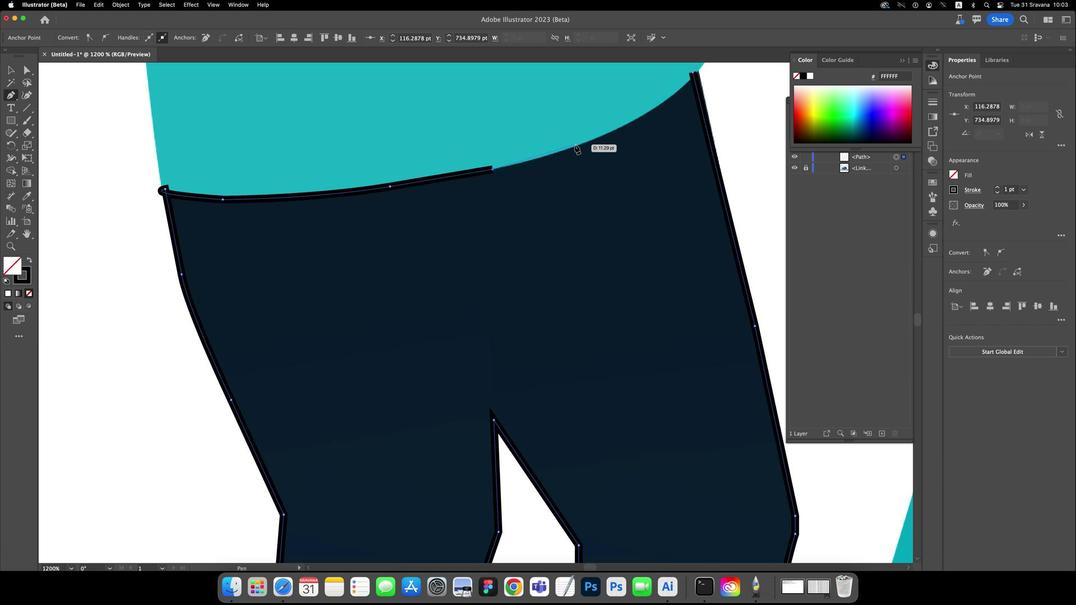 
Action: Mouse pressed left at (488, 170)
Screenshot: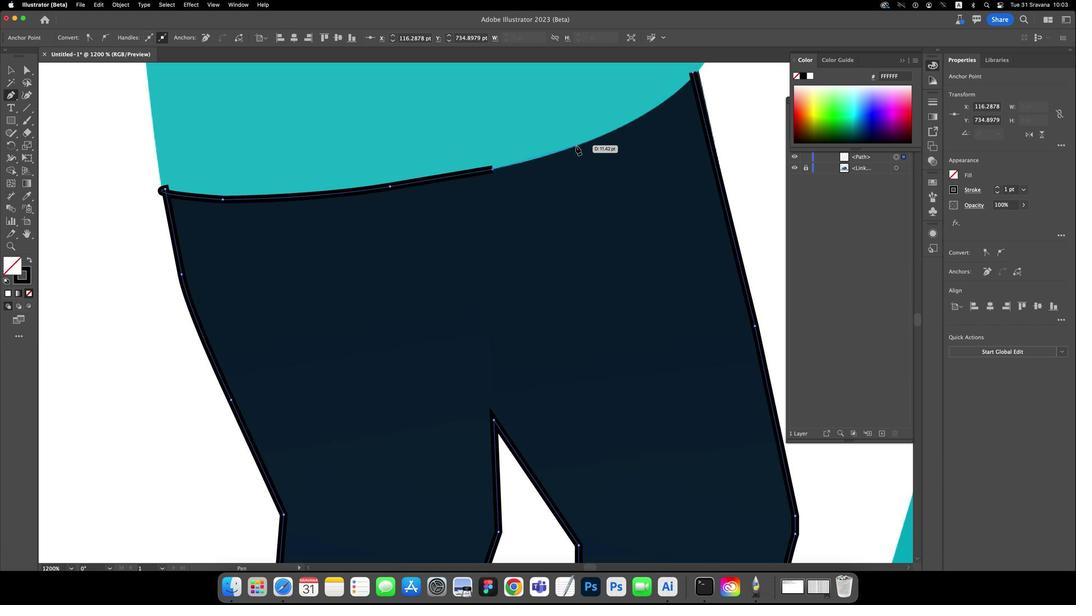 
Action: Mouse moved to (554, 156)
Screenshot: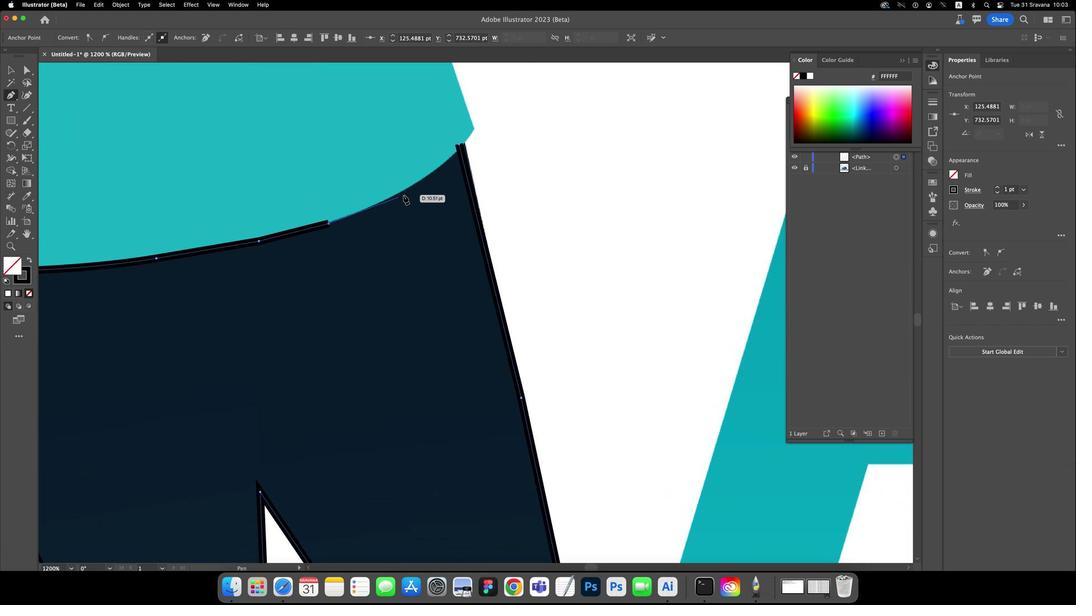 
Action: Mouse pressed left at (554, 156)
Screenshot: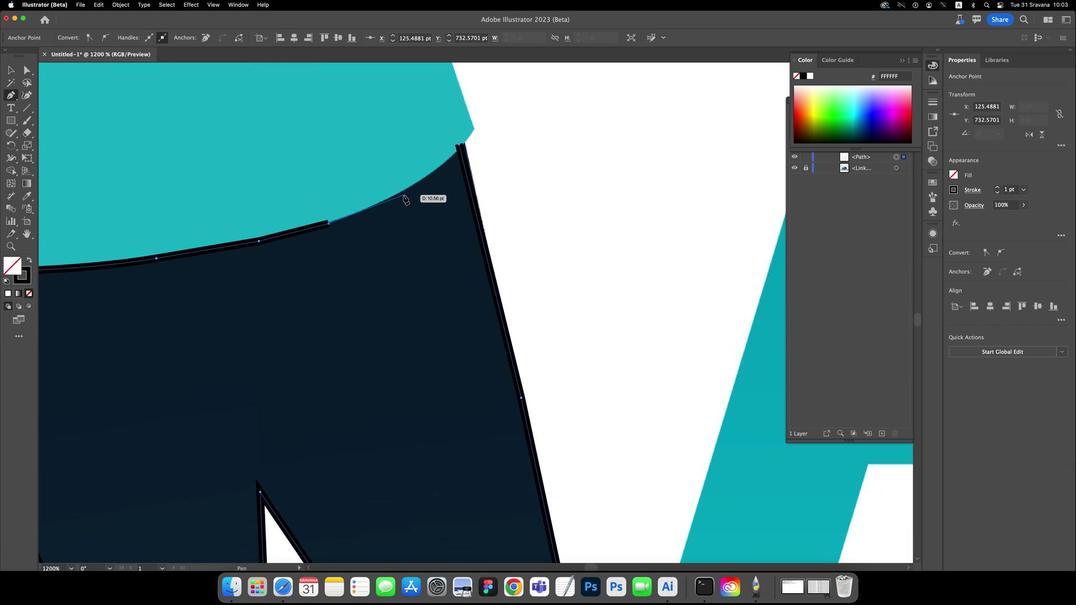 
Action: Key pressed Key.space
Screenshot: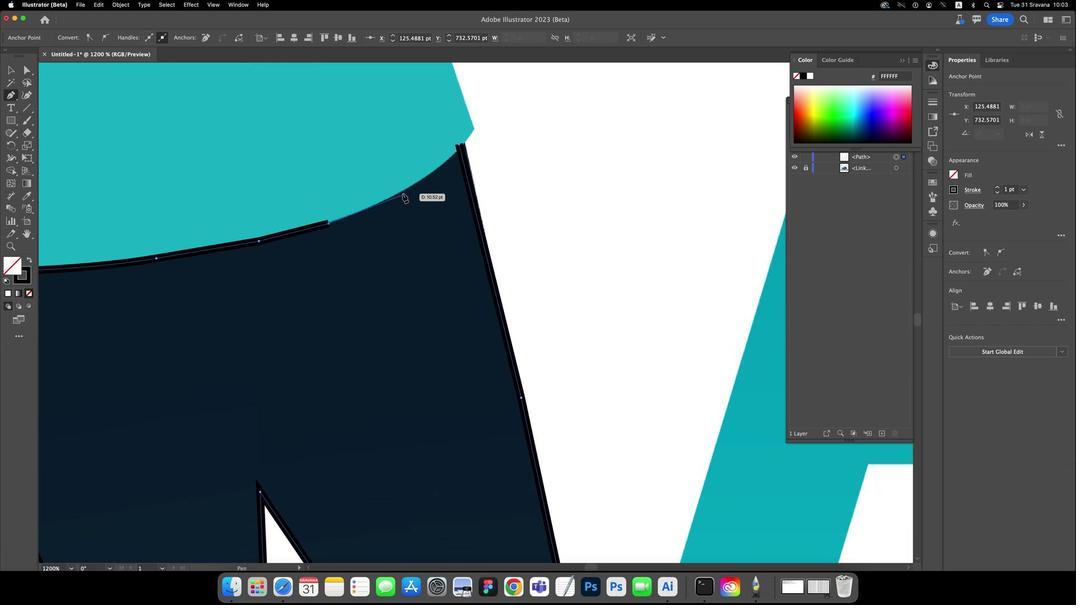 
Action: Mouse pressed left at (554, 156)
Screenshot: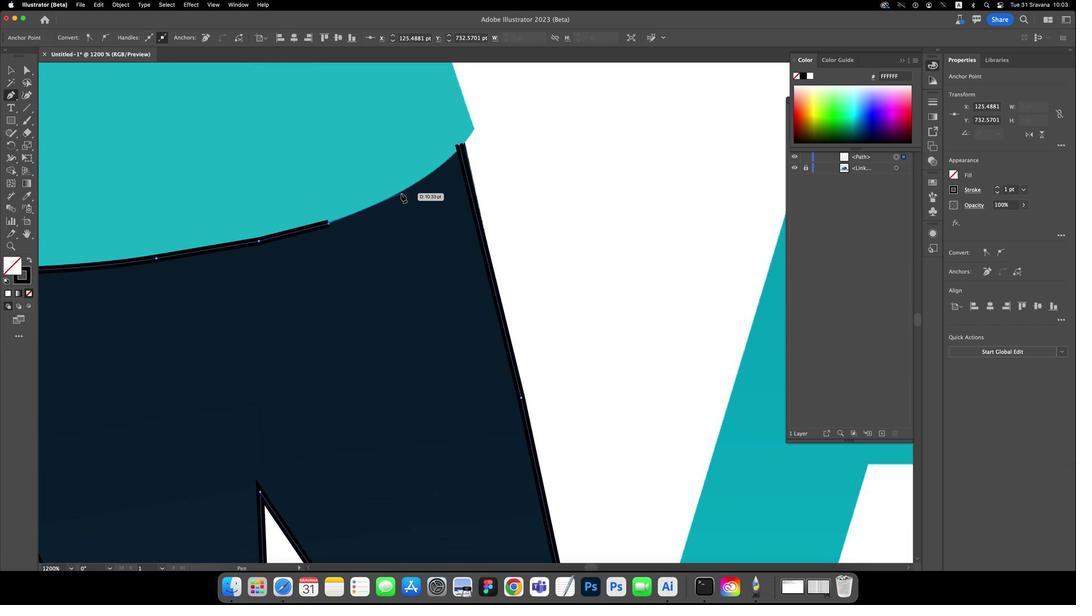 
Action: Mouse moved to (403, 188)
Screenshot: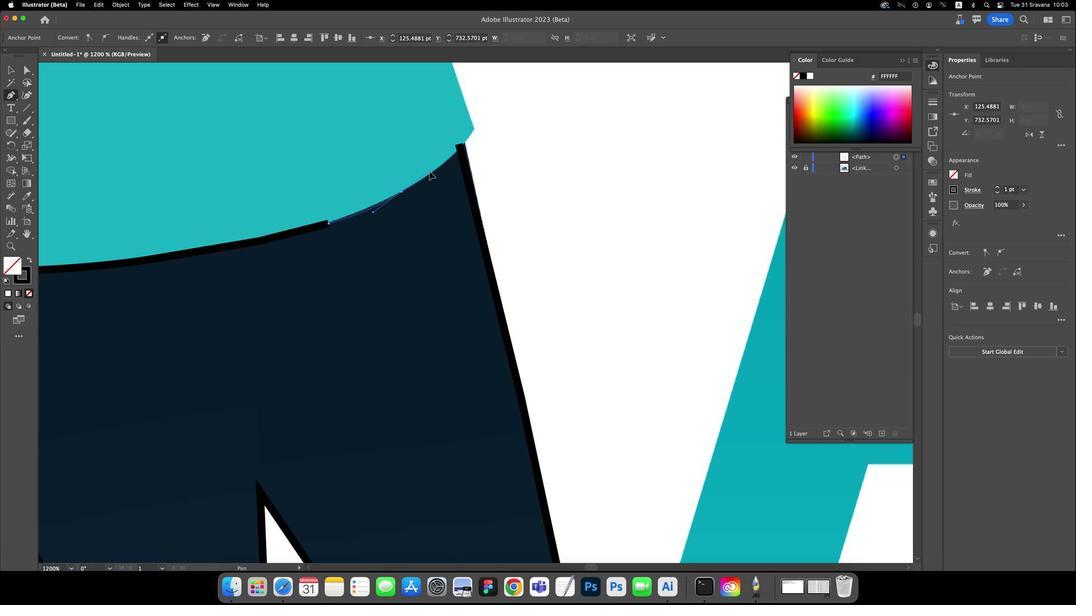 
Action: Mouse pressed left at (403, 188)
Screenshot: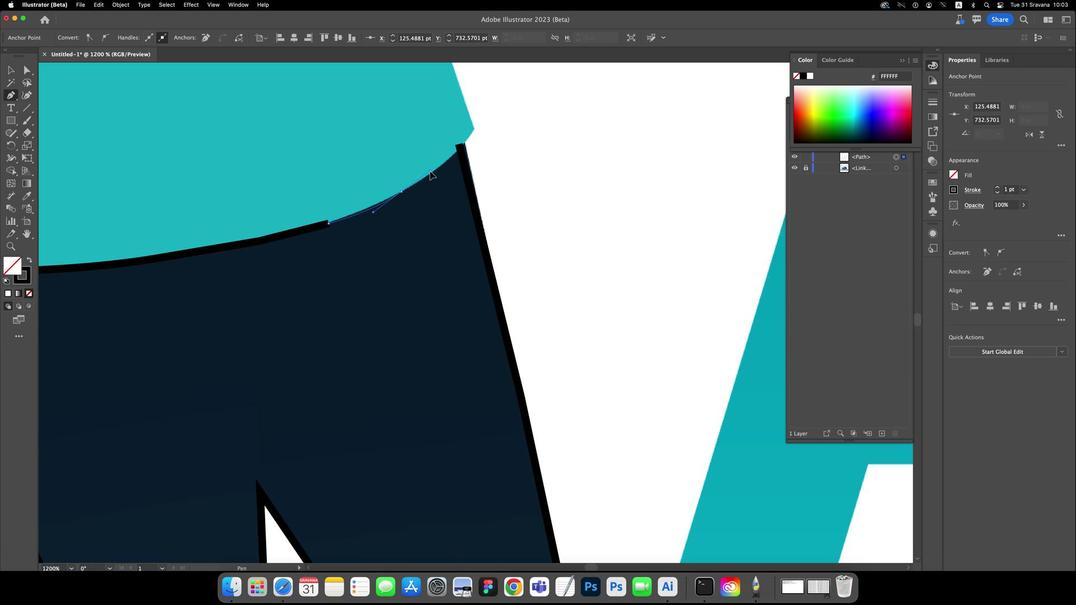 
Action: Mouse moved to (403, 187)
Screenshot: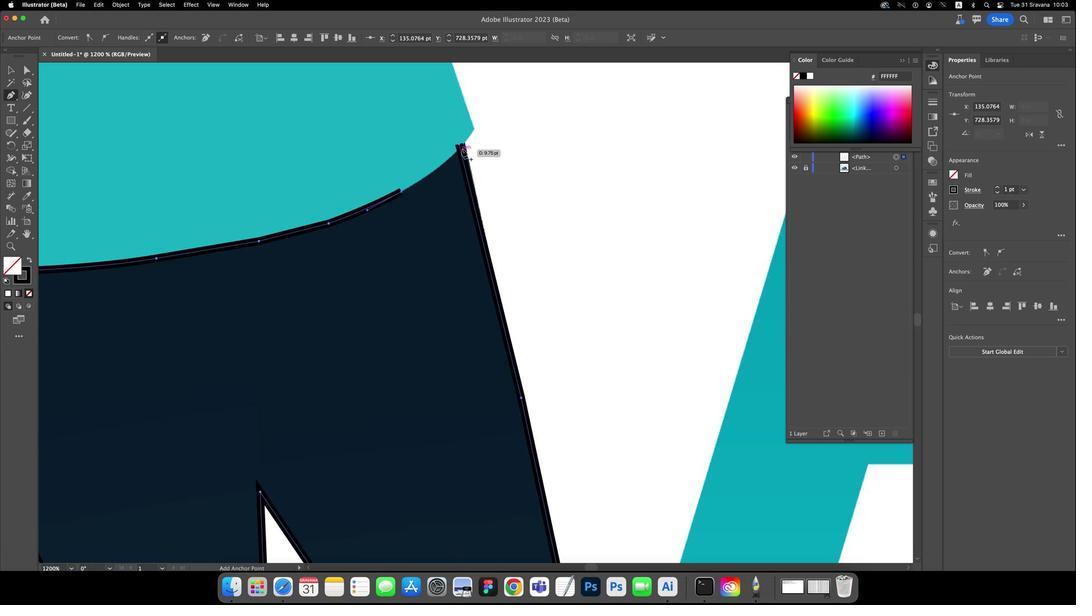 
Action: Mouse pressed left at (403, 187)
Screenshot: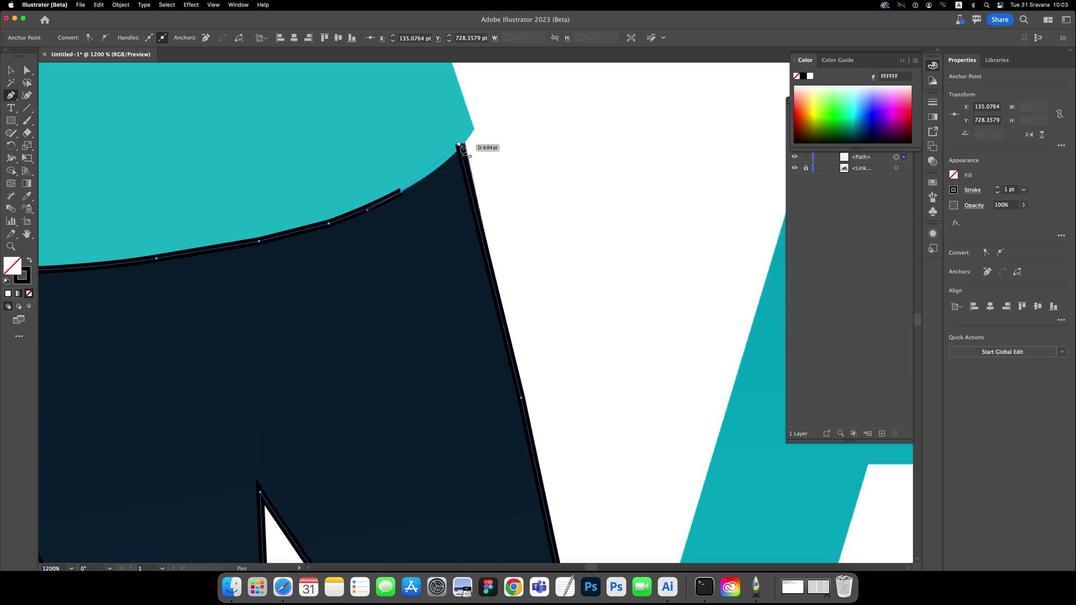 
Action: Mouse moved to (459, 151)
Screenshot: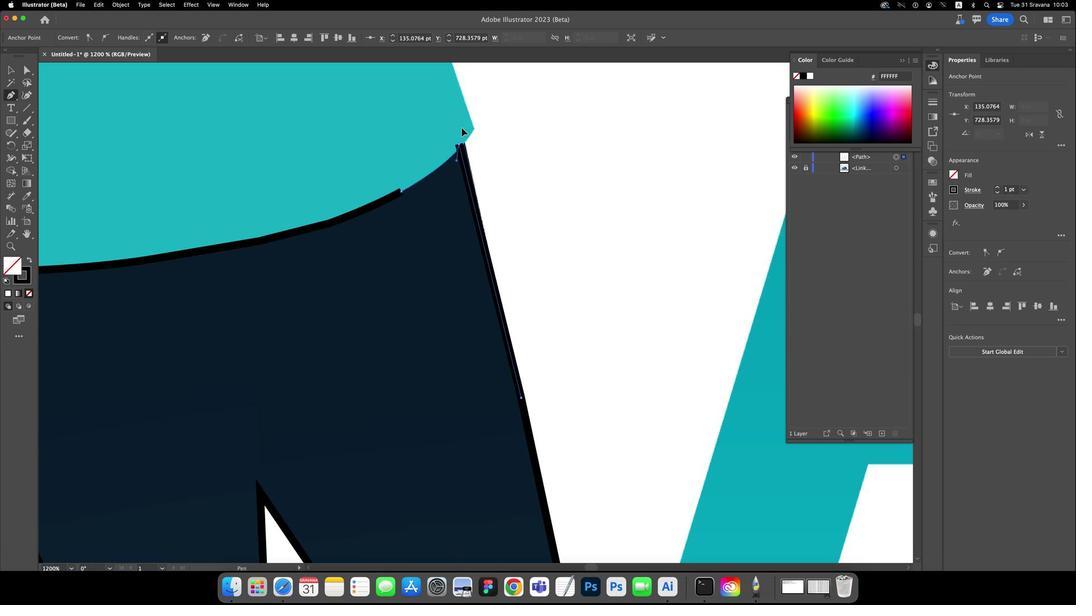 
Action: Mouse pressed left at (459, 151)
Screenshot: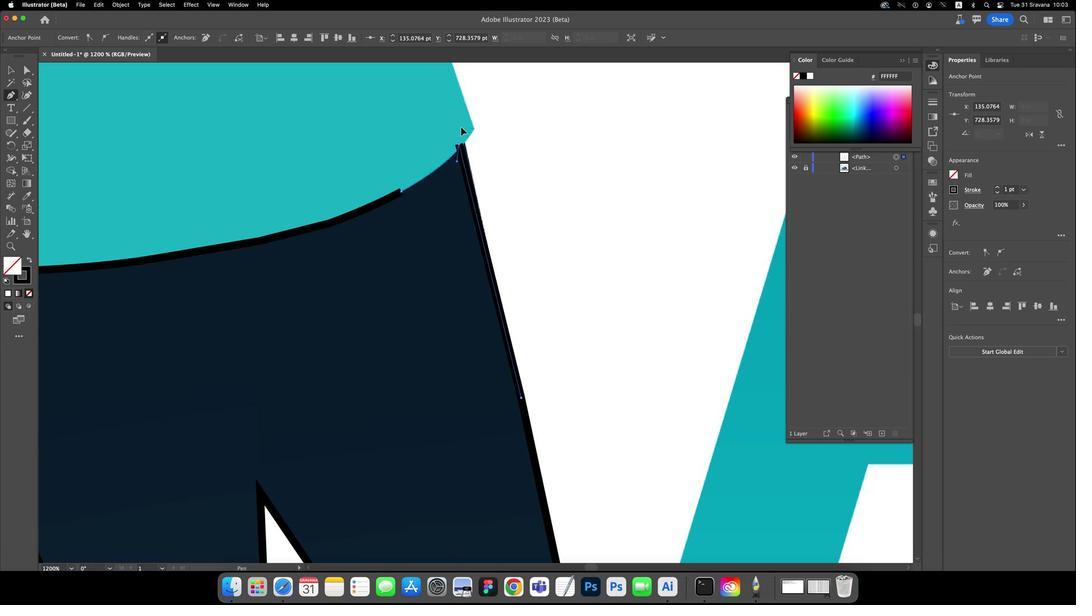 
Action: Mouse moved to (448, 289)
Screenshot: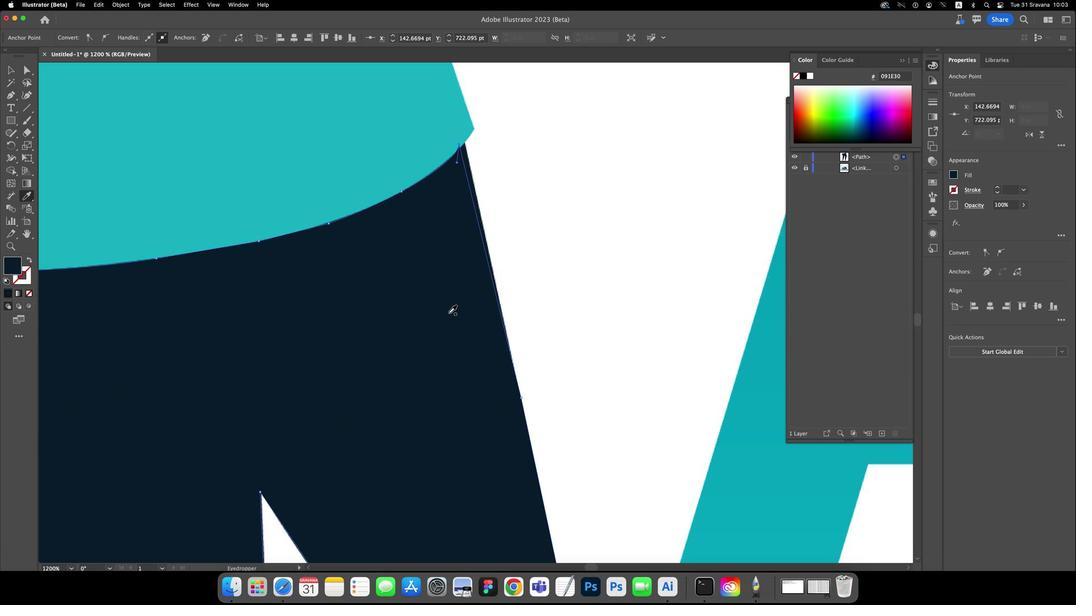 
Action: Key pressed 'i'
Screenshot: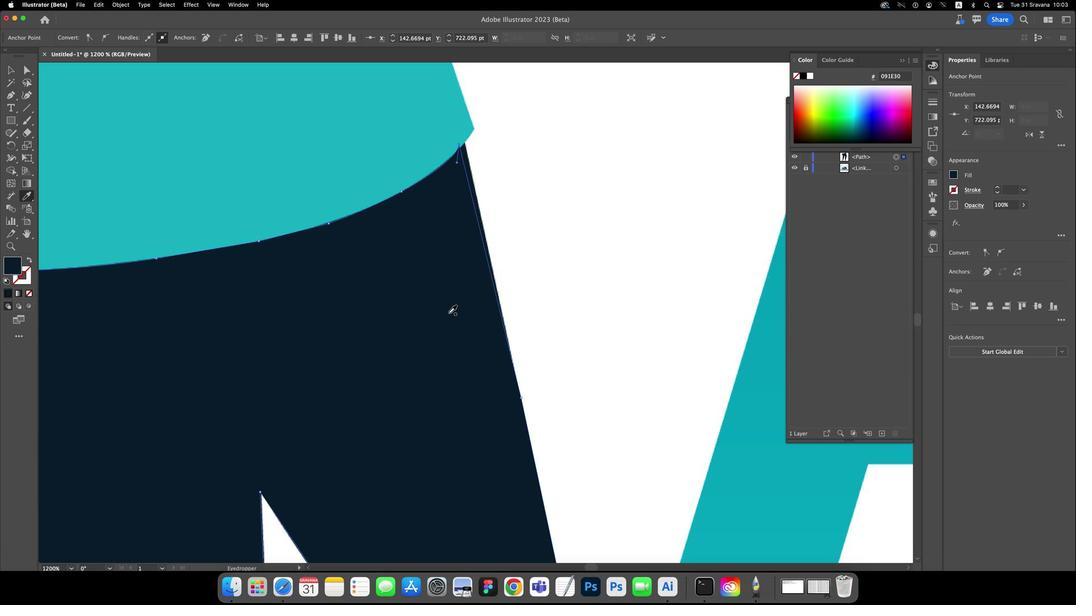 
Action: Mouse moved to (448, 289)
Screenshot: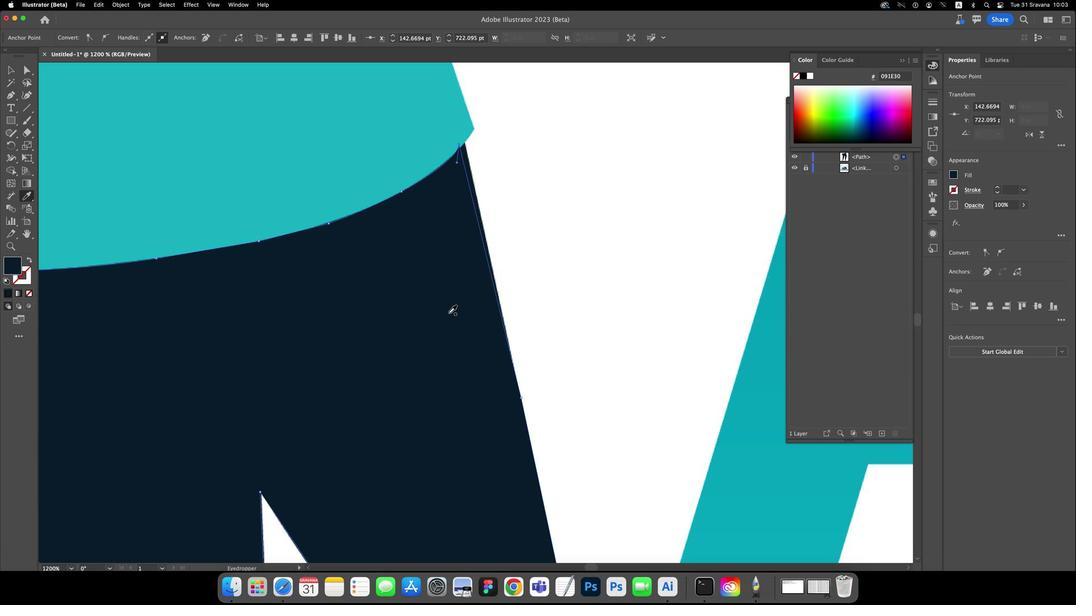 
Action: Mouse pressed left at (448, 289)
Screenshot: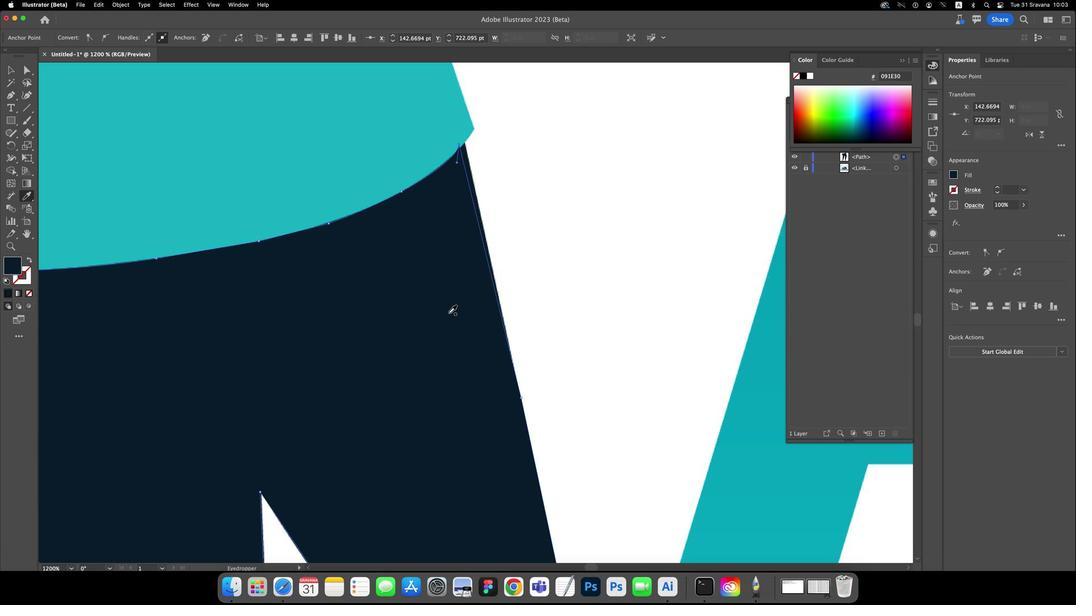 
Action: Mouse moved to (446, 285)
Screenshot: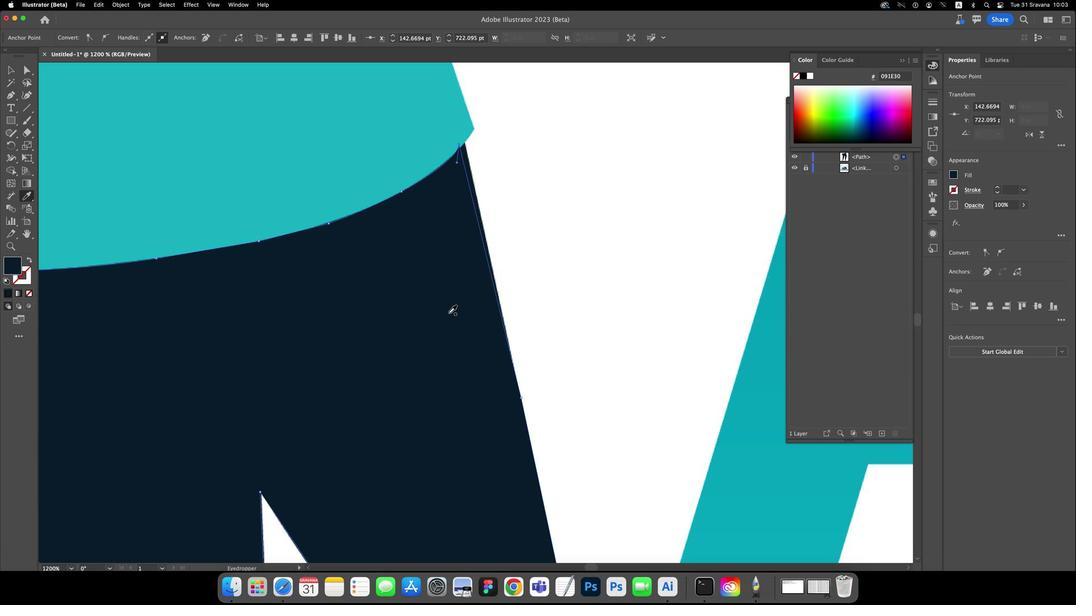 
Action: Key pressed 'v'
Screenshot: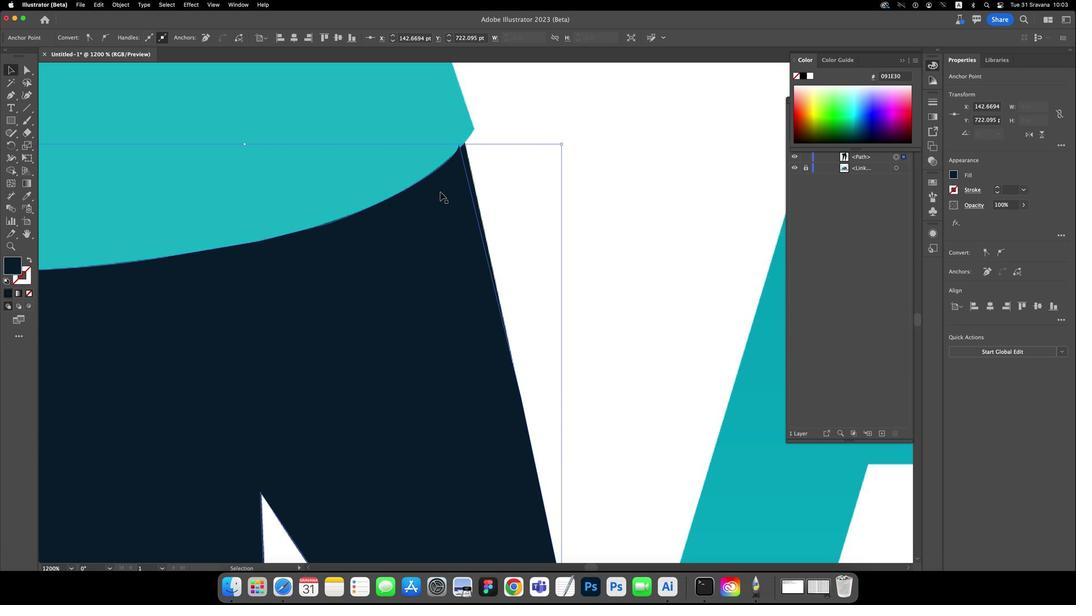 
Action: Mouse moved to (439, 188)
Screenshot: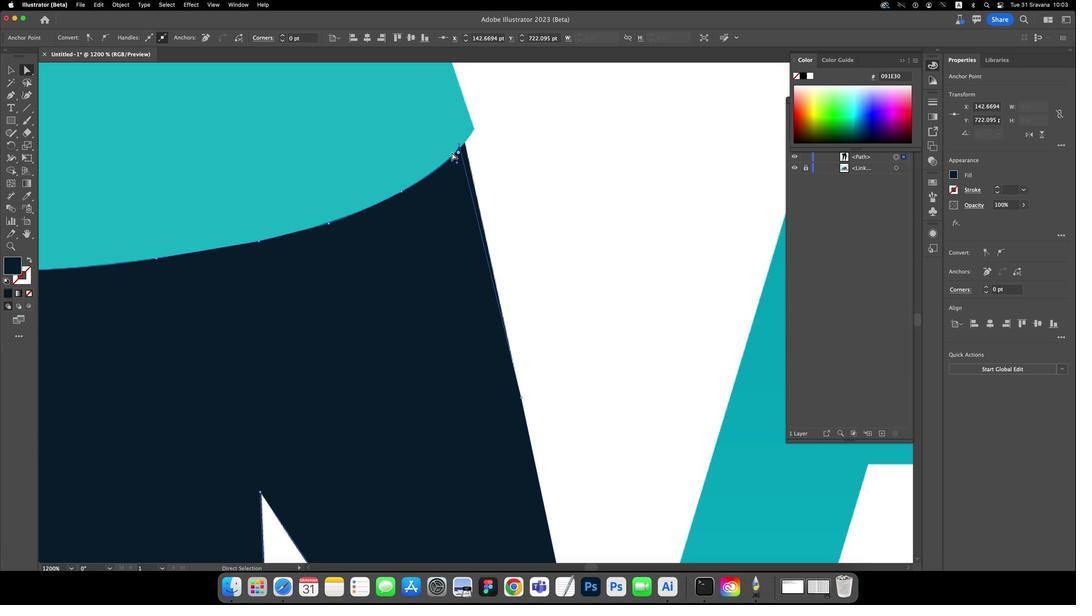
Action: Key pressed 'a'
Screenshot: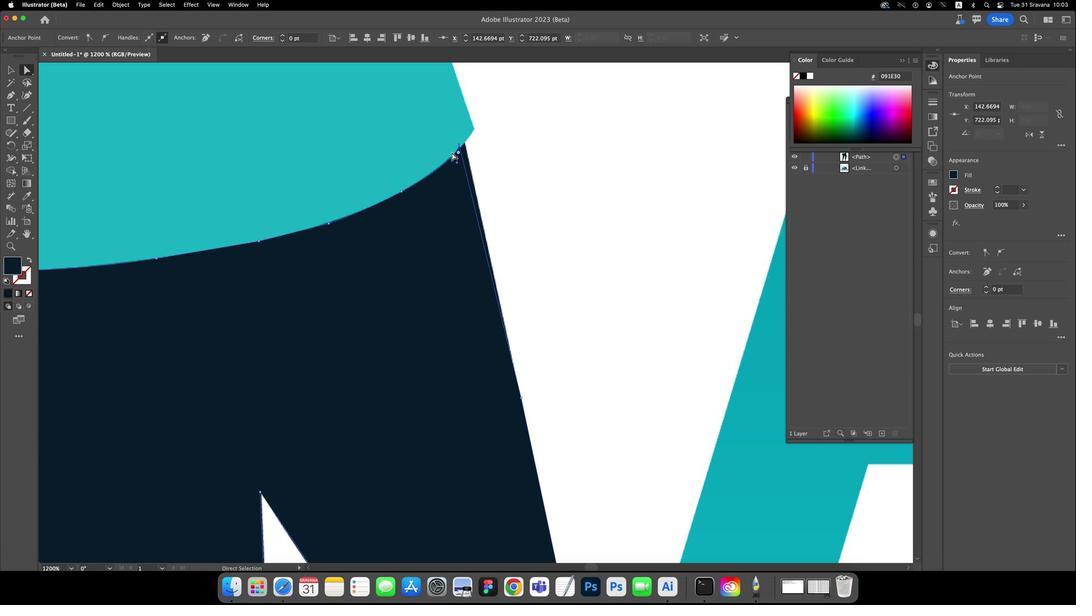 
Action: Mouse moved to (450, 156)
Screenshot: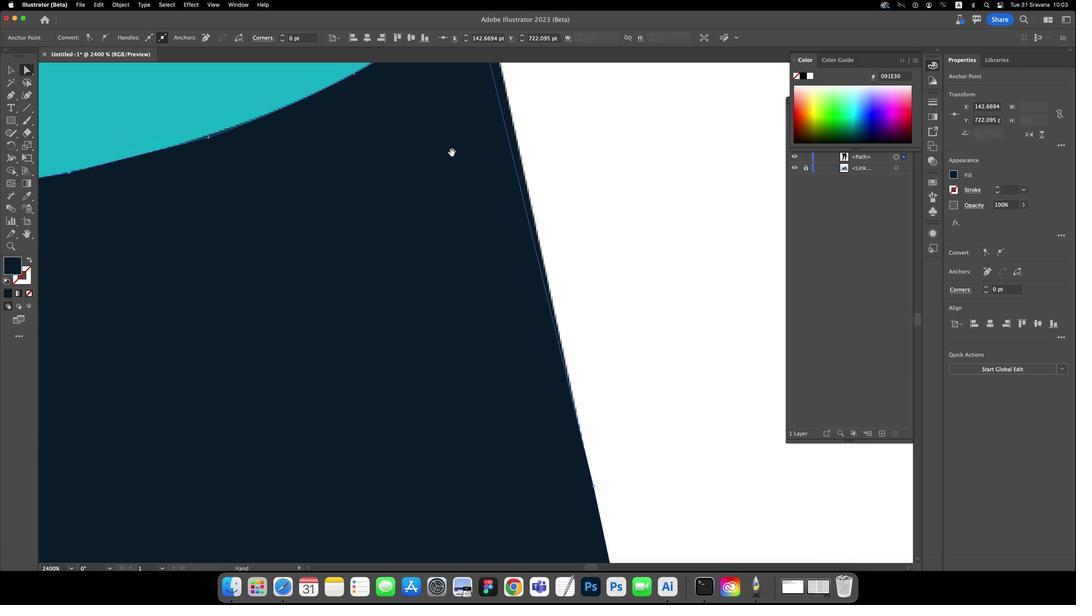 
Action: Key pressed Key.alt
Screenshot: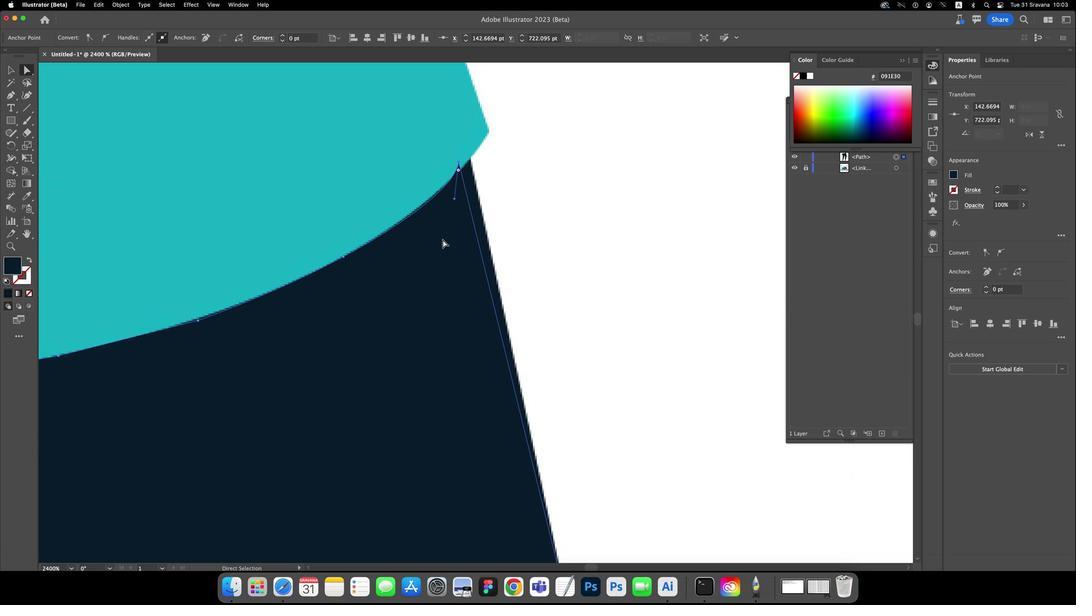 
Action: Mouse scrolled (450, 156) with delta (26, 35)
Screenshot: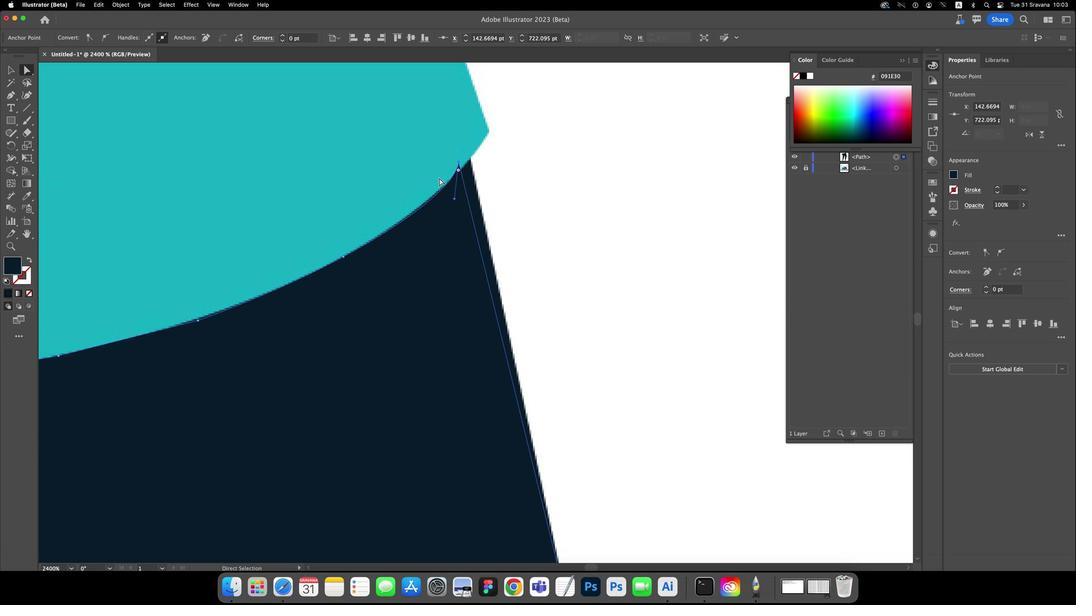 
Action: Mouse scrolled (450, 156) with delta (26, 35)
Screenshot: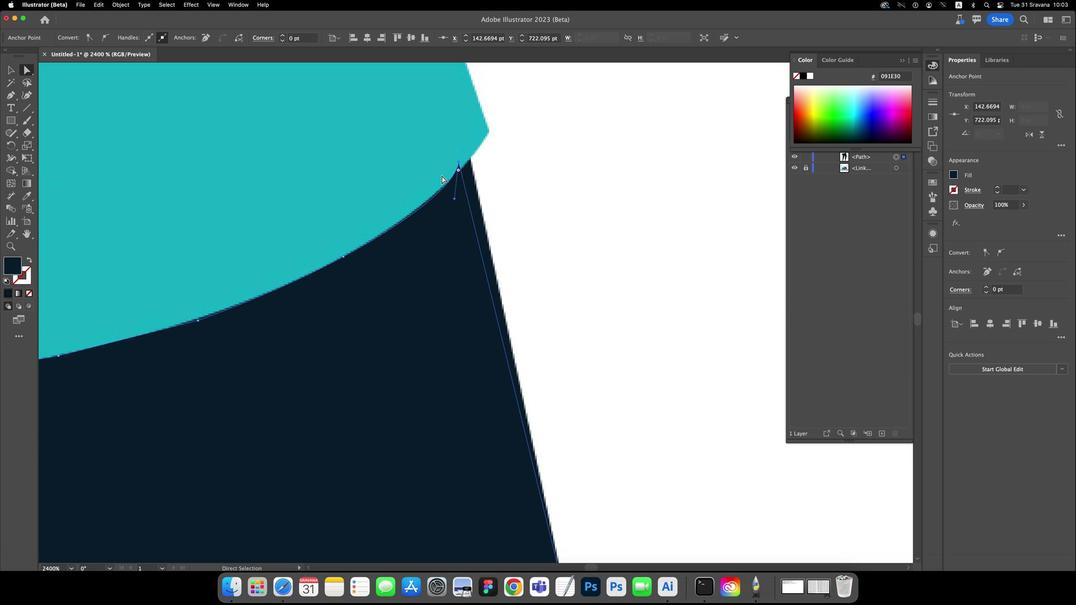 
Action: Key pressed Key.space
Screenshot: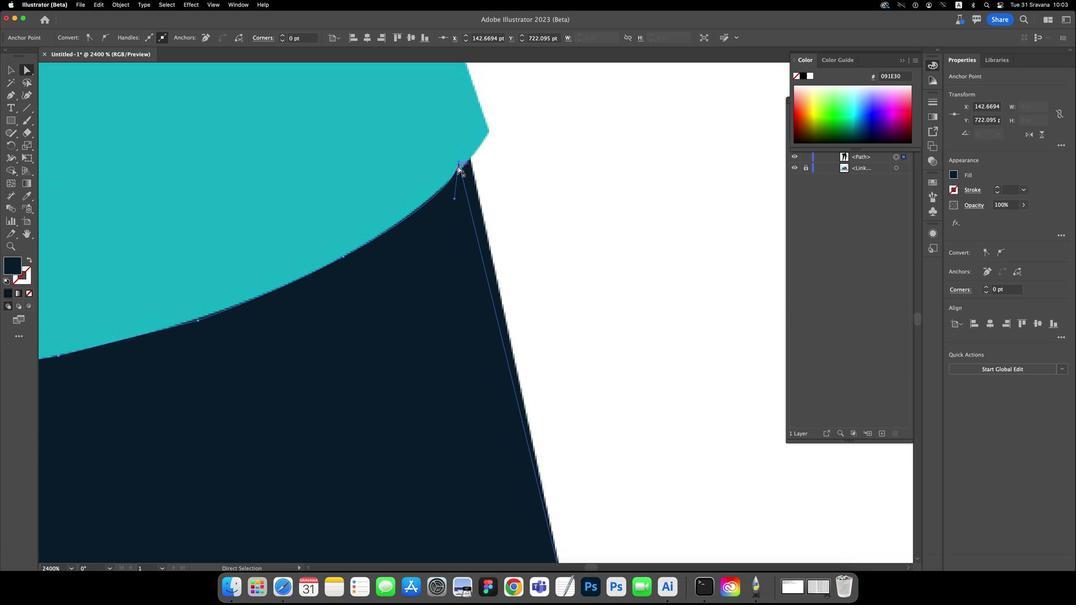 
Action: Mouse pressed left at (450, 156)
Screenshot: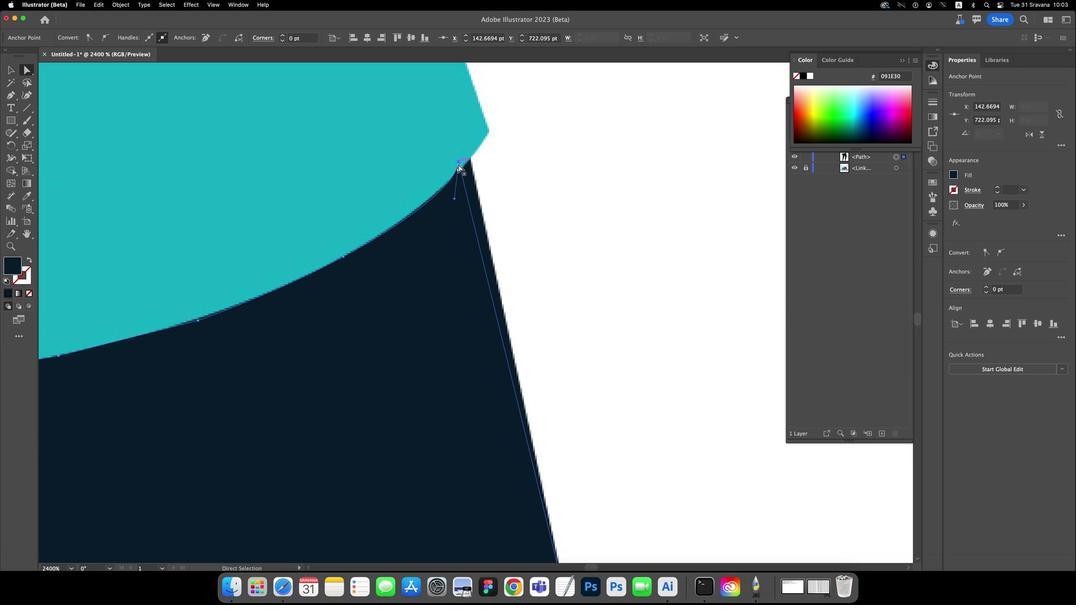 
Action: Mouse moved to (456, 165)
Screenshot: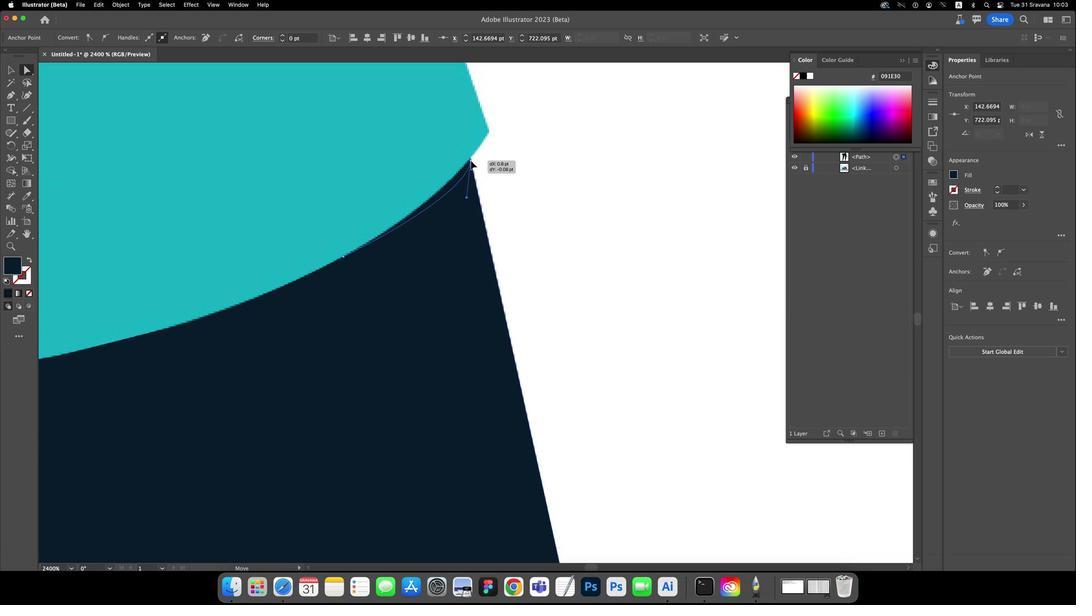 
Action: Mouse pressed left at (456, 165)
Screenshot: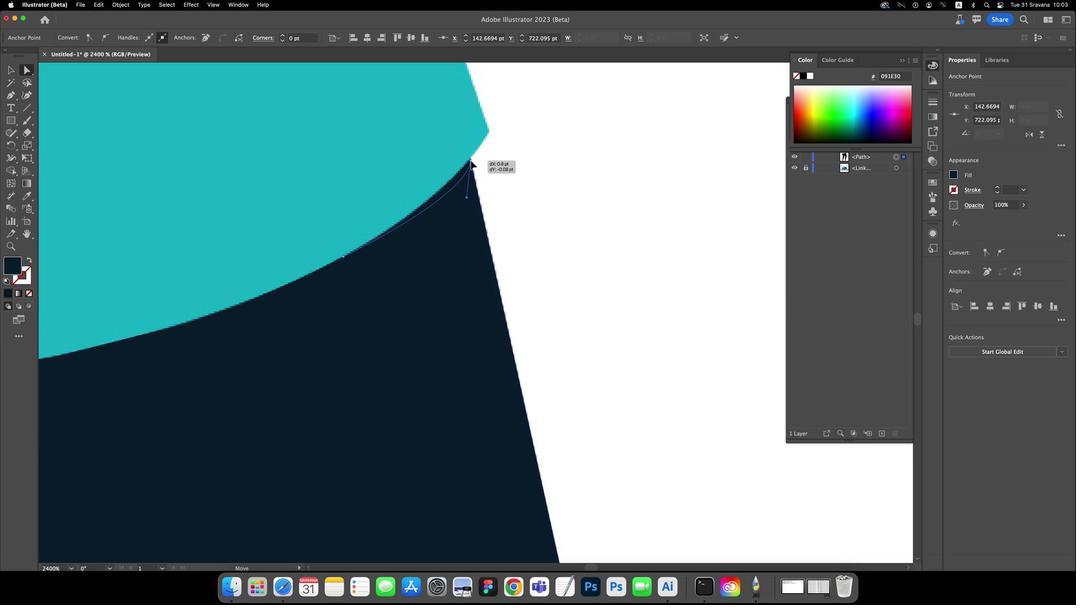 
Action: Mouse pressed left at (456, 165)
Screenshot: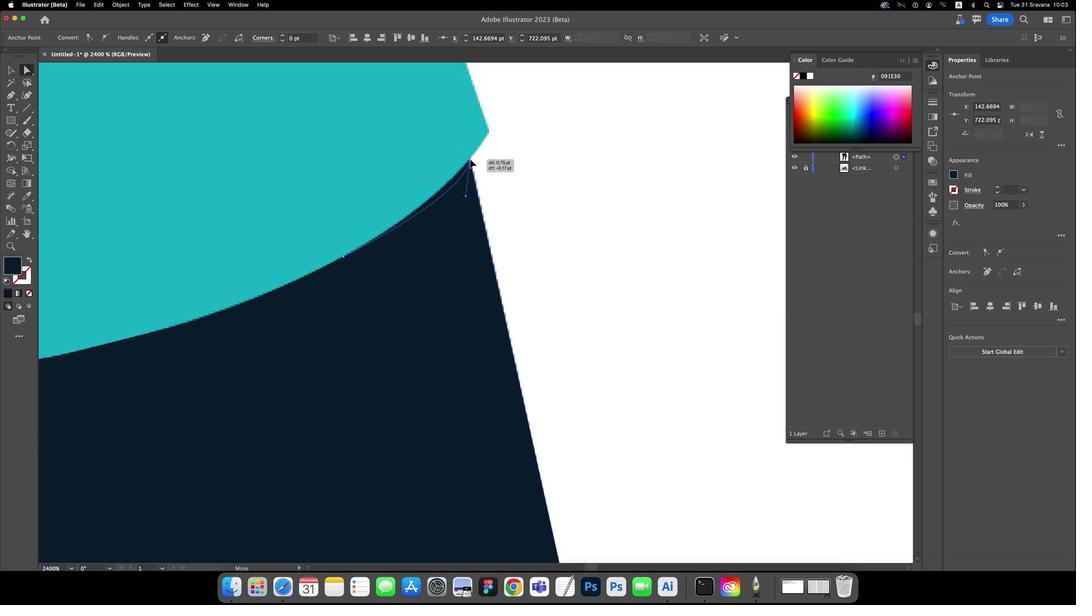 
Action: Mouse moved to (435, 245)
Screenshot: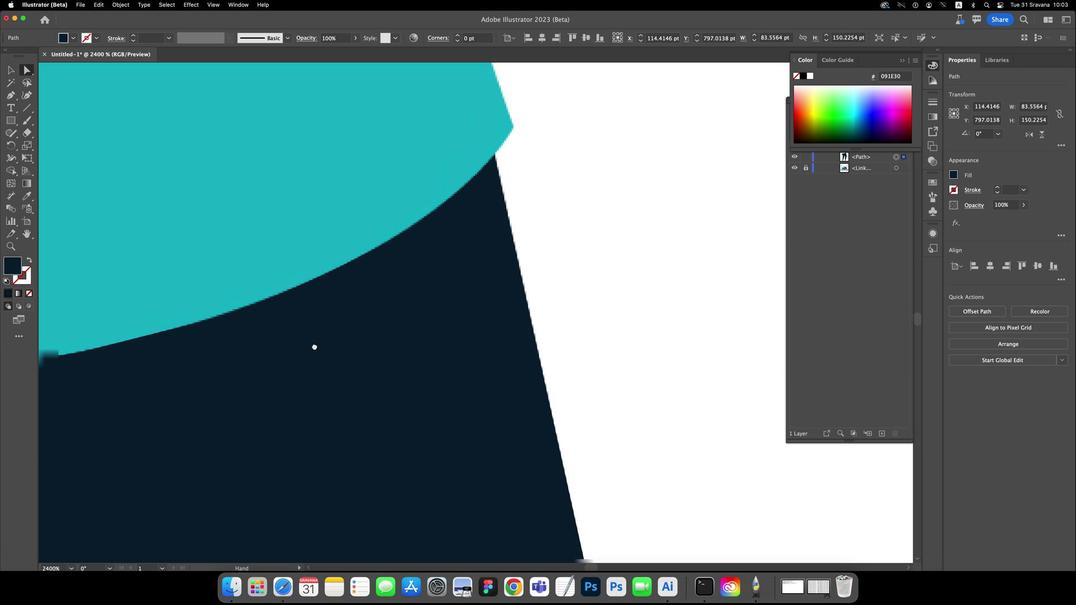 
Action: Mouse pressed left at (435, 245)
Screenshot: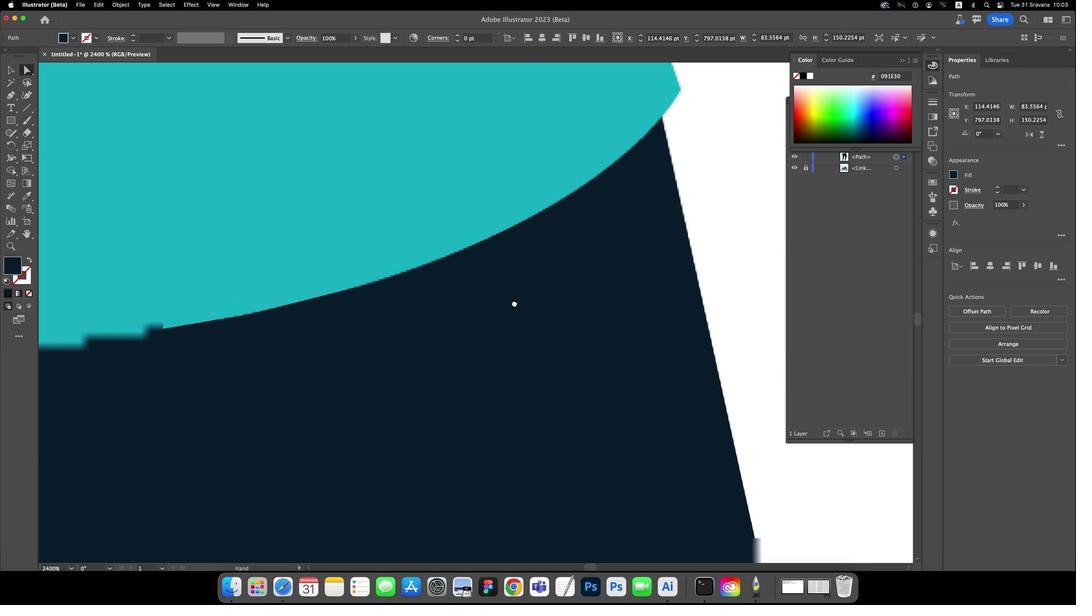 
Action: Mouse moved to (286, 315)
Screenshot: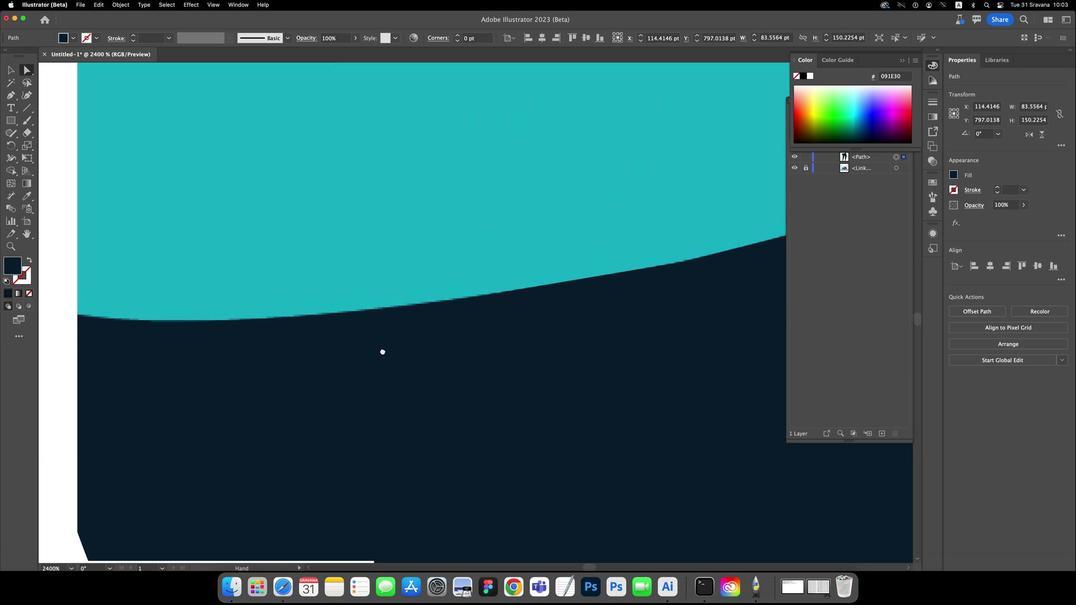 
Action: Key pressed Key.space
Screenshot: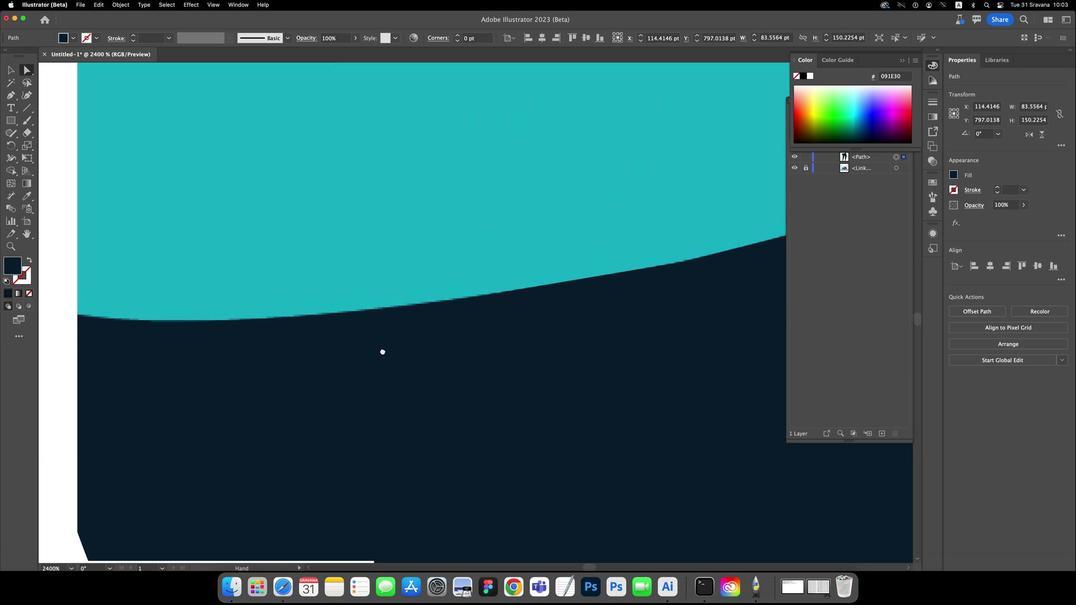 
Action: Mouse moved to (285, 317)
Screenshot: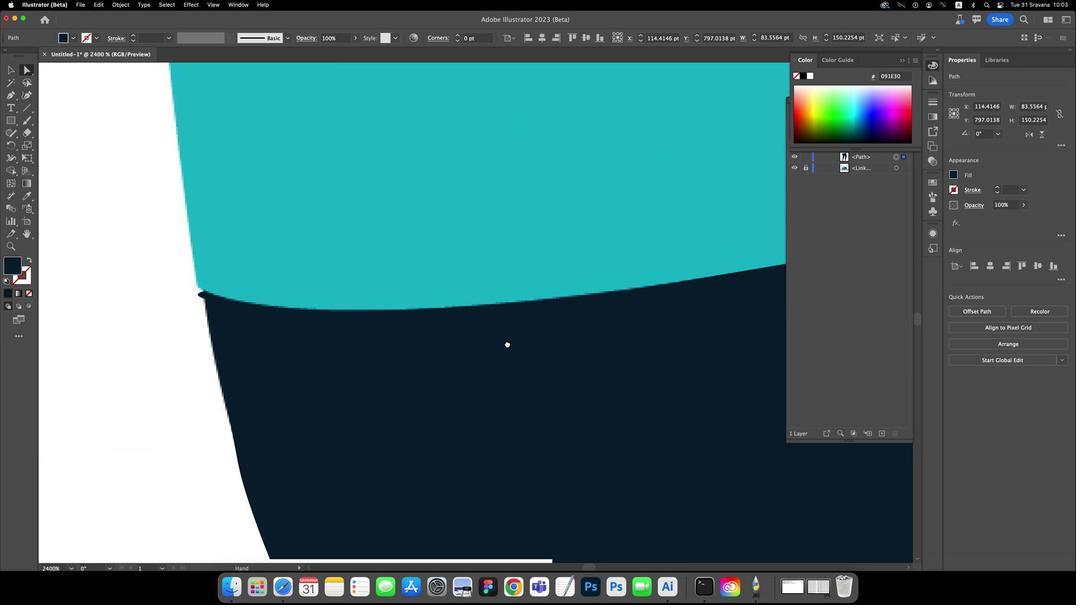 
Action: Mouse pressed left at (285, 317)
Screenshot: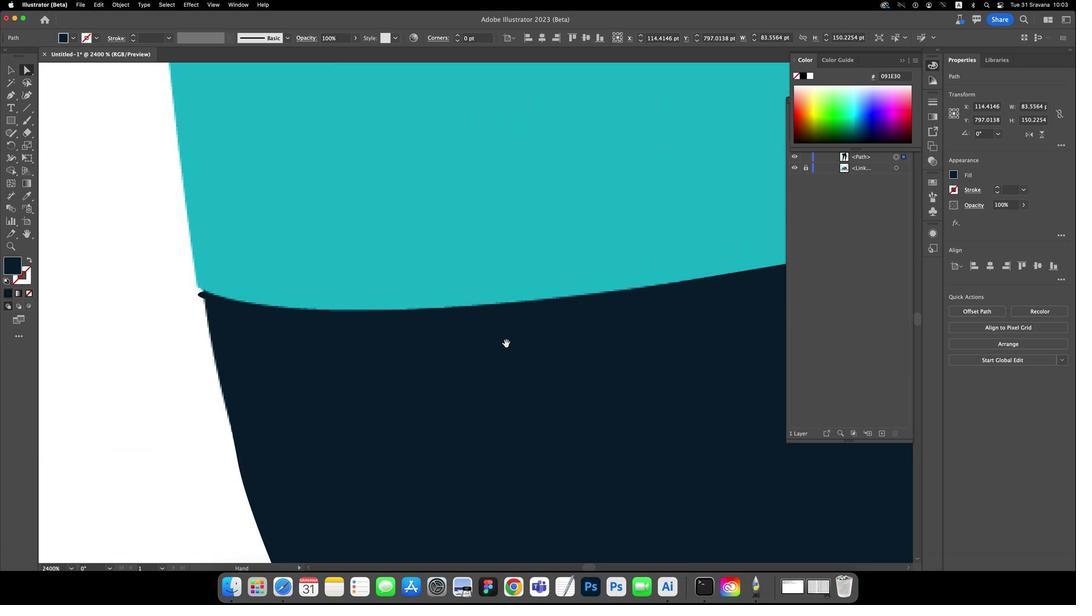 
Action: Mouse moved to (223, 318)
Screenshot: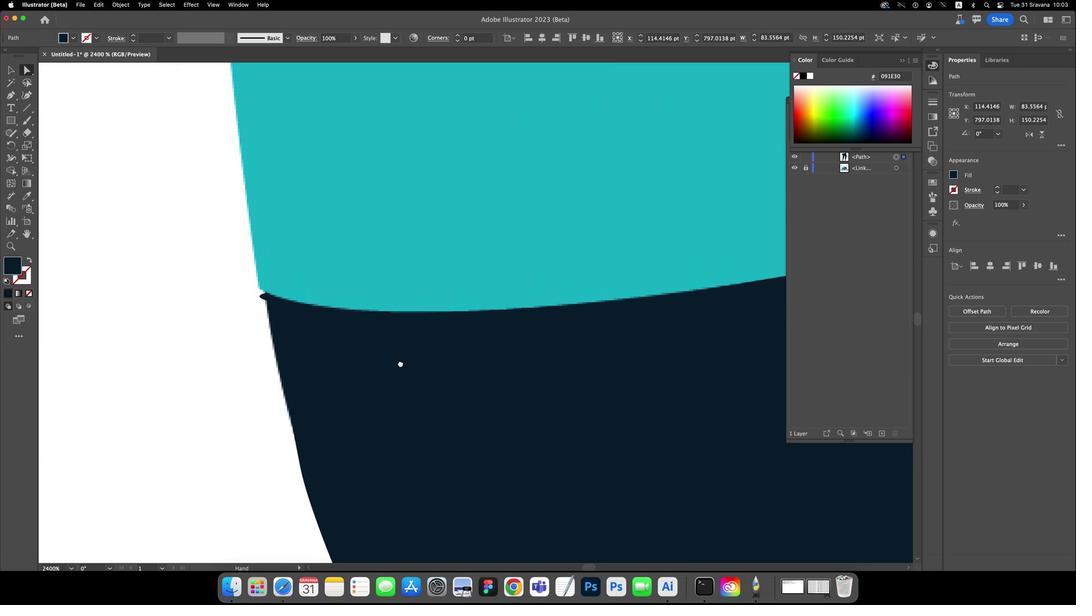 
Action: Mouse pressed left at (223, 318)
Screenshot: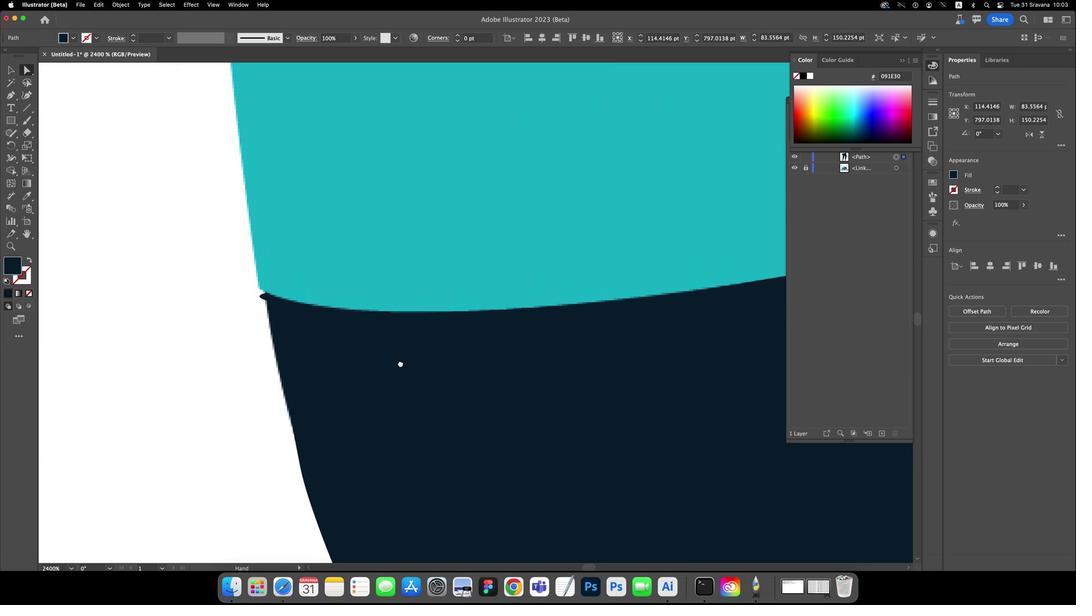 
Action: Mouse moved to (383, 303)
Screenshot: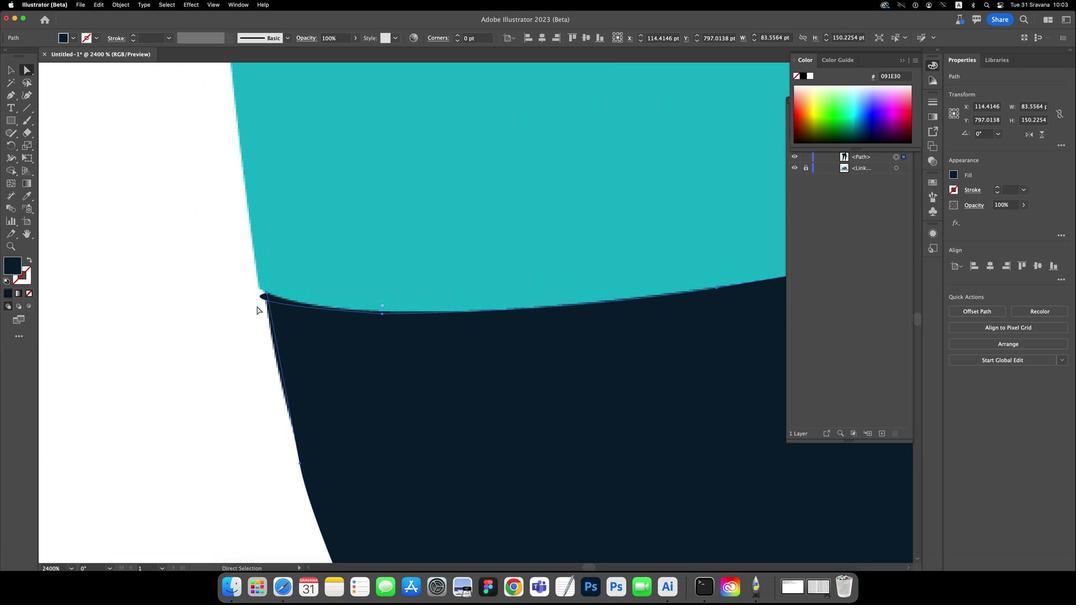 
Action: Key pressed Key.space
Screenshot: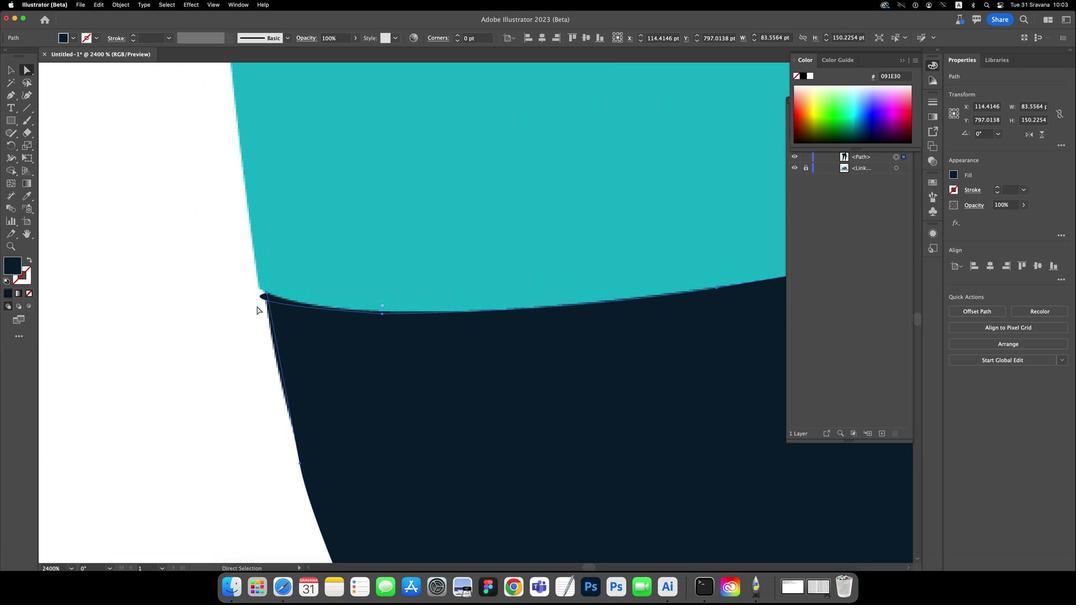 
Action: Mouse moved to (298, 319)
Screenshot: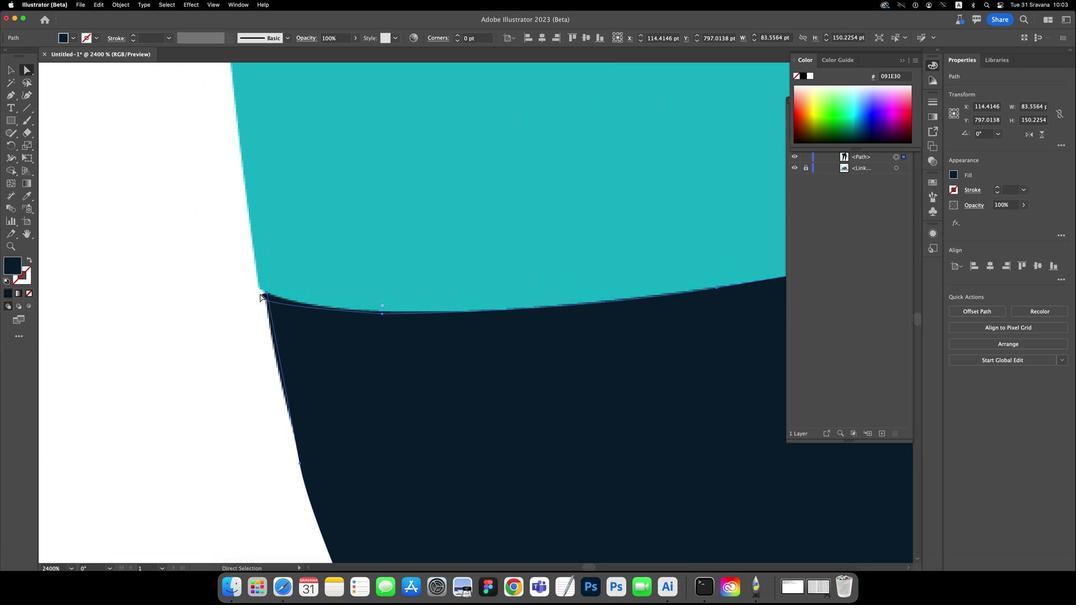 
Action: Mouse pressed left at (298, 319)
